 Task: Check the traffic updates for the Bronx River Parkway.
Action: Mouse moved to (190, 149)
Screenshot: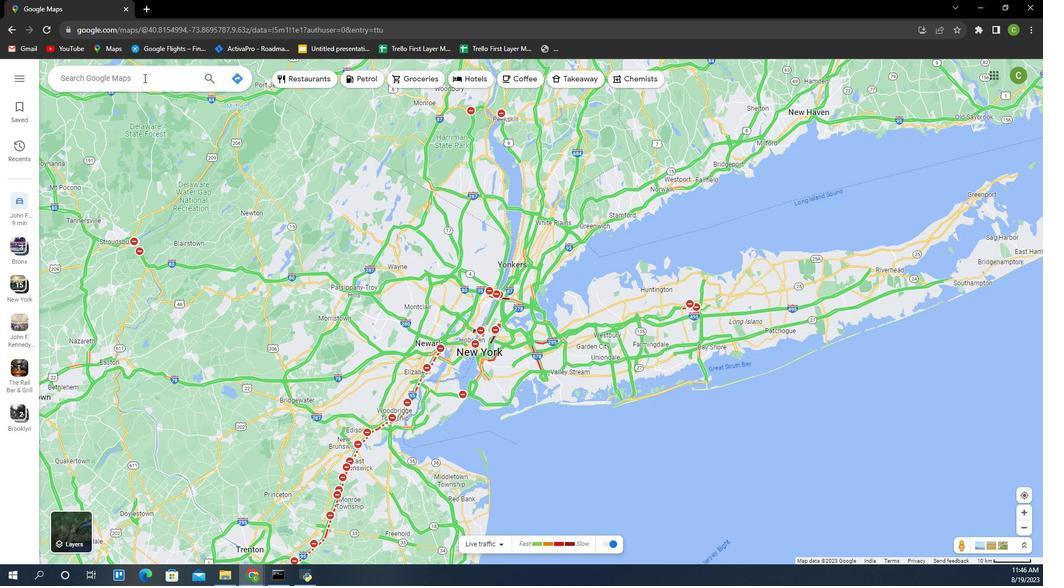 
Action: Mouse pressed left at (190, 149)
Screenshot: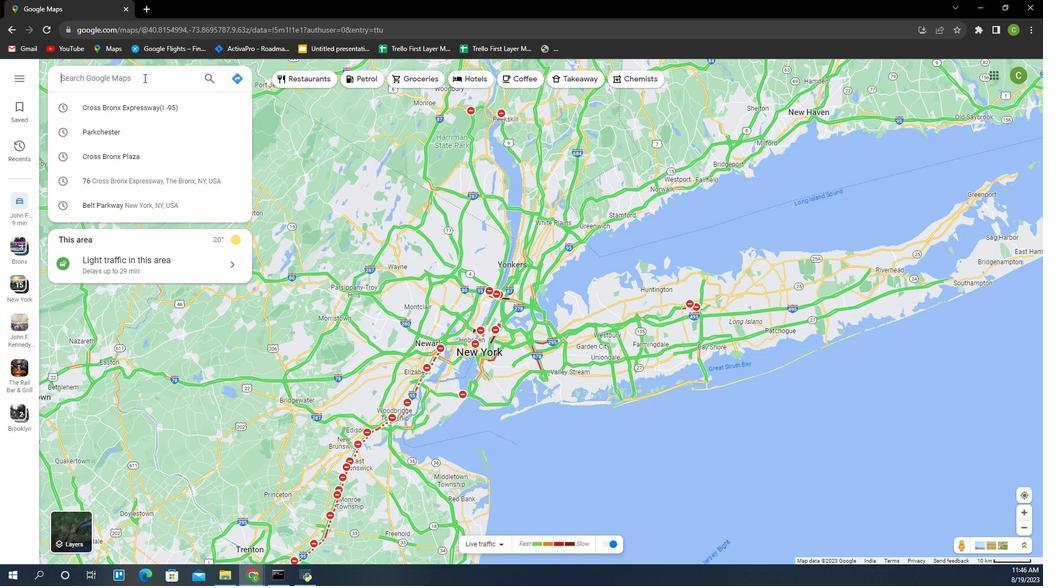 
Action: Key pressed <Key.caps_lock>B<Key.caps_lock>ronx<Key.space><Key.caps_lock>R<Key.caps_lock>iver<Key.space><Key.caps_lock>P<Key.caps_lock>arkway<Key.enter>
Screenshot: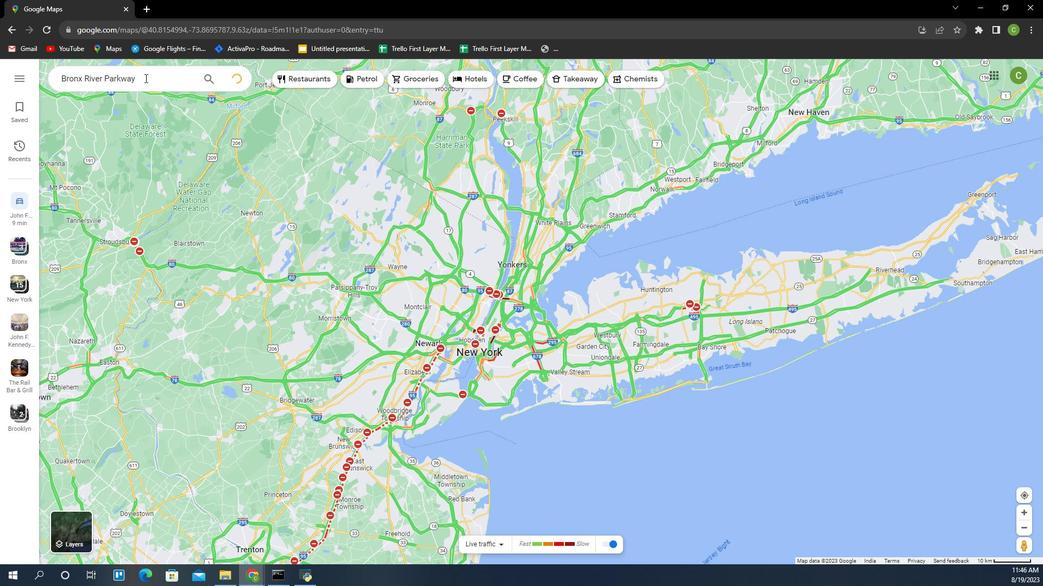 
Action: Mouse moved to (649, 286)
Screenshot: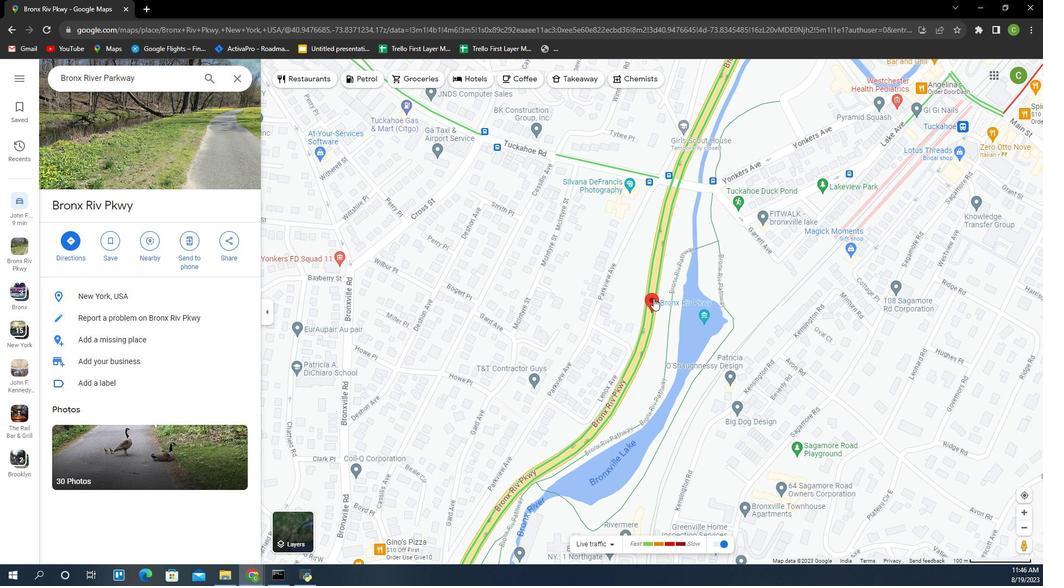 
Action: Mouse pressed left at (649, 286)
Screenshot: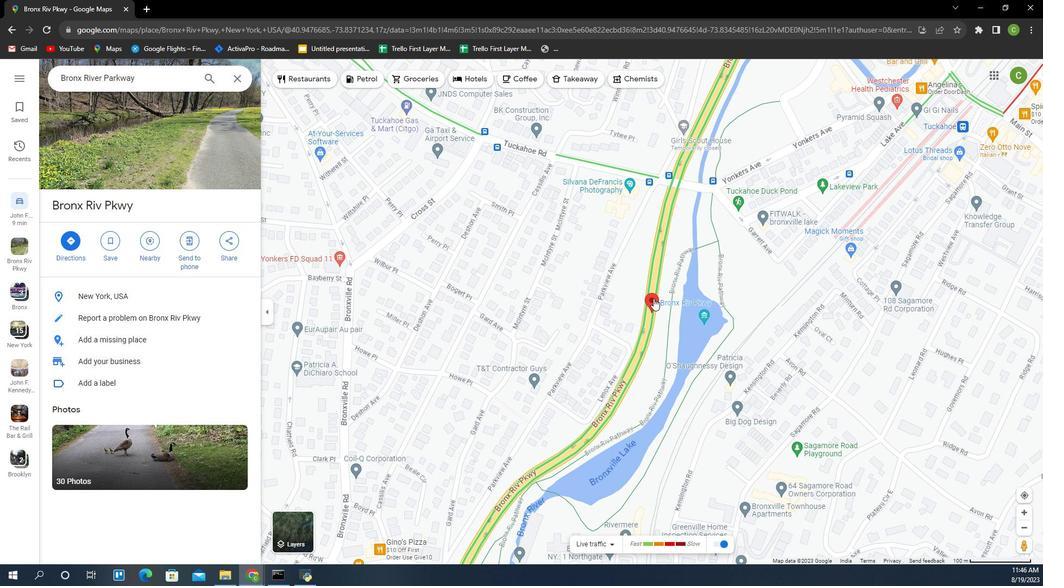 
Action: Mouse moved to (323, 429)
Screenshot: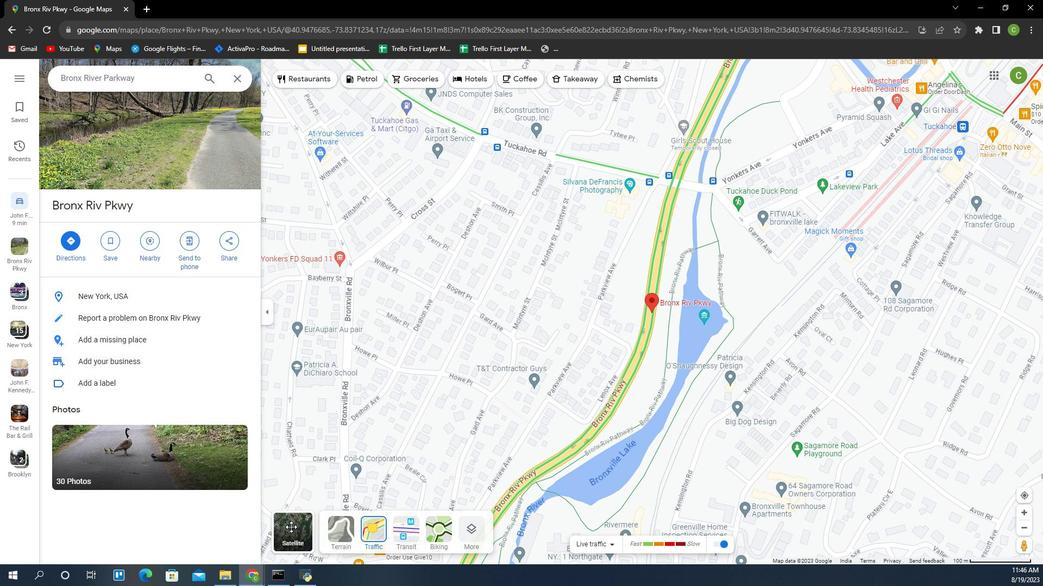 
Action: Mouse pressed left at (323, 429)
Screenshot: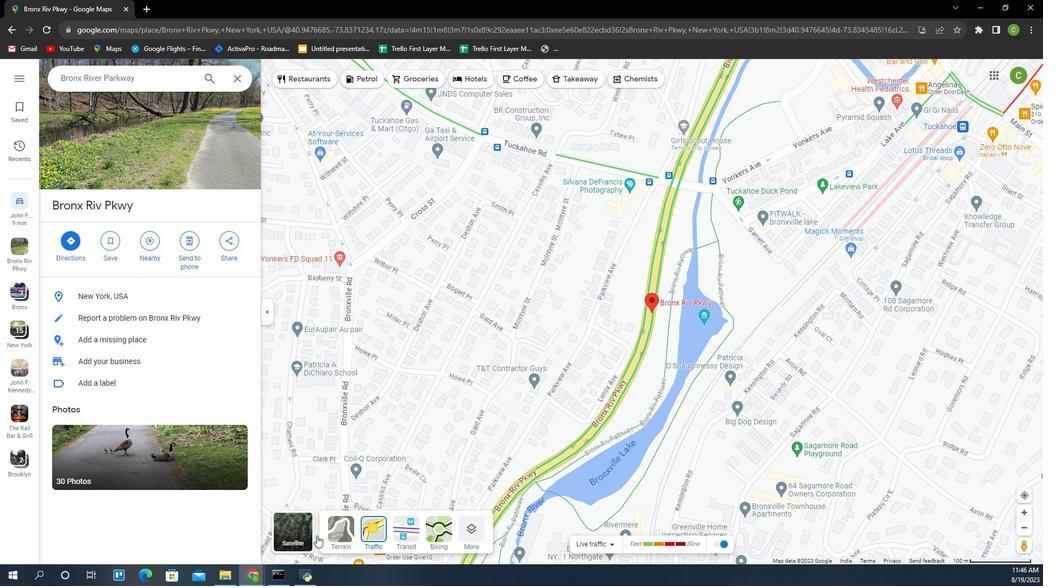 
Action: Mouse moved to (402, 427)
Screenshot: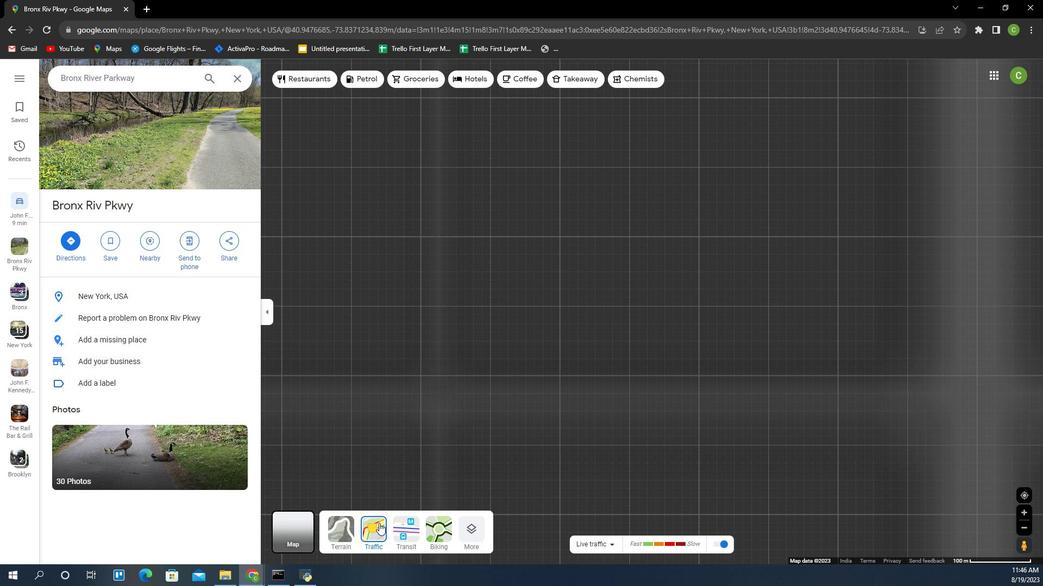 
Action: Mouse pressed left at (402, 427)
Screenshot: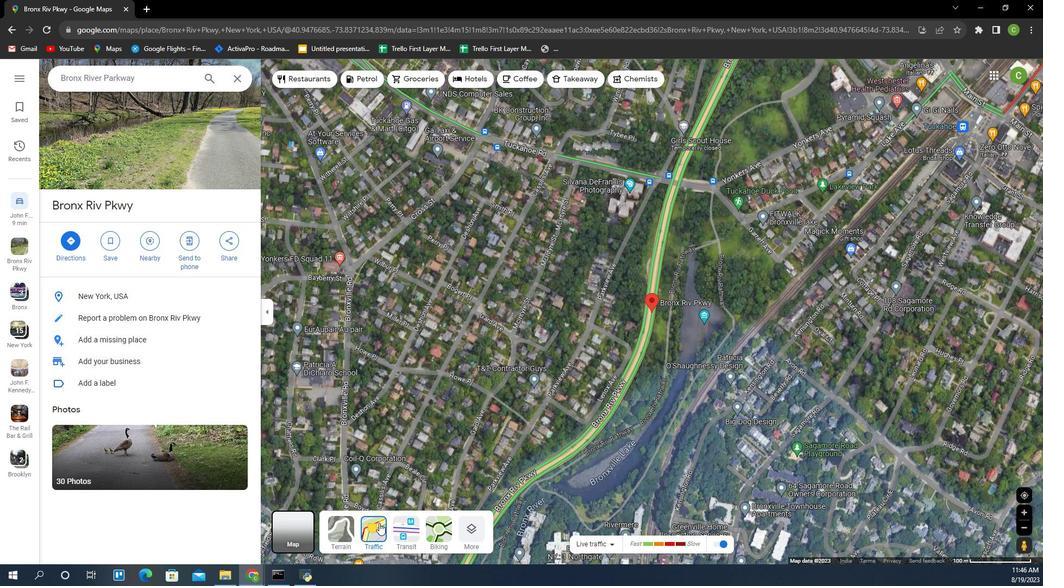 
Action: Mouse moved to (402, 435)
Screenshot: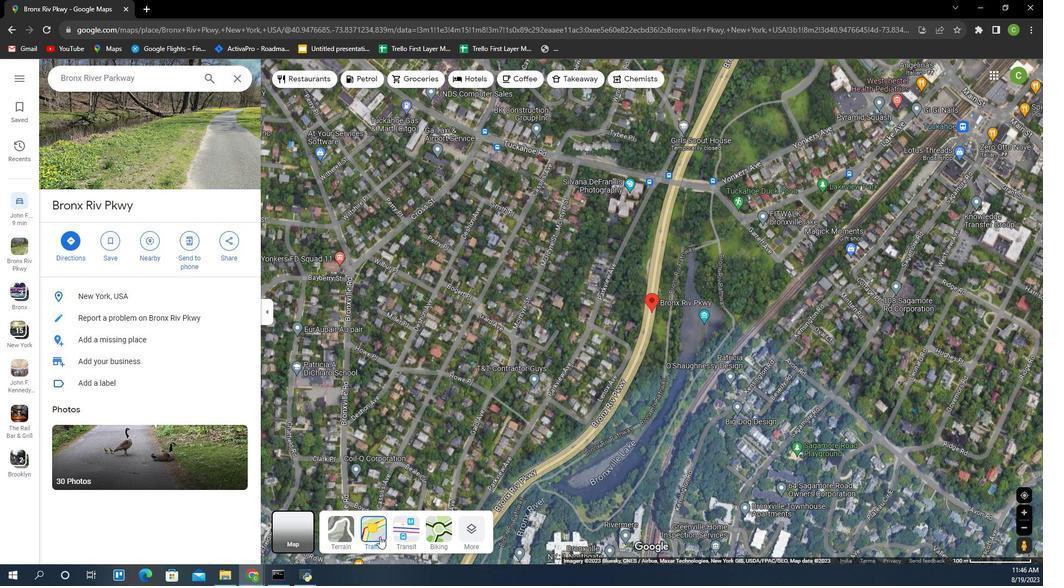 
Action: Mouse pressed left at (402, 435)
Screenshot: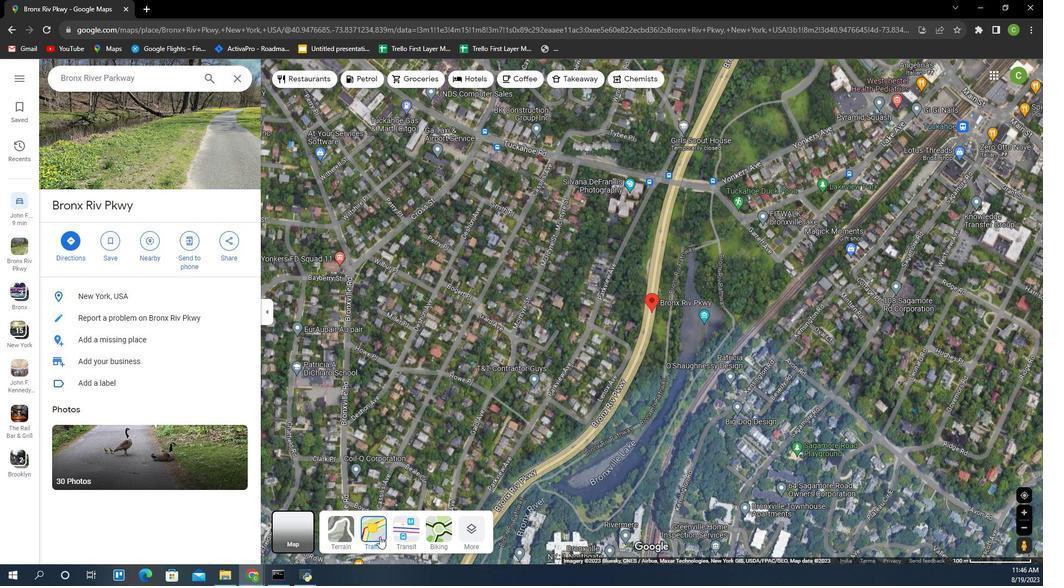 
Action: Mouse moved to (536, 324)
Screenshot: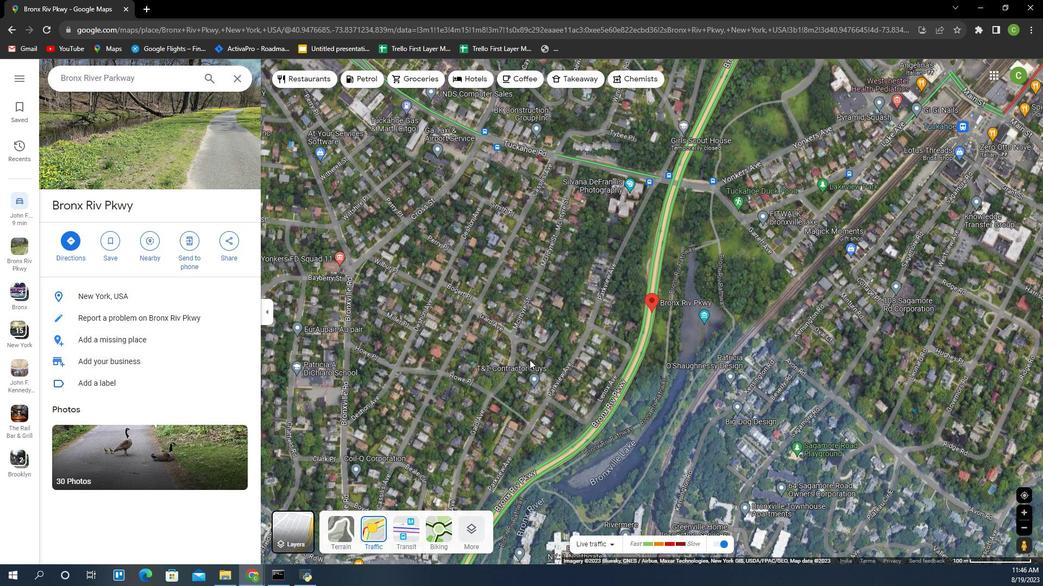 
Action: Mouse pressed left at (536, 324)
Screenshot: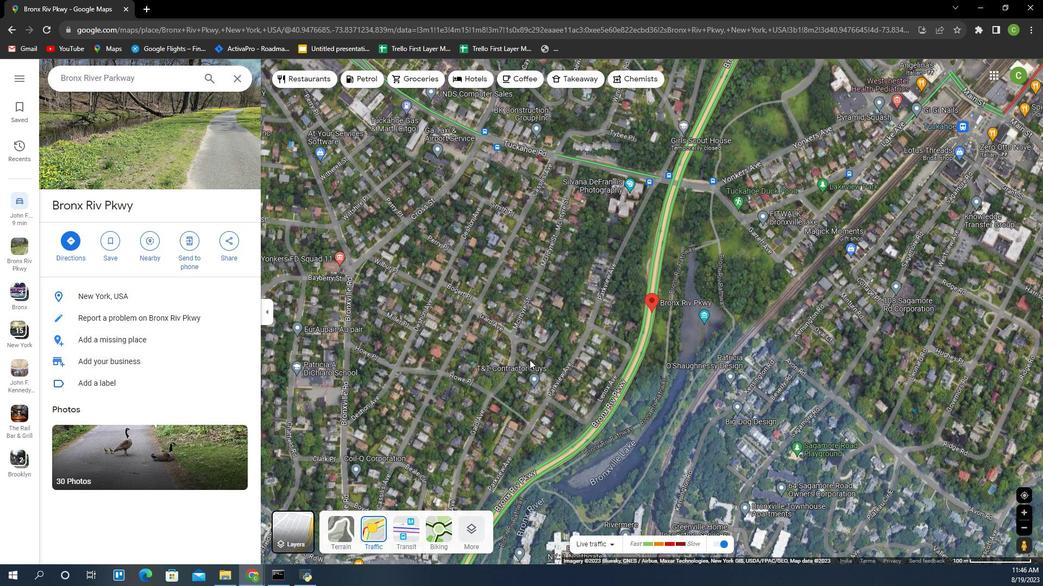 
Action: Mouse moved to (659, 292)
Screenshot: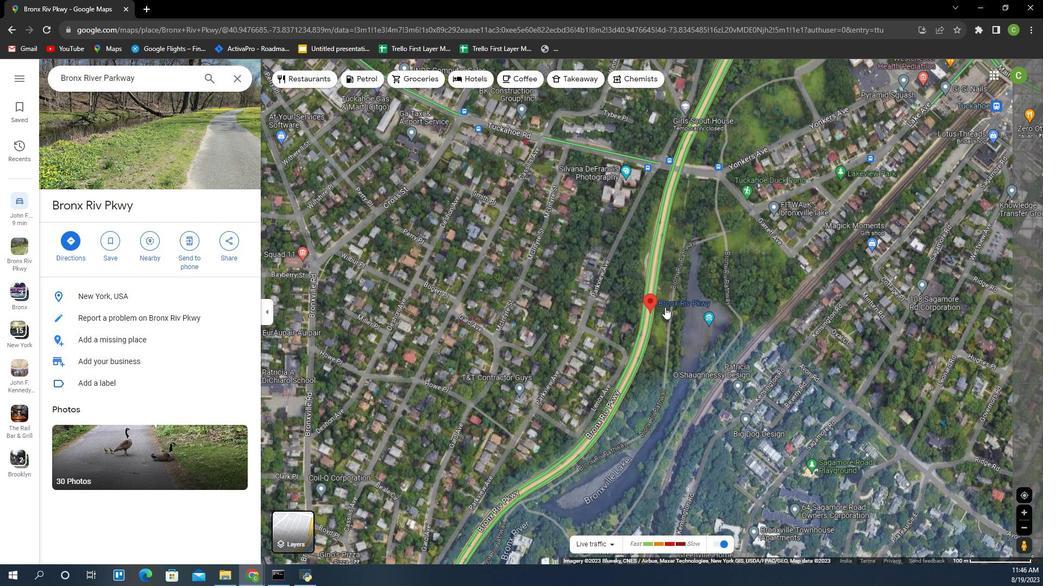 
Action: Mouse scrolled (659, 292) with delta (0, 0)
Screenshot: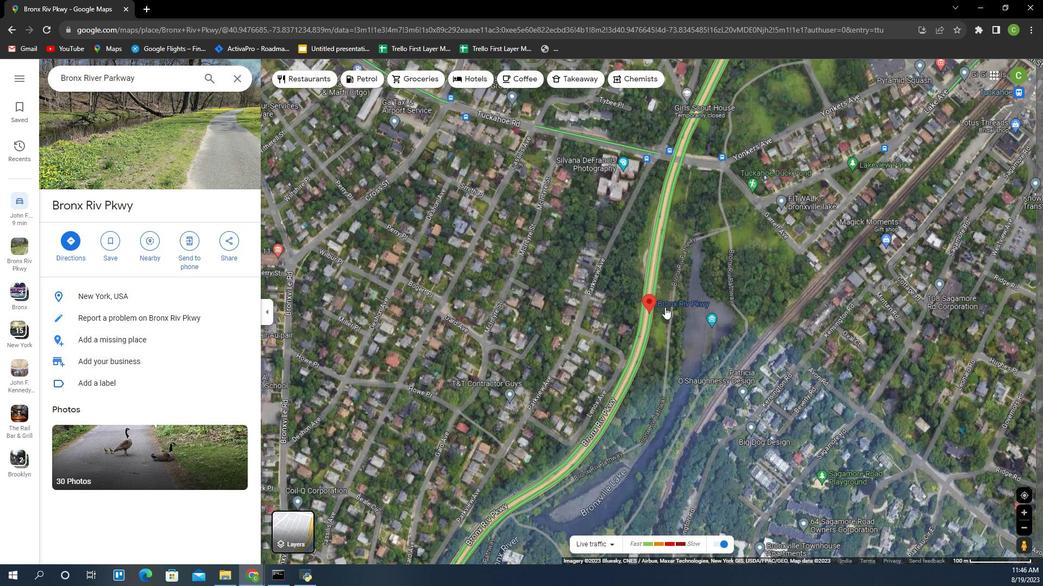 
Action: Mouse scrolled (659, 292) with delta (0, 0)
Screenshot: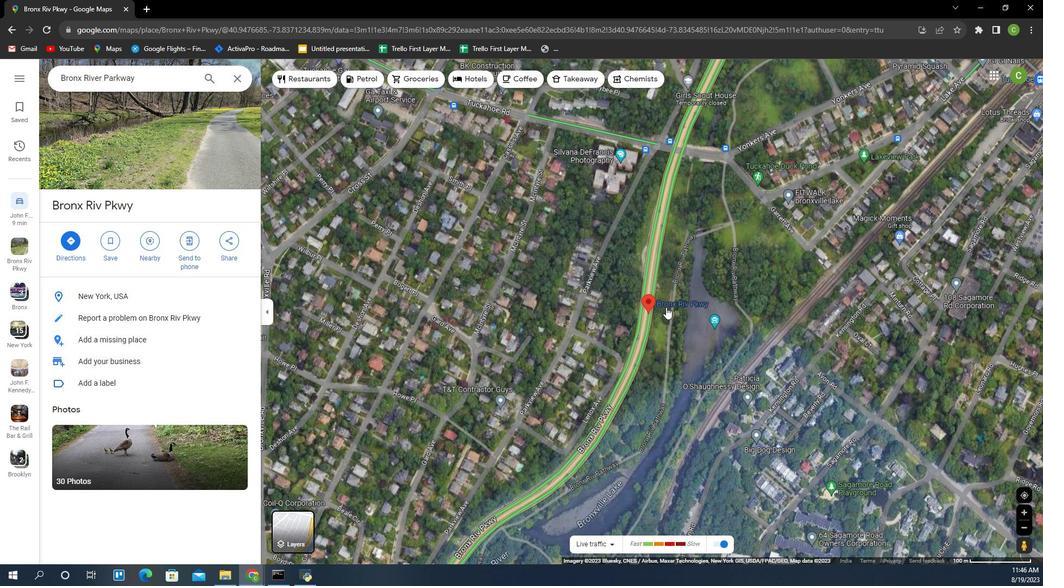 
Action: Mouse moved to (642, 294)
Screenshot: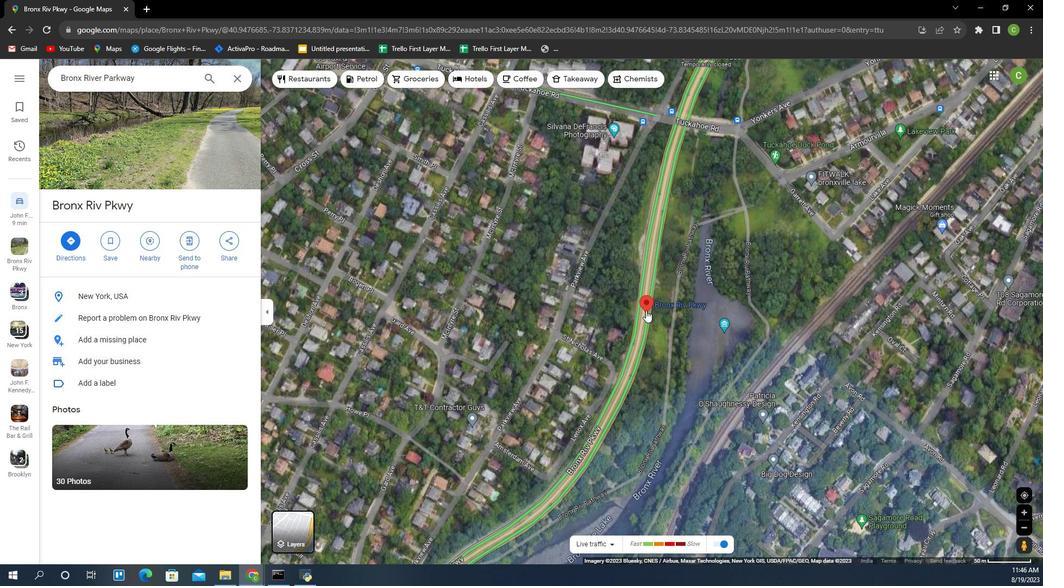 
Action: Mouse scrolled (642, 294) with delta (0, 0)
Screenshot: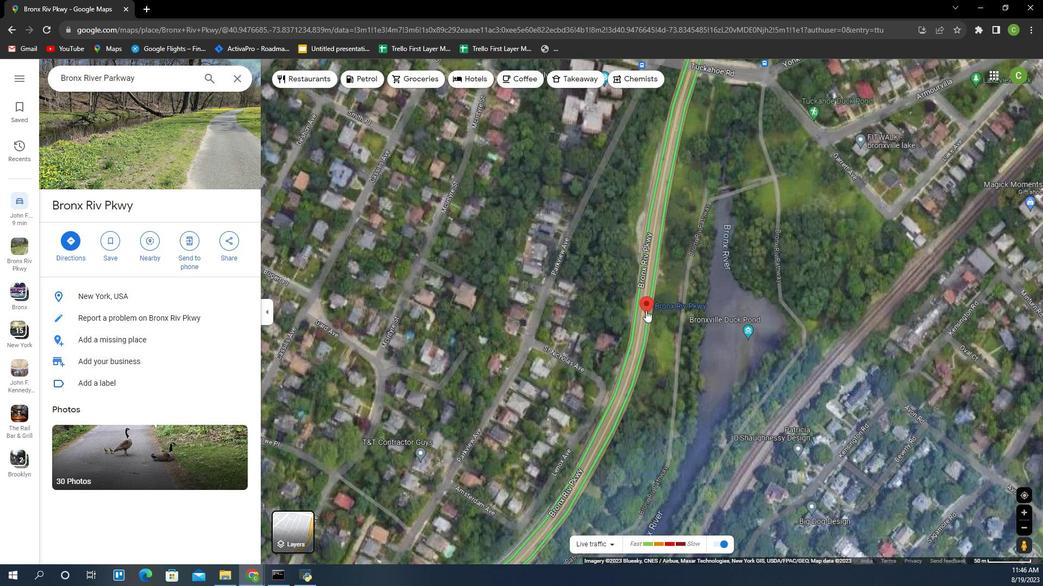 
Action: Mouse scrolled (642, 294) with delta (0, 0)
Screenshot: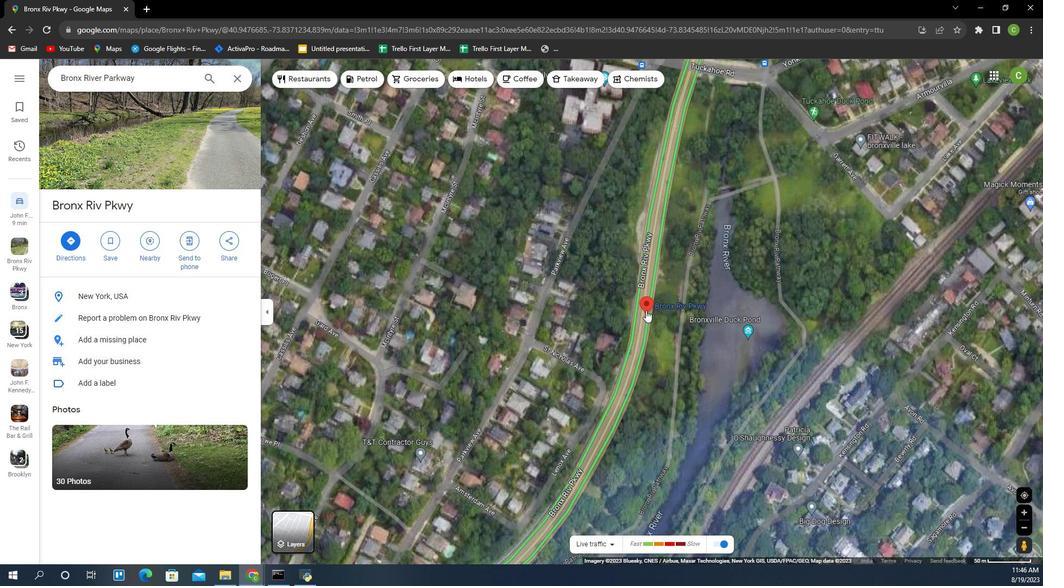 
Action: Mouse pressed left at (642, 294)
Screenshot: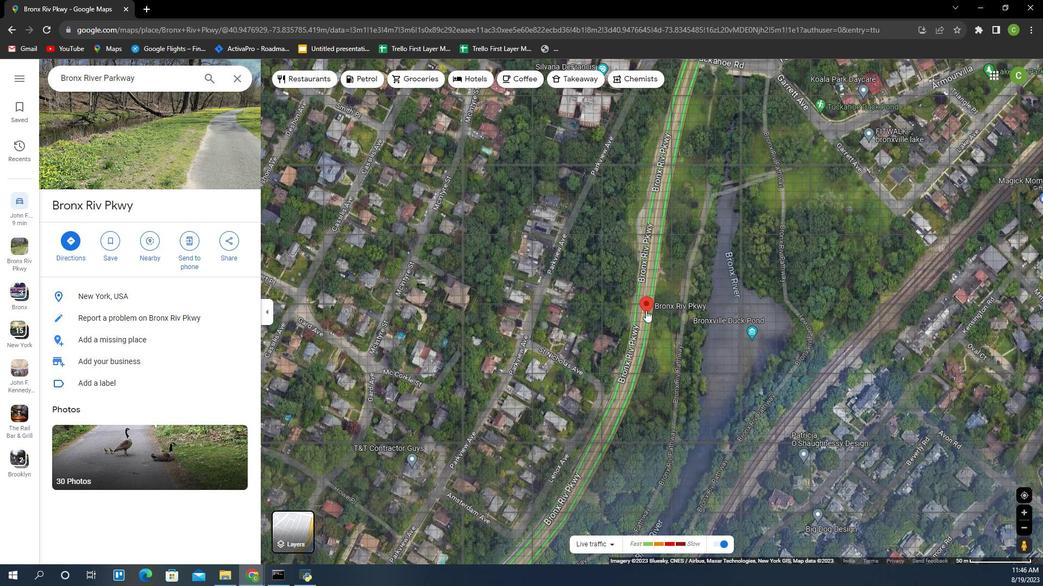 
Action: Mouse scrolled (642, 294) with delta (0, 0)
Screenshot: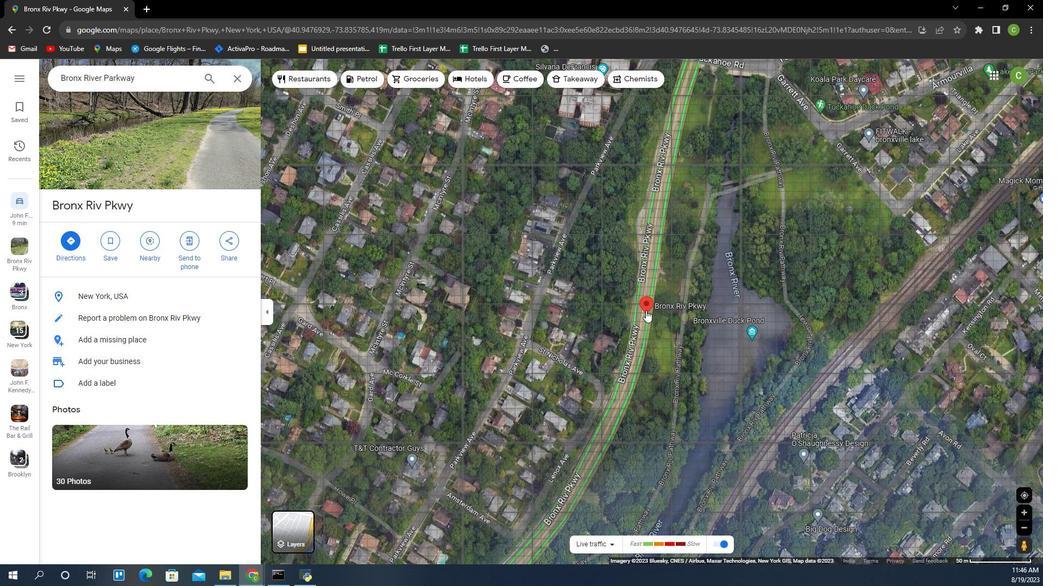 
Action: Mouse scrolled (642, 294) with delta (0, 0)
Screenshot: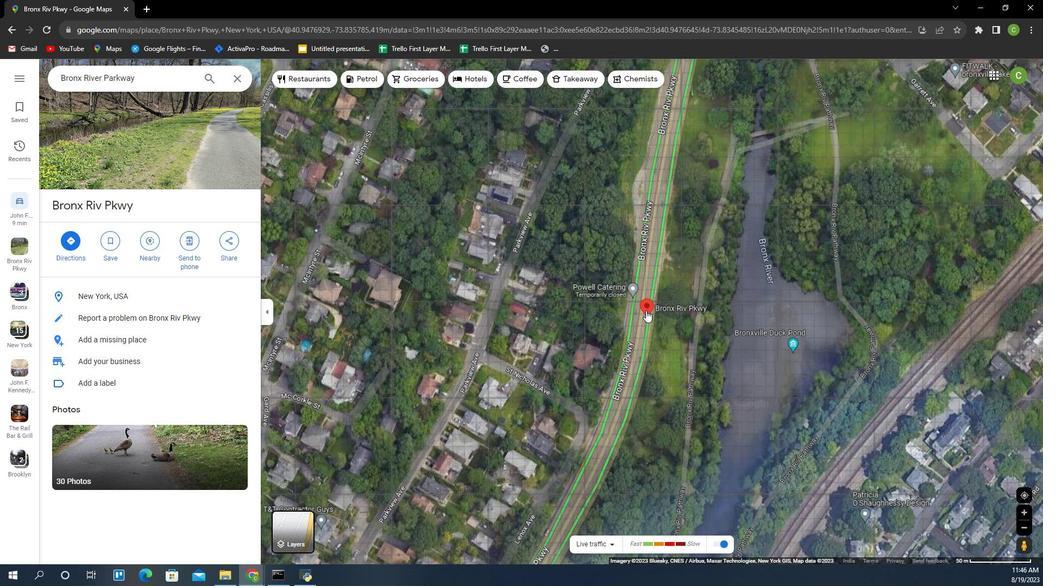 
Action: Mouse scrolled (642, 294) with delta (0, 0)
Screenshot: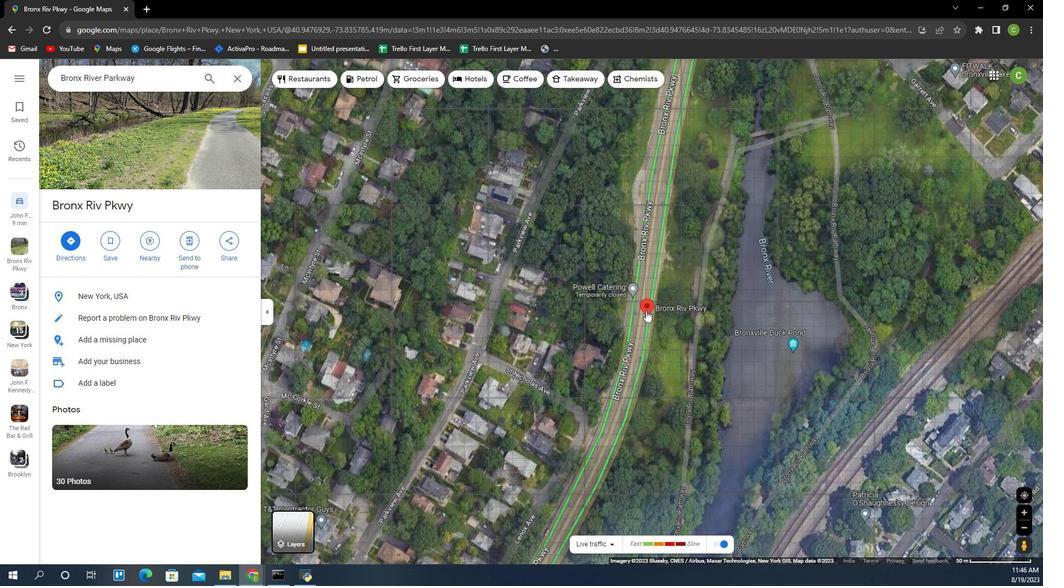 
Action: Mouse scrolled (642, 294) with delta (0, 0)
Screenshot: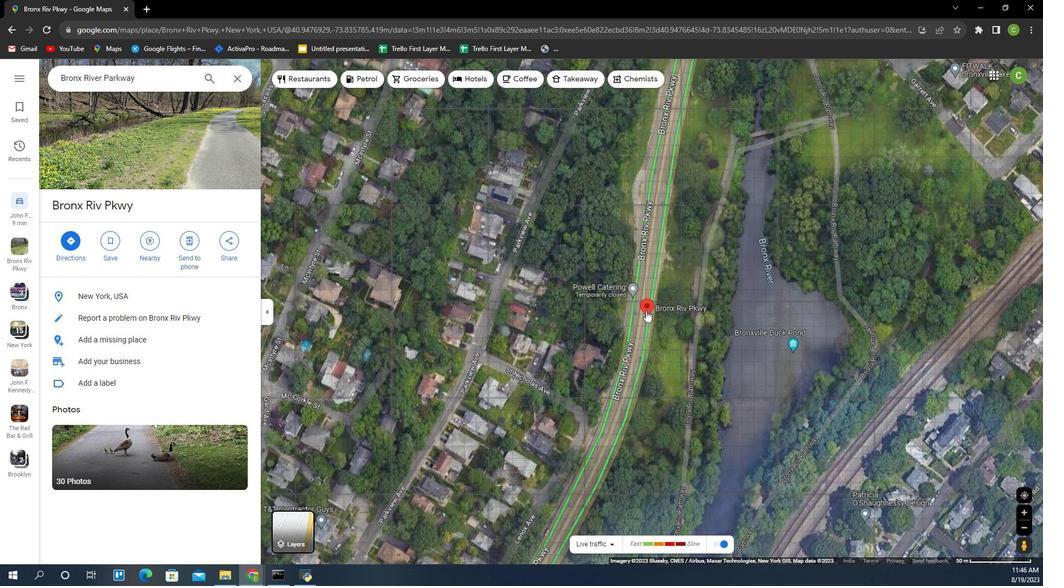 
Action: Mouse scrolled (642, 294) with delta (0, 0)
Screenshot: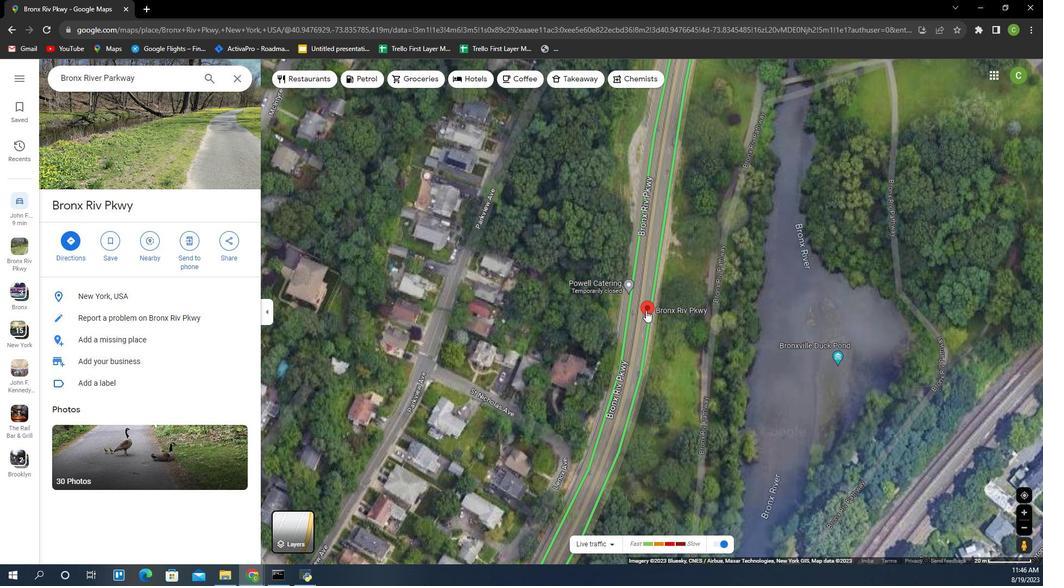 
Action: Mouse scrolled (642, 294) with delta (0, 0)
Screenshot: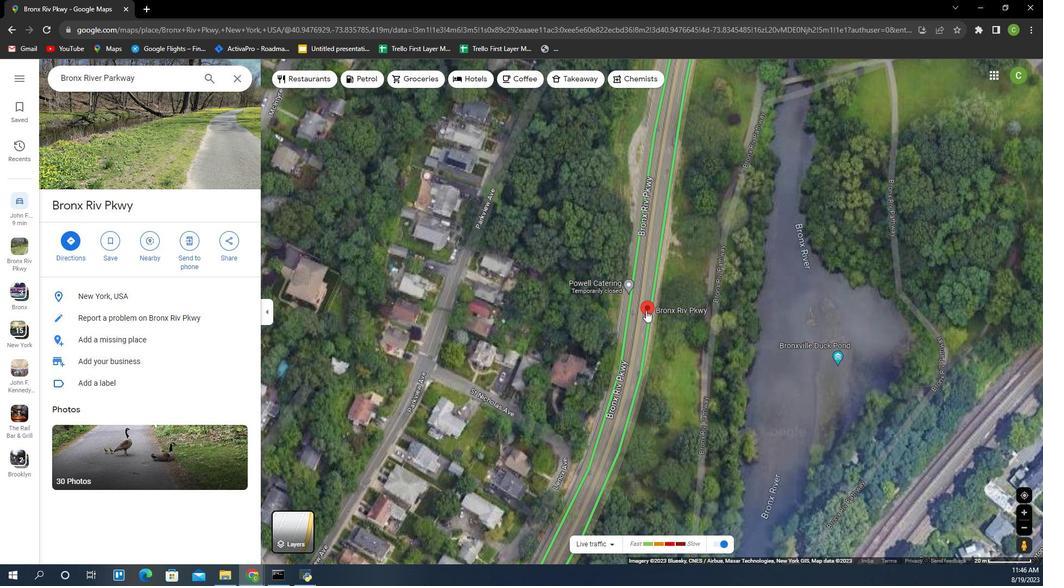 
Action: Mouse scrolled (642, 294) with delta (0, 0)
Screenshot: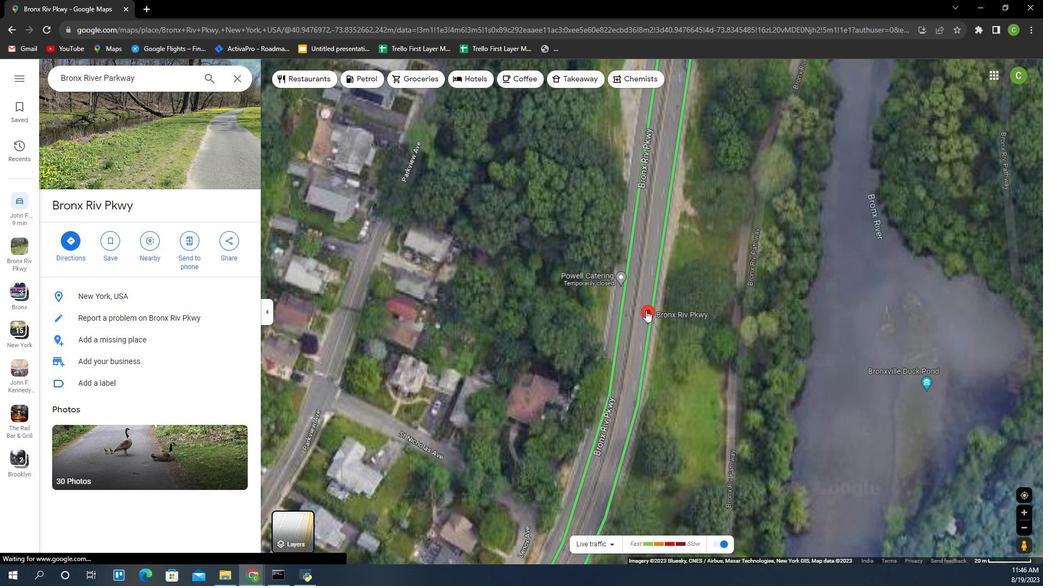 
Action: Mouse moved to (655, 256)
Screenshot: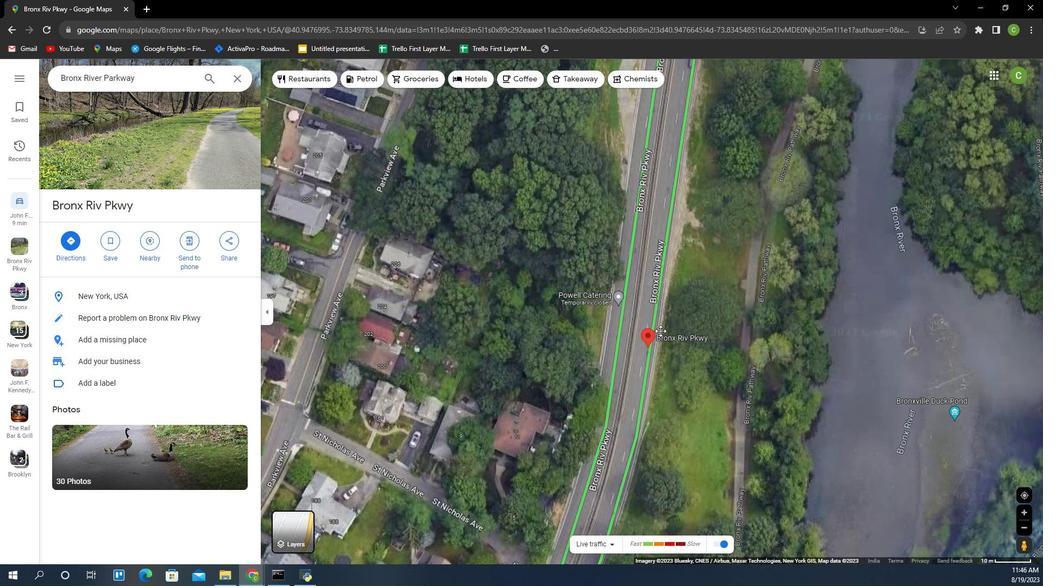 
Action: Mouse pressed left at (655, 256)
Screenshot: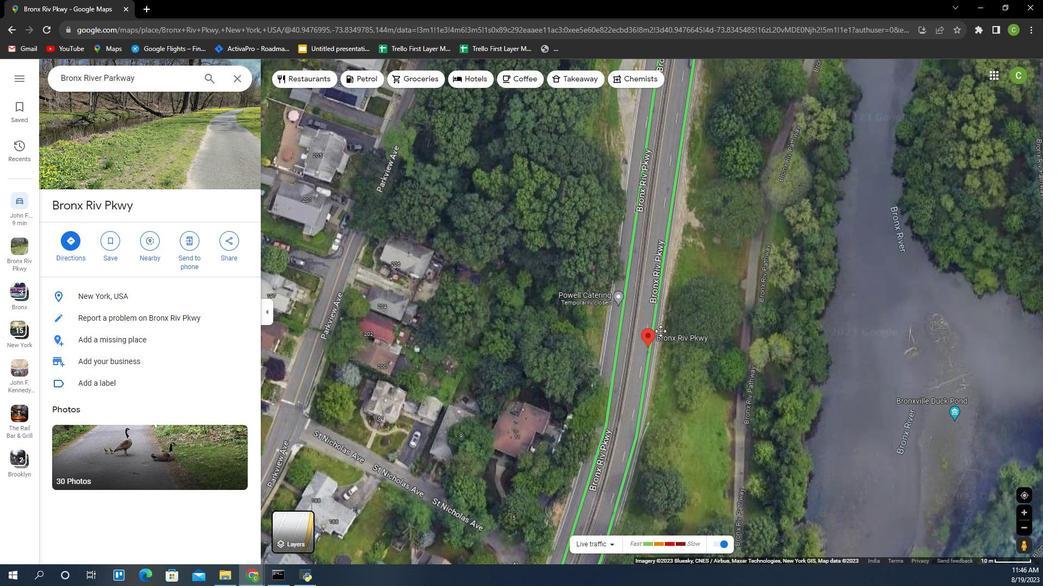 
Action: Mouse moved to (651, 345)
Screenshot: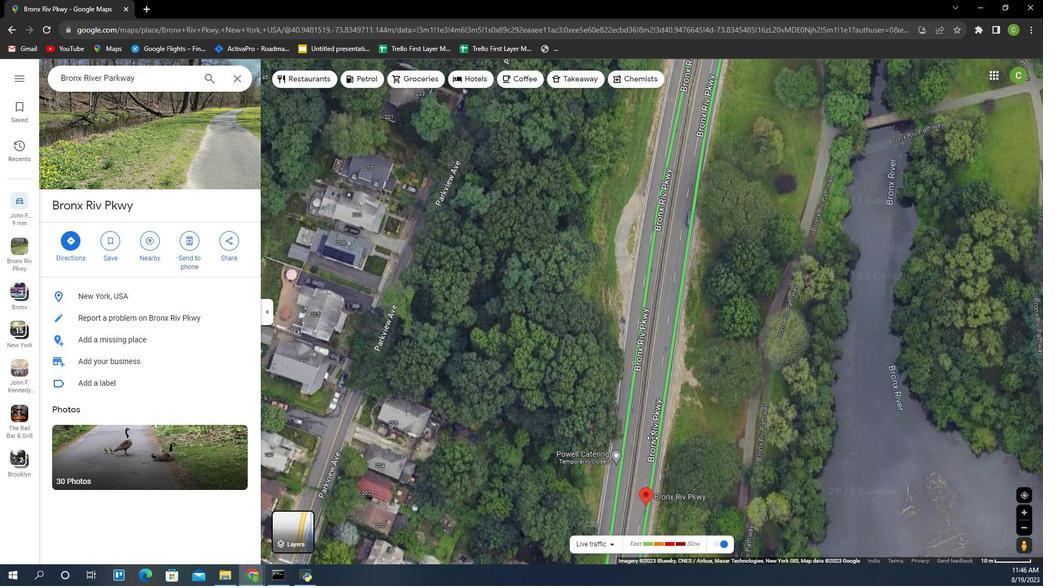 
Action: Mouse pressed left at (655, 305)
Screenshot: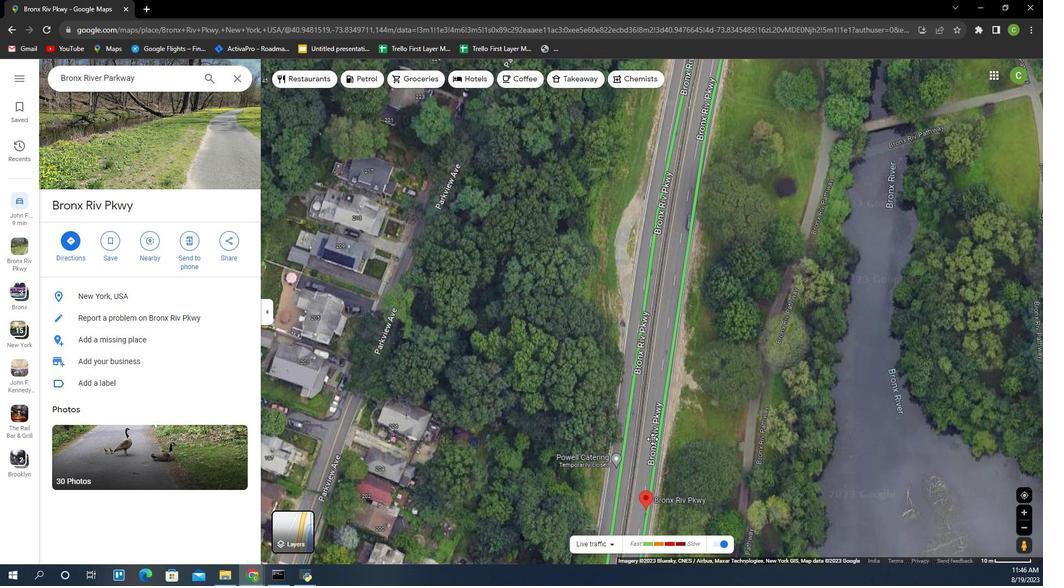 
Action: Mouse moved to (654, 342)
Screenshot: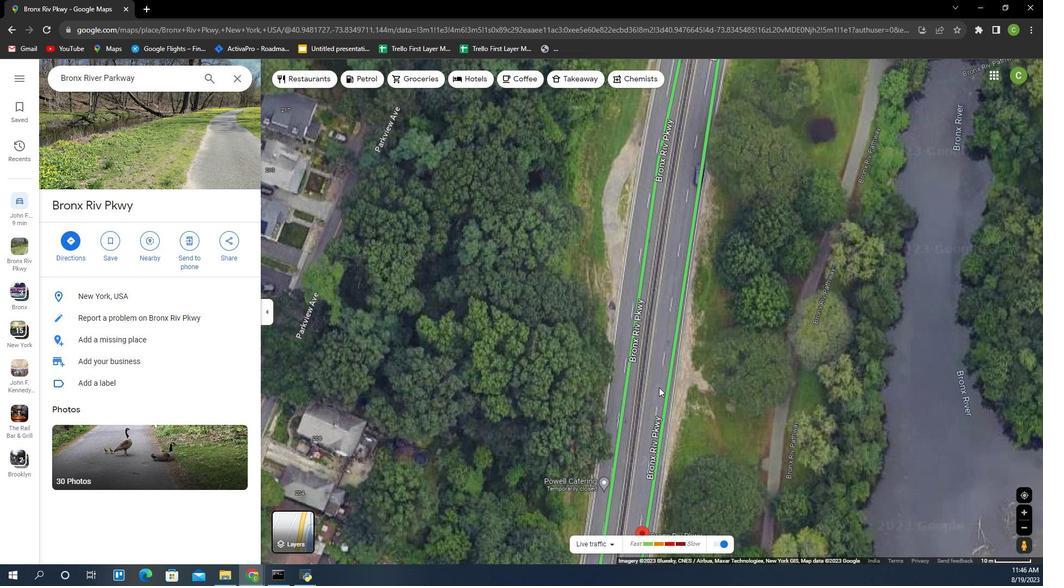 
Action: Mouse scrolled (654, 342) with delta (0, 0)
Screenshot: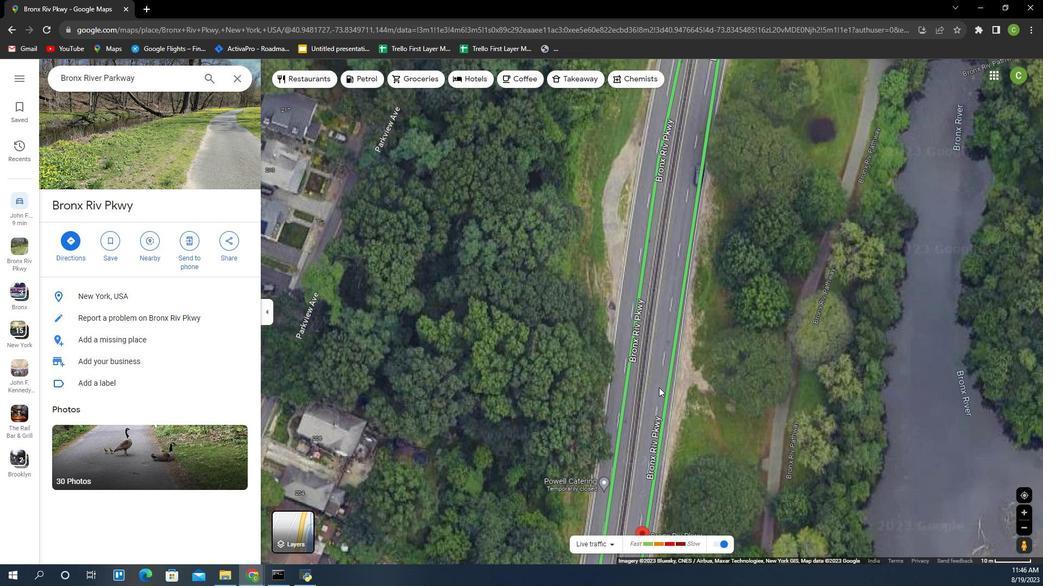 
Action: Mouse scrolled (654, 342) with delta (0, 0)
Screenshot: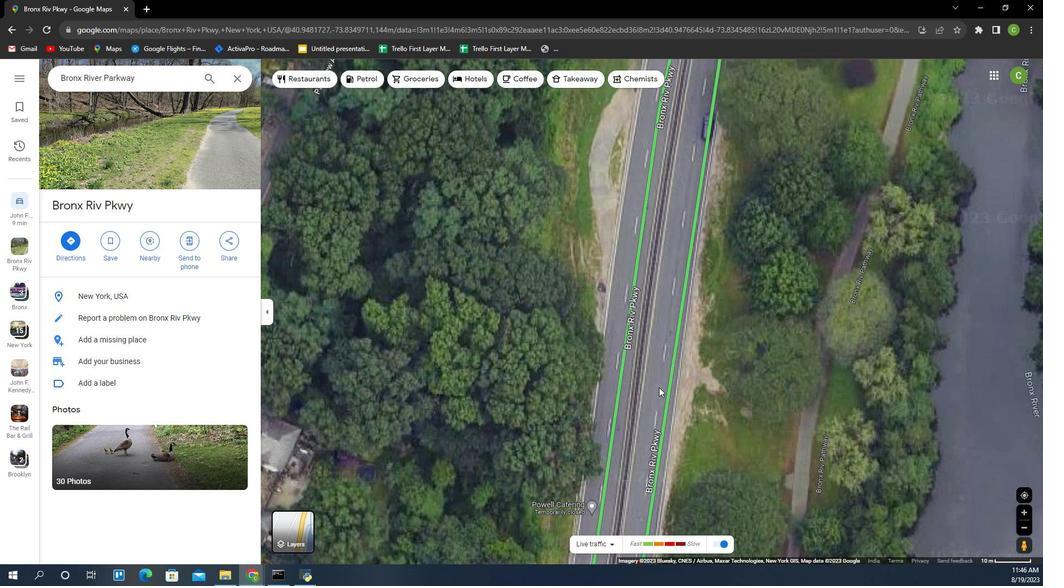 
Action: Mouse scrolled (654, 342) with delta (0, 0)
Screenshot: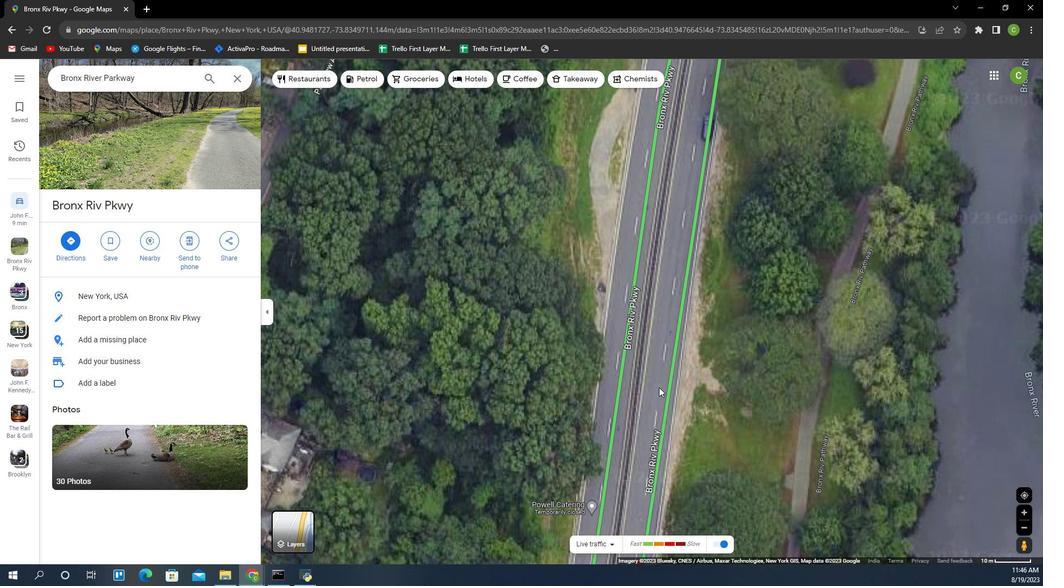 
Action: Mouse moved to (657, 332)
Screenshot: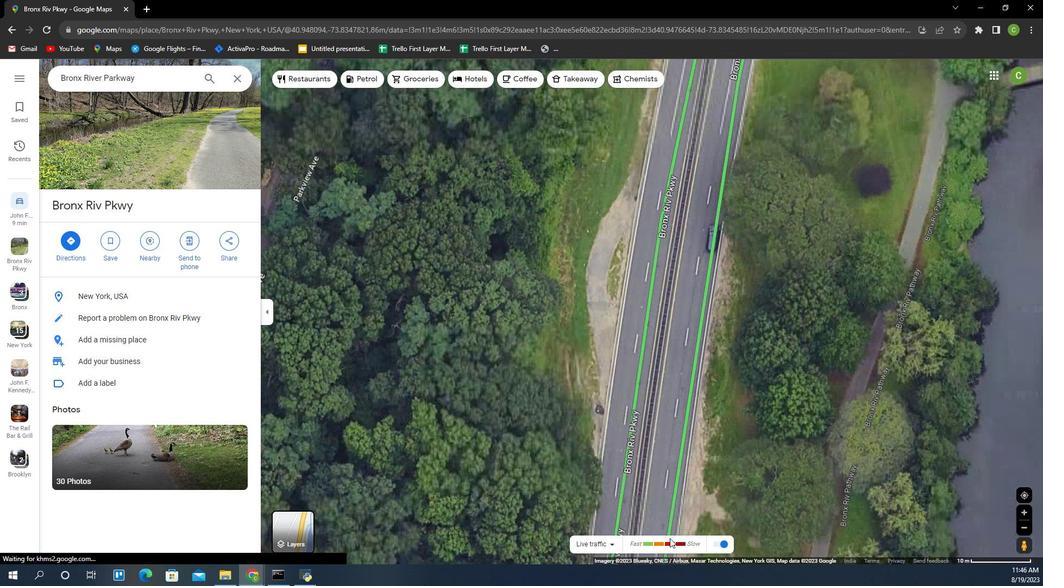
Action: Mouse pressed left at (654, 273)
Screenshot: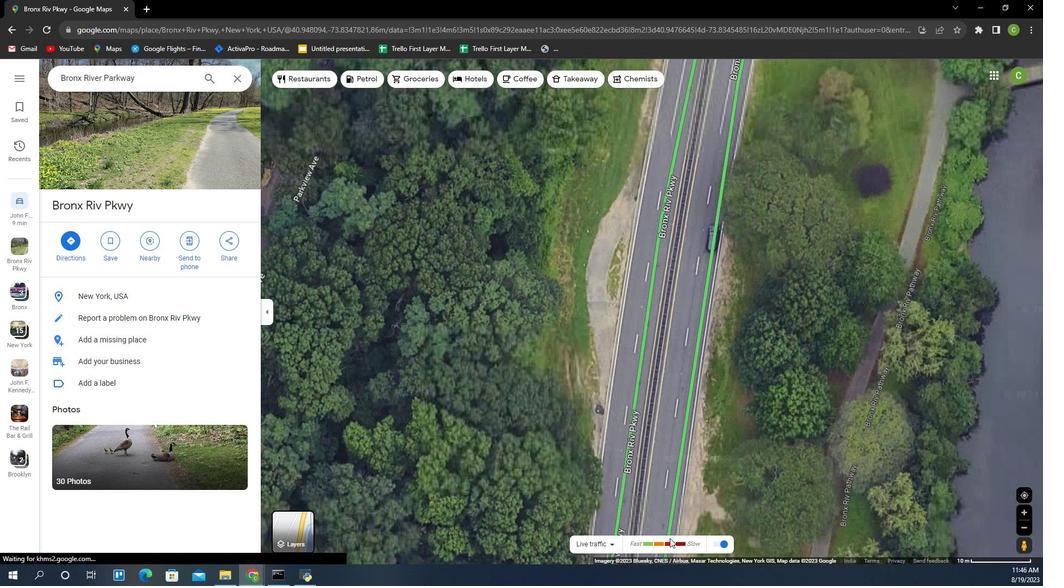 
Action: Mouse moved to (696, 260)
Screenshot: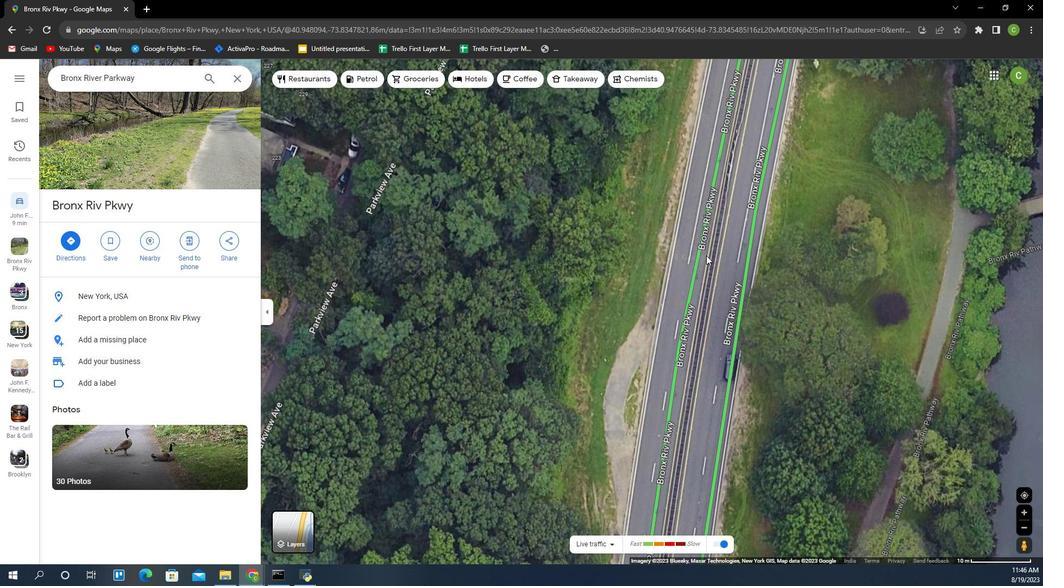 
Action: Mouse pressed left at (696, 260)
Screenshot: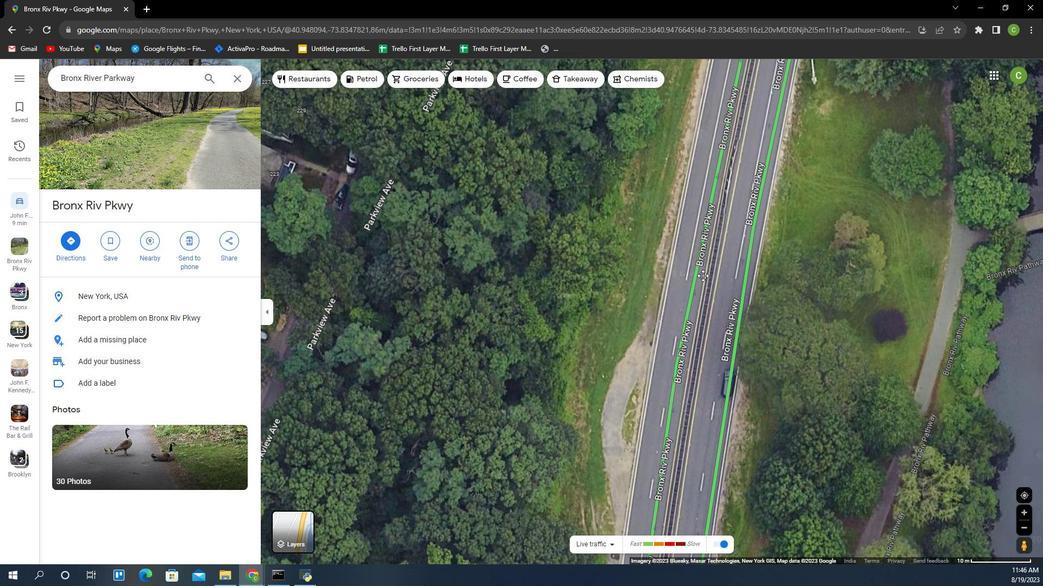 
Action: Mouse moved to (705, 247)
Screenshot: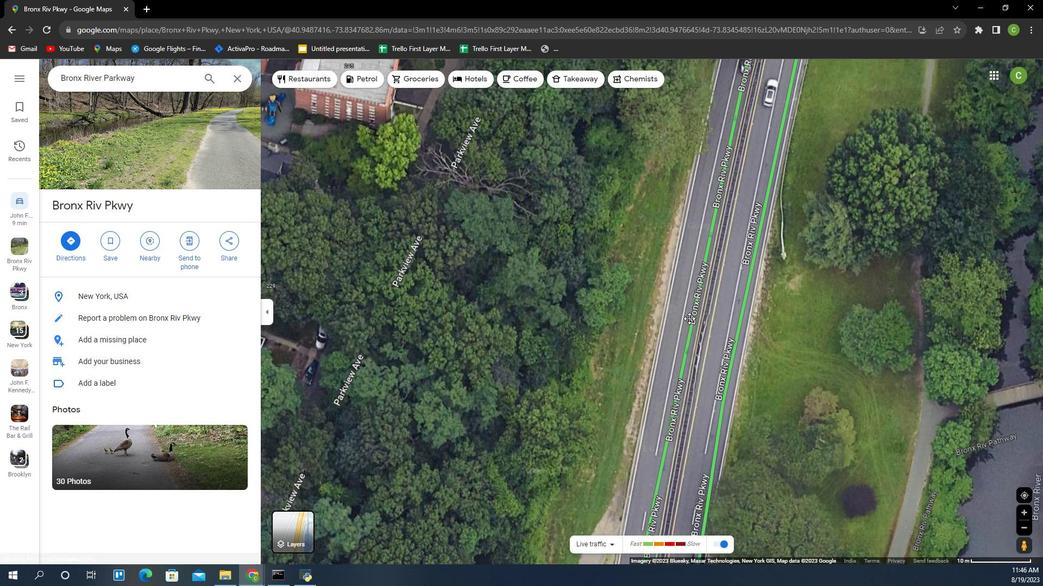 
Action: Mouse pressed left at (705, 247)
Screenshot: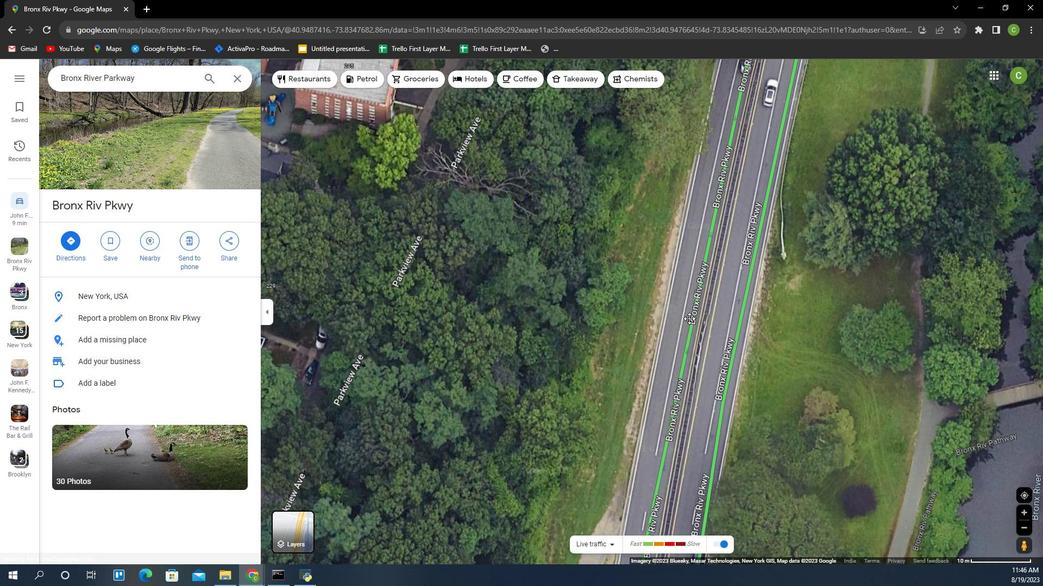 
Action: Mouse moved to (725, 249)
Screenshot: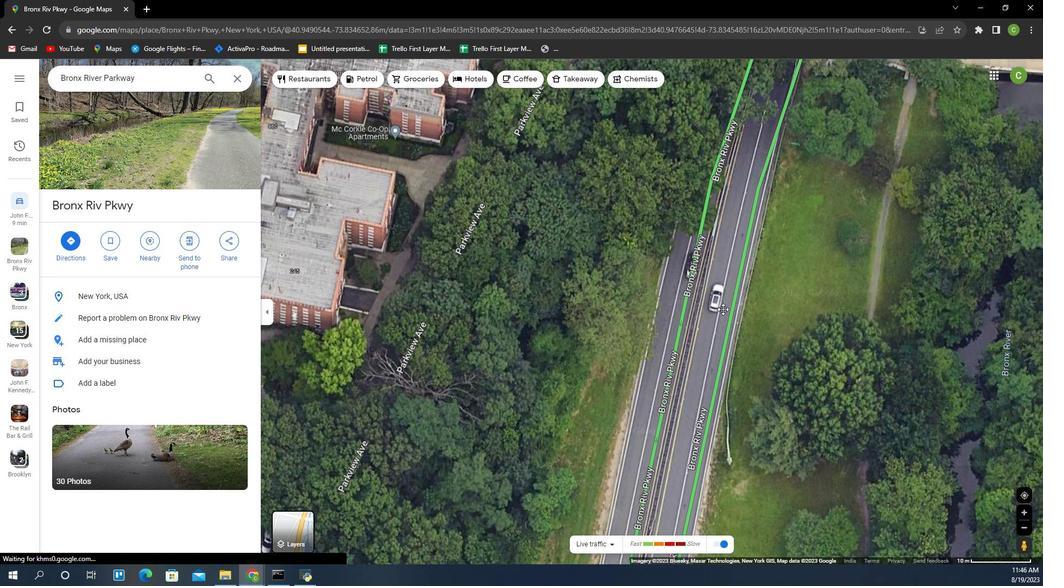 
Action: Mouse pressed left at (725, 249)
Screenshot: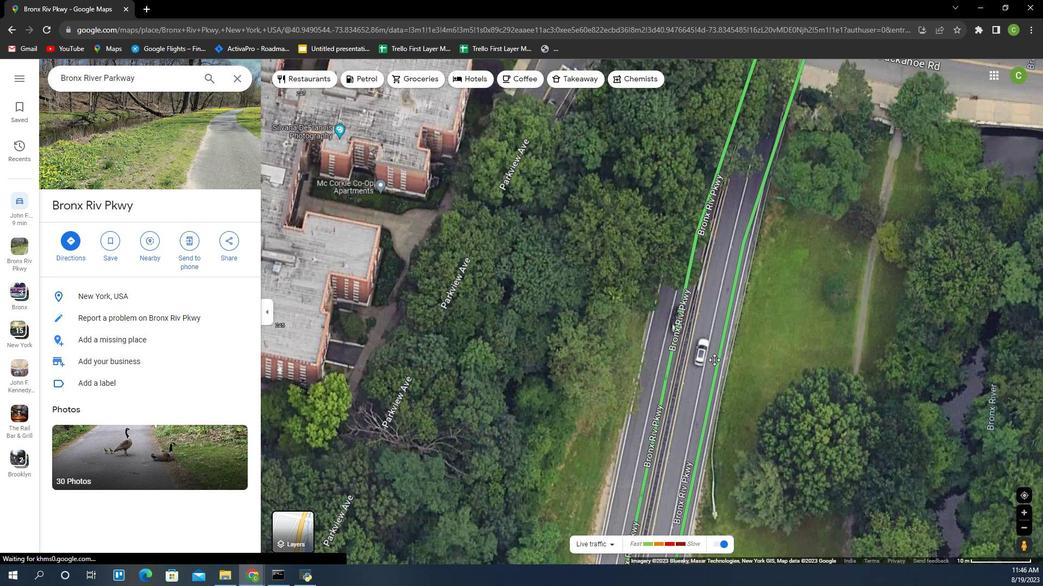 
Action: Mouse moved to (727, 237)
Screenshot: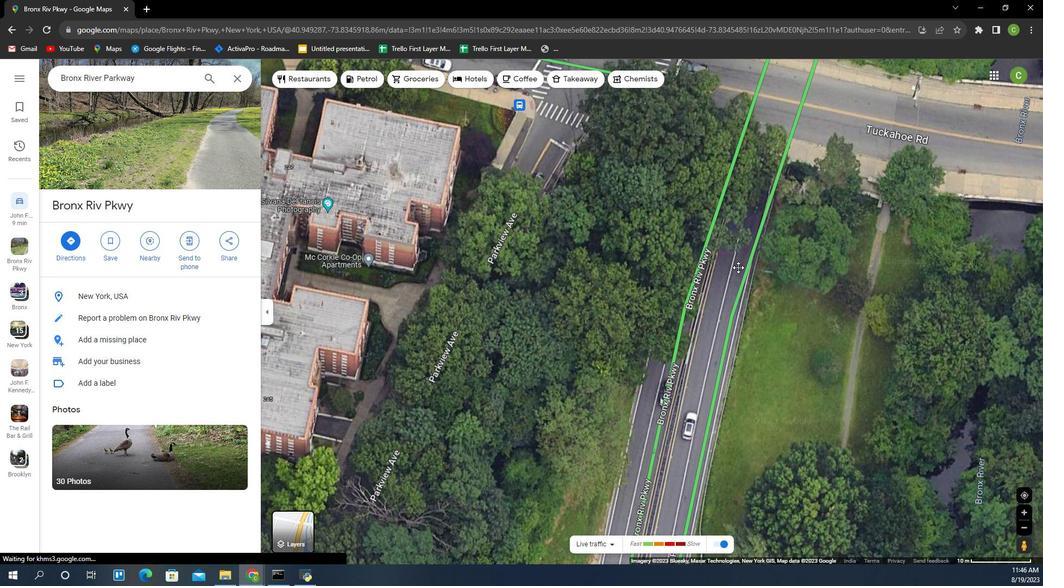 
Action: Mouse pressed left at (727, 237)
Screenshot: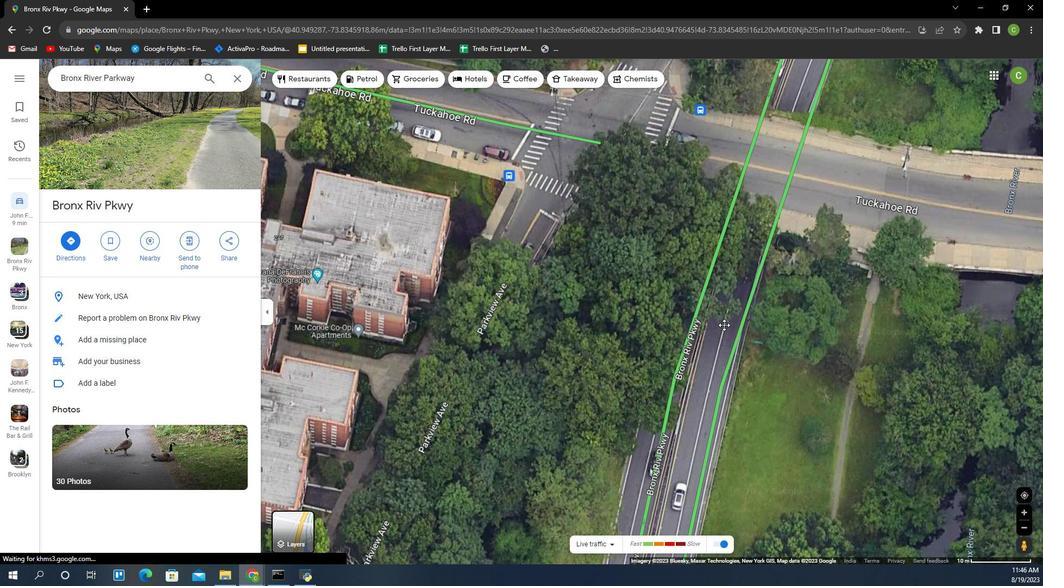 
Action: Mouse moved to (774, 240)
Screenshot: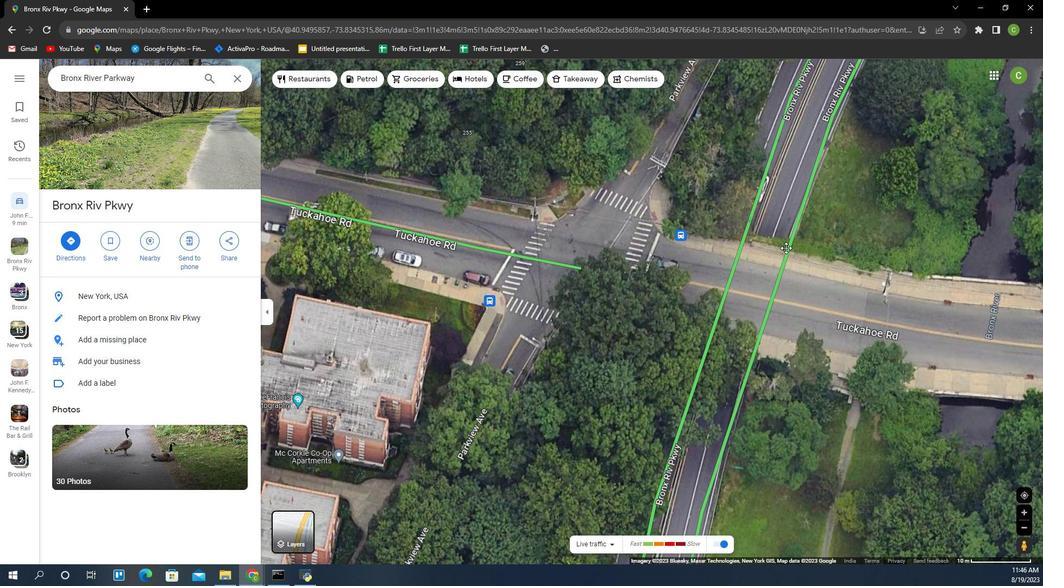 
Action: Mouse pressed left at (774, 240)
Screenshot: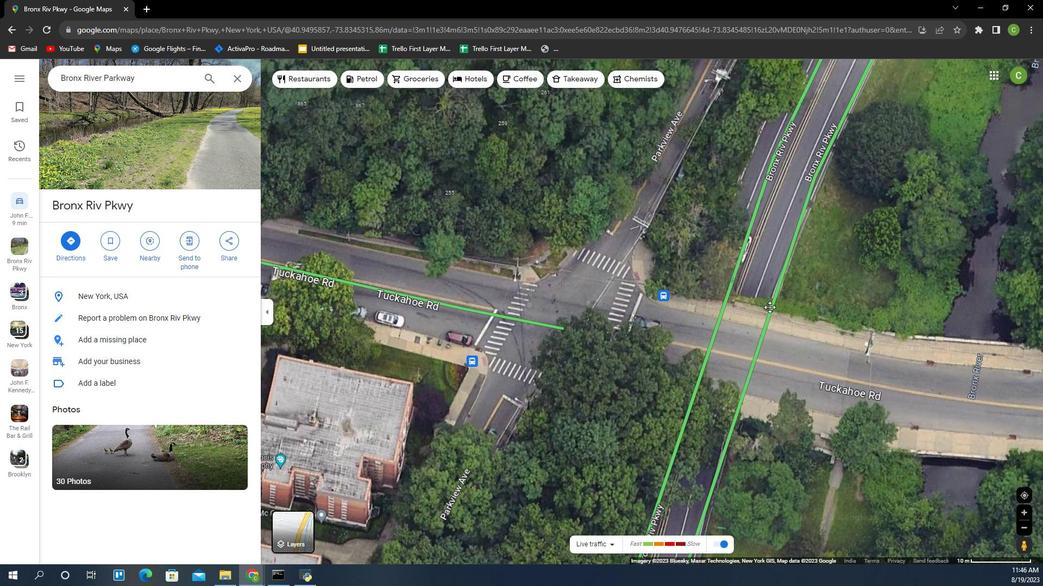 
Action: Mouse moved to (768, 242)
Screenshot: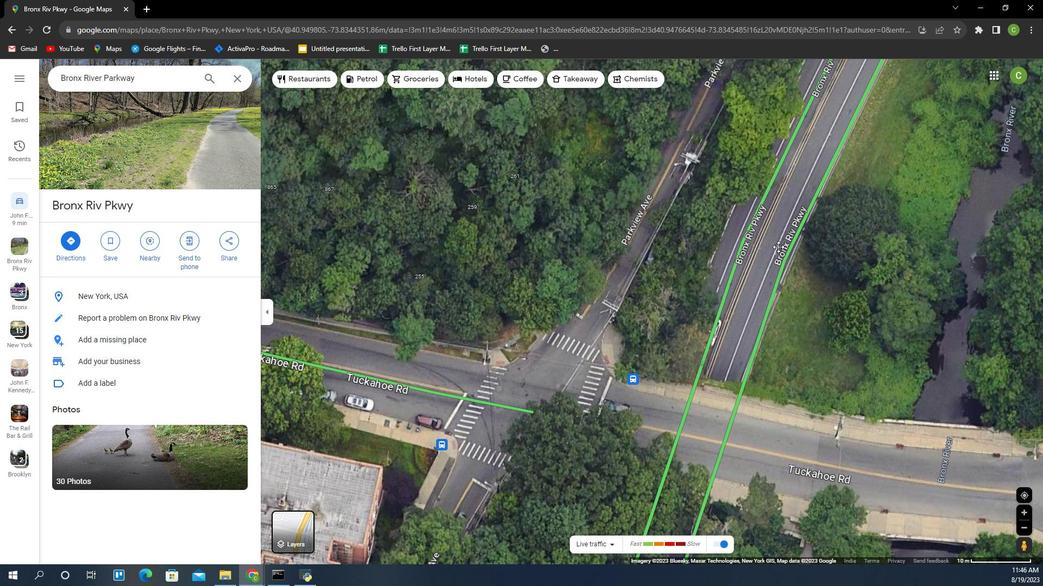 
Action: Mouse pressed left at (768, 242)
Screenshot: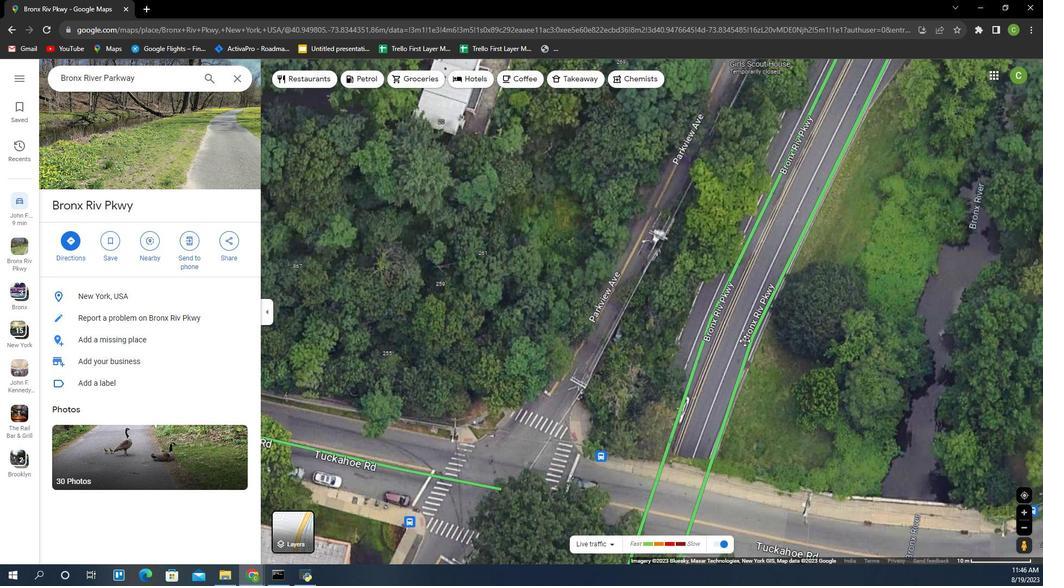 
Action: Mouse moved to (812, 207)
Screenshot: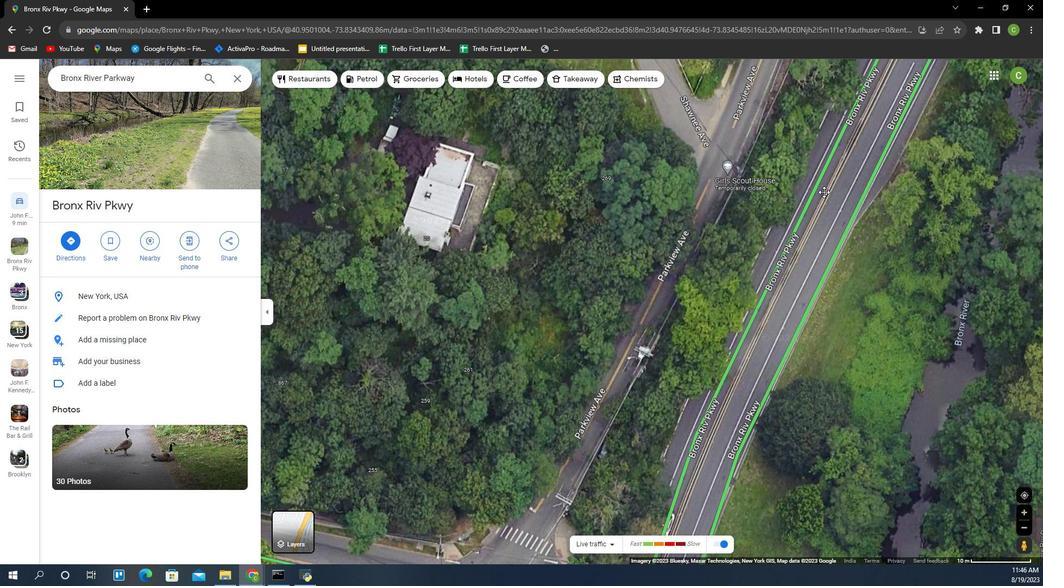 
Action: Mouse pressed left at (812, 207)
Screenshot: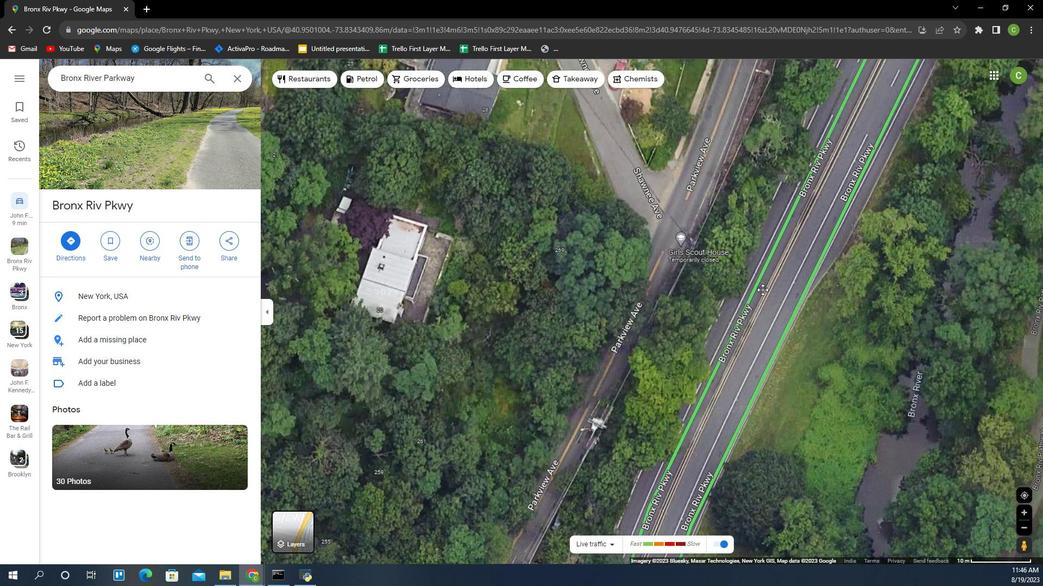 
Action: Mouse moved to (829, 227)
Screenshot: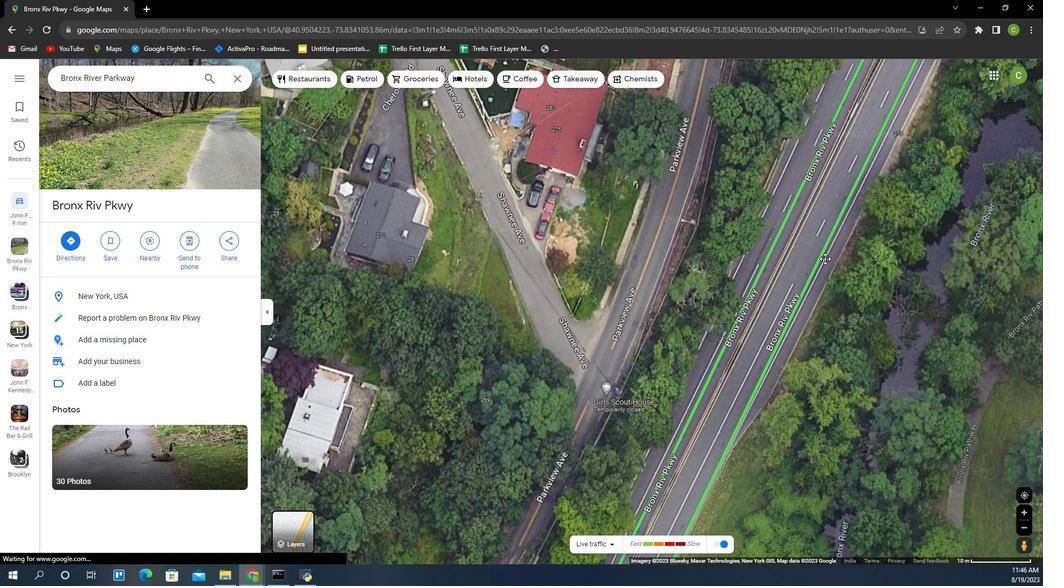 
Action: Mouse pressed left at (829, 227)
Screenshot: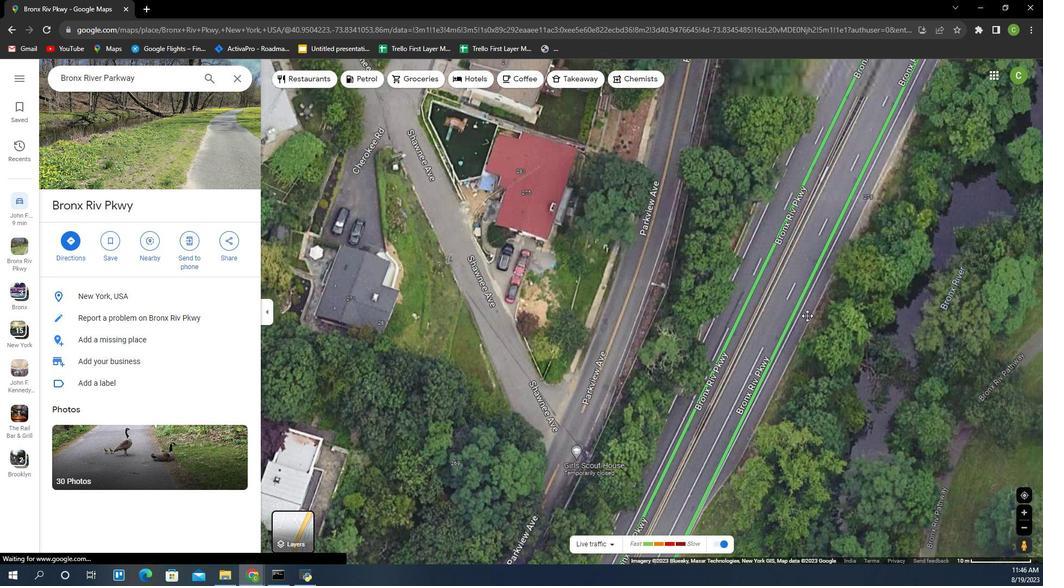 
Action: Mouse moved to (799, 285)
Screenshot: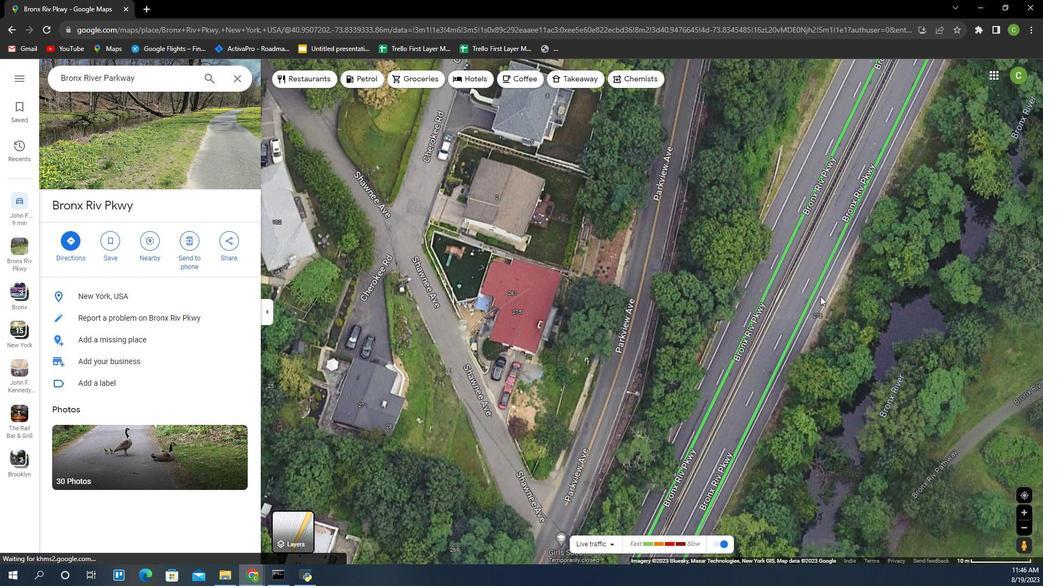 
Action: Mouse scrolled (799, 285) with delta (0, 0)
Screenshot: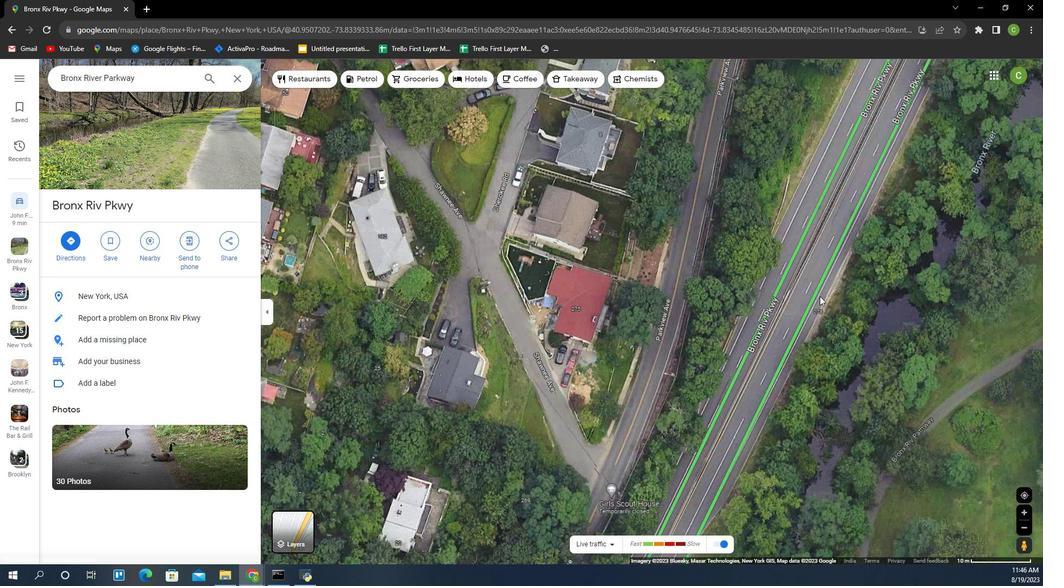 
Action: Mouse scrolled (799, 285) with delta (0, 0)
Screenshot: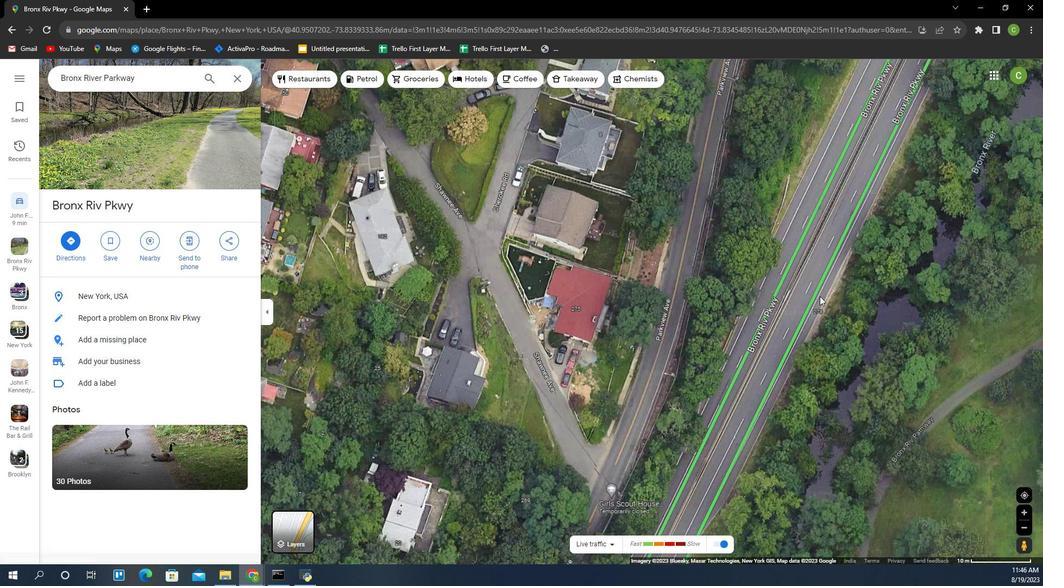 
Action: Mouse moved to (983, 441)
Screenshot: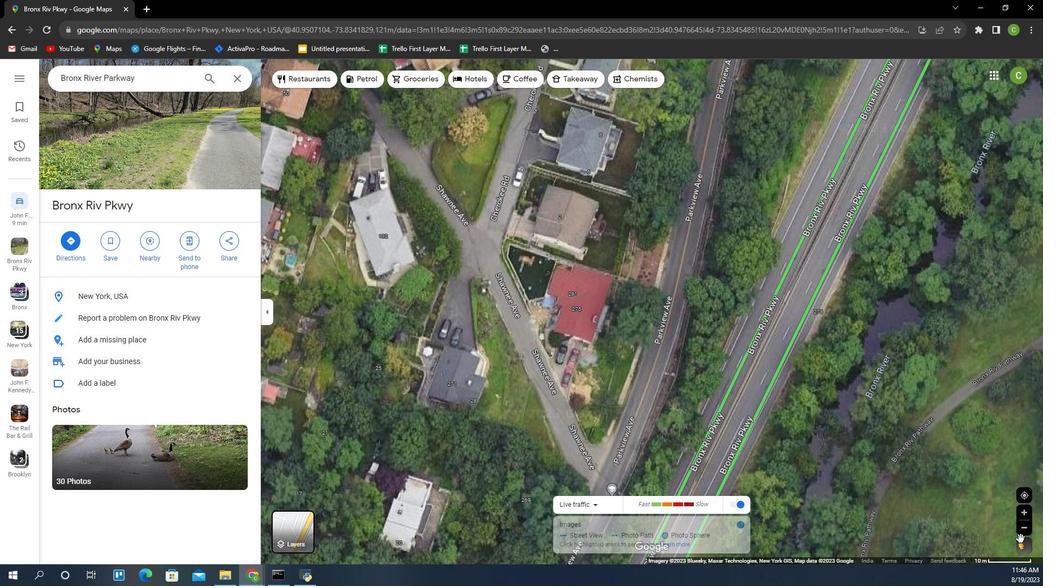
Action: Mouse pressed left at (983, 441)
Screenshot: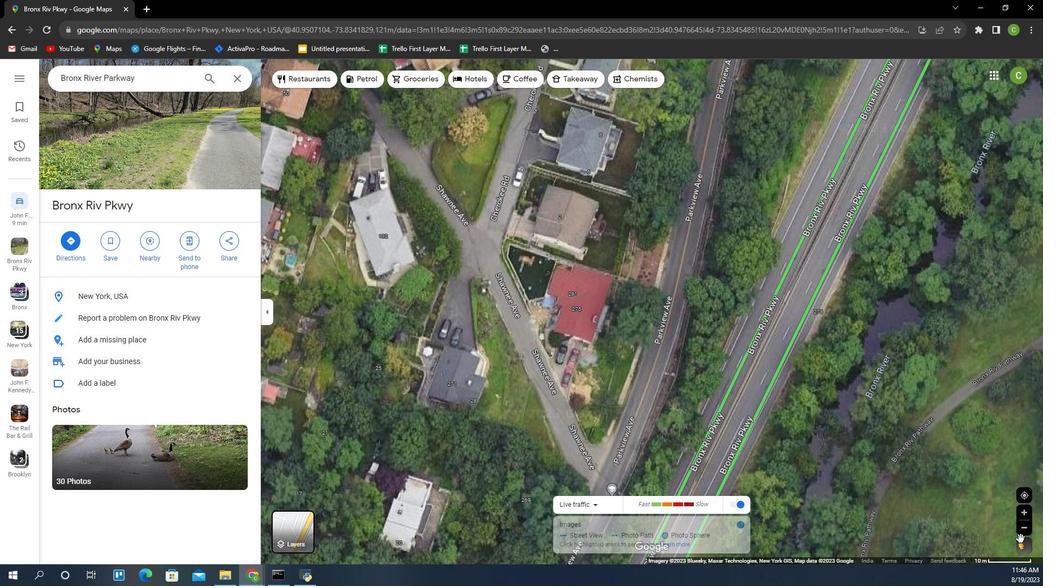 
Action: Mouse moved to (753, 329)
Screenshot: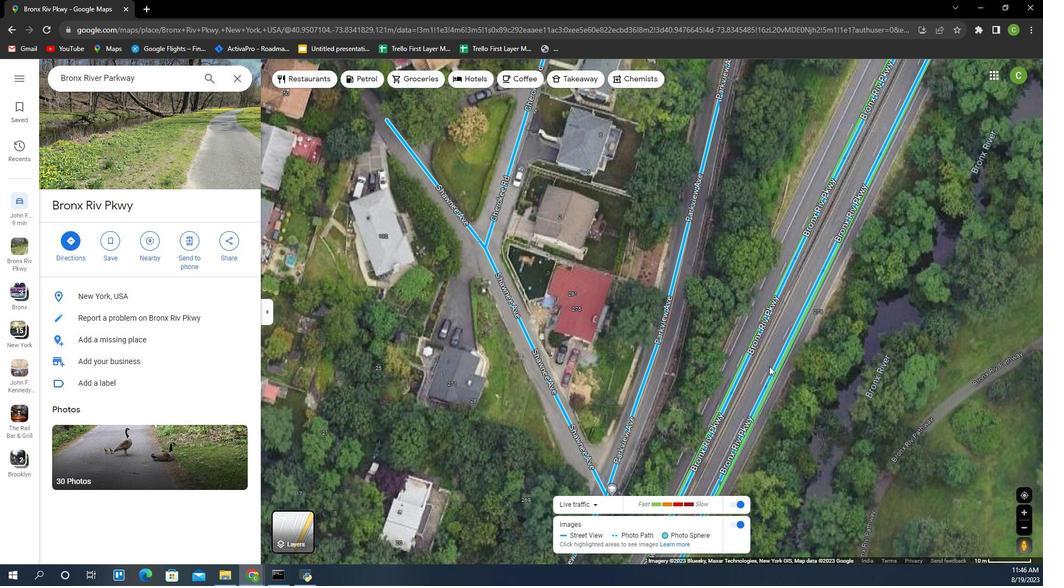 
Action: Mouse pressed left at (753, 329)
Screenshot: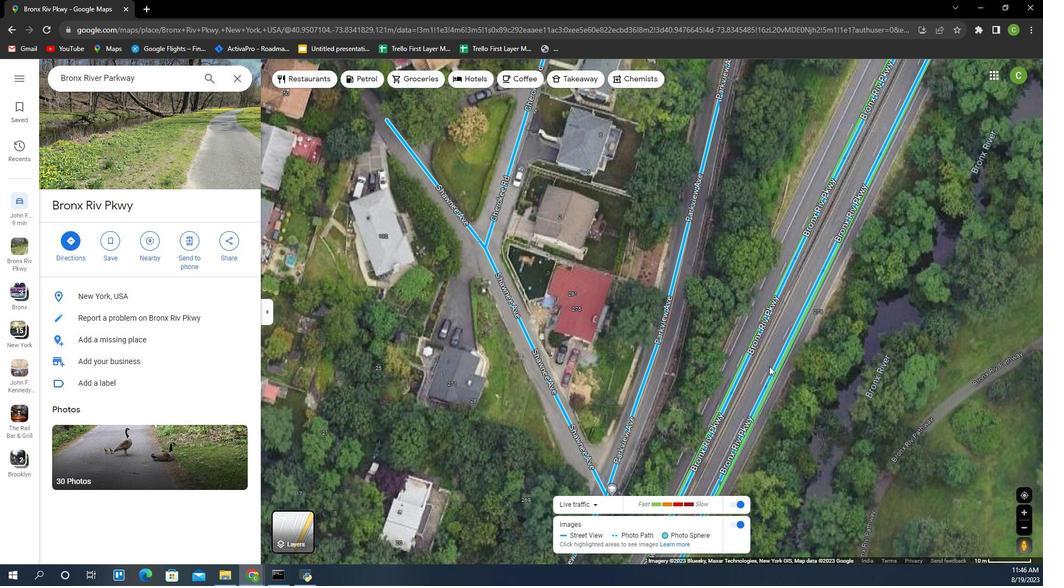 
Action: Mouse moved to (453, 293)
Screenshot: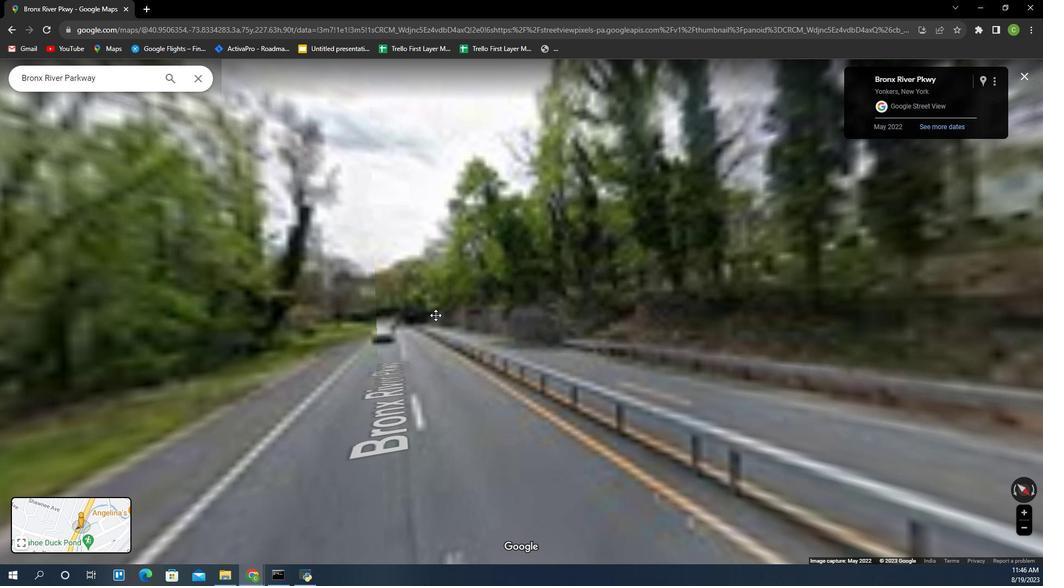 
Action: Mouse pressed left at (453, 293)
Screenshot: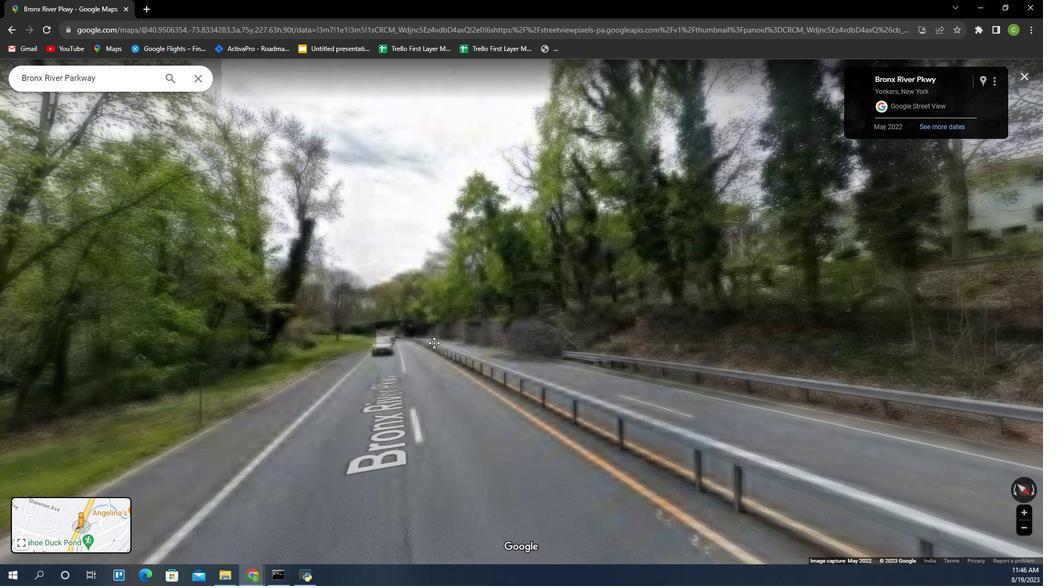 
Action: Mouse moved to (432, 284)
Screenshot: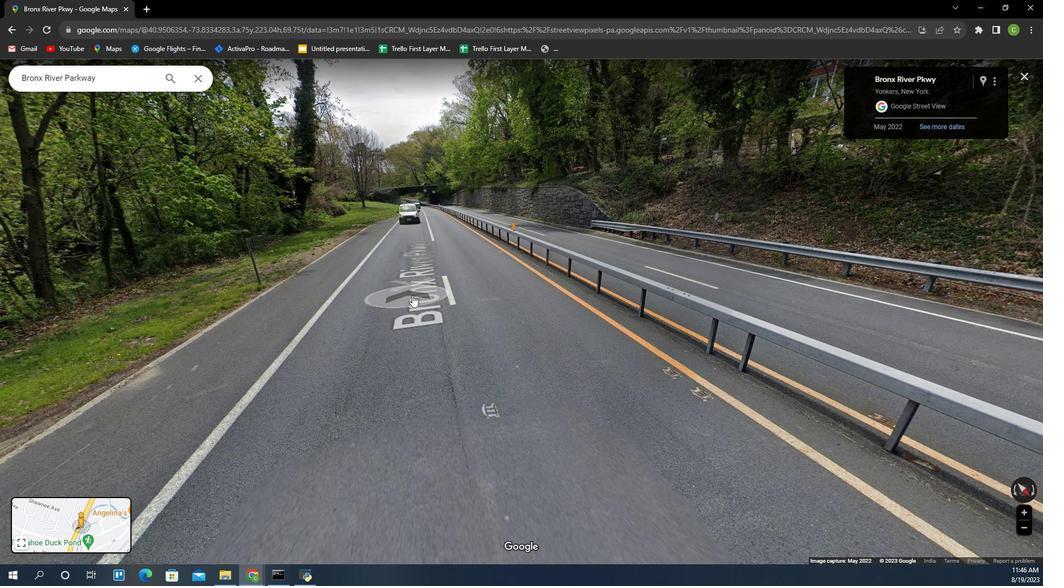 
Action: Mouse pressed left at (432, 284)
Screenshot: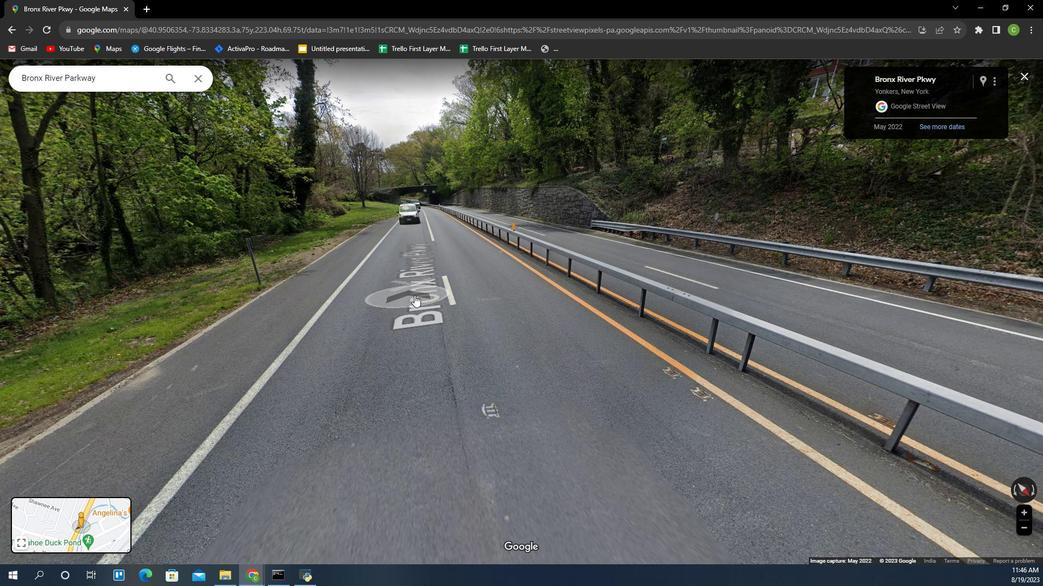 
Action: Mouse moved to (447, 243)
Screenshot: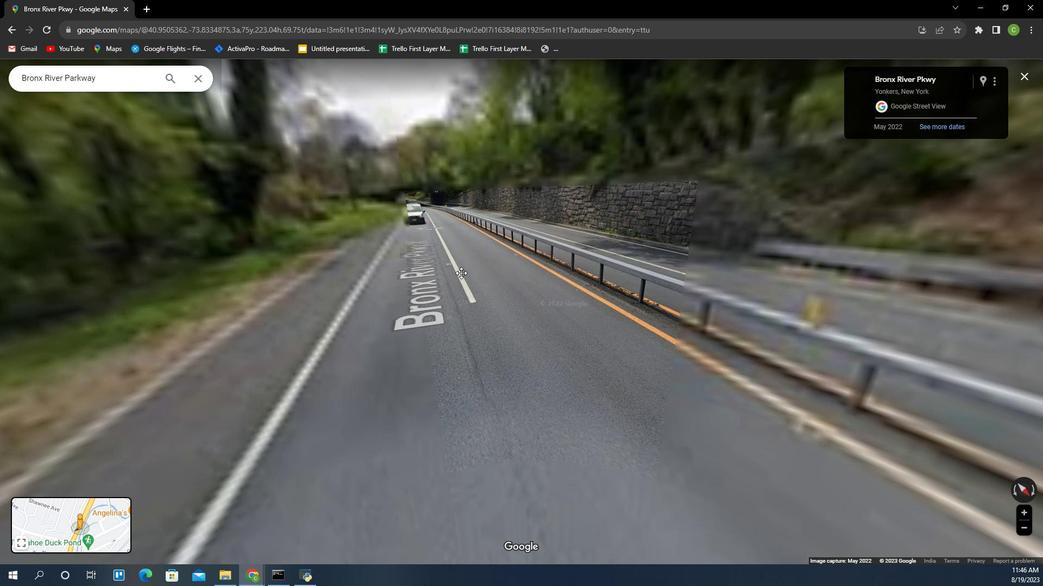 
Action: Mouse pressed left at (447, 243)
Screenshot: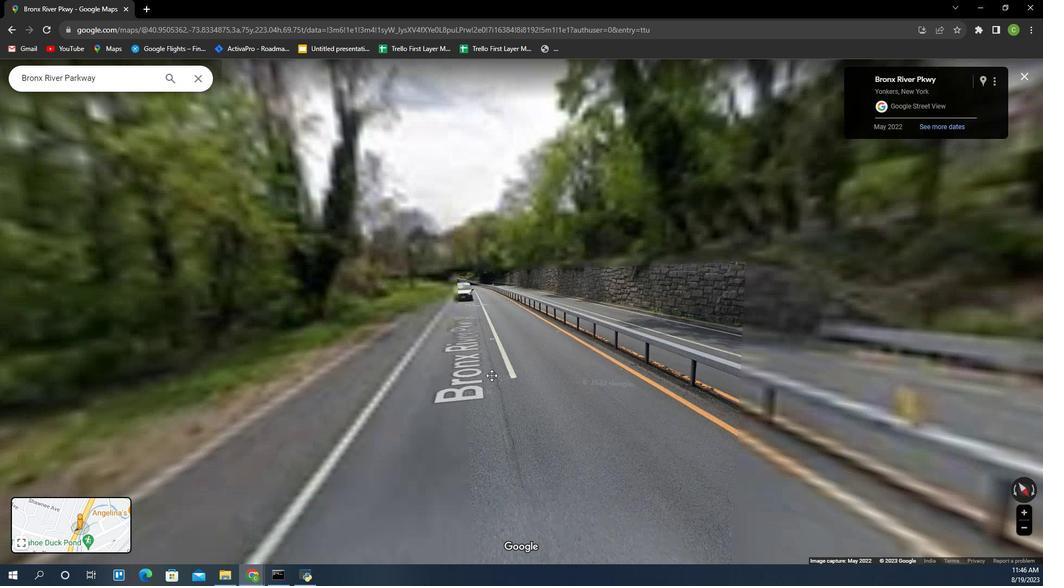 
Action: Mouse moved to (496, 333)
Screenshot: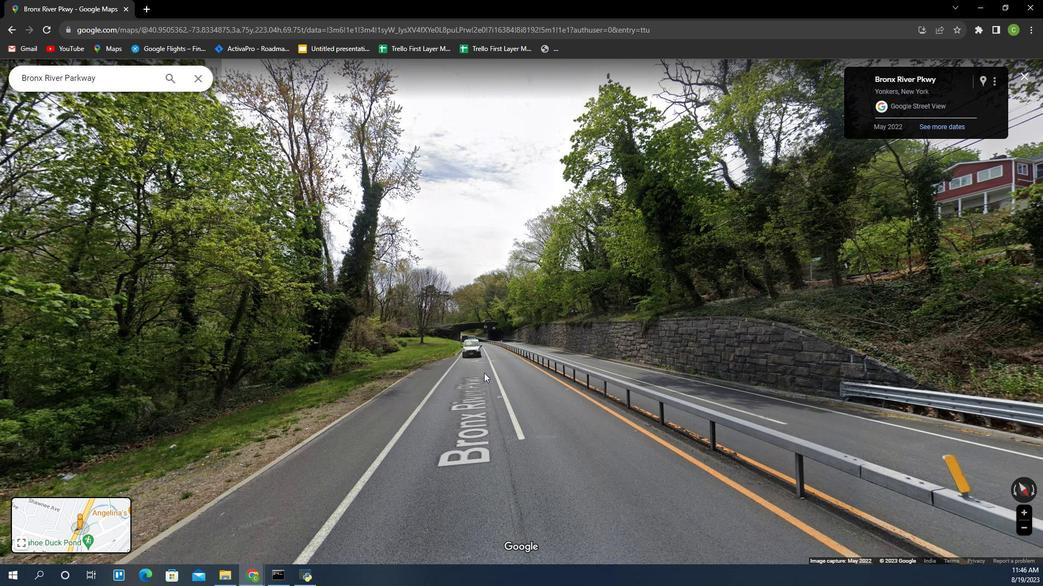 
Action: Mouse scrolled (496, 334) with delta (0, 0)
Screenshot: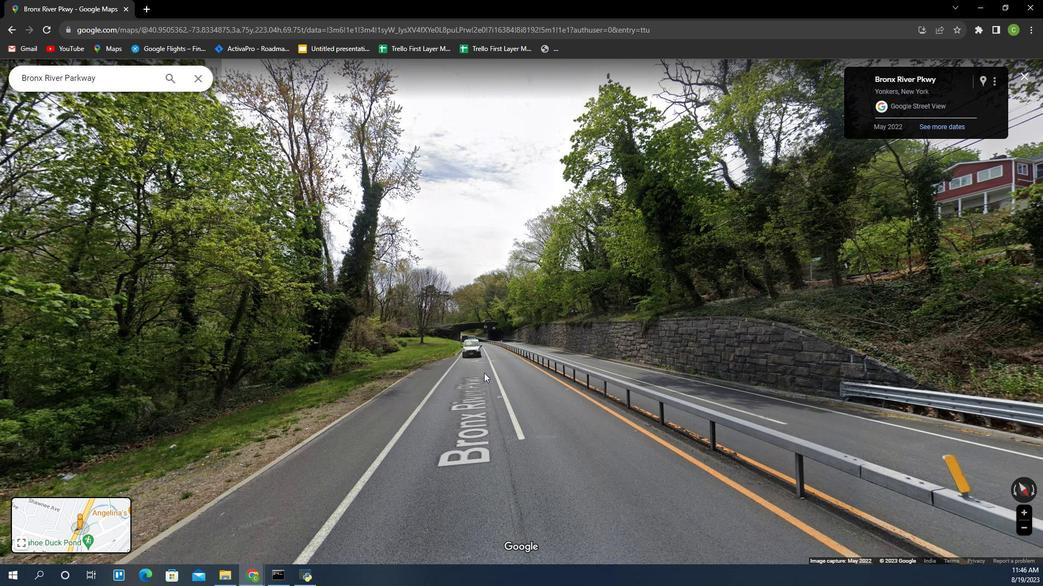 
Action: Mouse moved to (496, 333)
Screenshot: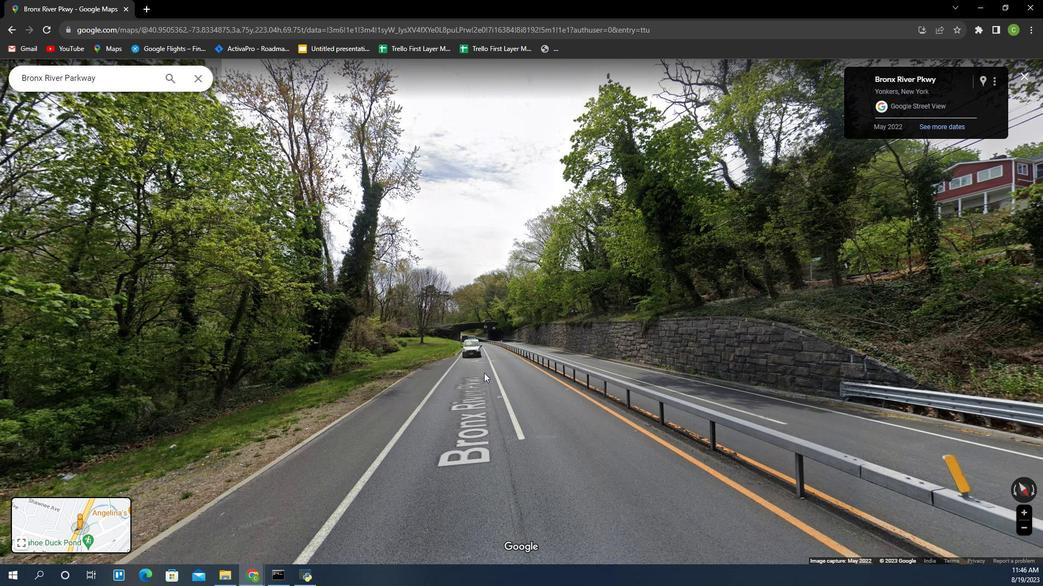 
Action: Mouse scrolled (496, 333) with delta (0, 0)
Screenshot: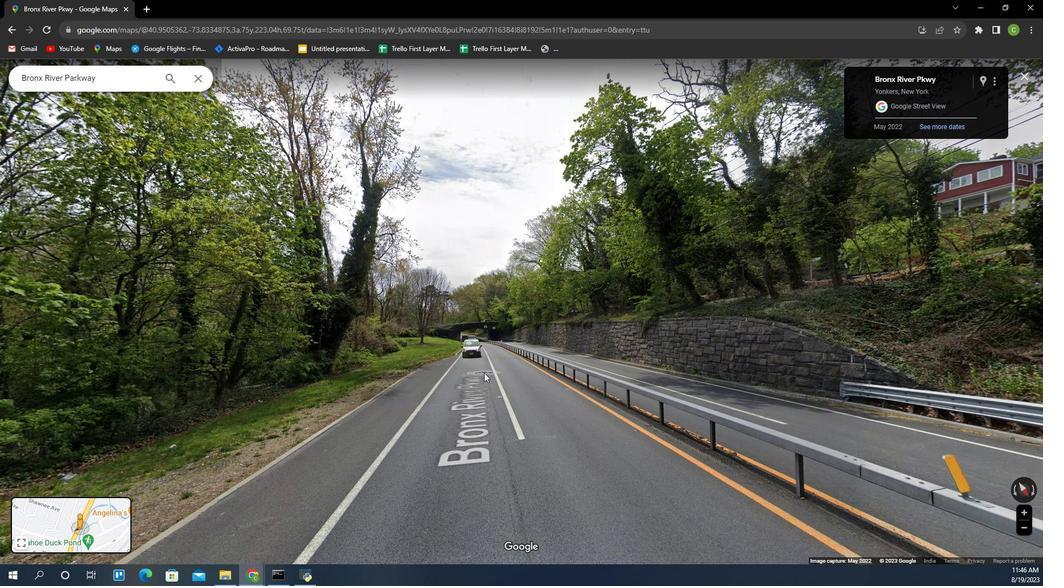 
Action: Mouse scrolled (496, 333) with delta (0, 0)
Screenshot: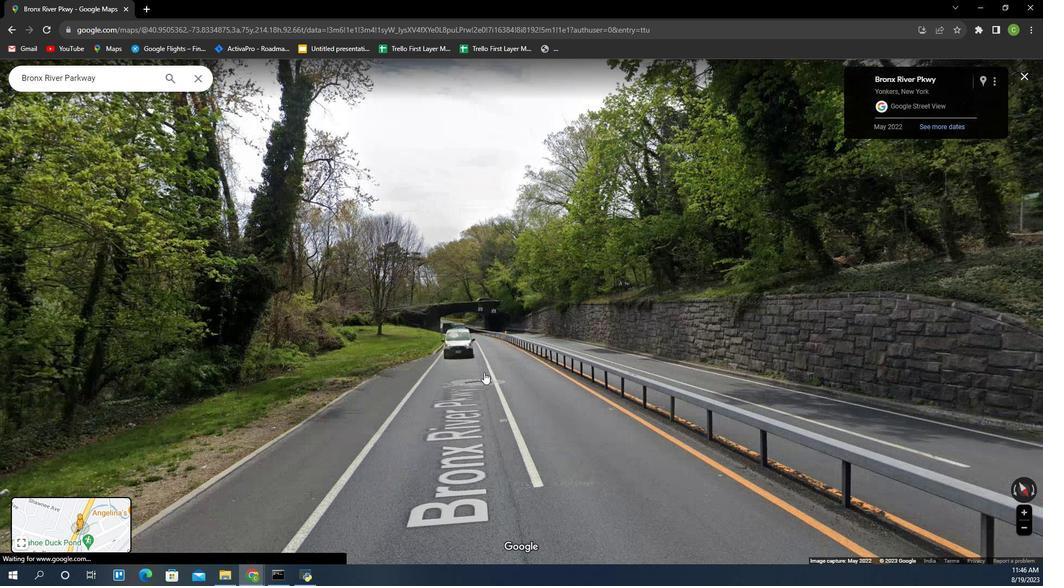 
Action: Mouse moved to (480, 294)
Screenshot: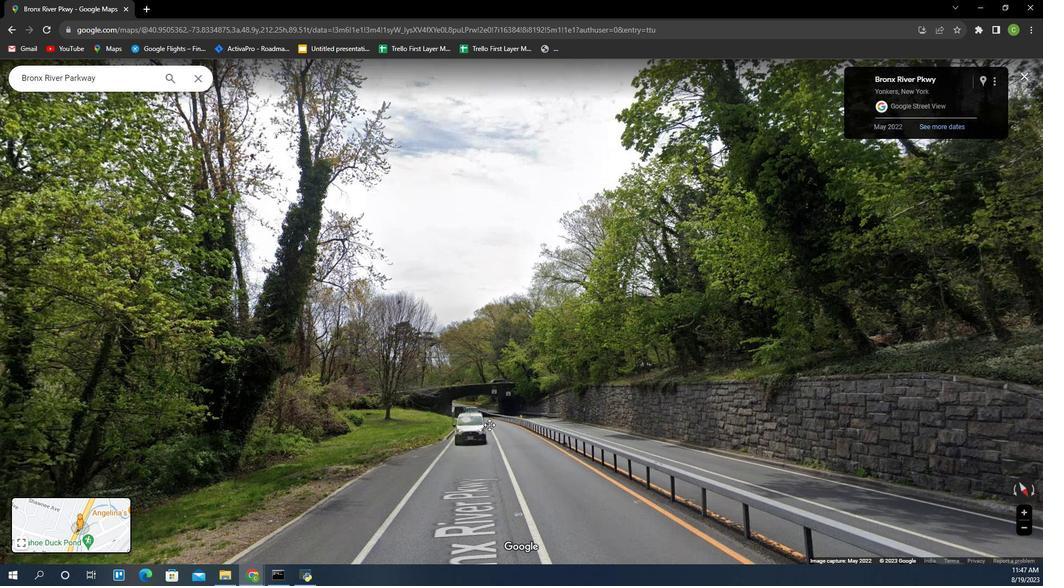 
Action: Mouse pressed left at (480, 294)
Screenshot: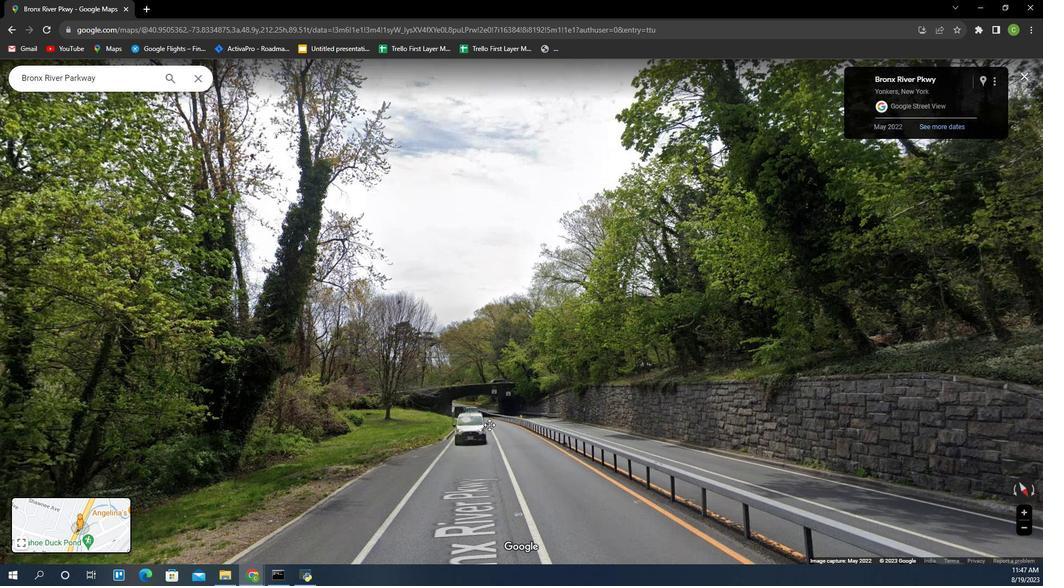 
Action: Mouse moved to (508, 392)
Screenshot: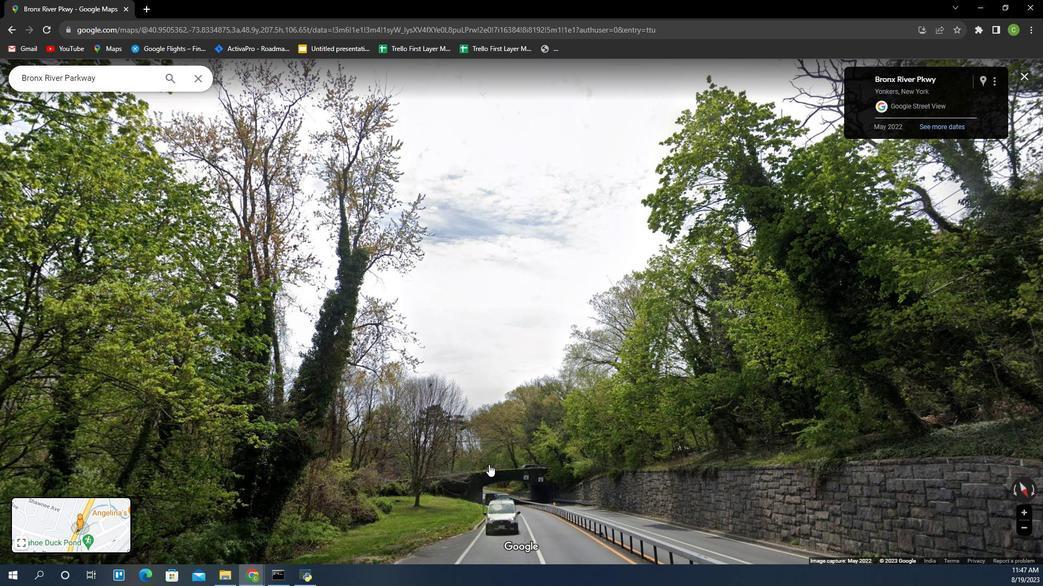 
Action: Mouse pressed left at (508, 392)
Screenshot: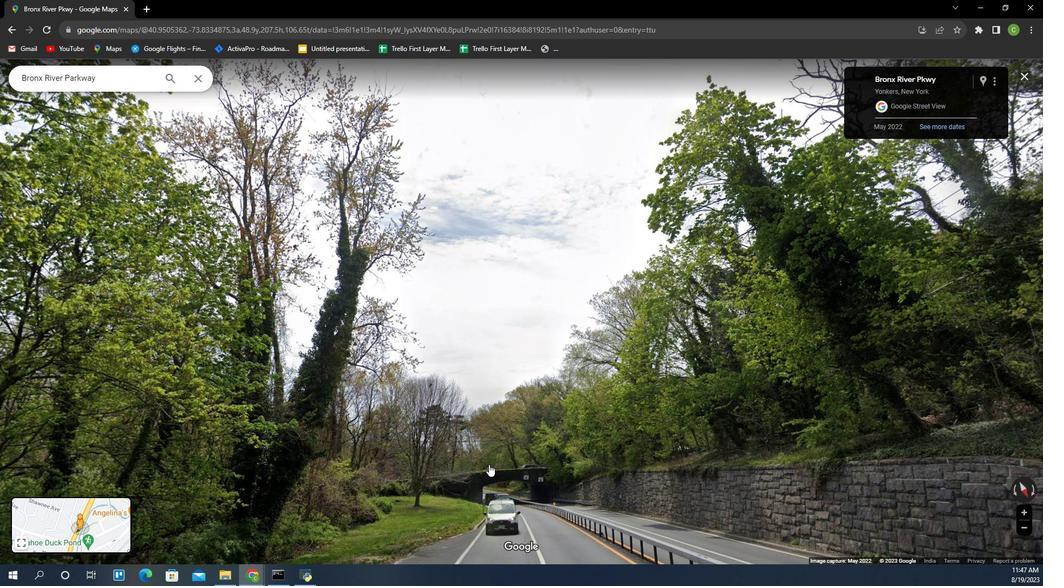 
Action: Mouse moved to (501, 390)
Screenshot: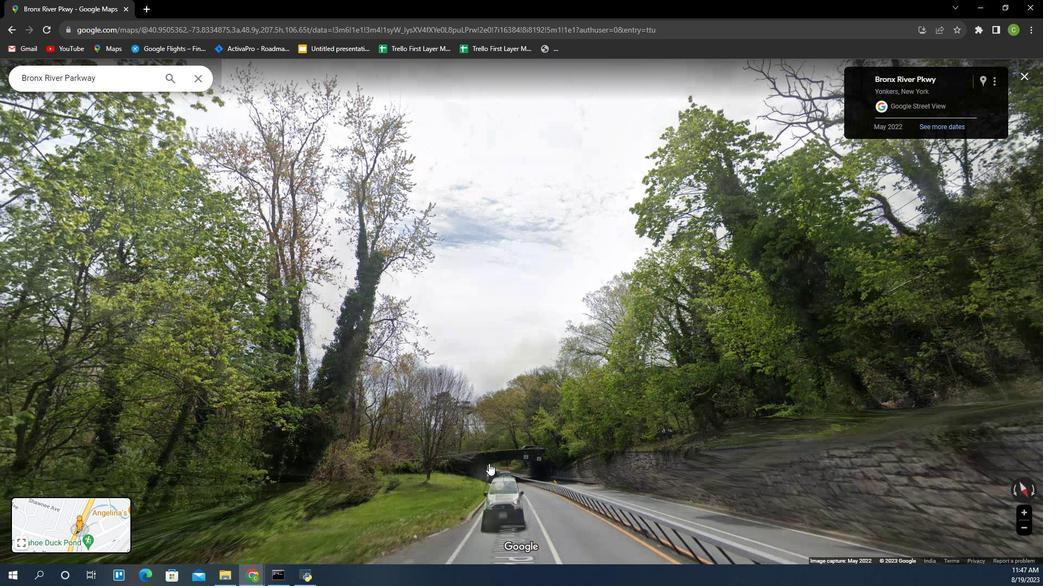 
Action: Mouse pressed left at (501, 390)
Screenshot: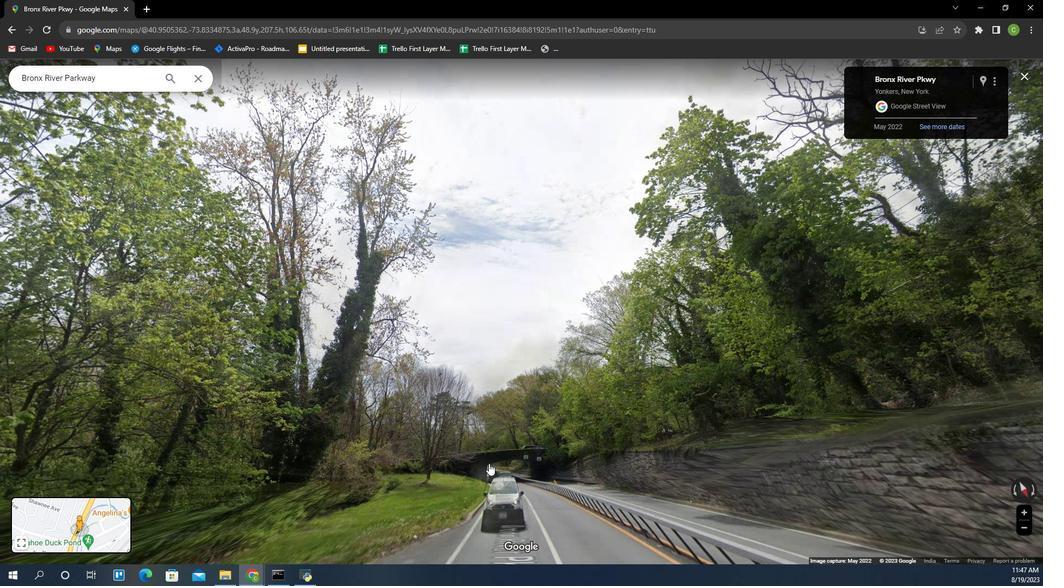 
Action: Mouse moved to (553, 380)
Screenshot: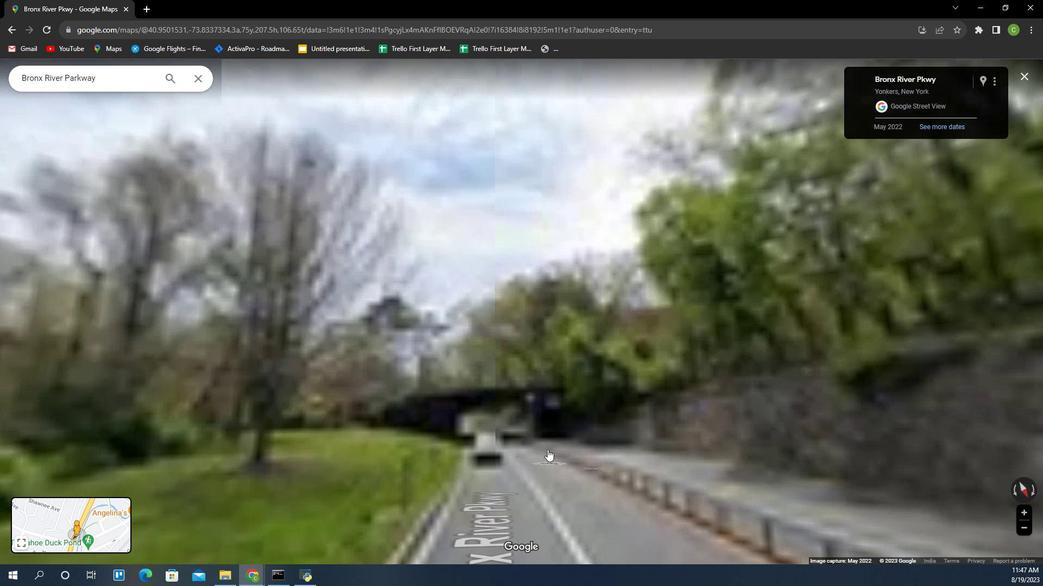 
Action: Mouse scrolled (553, 381) with delta (0, 0)
Screenshot: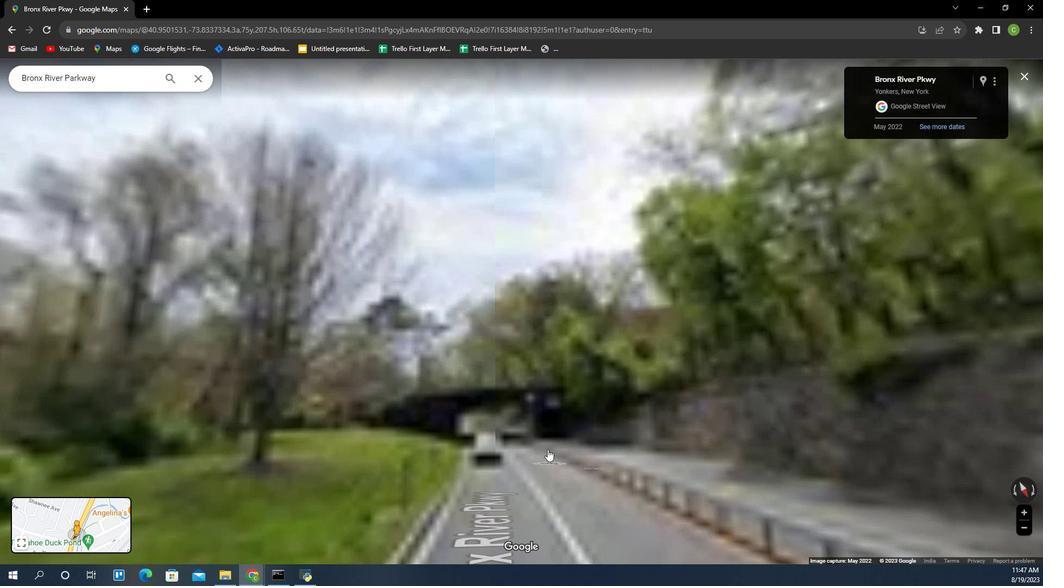 
Action: Mouse moved to (546, 396)
Screenshot: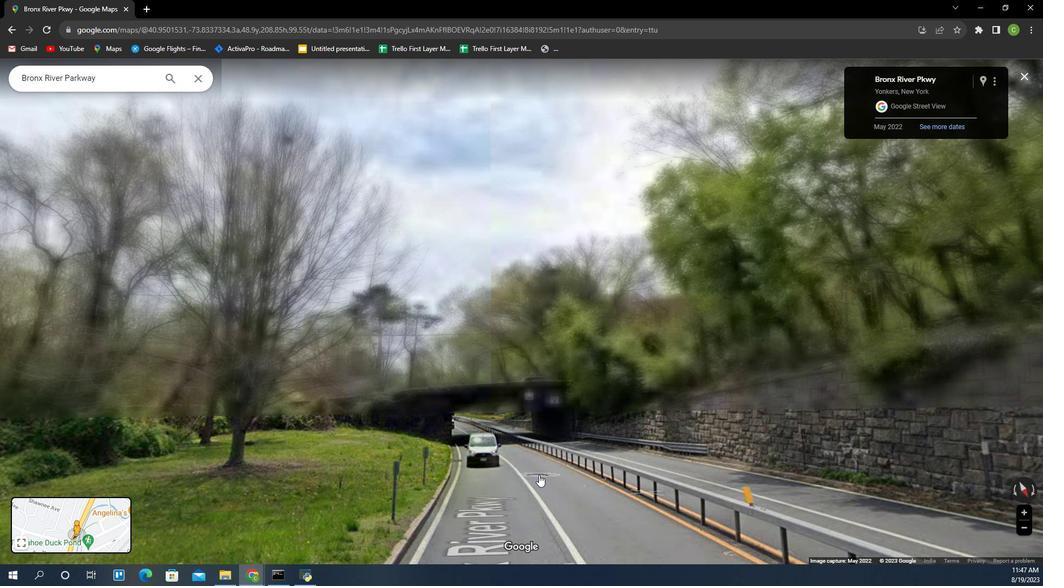 
Action: Mouse pressed left at (546, 396)
Screenshot: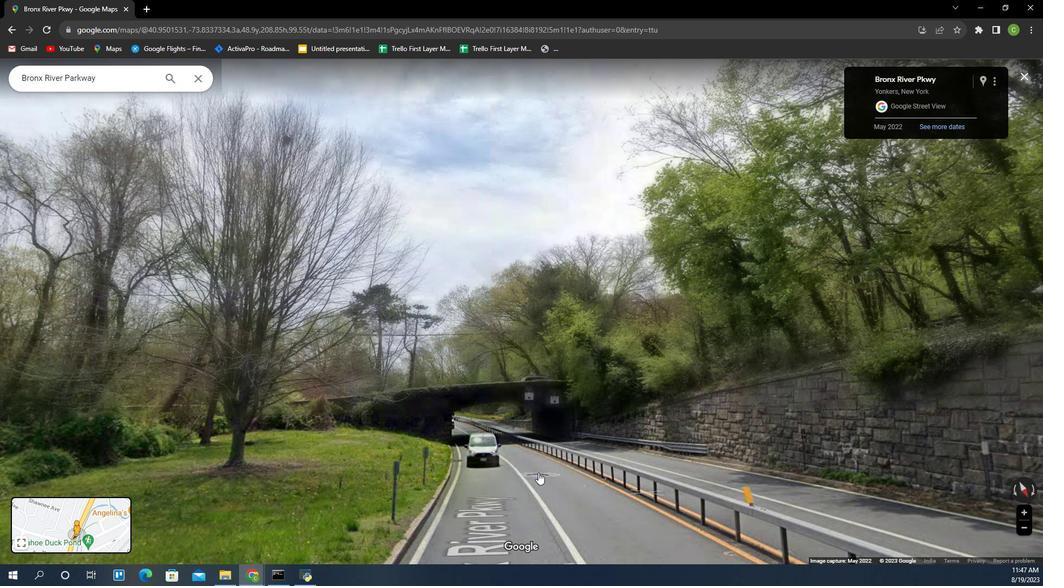 
Action: Mouse moved to (545, 395)
Screenshot: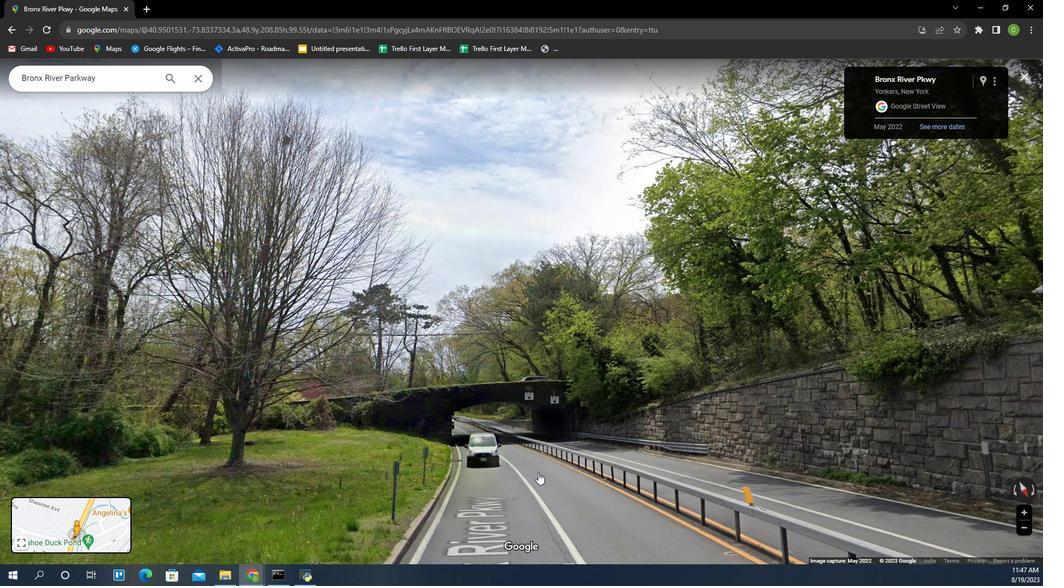 
Action: Mouse pressed left at (545, 395)
Screenshot: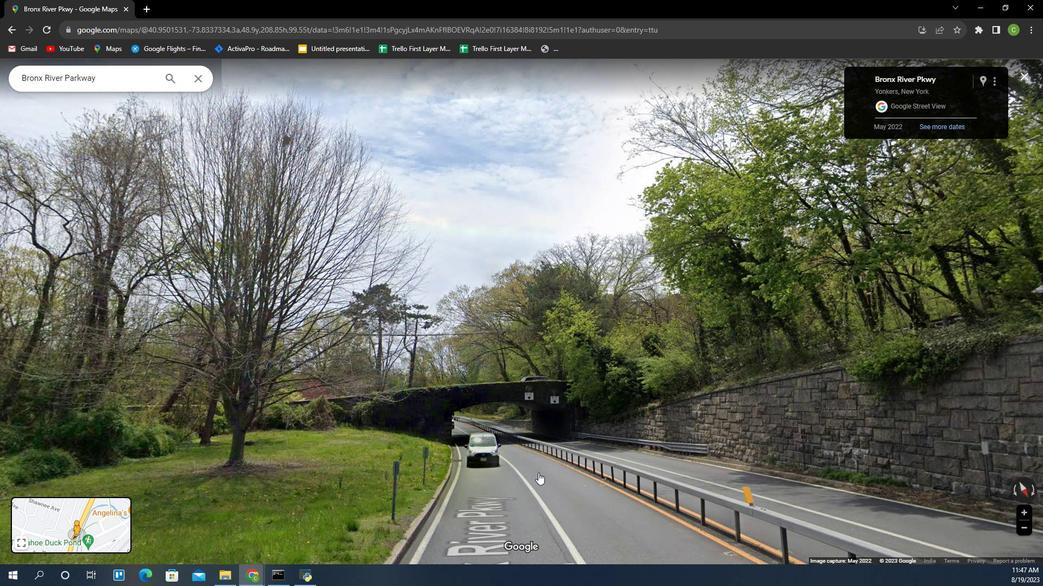 
Action: Mouse moved to (459, 368)
Screenshot: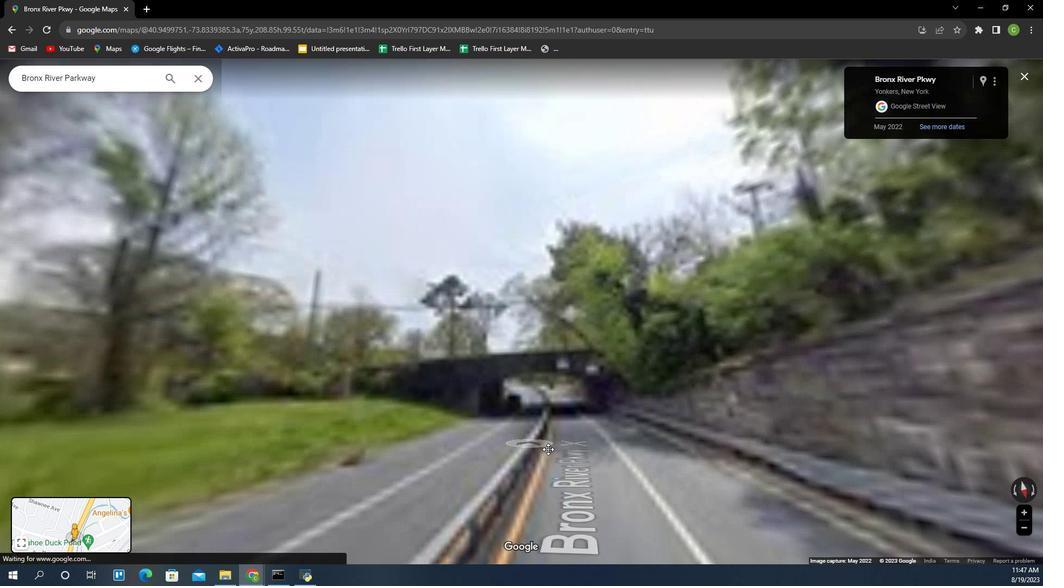 
Action: Mouse pressed left at (459, 368)
Screenshot: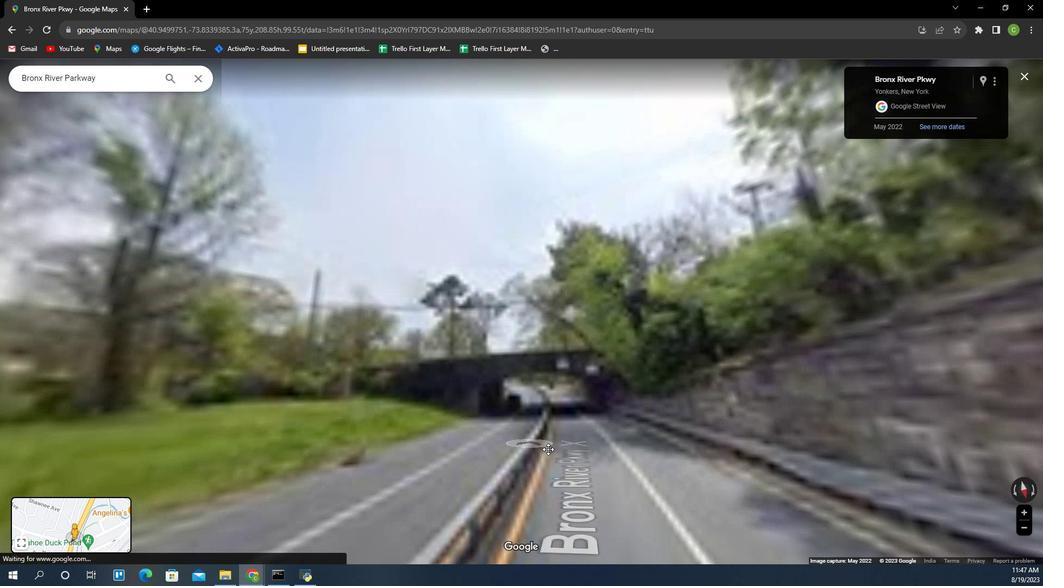 
Action: Mouse moved to (552, 349)
Screenshot: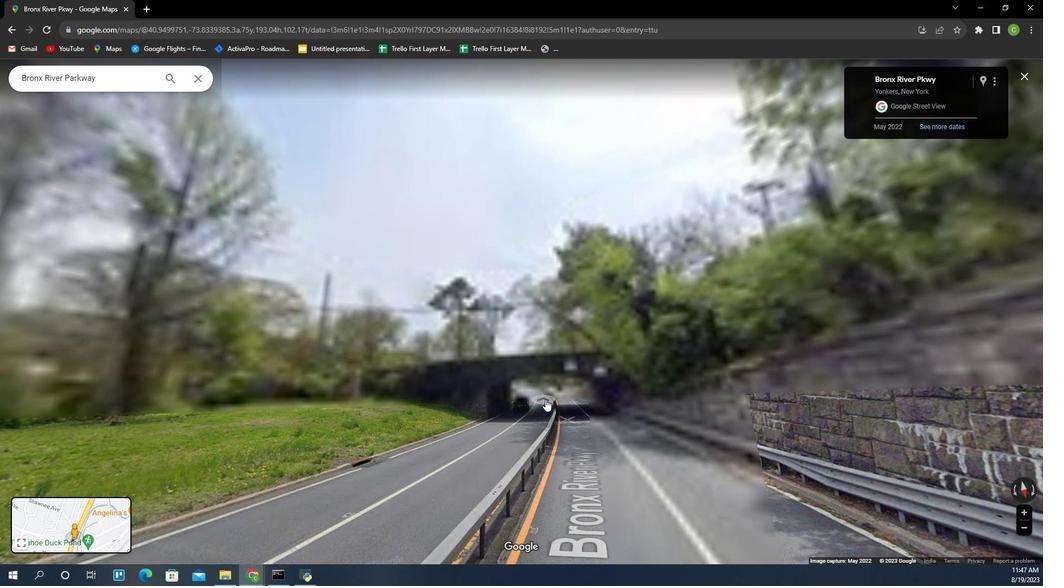 
Action: Mouse pressed left at (552, 349)
Screenshot: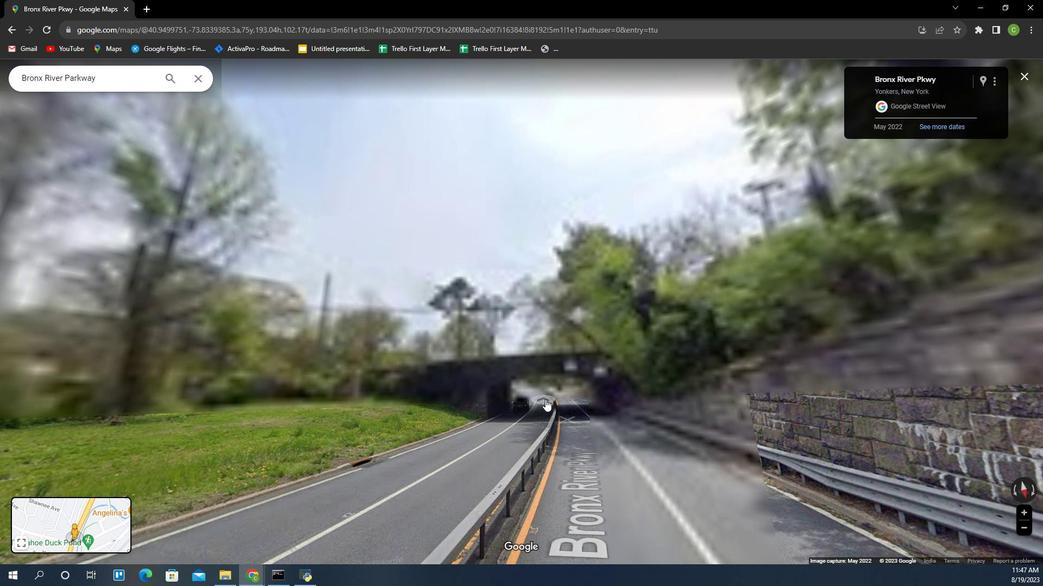
Action: Mouse pressed left at (552, 349)
Screenshot: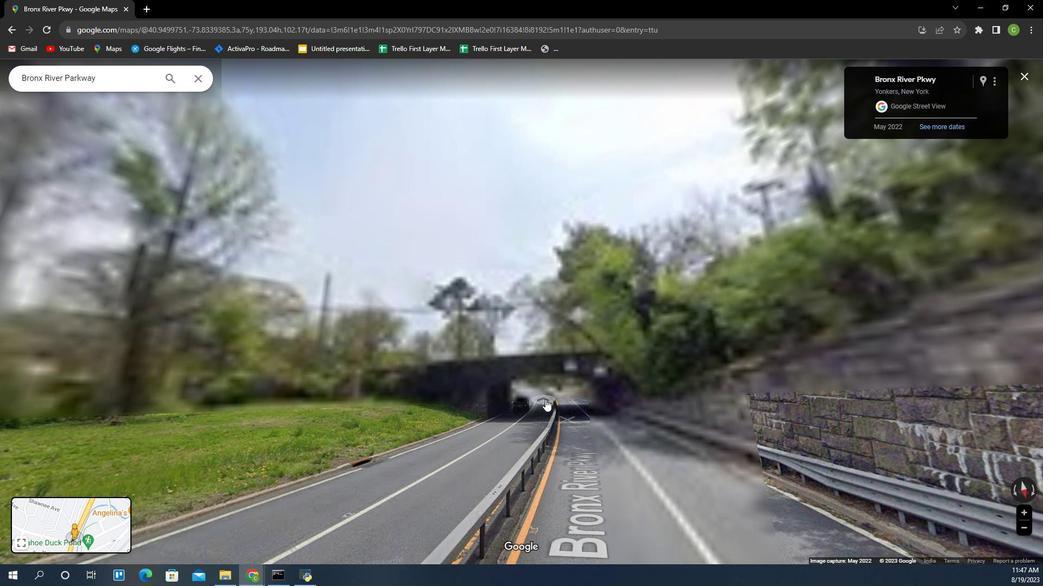 
Action: Mouse moved to (572, 336)
Screenshot: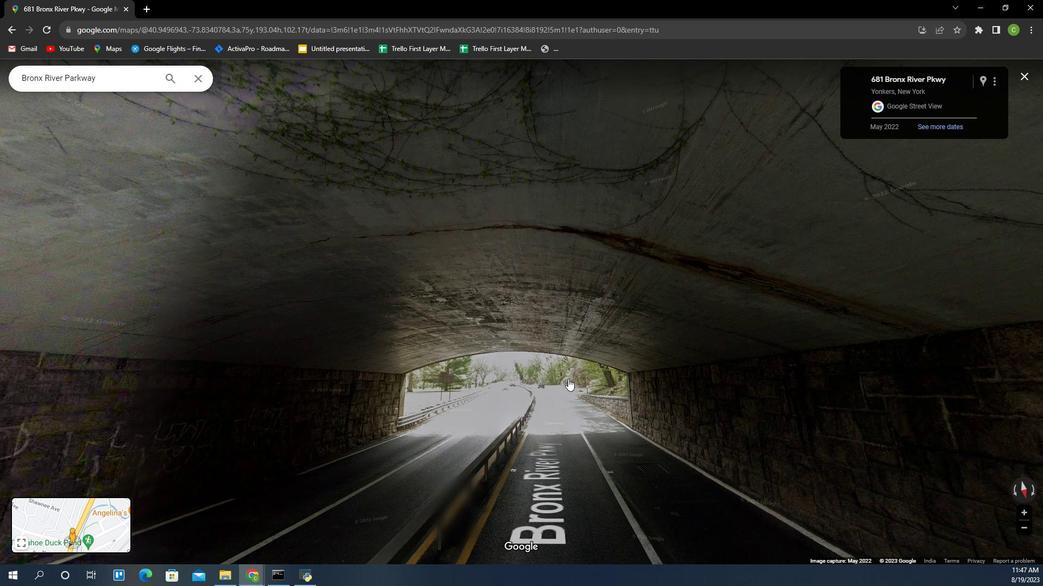 
Action: Mouse pressed left at (572, 336)
Screenshot: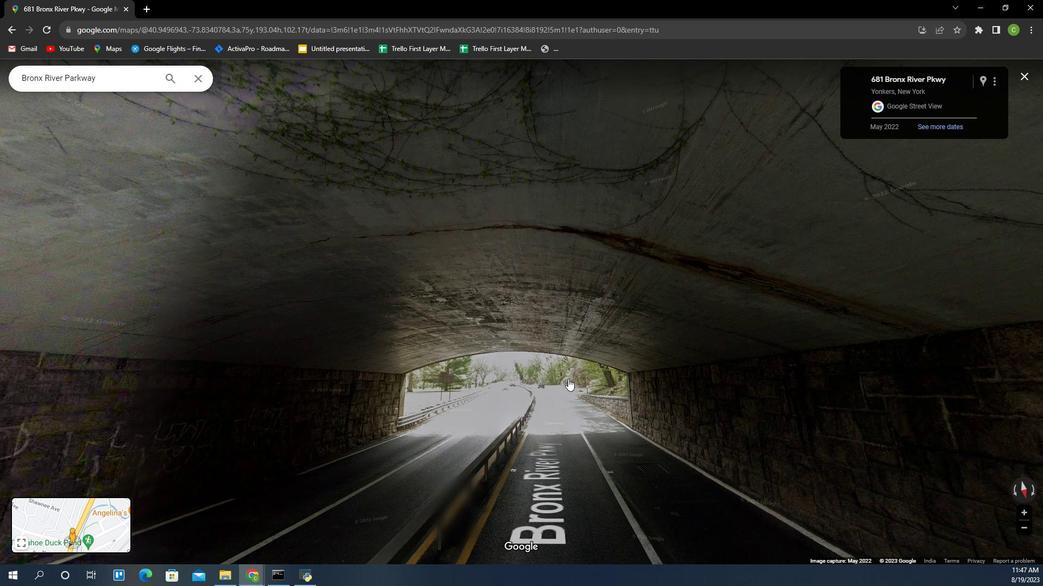 
Action: Mouse moved to (572, 336)
Screenshot: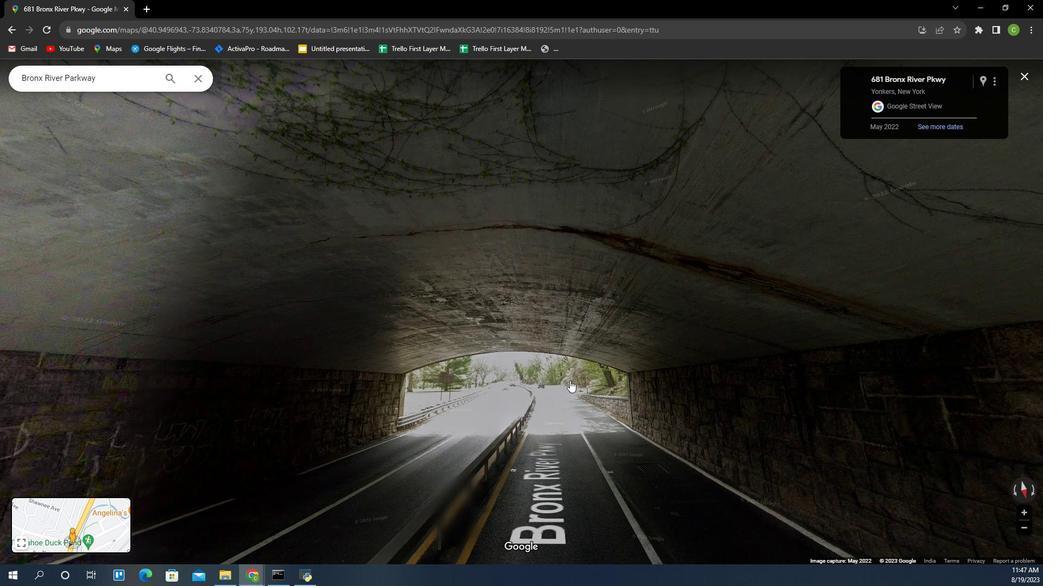 
Action: Mouse pressed left at (572, 336)
Screenshot: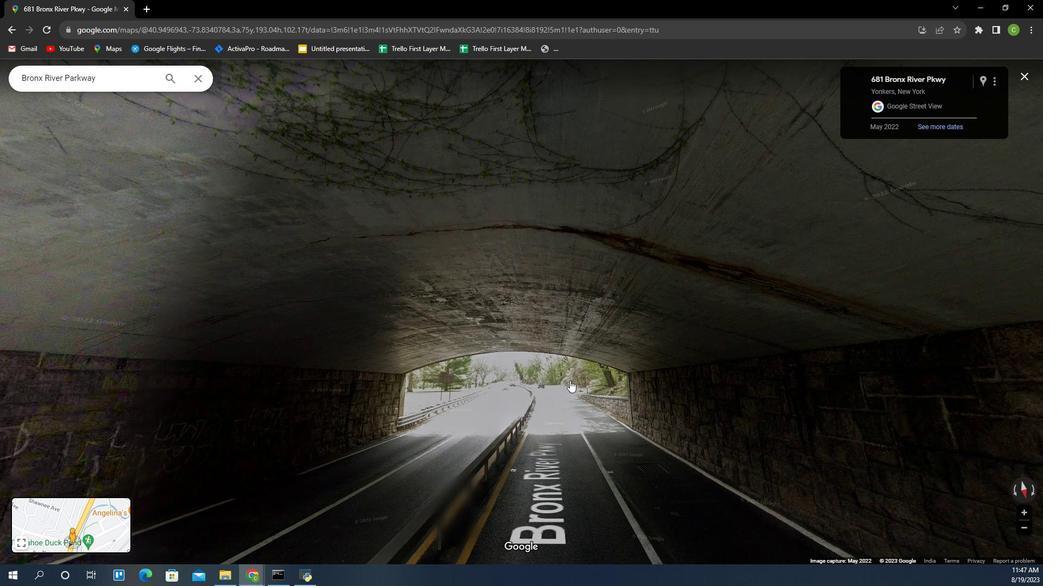 
Action: Mouse moved to (542, 330)
Screenshot: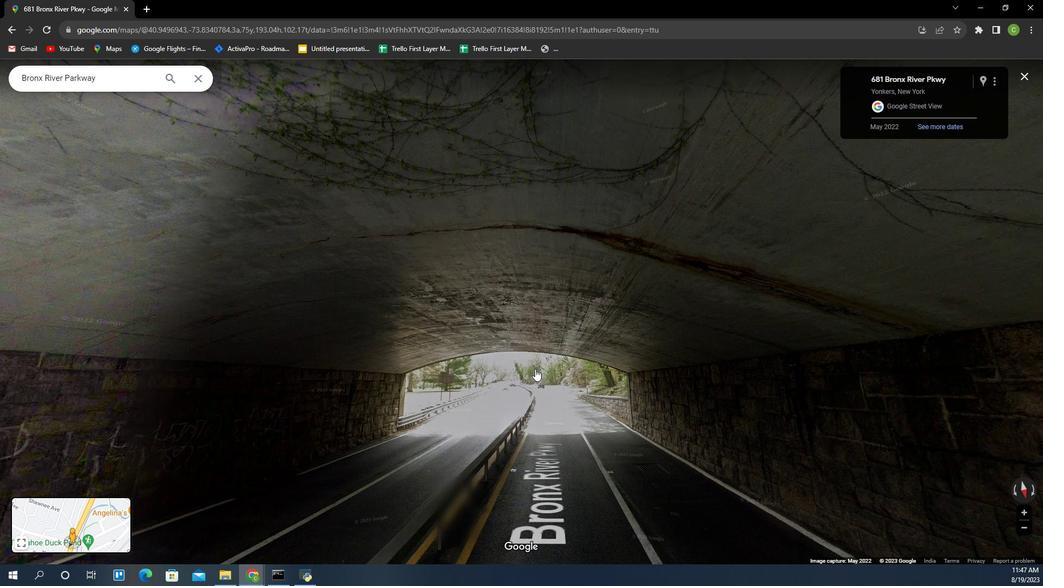
Action: Mouse pressed left at (542, 330)
Screenshot: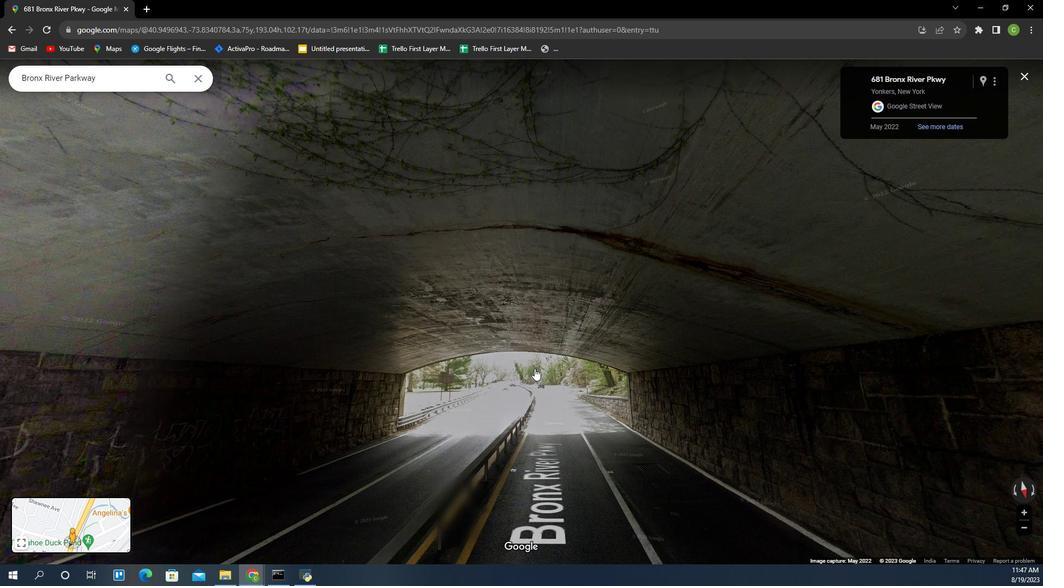 
Action: Mouse moved to (542, 330)
Screenshot: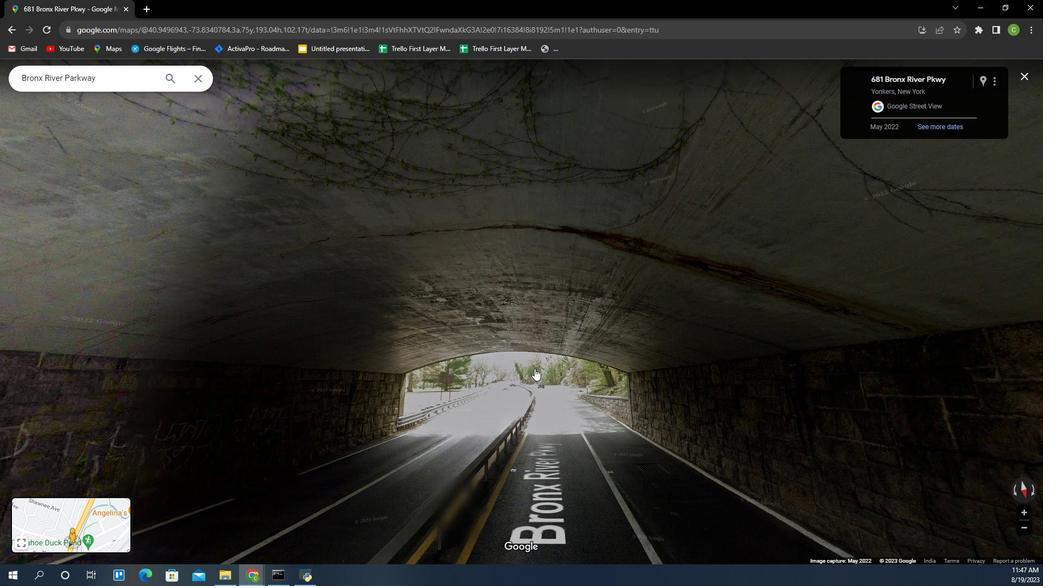
Action: Mouse pressed left at (542, 330)
Screenshot: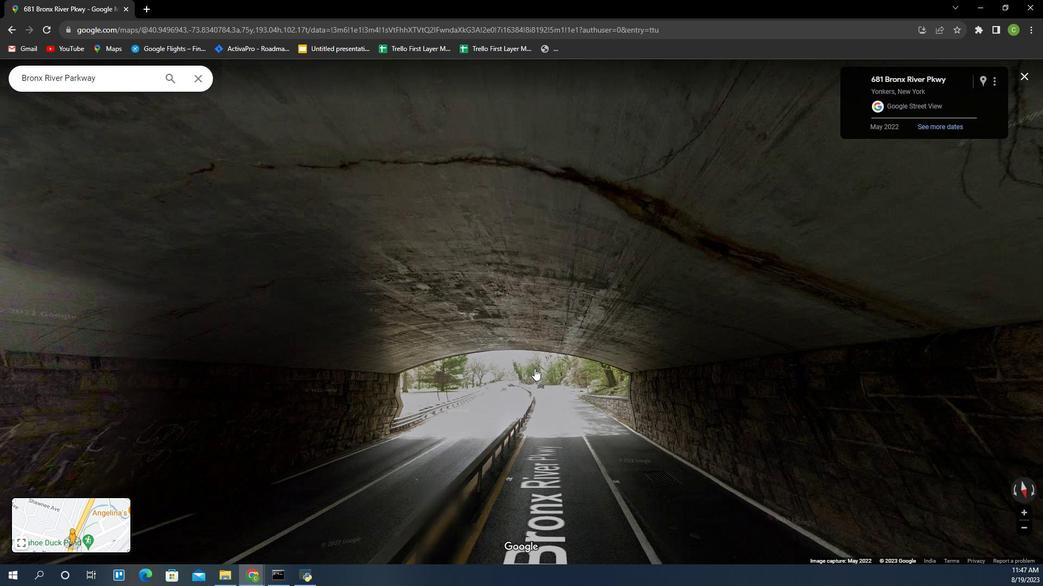 
Action: Mouse moved to (530, 328)
Screenshot: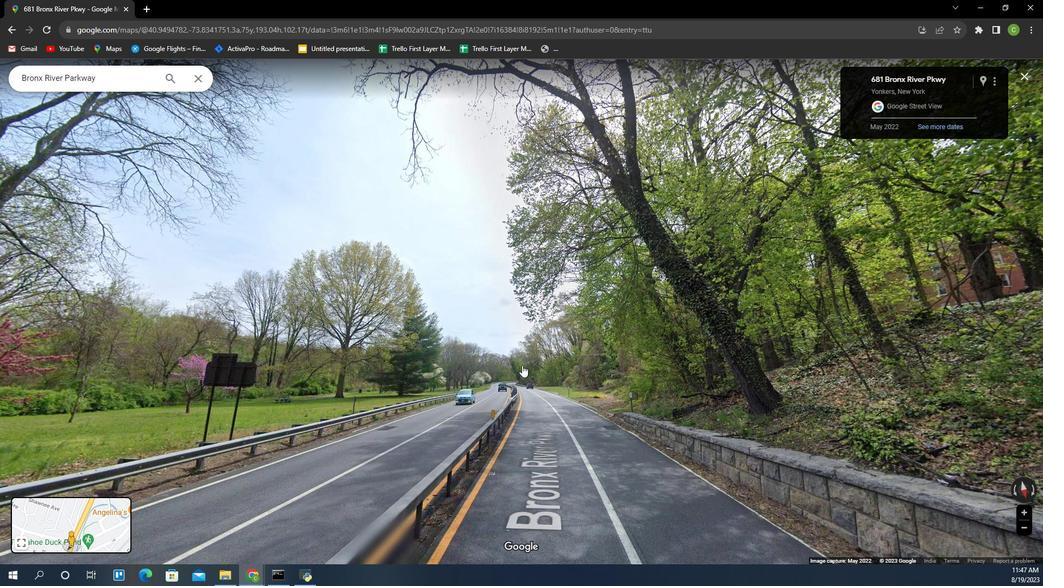
Action: Mouse pressed left at (530, 328)
Screenshot: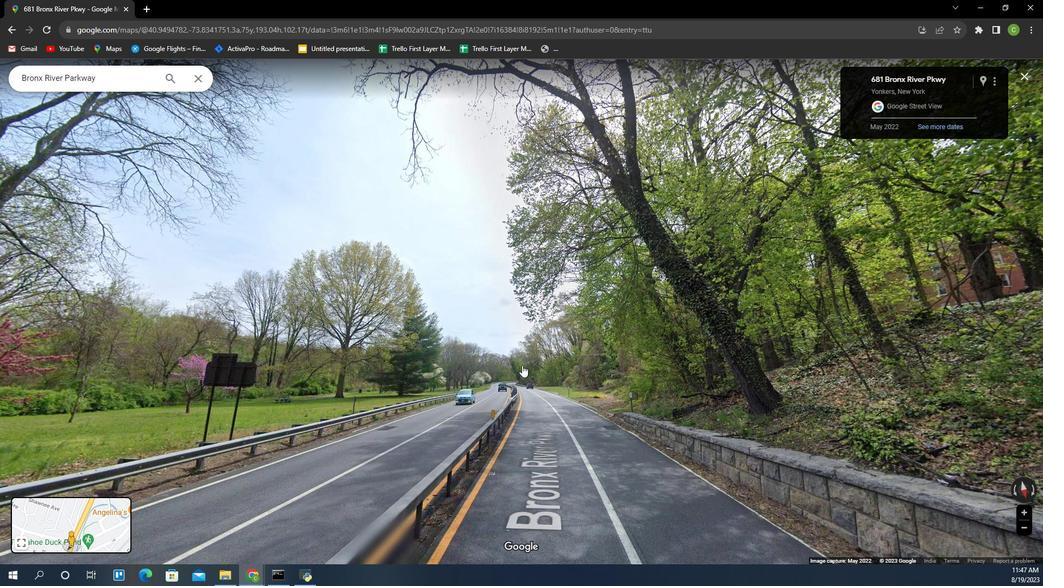 
Action: Mouse pressed left at (530, 328)
Screenshot: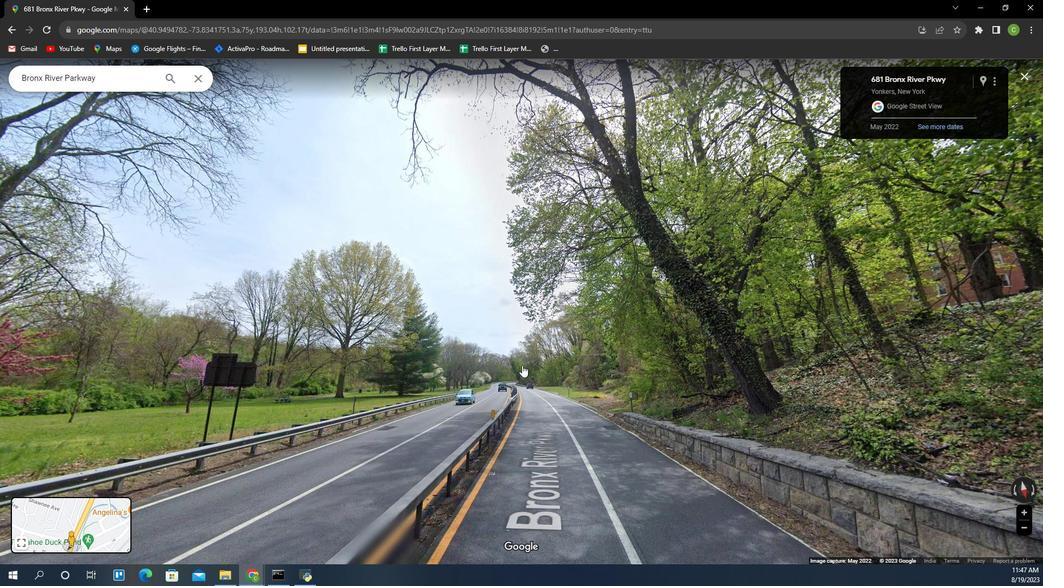 
Action: Mouse scrolled (530, 328) with delta (0, 0)
Screenshot: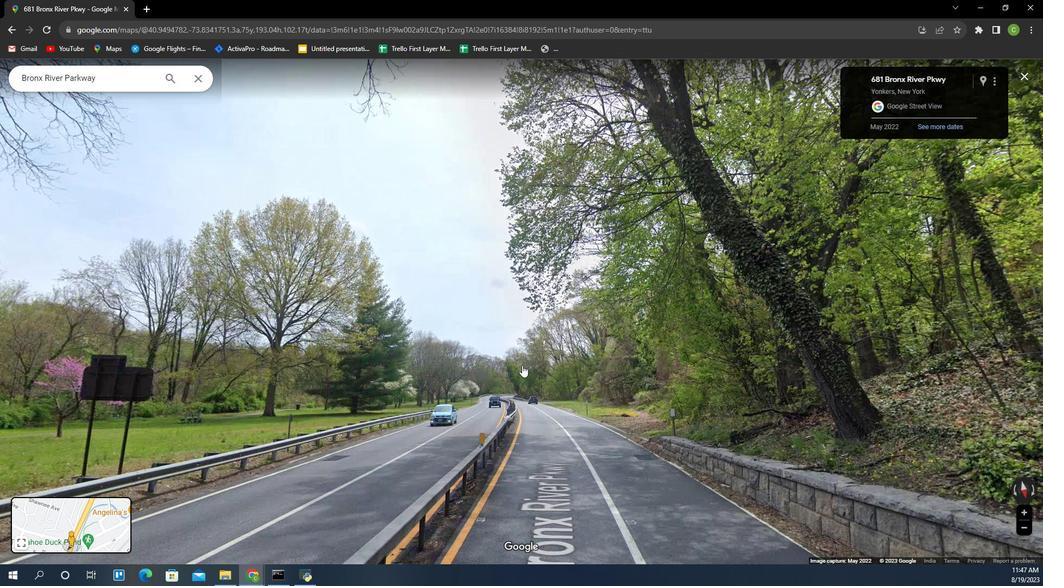 
Action: Mouse scrolled (530, 328) with delta (0, 0)
Screenshot: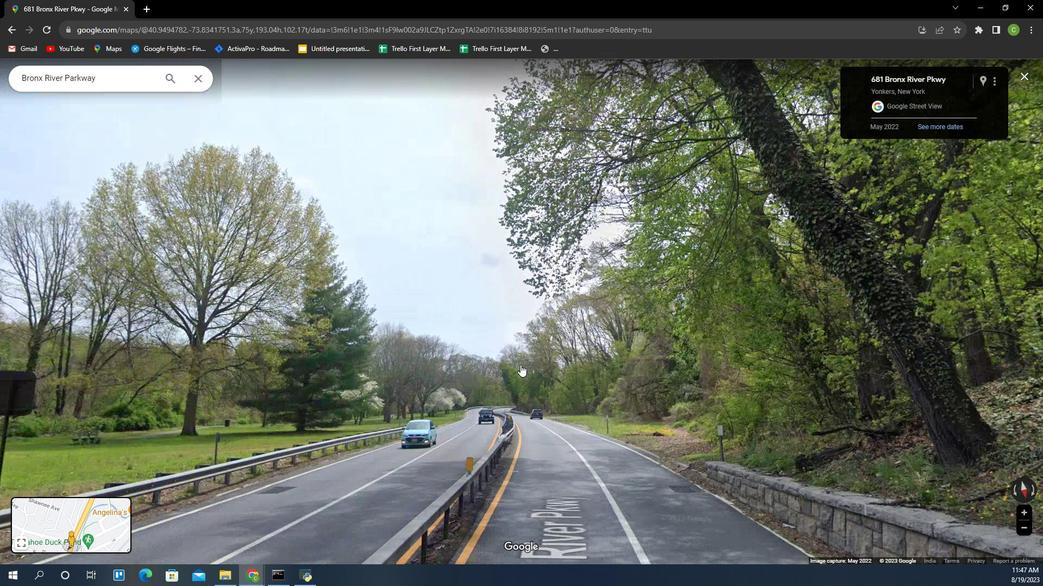 
Action: Mouse scrolled (530, 328) with delta (0, 0)
Screenshot: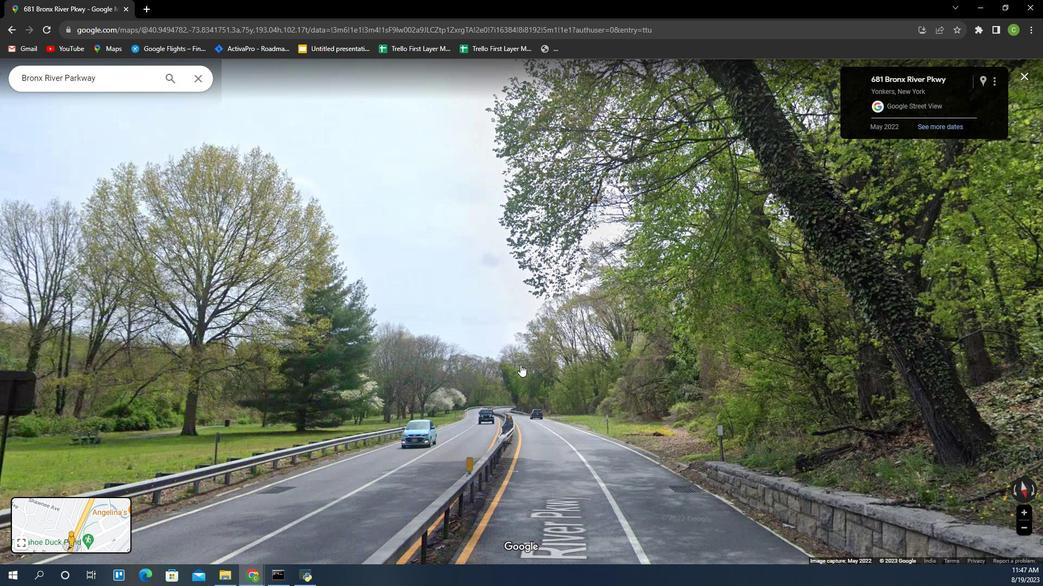 
Action: Mouse moved to (480, 332)
Screenshot: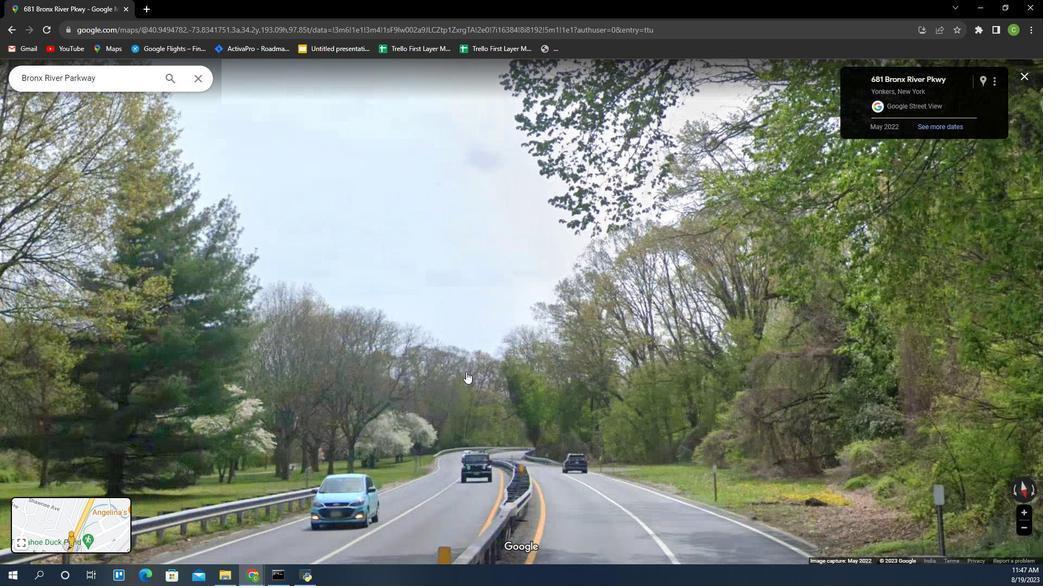
Action: Mouse scrolled (480, 333) with delta (0, 0)
Screenshot: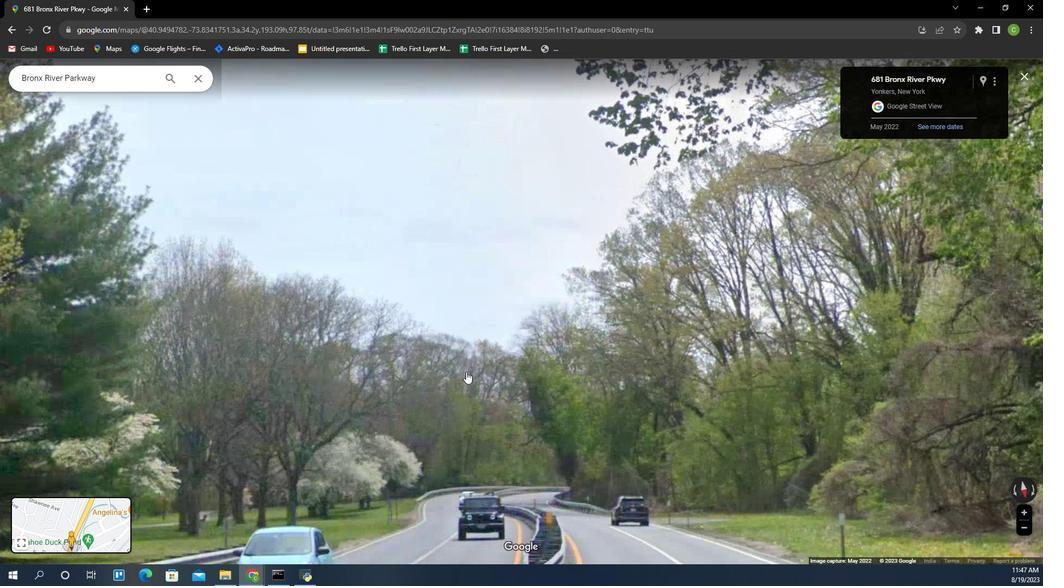 
Action: Mouse moved to (484, 320)
Screenshot: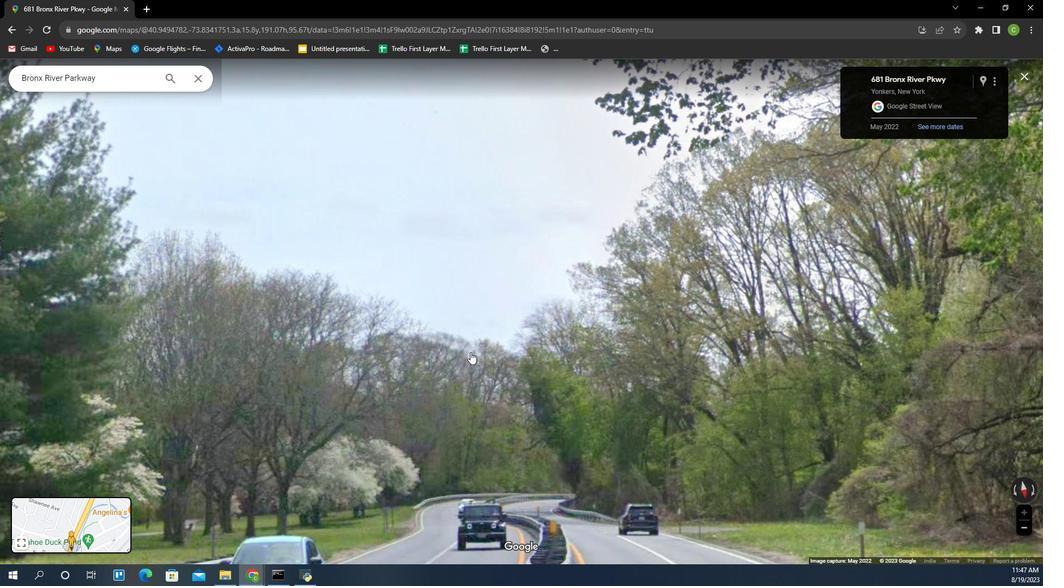 
Action: Mouse scrolled (484, 320) with delta (0, 0)
Screenshot: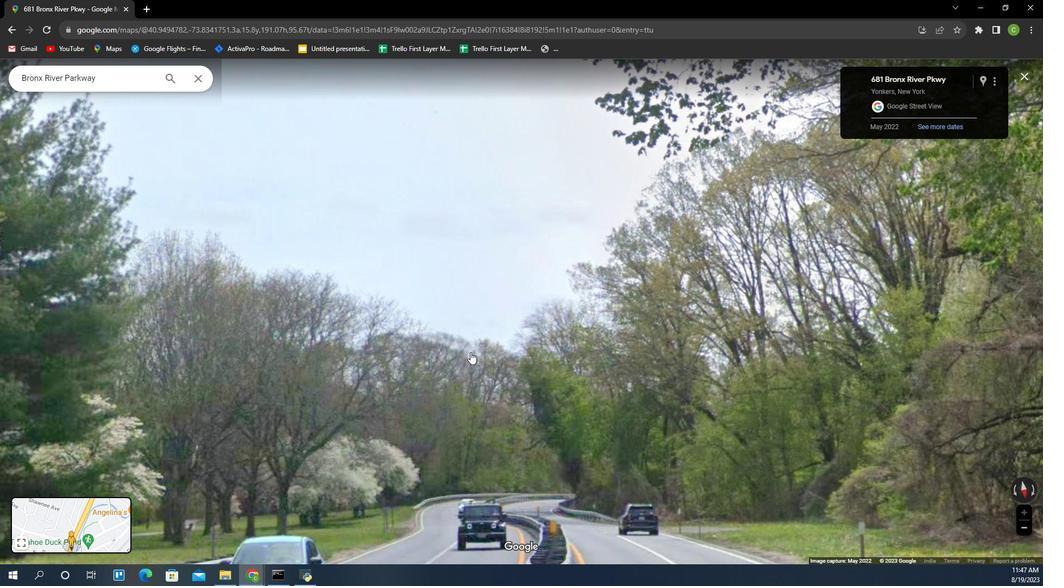 
Action: Mouse scrolled (484, 320) with delta (0, 0)
Screenshot: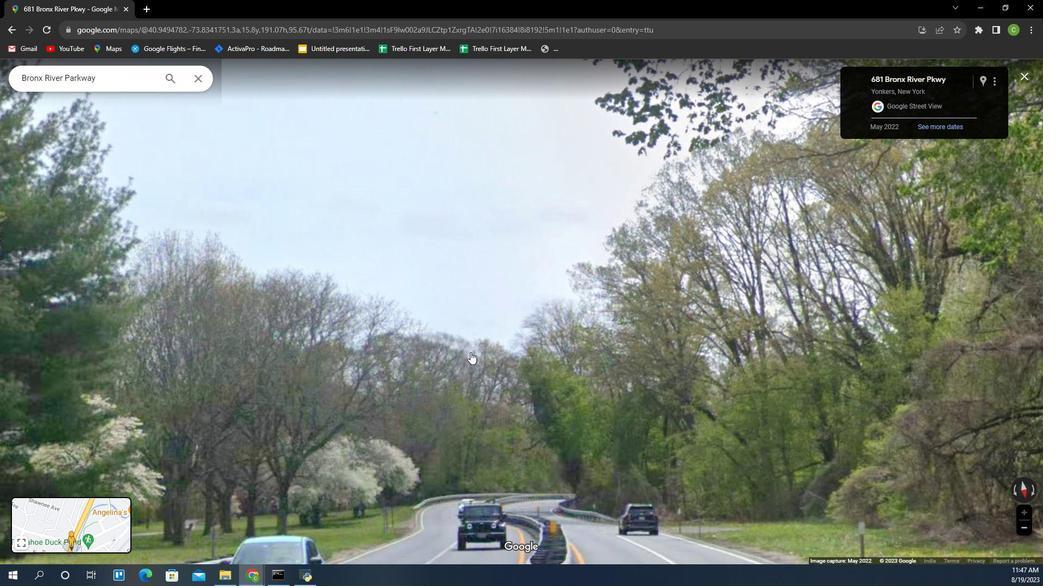 
Action: Mouse moved to (486, 324)
Screenshot: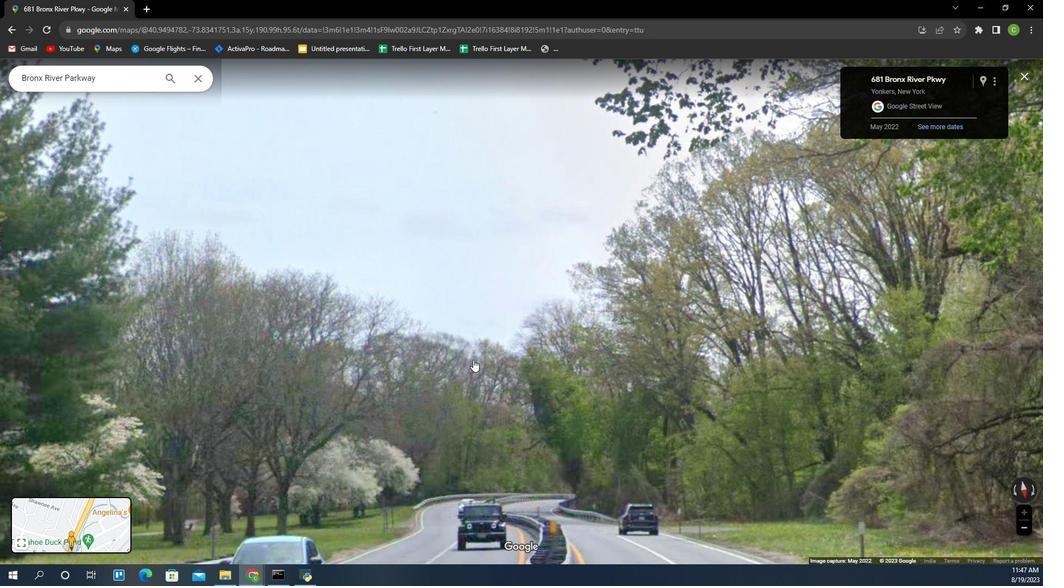 
Action: Mouse scrolled (486, 325) with delta (0, 0)
Screenshot: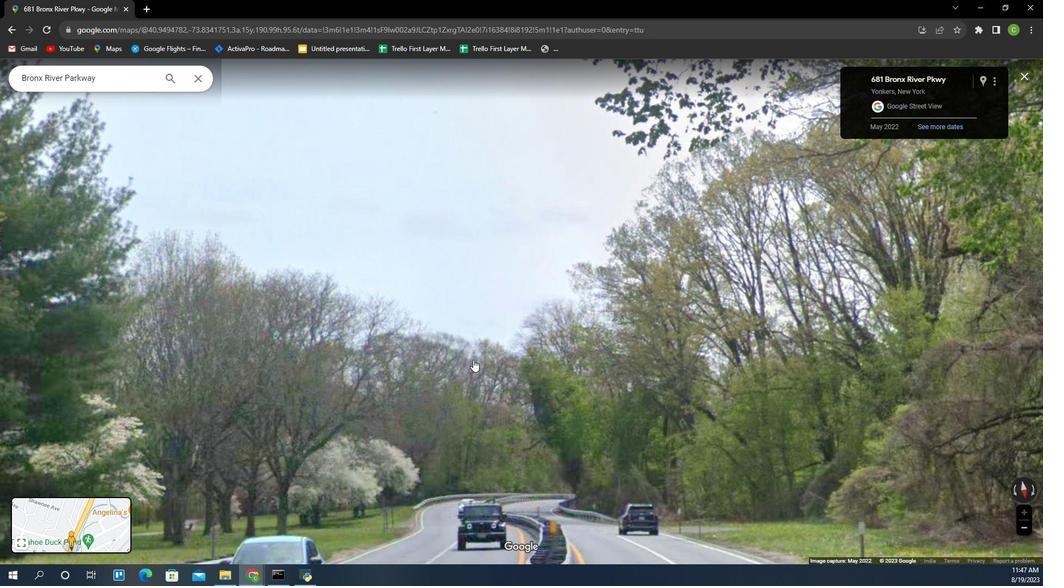 
Action: Mouse scrolled (486, 325) with delta (0, 0)
Screenshot: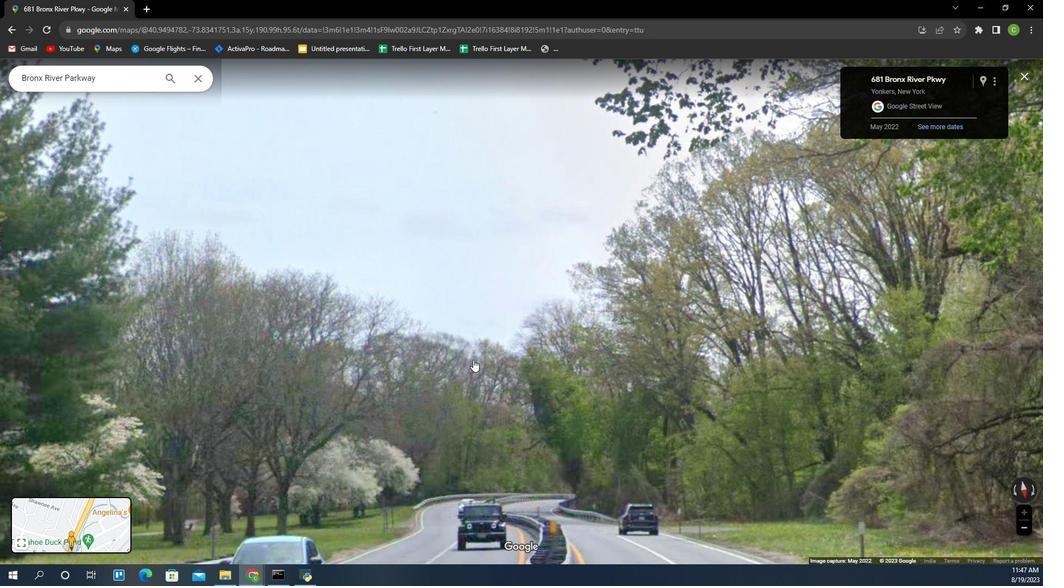
Action: Mouse scrolled (486, 325) with delta (0, 0)
Screenshot: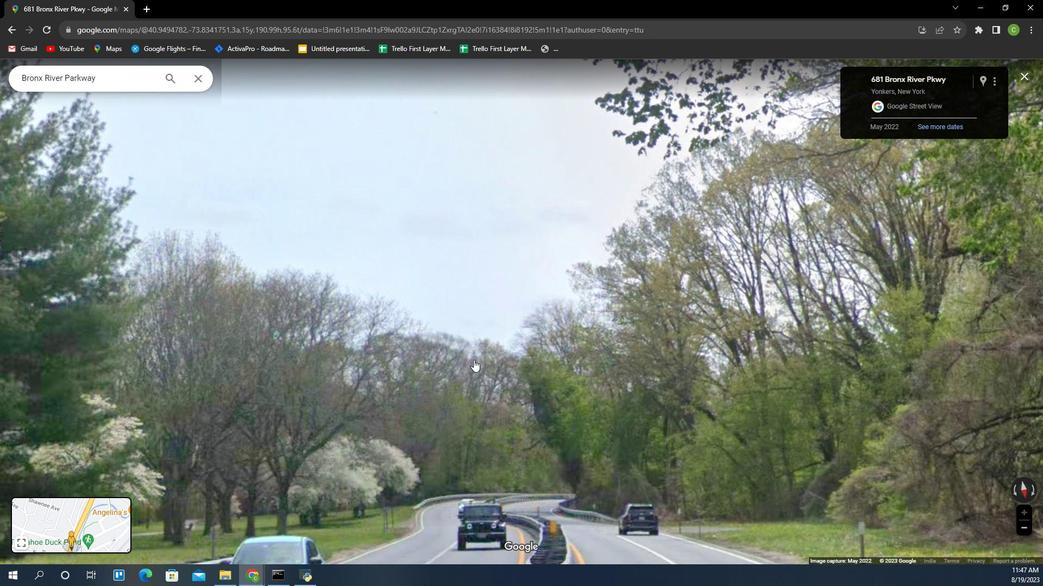 
Action: Mouse moved to (487, 324)
Screenshot: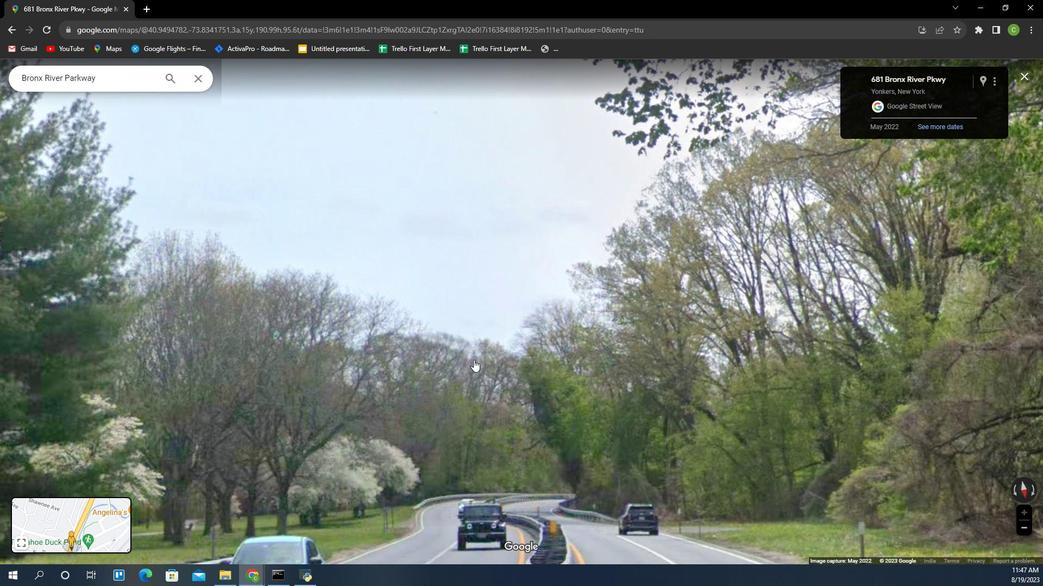 
Action: Mouse scrolled (487, 325) with delta (0, 0)
Screenshot: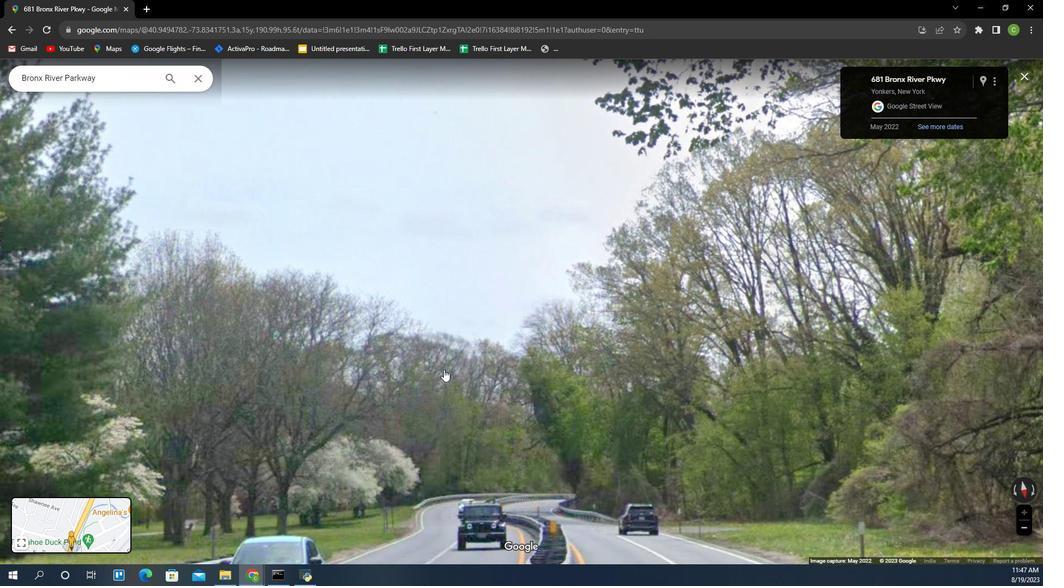 
Action: Mouse moved to (459, 331)
Screenshot: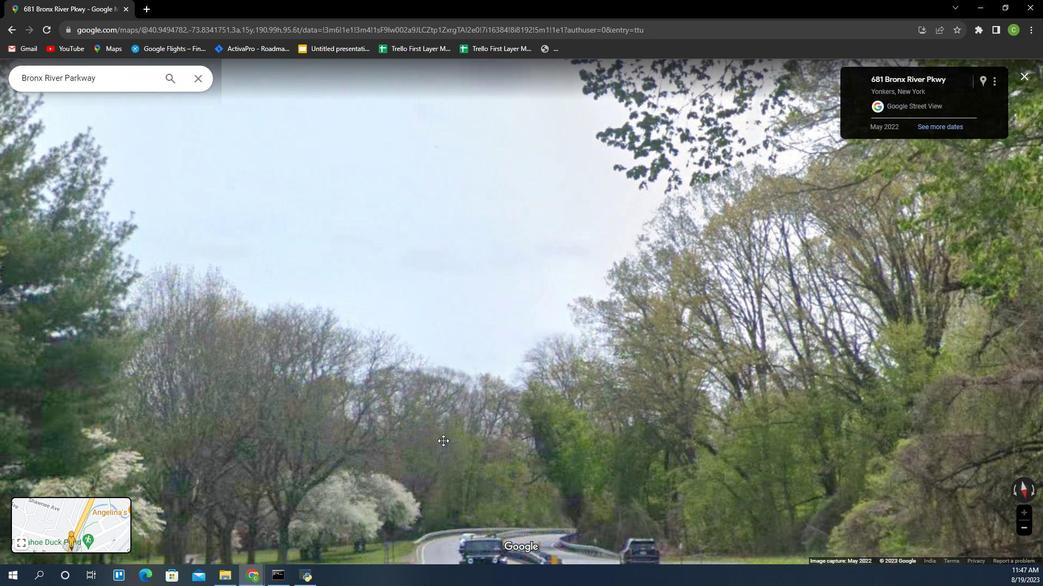 
Action: Mouse pressed left at (459, 331)
Screenshot: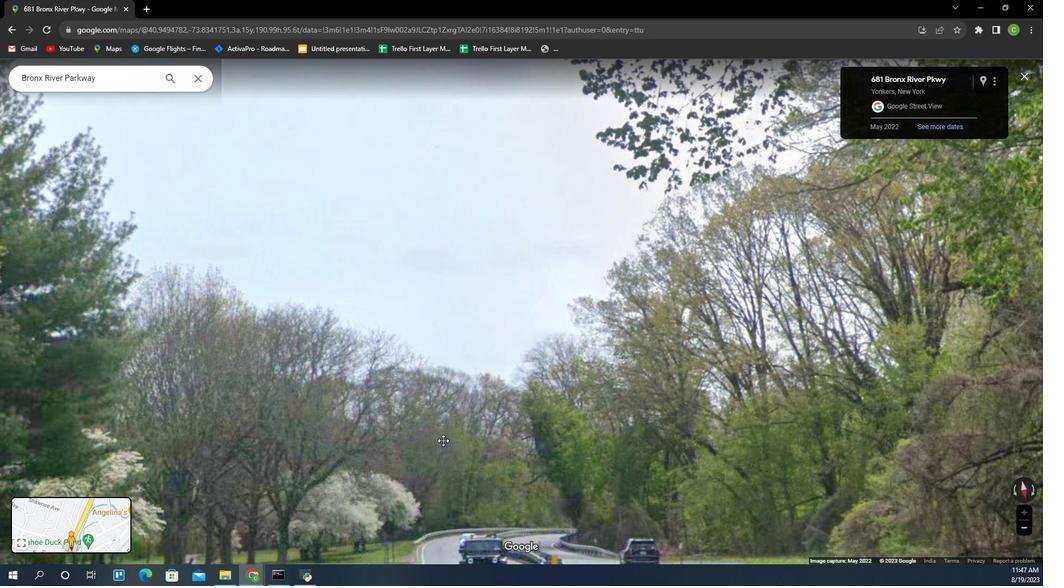
Action: Mouse moved to (562, 250)
Screenshot: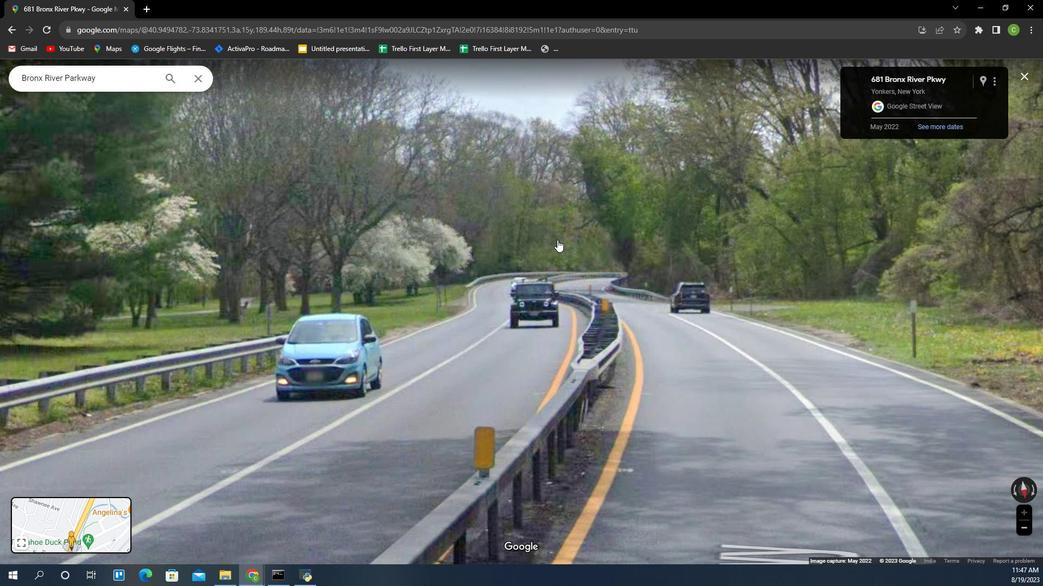 
Action: Mouse pressed left at (562, 250)
Screenshot: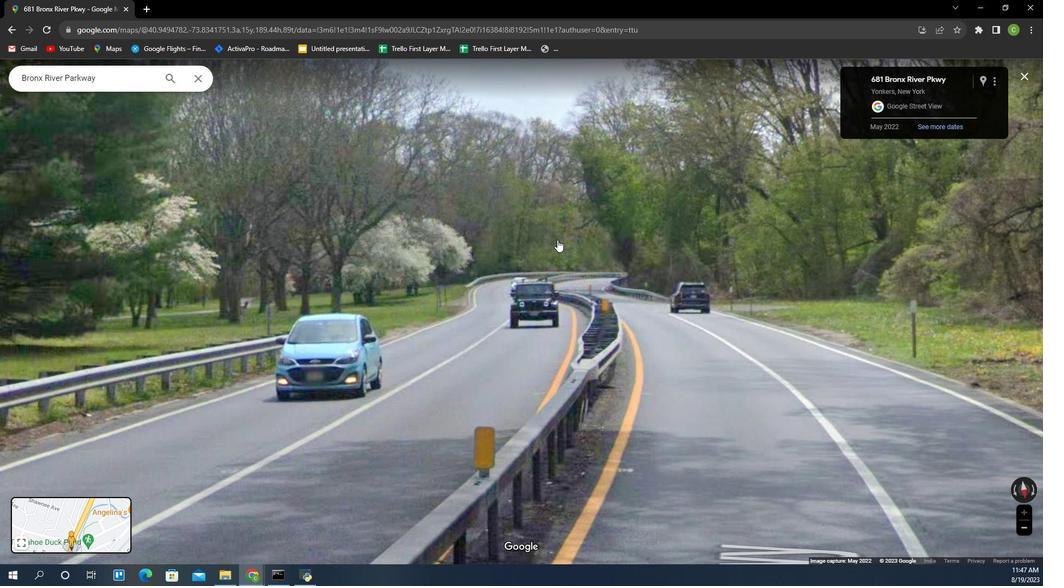 
Action: Mouse pressed left at (562, 250)
Screenshot: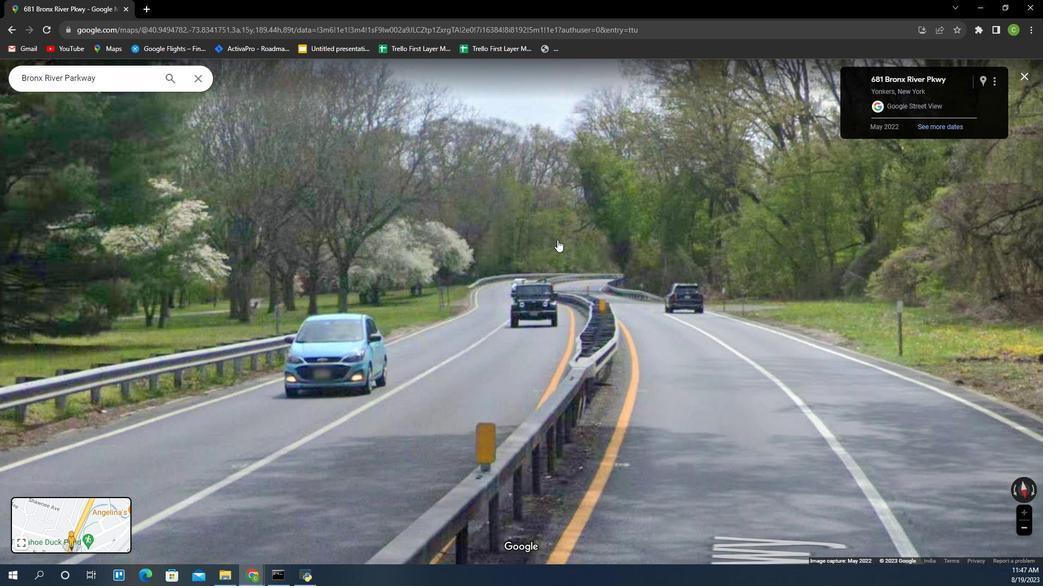 
Action: Mouse moved to (554, 286)
Screenshot: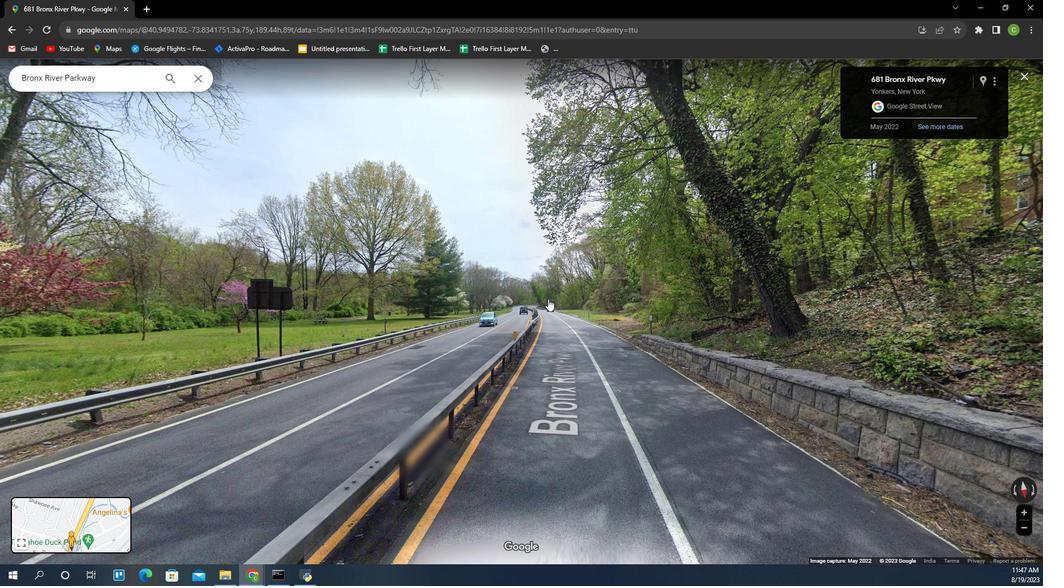 
Action: Mouse pressed left at (554, 286)
Screenshot: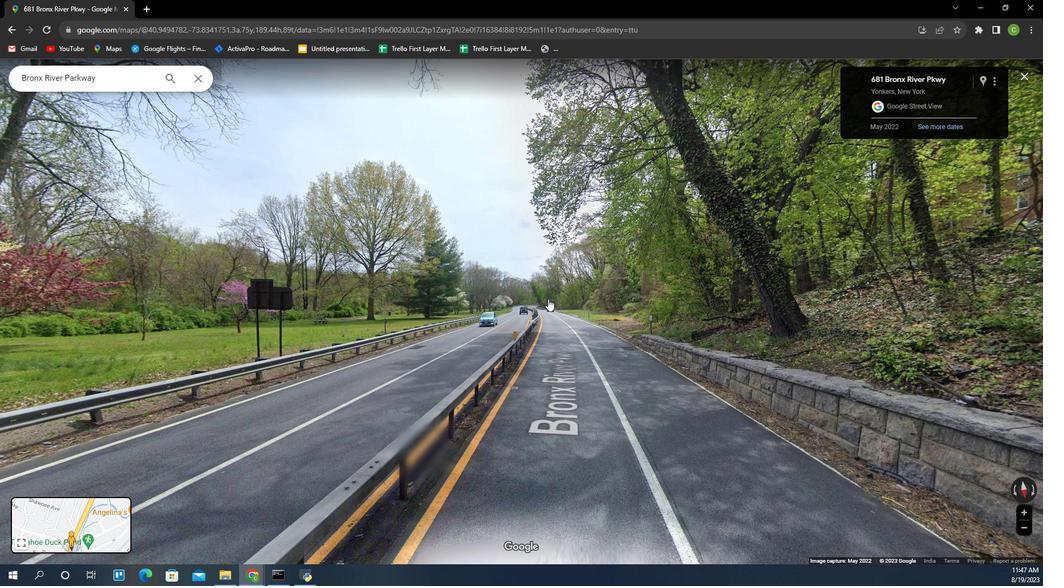 
Action: Mouse pressed left at (554, 286)
Screenshot: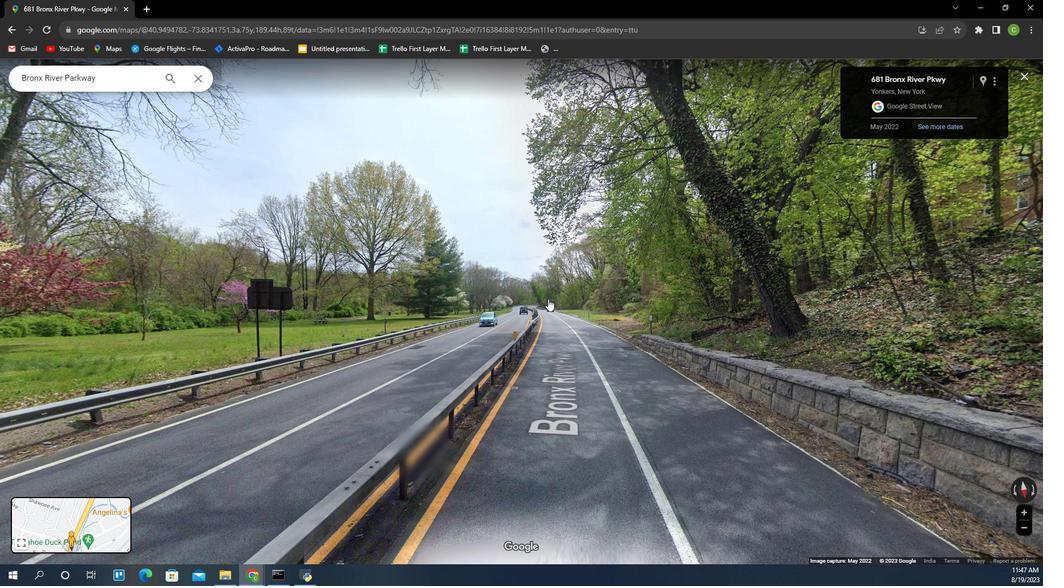 
Action: Mouse moved to (523, 286)
Screenshot: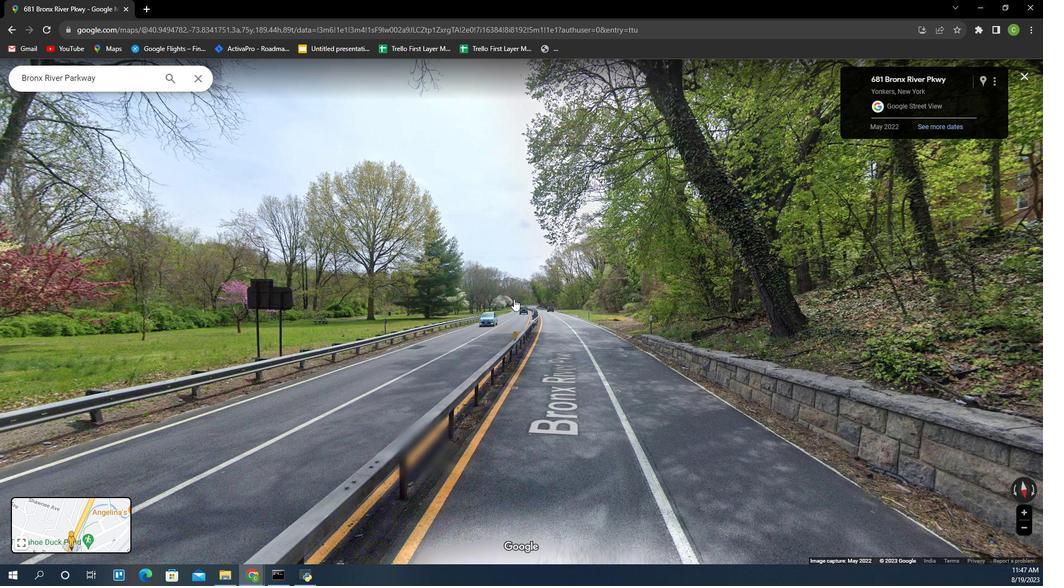
Action: Mouse pressed left at (523, 286)
Screenshot: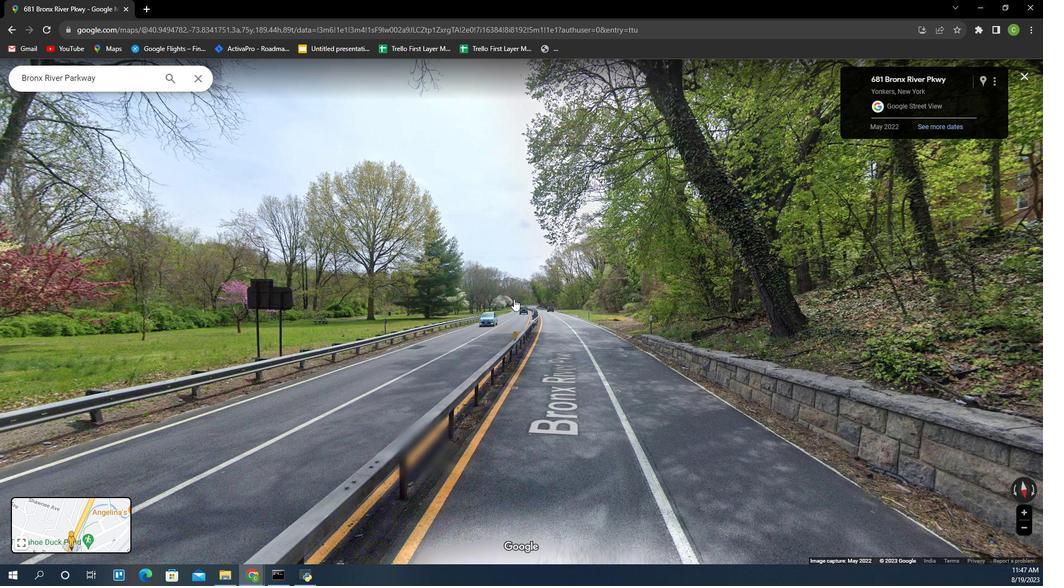 
Action: Mouse pressed left at (523, 286)
Screenshot: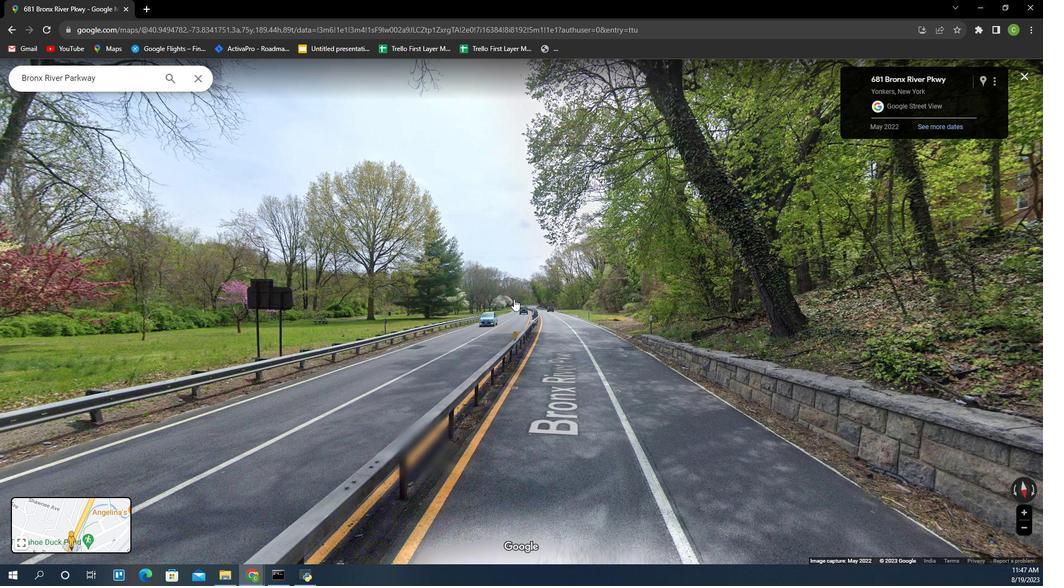 
Action: Mouse moved to (530, 300)
Screenshot: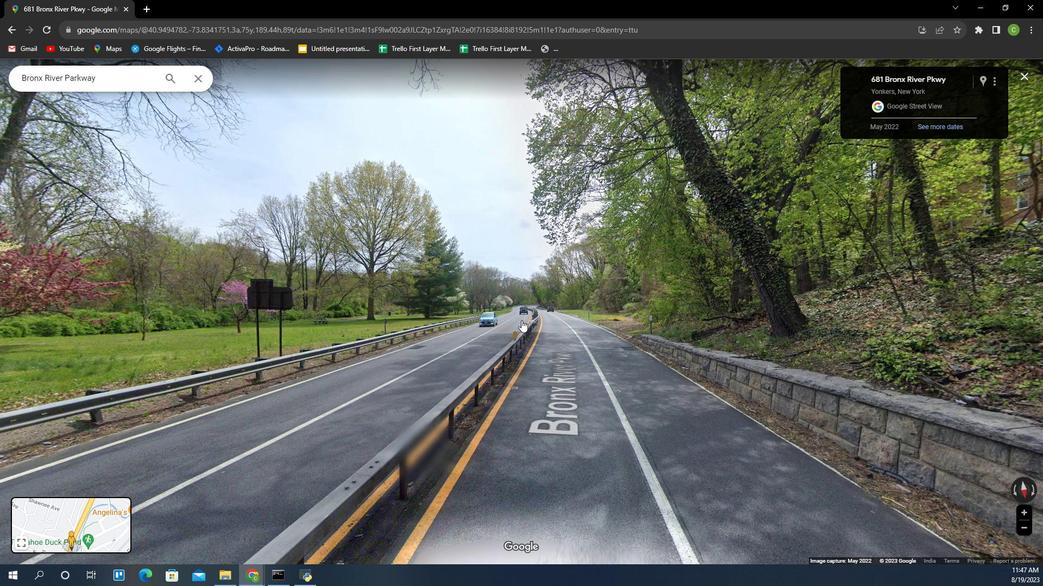 
Action: Mouse pressed left at (530, 300)
Screenshot: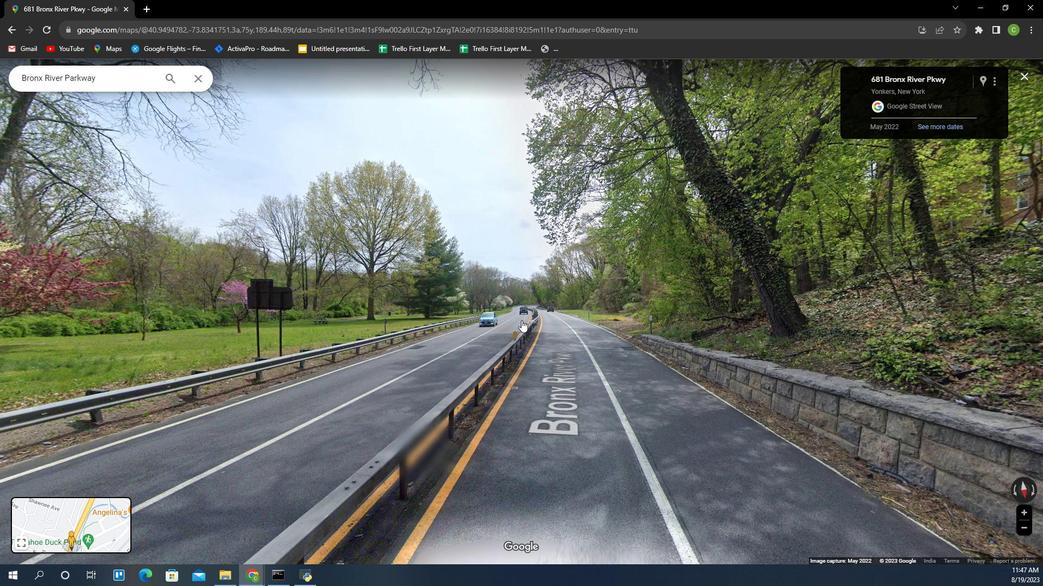 
Action: Mouse moved to (530, 300)
Screenshot: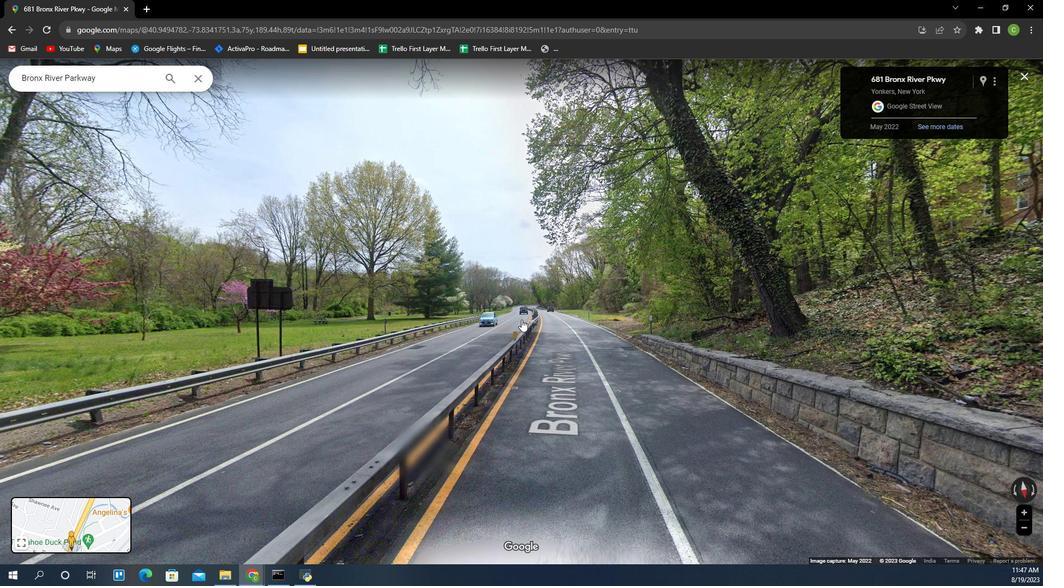 
Action: Mouse pressed left at (530, 300)
Screenshot: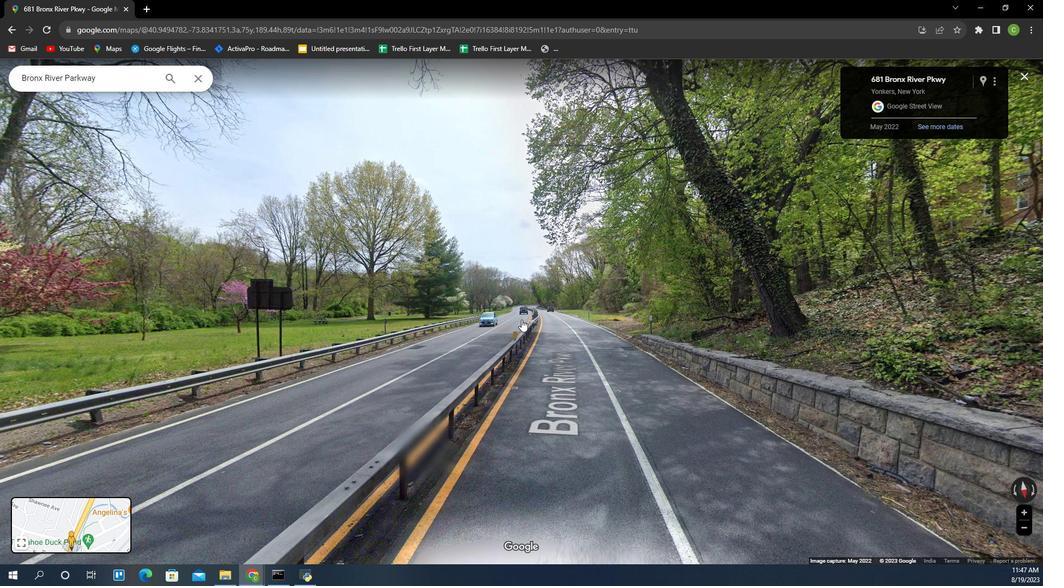 
Action: Mouse moved to (530, 298)
Screenshot: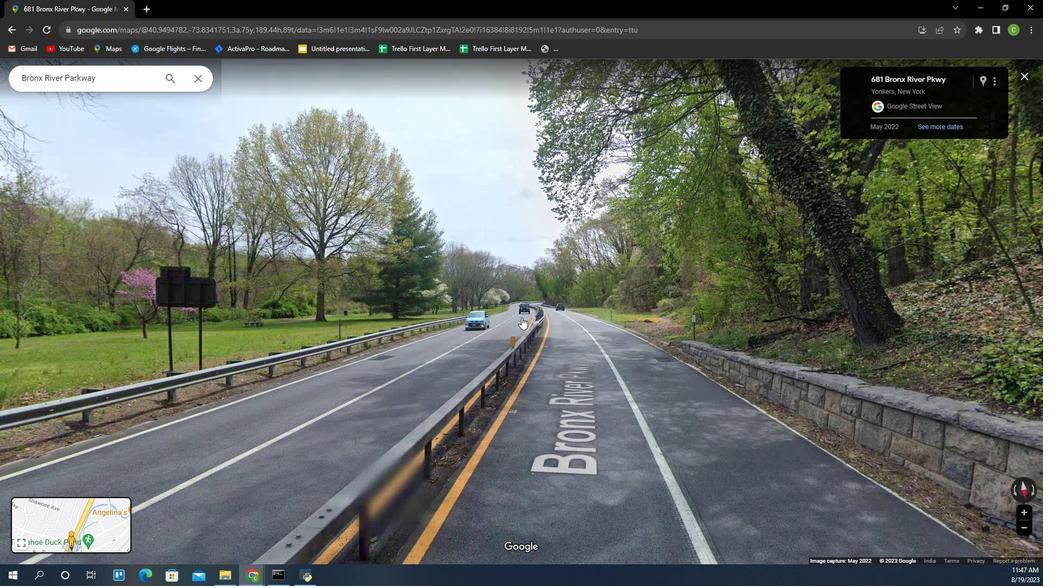 
Action: Mouse scrolled (530, 299) with delta (0, 0)
Screenshot: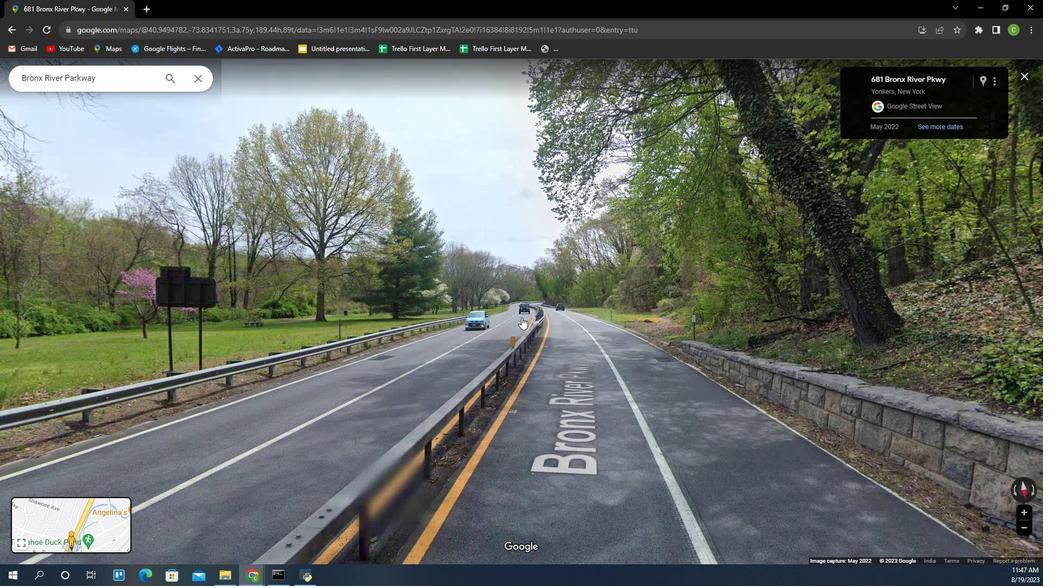
Action: Mouse moved to (530, 298)
Screenshot: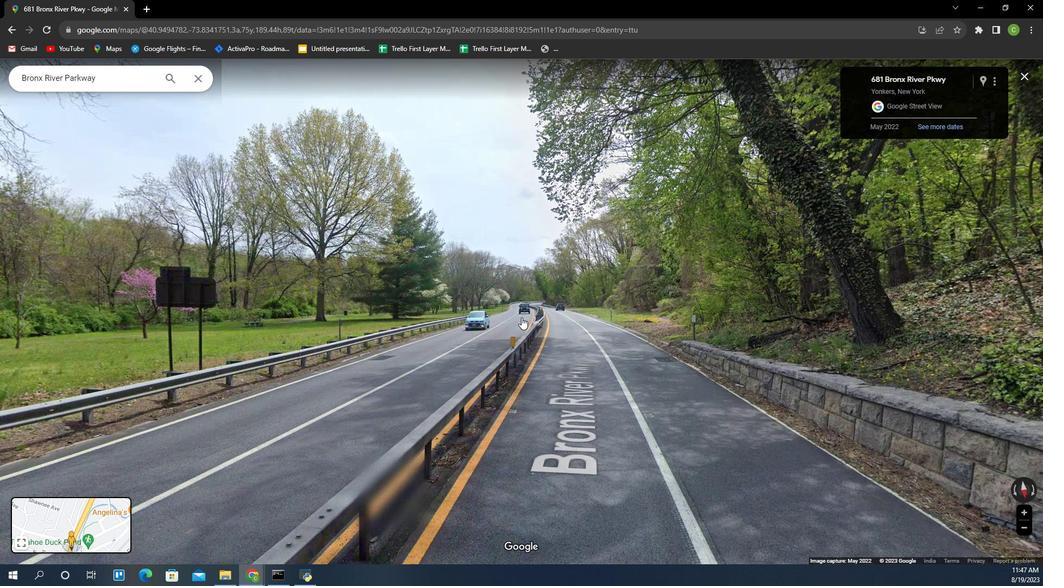 
Action: Mouse scrolled (530, 298) with delta (0, 0)
Screenshot: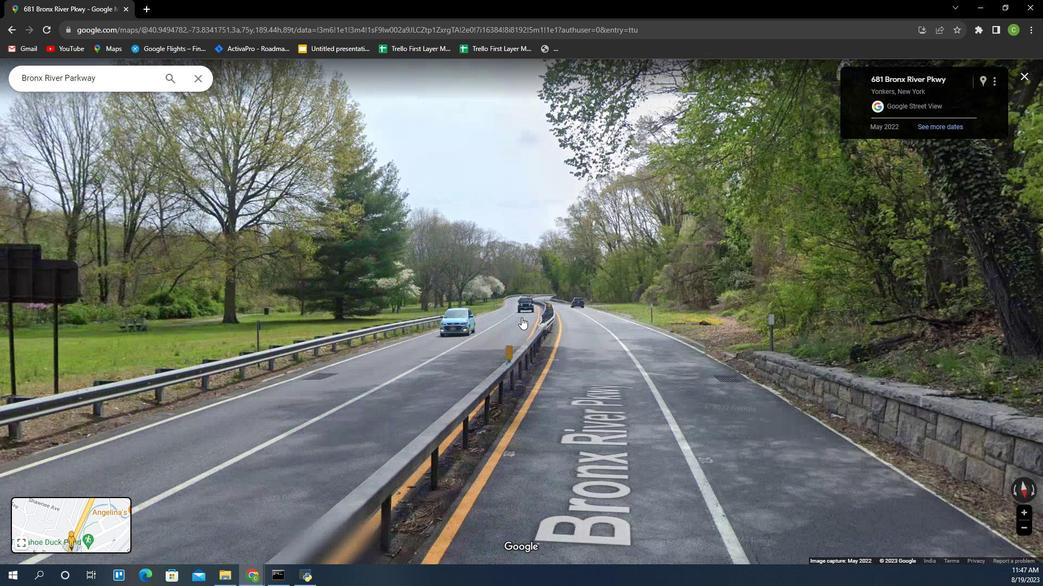 
Action: Mouse scrolled (530, 298) with delta (0, 0)
Screenshot: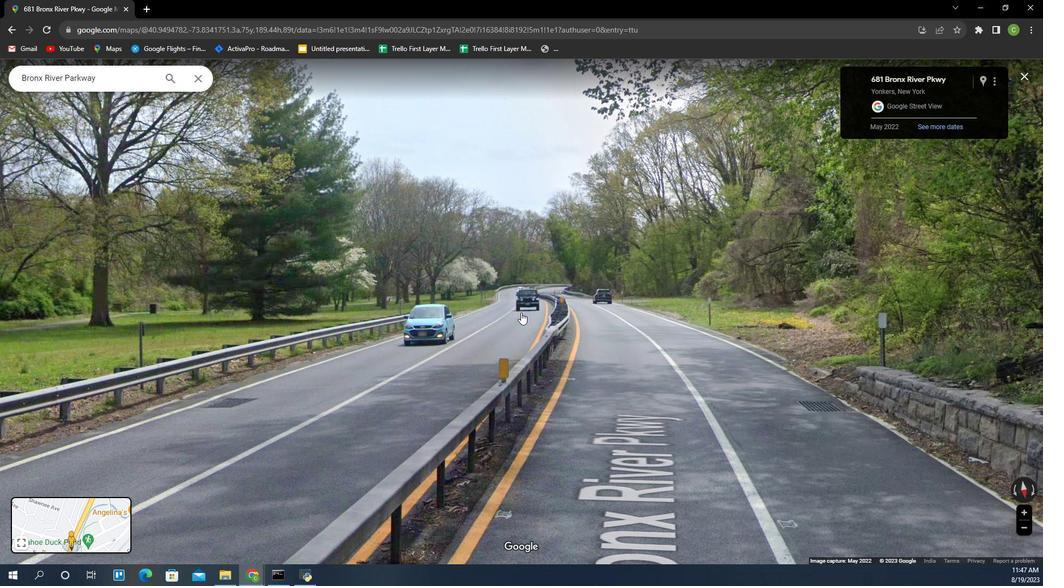 
Action: Mouse moved to (534, 277)
Screenshot: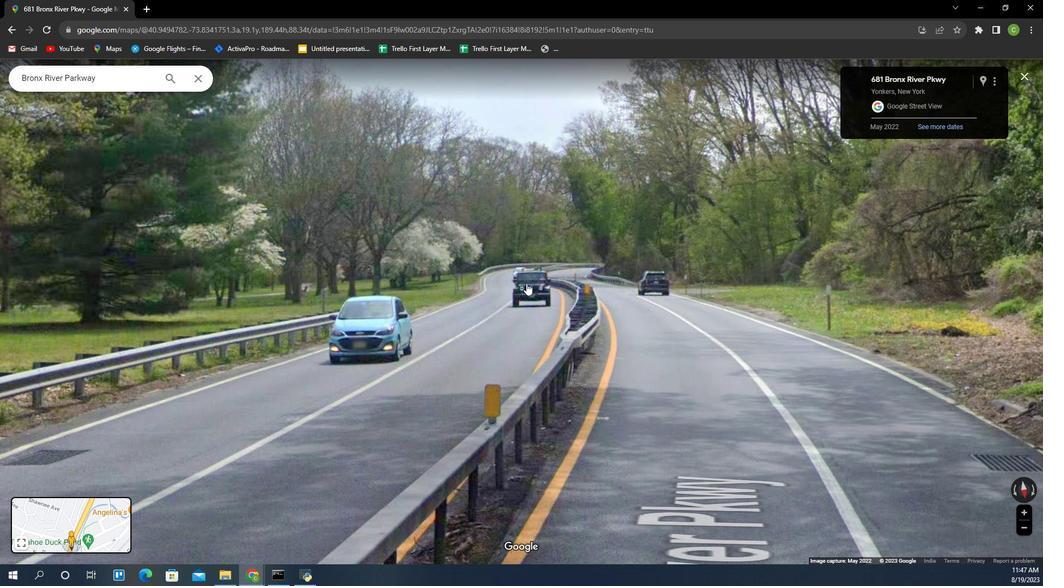 
Action: Mouse pressed left at (534, 277)
Screenshot: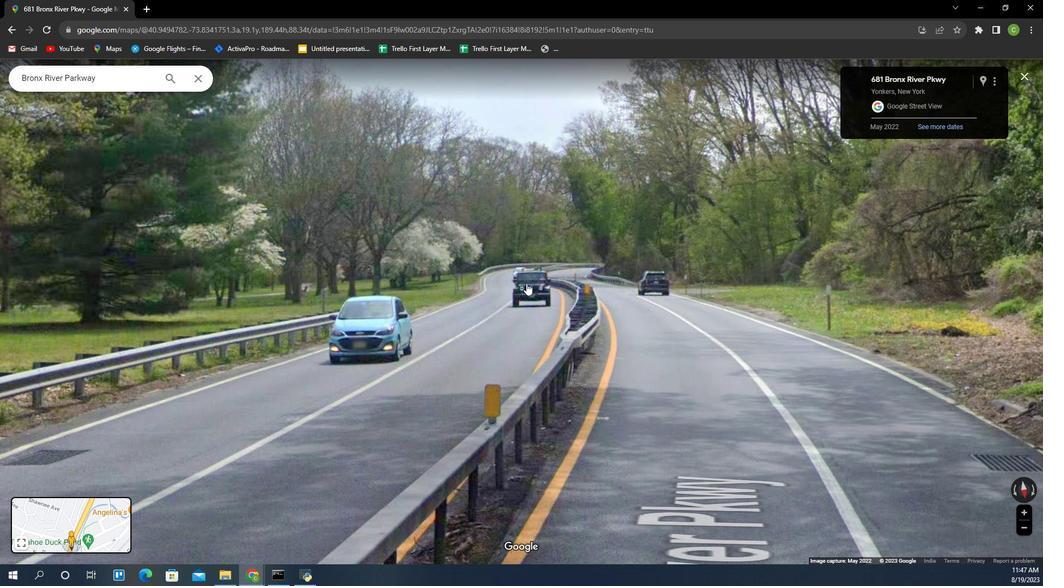 
Action: Mouse pressed left at (534, 277)
Screenshot: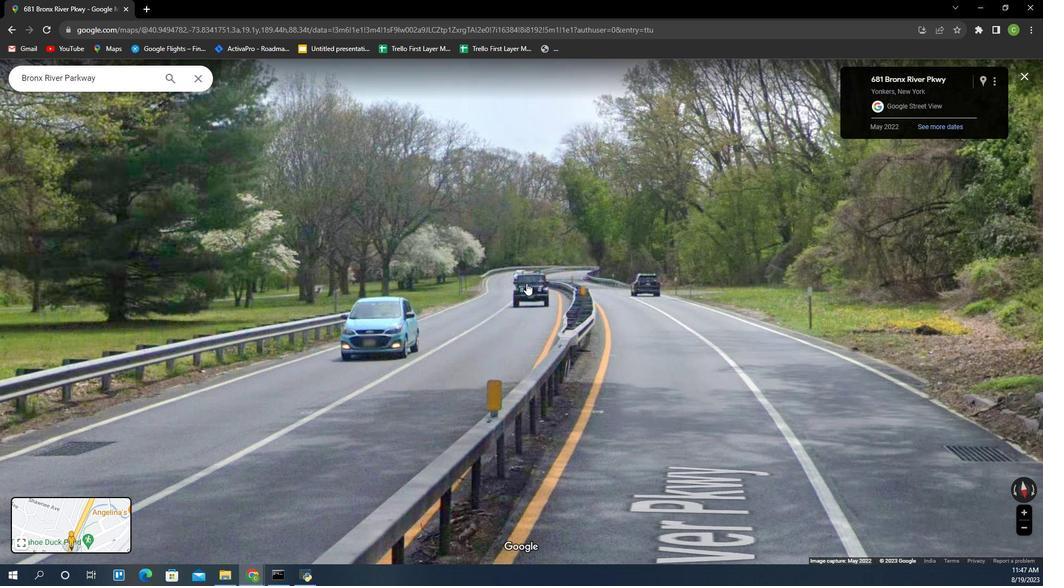 
Action: Mouse moved to (531, 285)
Screenshot: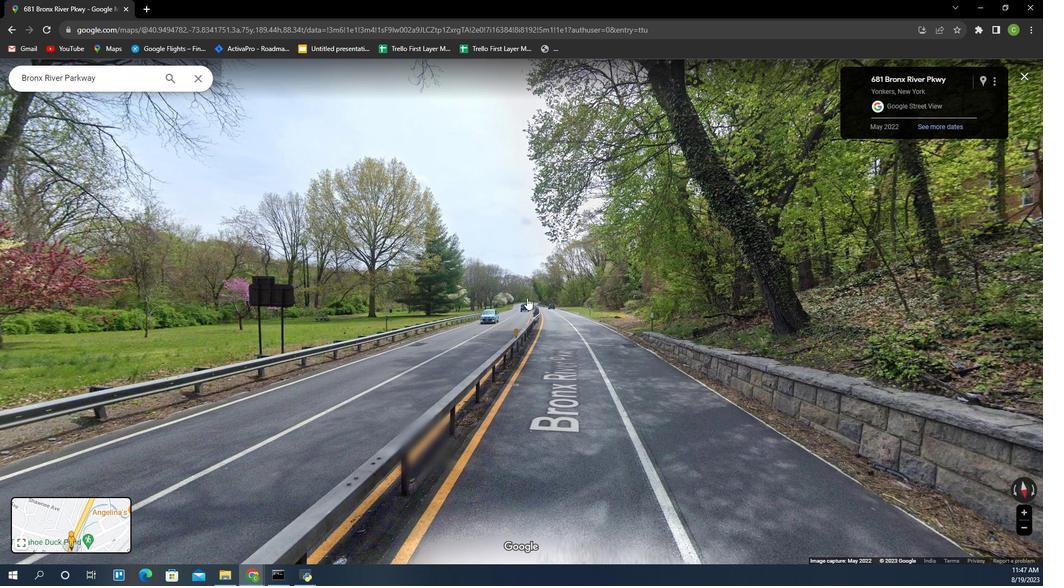
Action: Mouse pressed left at (531, 285)
Screenshot: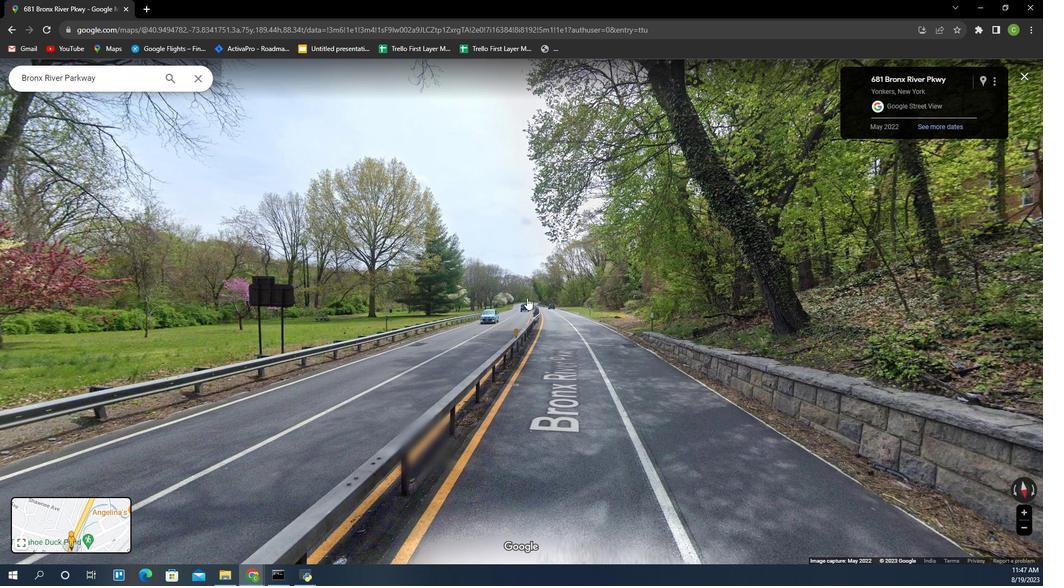 
Action: Mouse moved to (535, 286)
Screenshot: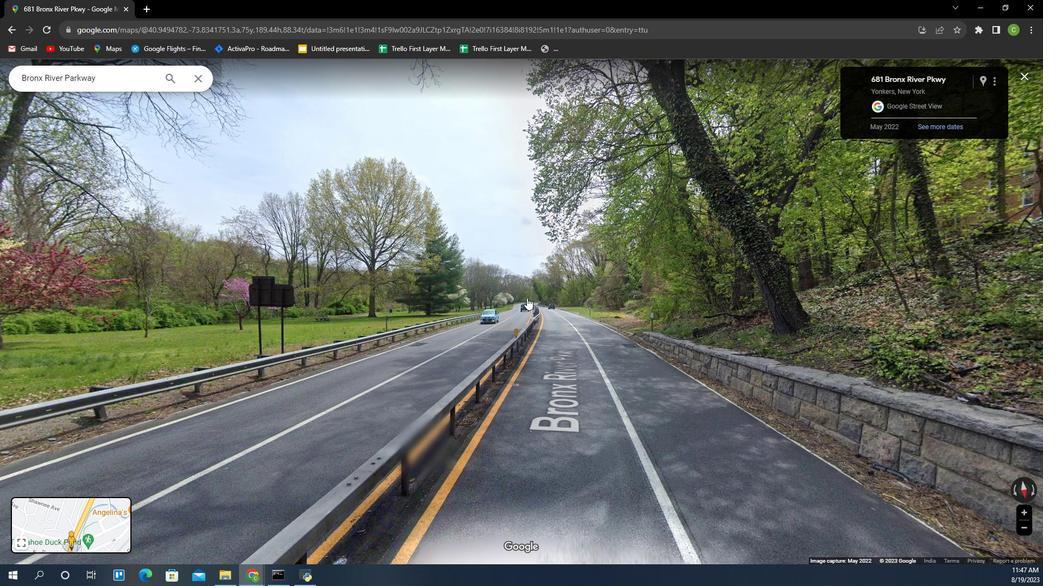 
Action: Mouse pressed left at (535, 286)
Screenshot: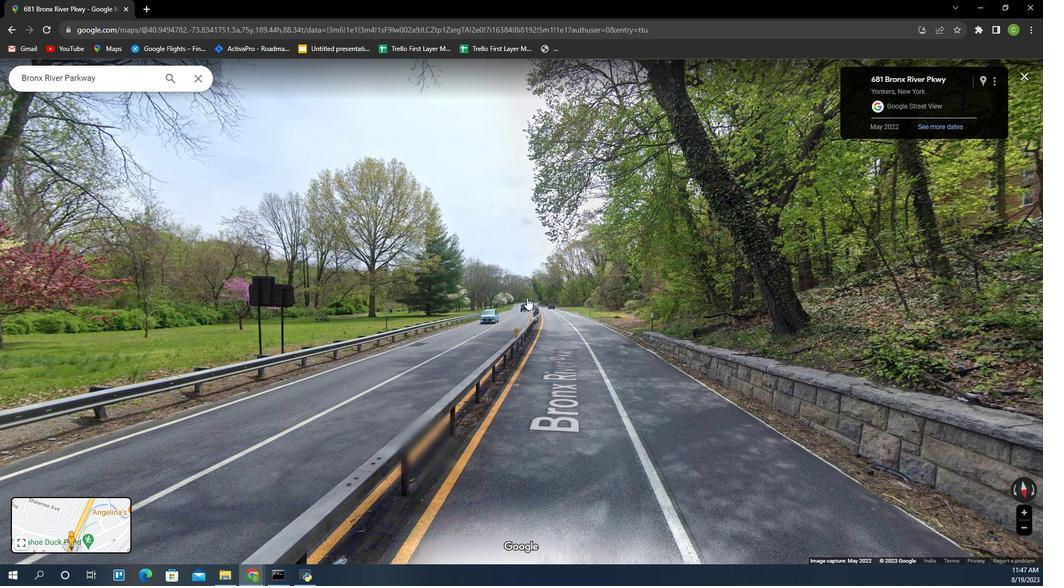 
Action: Mouse moved to (517, 297)
Screenshot: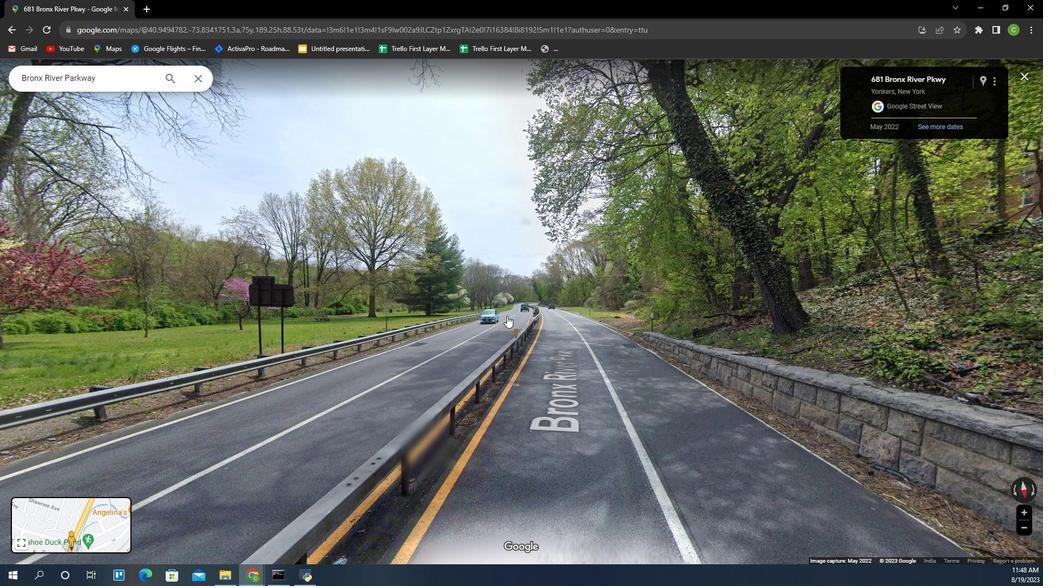 
Action: Mouse scrolled (517, 297) with delta (0, 0)
Screenshot: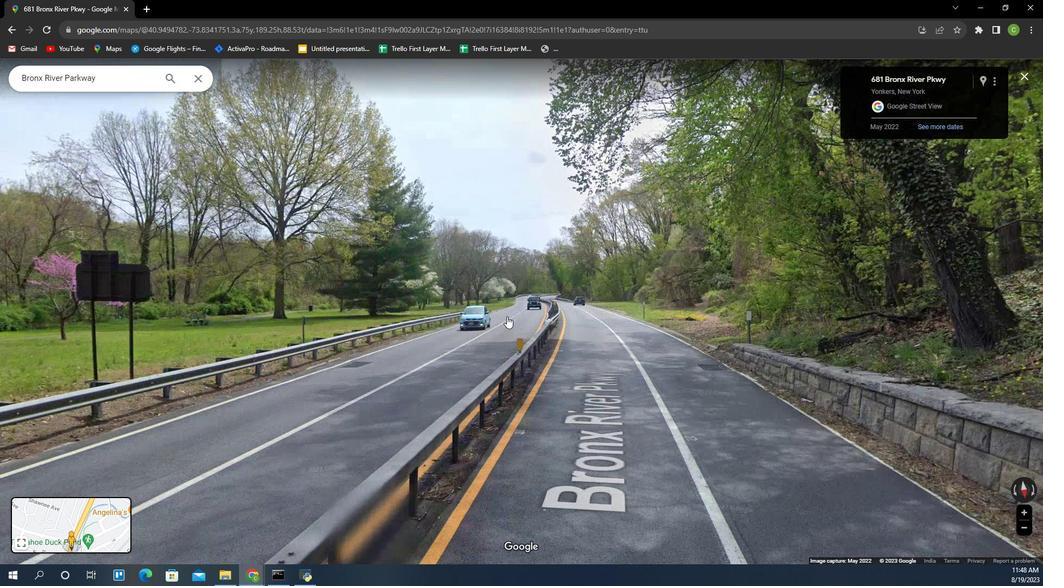
Action: Mouse moved to (517, 297)
Screenshot: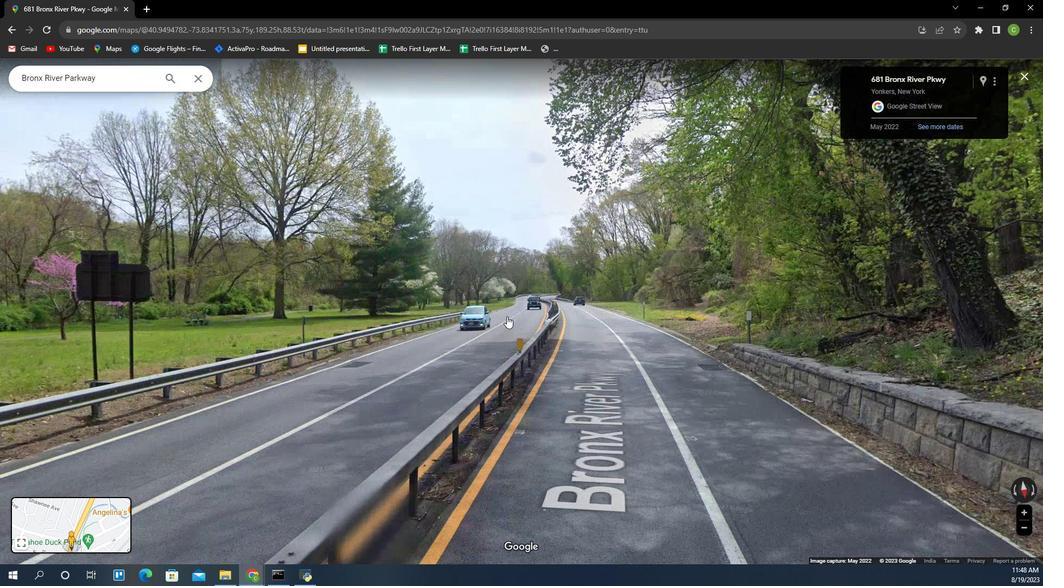 
Action: Mouse scrolled (517, 298) with delta (0, 0)
Screenshot: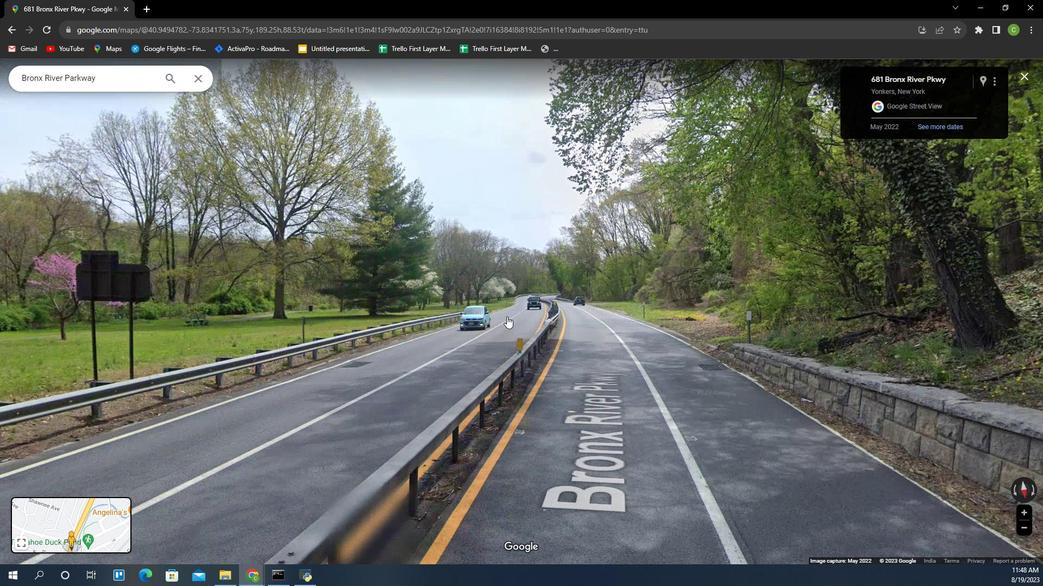 
Action: Mouse moved to (586, 265)
Screenshot: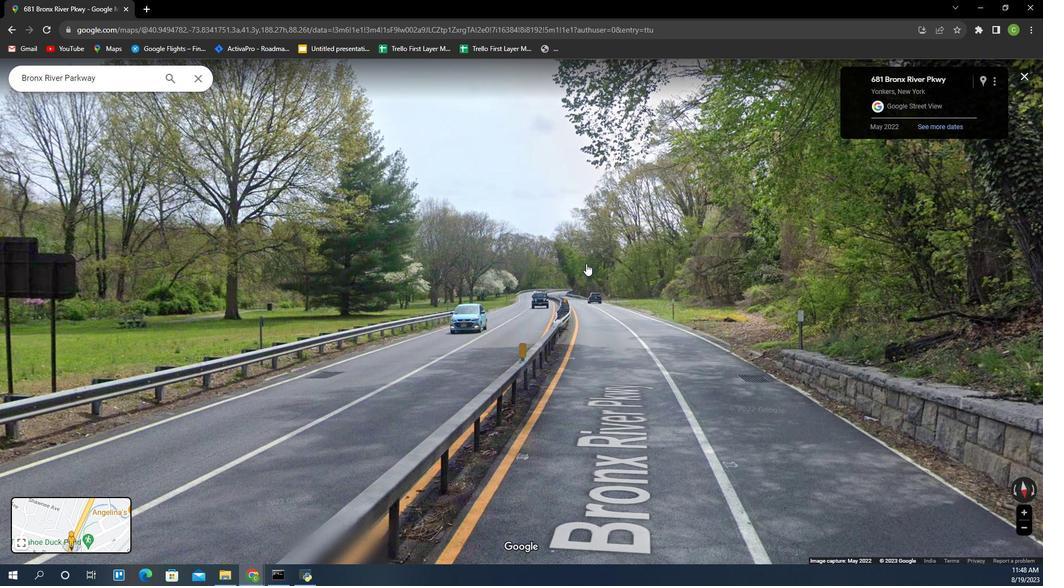 
Action: Mouse pressed left at (586, 266)
Screenshot: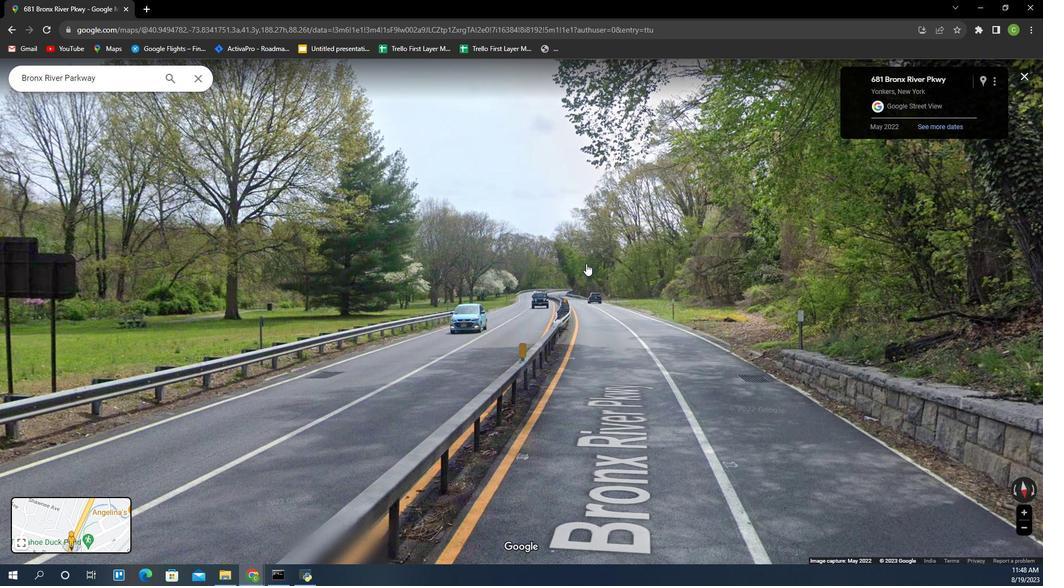 
Action: Mouse moved to (588, 265)
Screenshot: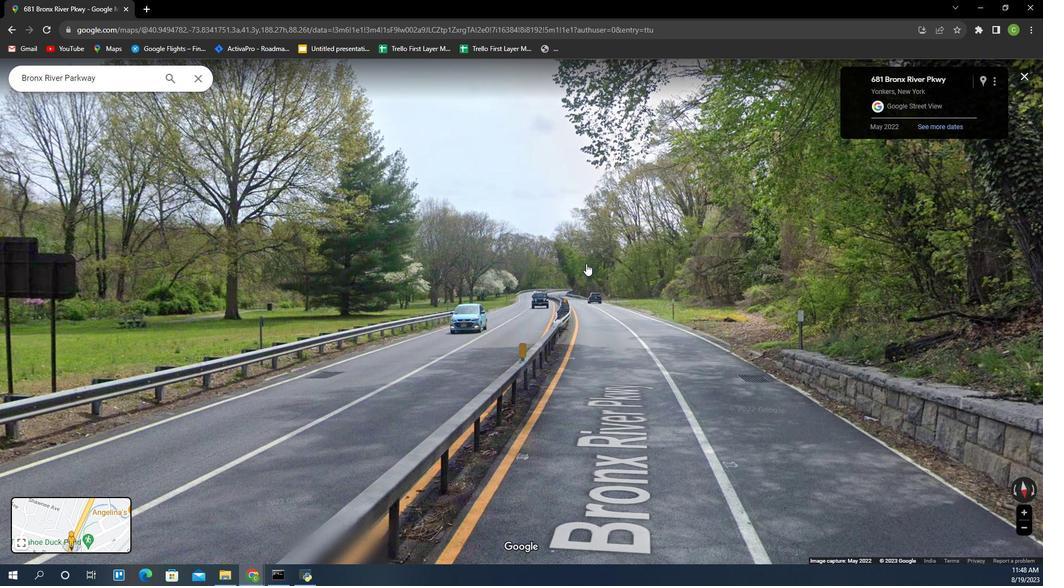 
Action: Mouse pressed left at (588, 265)
Screenshot: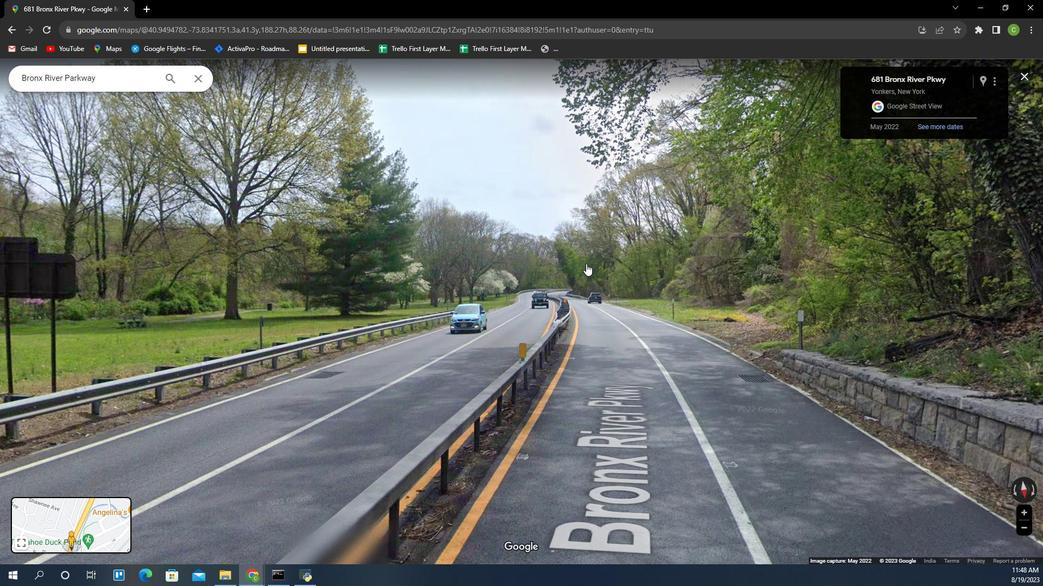 
Action: Mouse moved to (533, 289)
Screenshot: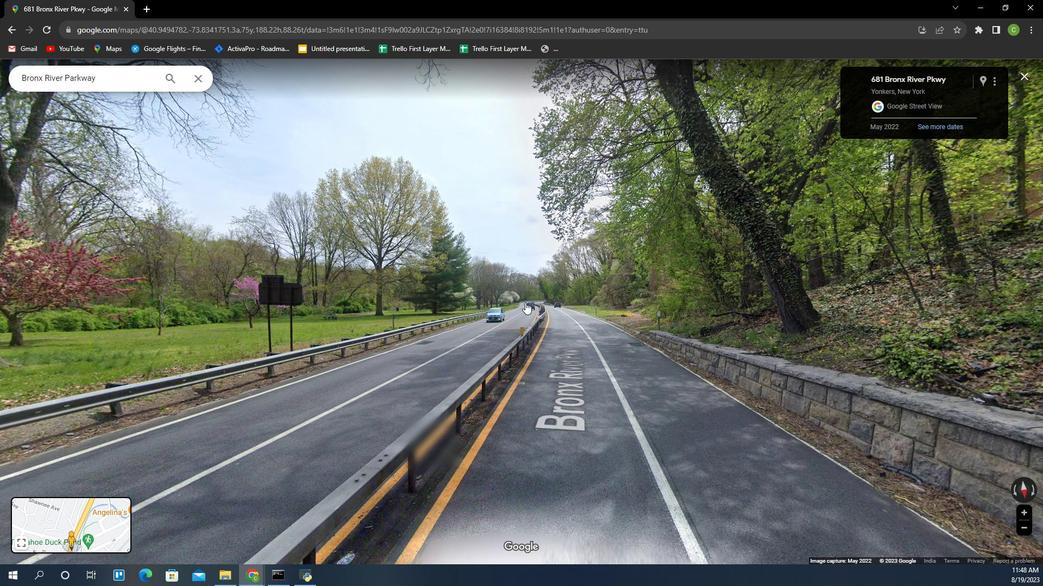 
Action: Mouse pressed left at (533, 289)
Screenshot: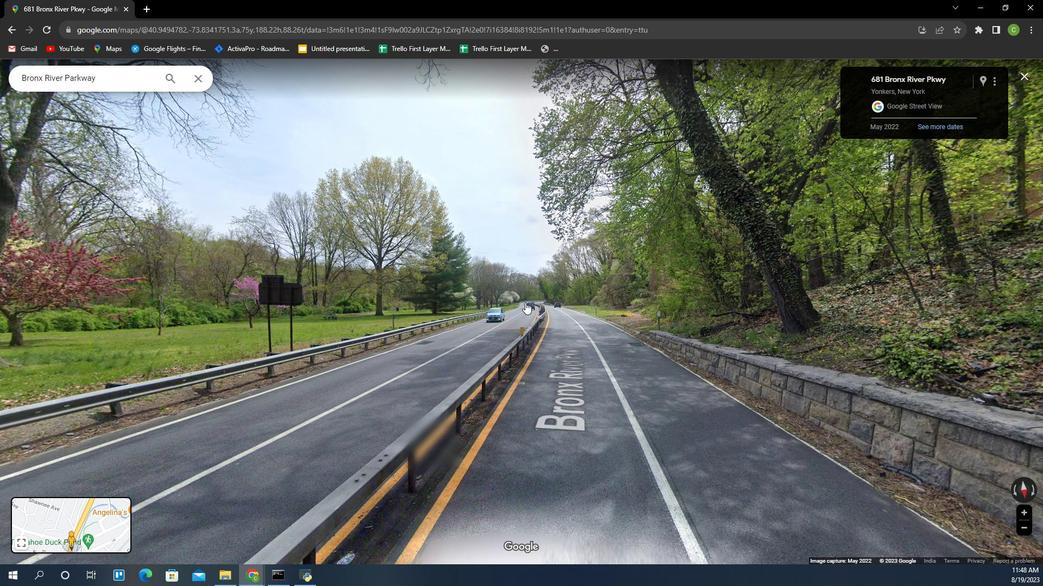 
Action: Mouse moved to (534, 289)
Screenshot: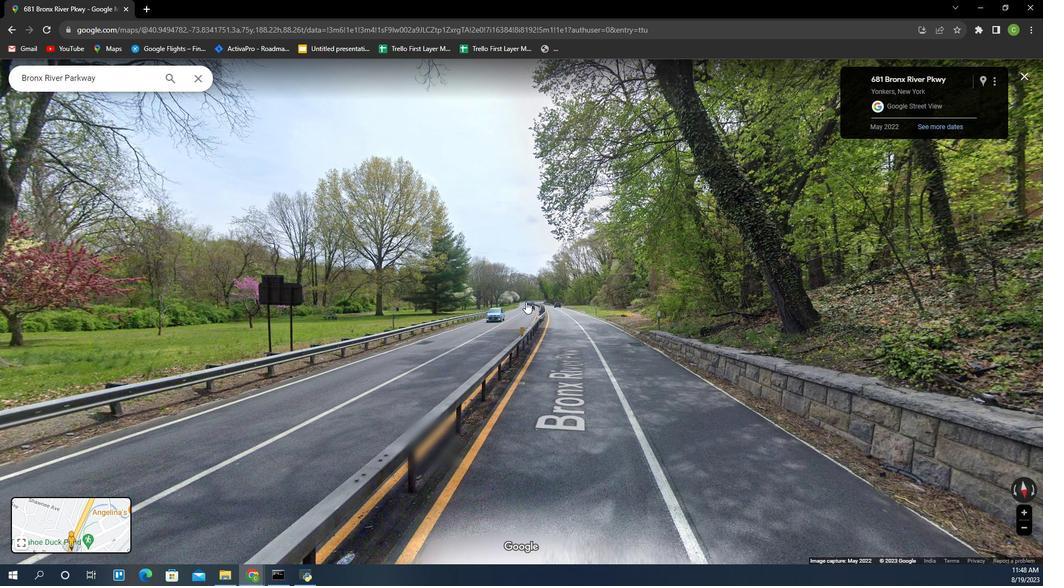 
Action: Mouse pressed left at (534, 289)
Screenshot: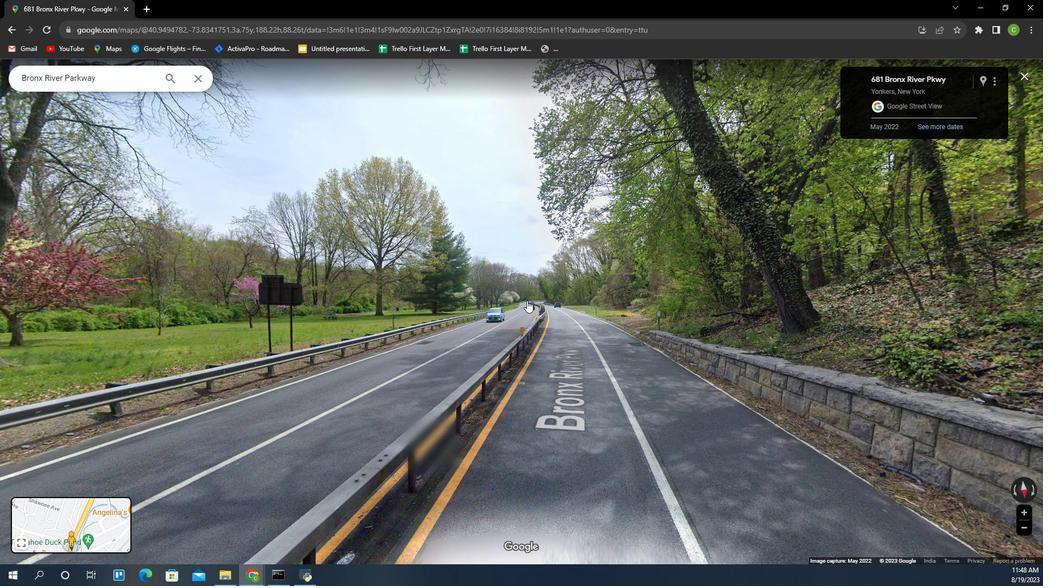 
Action: Mouse moved to (539, 283)
Screenshot: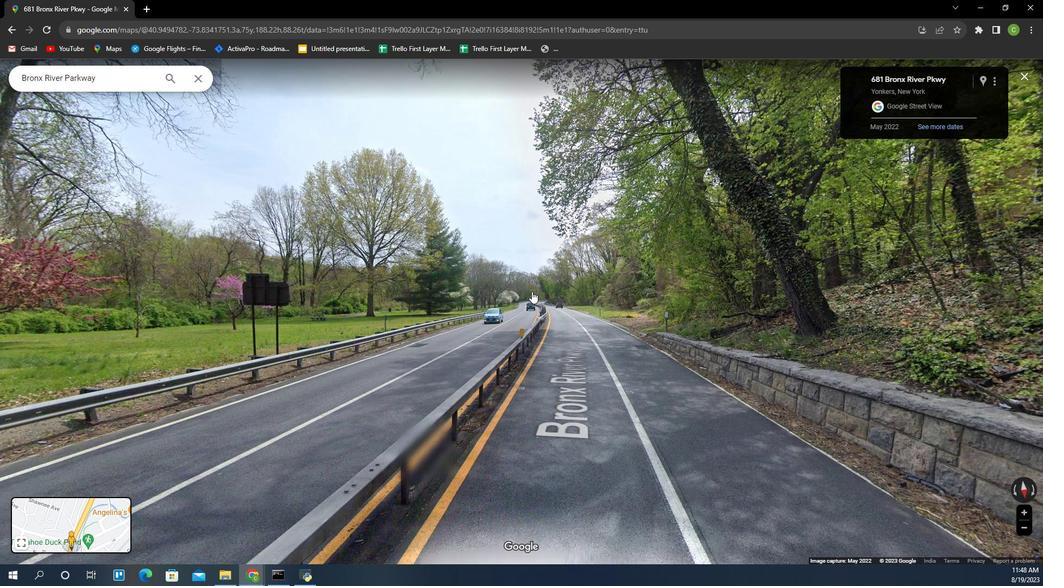 
Action: Mouse scrolled (539, 283) with delta (0, 0)
Screenshot: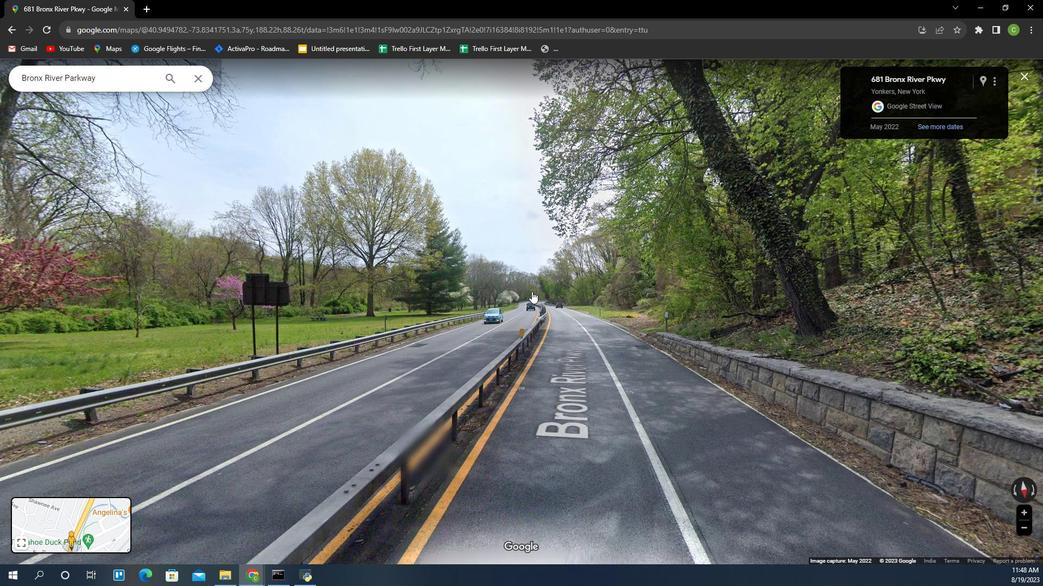
Action: Mouse moved to (539, 282)
Screenshot: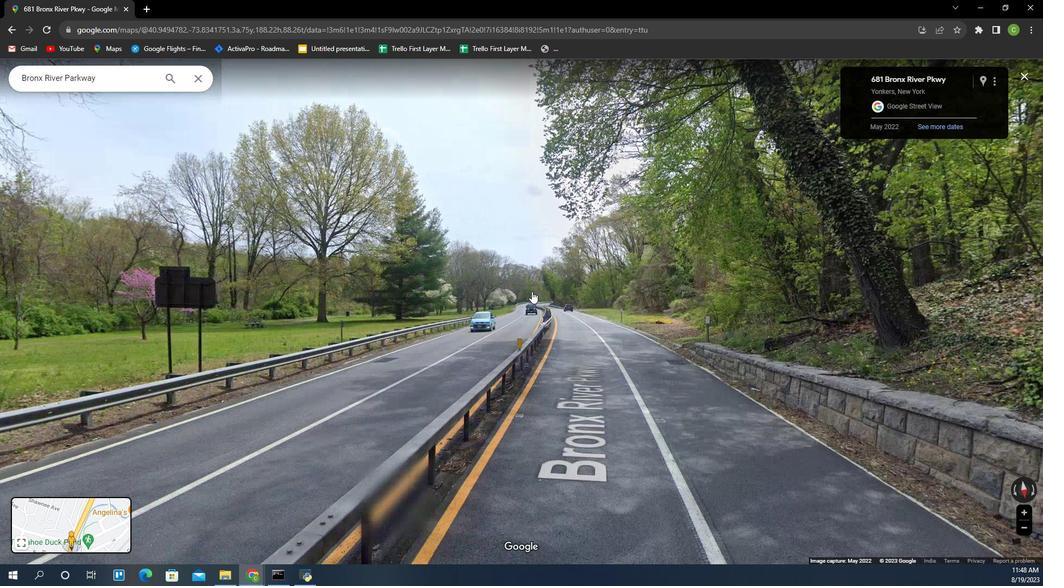 
Action: Mouse scrolled (539, 282) with delta (0, 0)
Screenshot: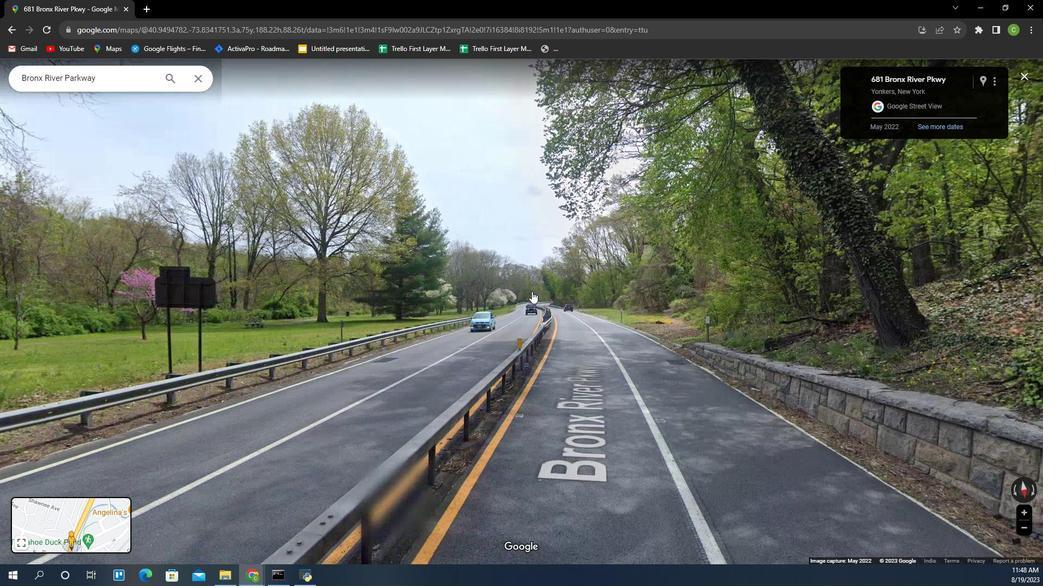 
Action: Mouse scrolled (539, 282) with delta (0, 0)
Screenshot: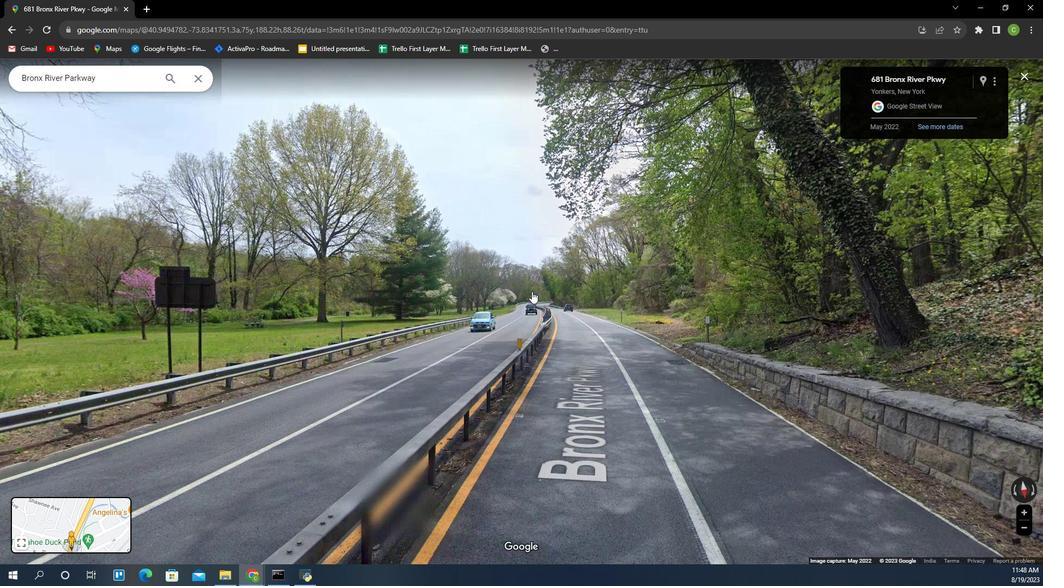 
Action: Mouse scrolled (539, 282) with delta (0, 0)
Screenshot: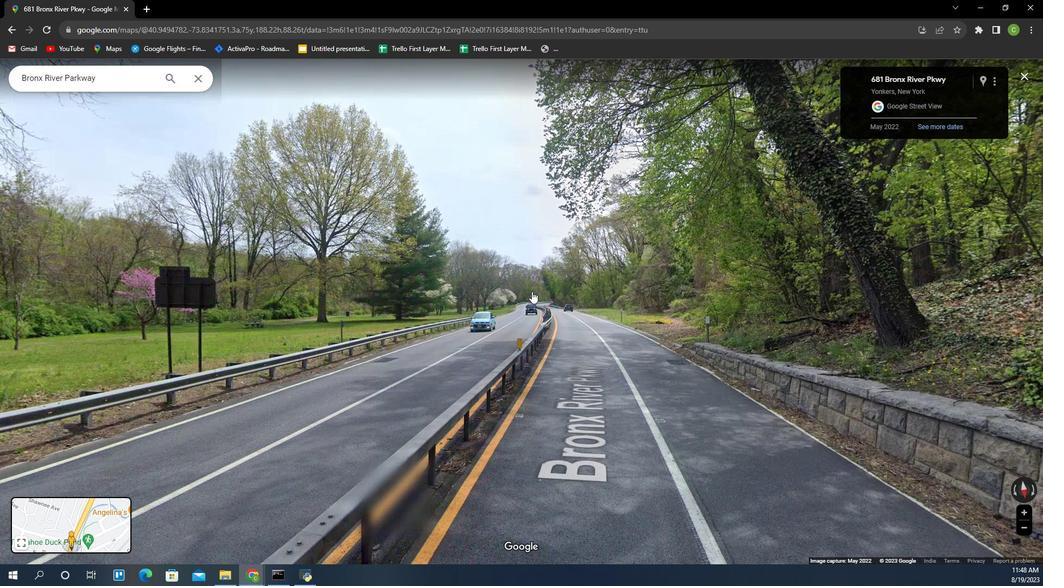 
Action: Mouse moved to (539, 288)
Screenshot: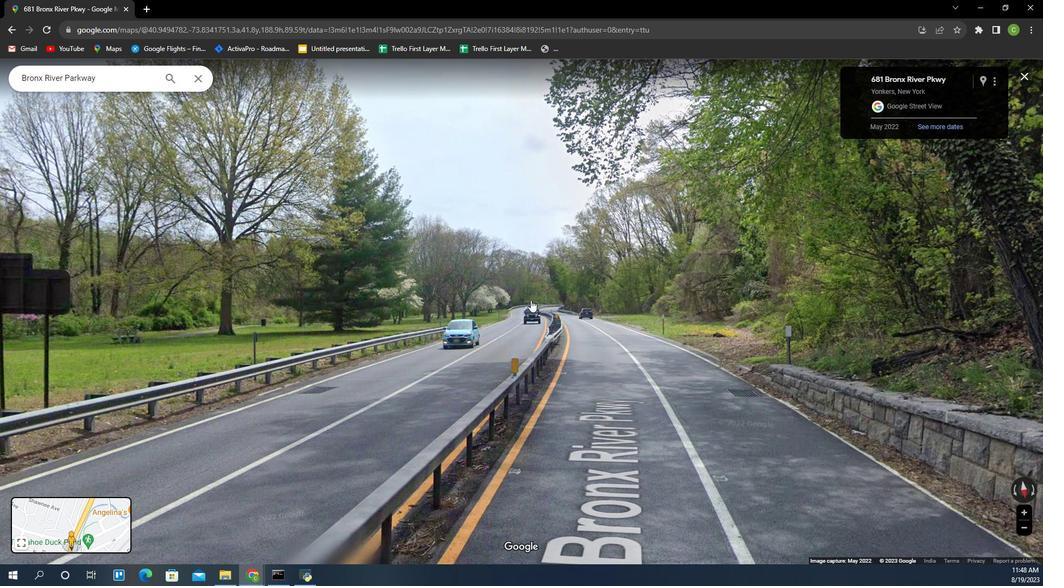 
Action: Mouse pressed left at (539, 288)
Screenshot: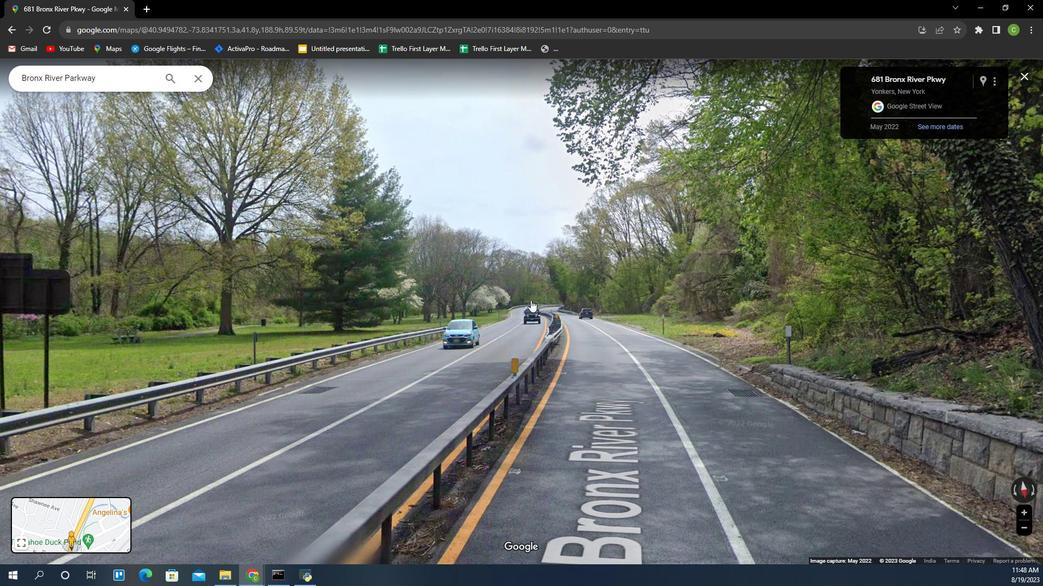 
Action: Mouse pressed left at (539, 288)
Screenshot: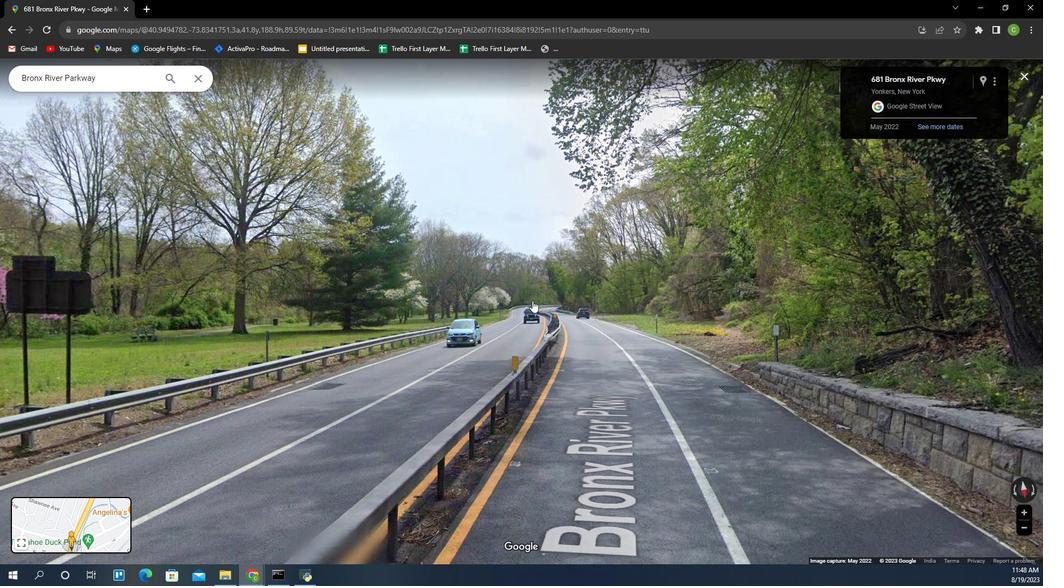 
Action: Mouse moved to (538, 394)
Screenshot: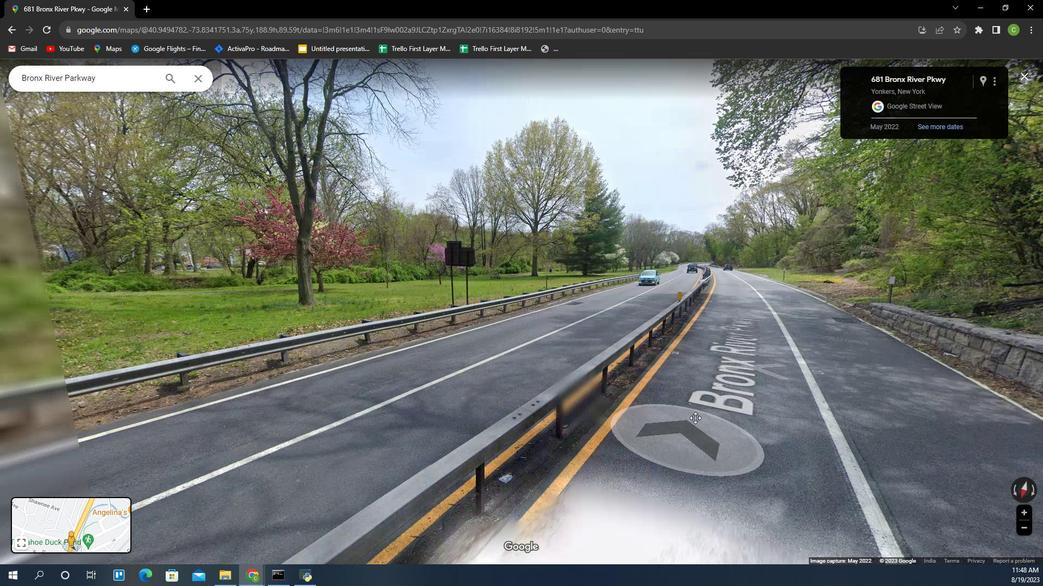 
Action: Mouse pressed left at (537, 393)
Screenshot: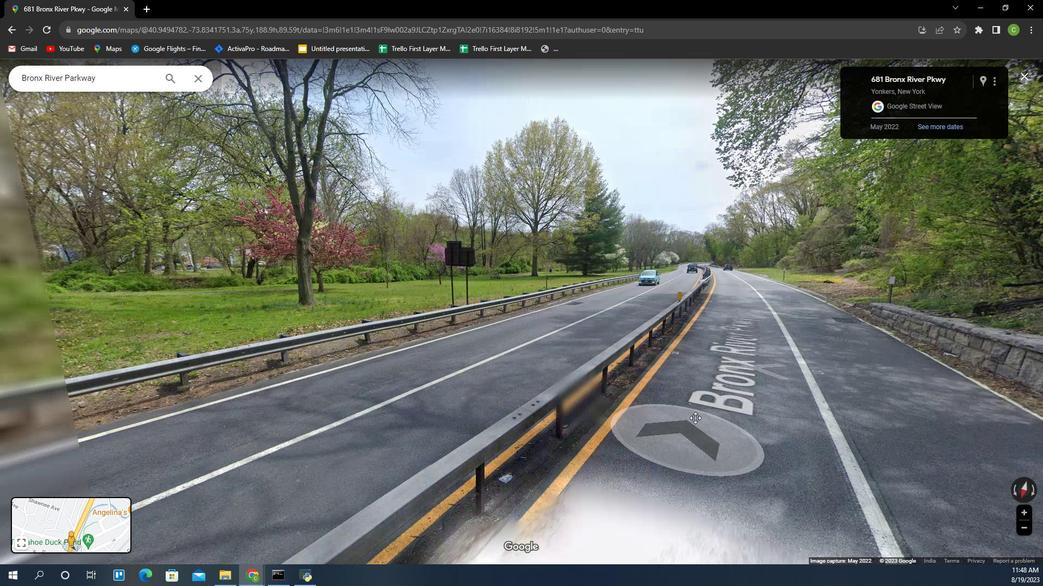 
Action: Mouse moved to (315, 380)
Screenshot: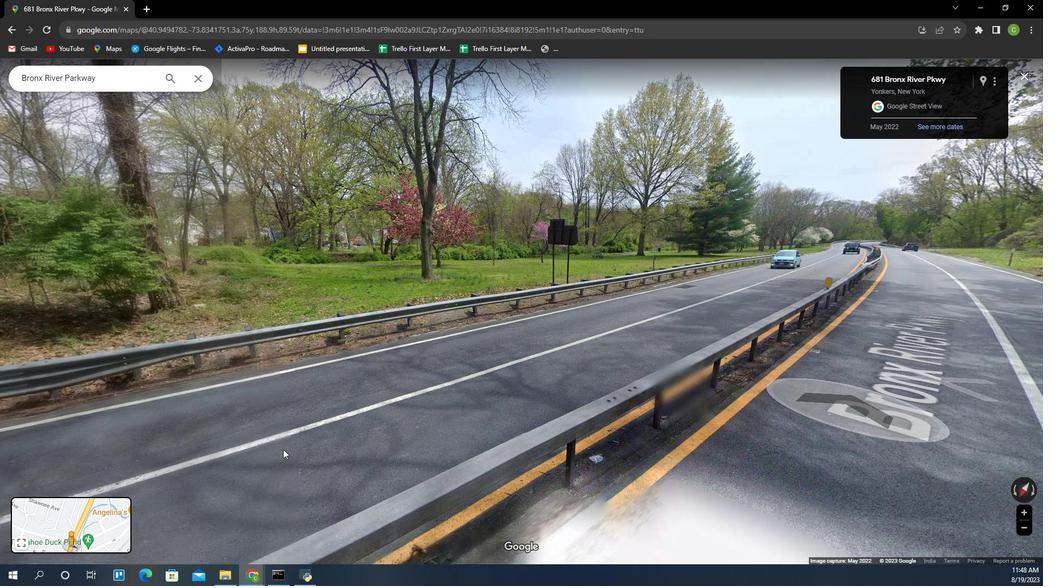 
Action: Mouse pressed left at (315, 380)
Screenshot: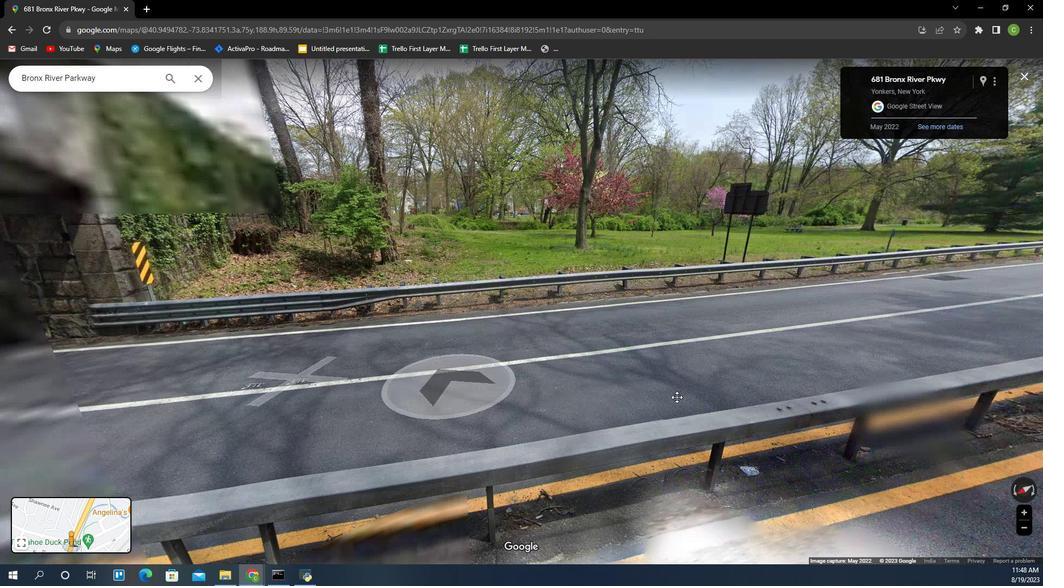 
Action: Mouse moved to (138, 297)
Screenshot: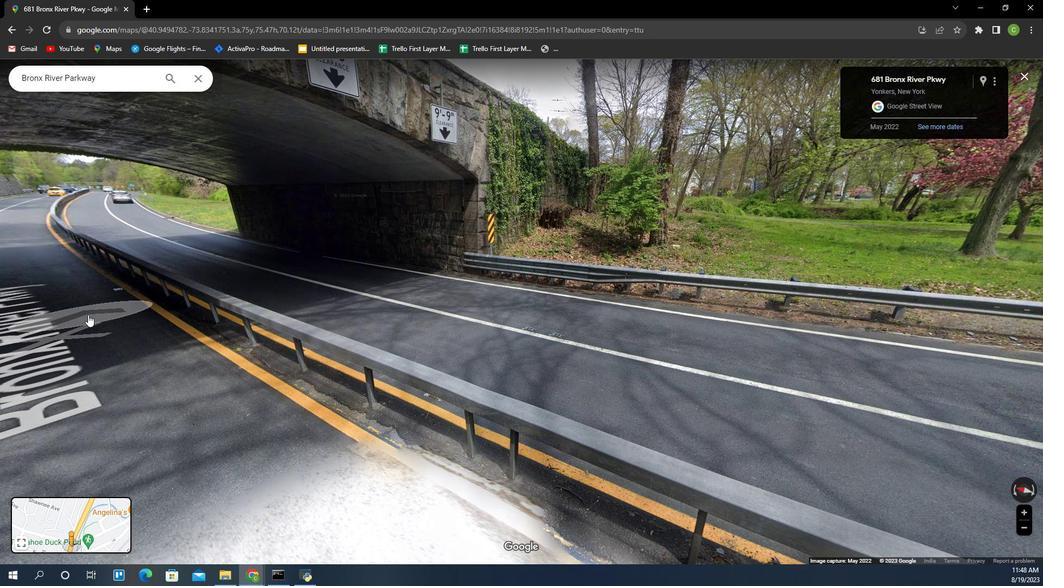 
Action: Mouse pressed left at (138, 297)
Screenshot: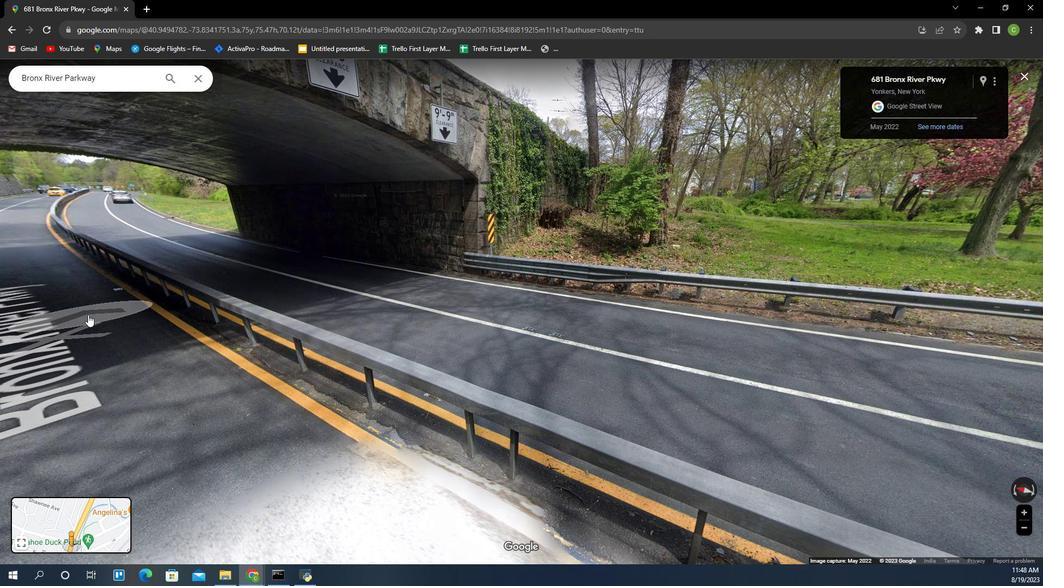 
Action: Mouse moved to (140, 297)
Screenshot: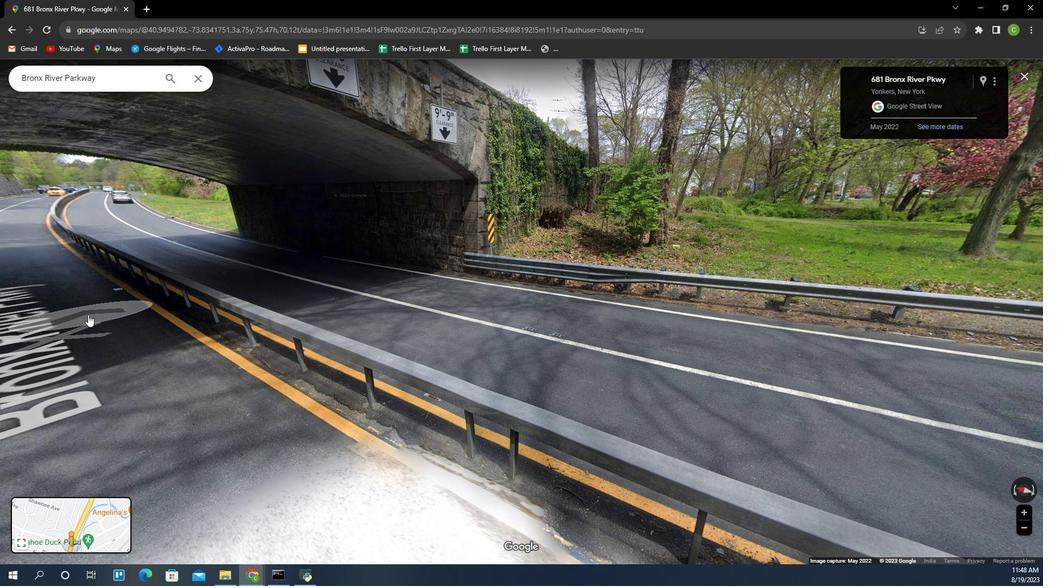 
Action: Mouse pressed left at (140, 297)
Screenshot: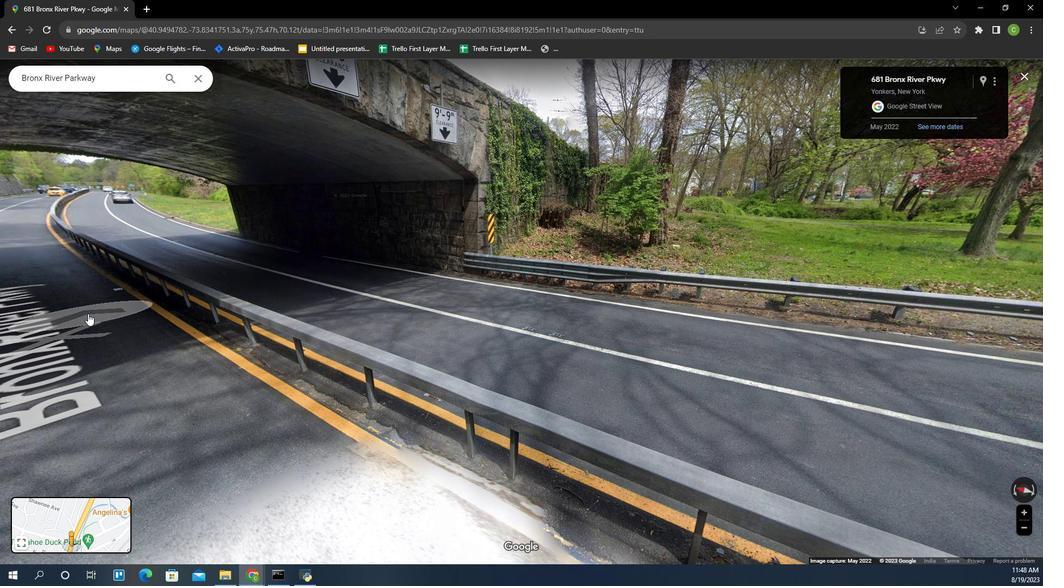 
Action: Mouse moved to (136, 267)
Screenshot: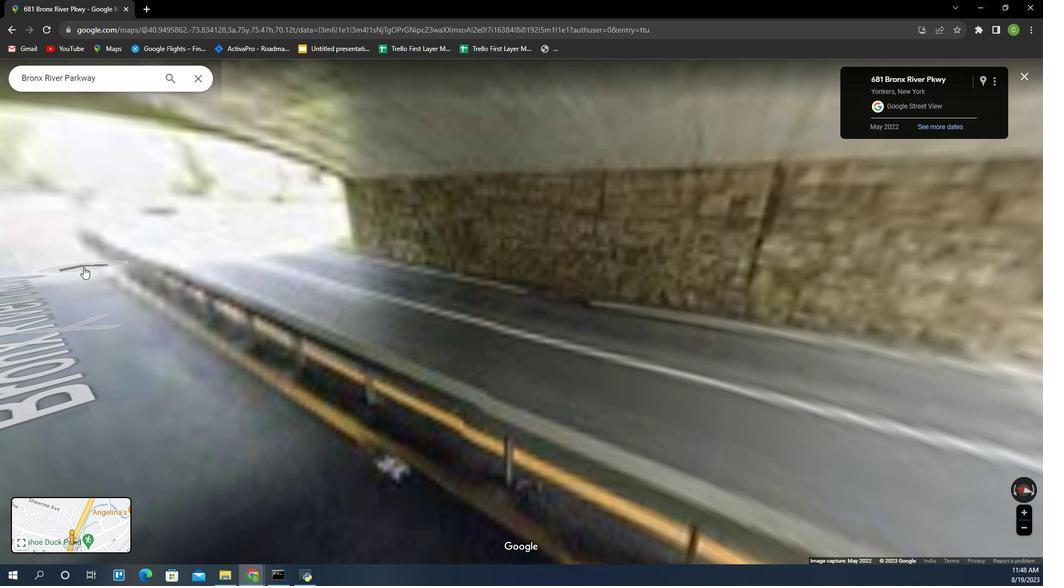 
Action: Mouse pressed left at (136, 267)
Screenshot: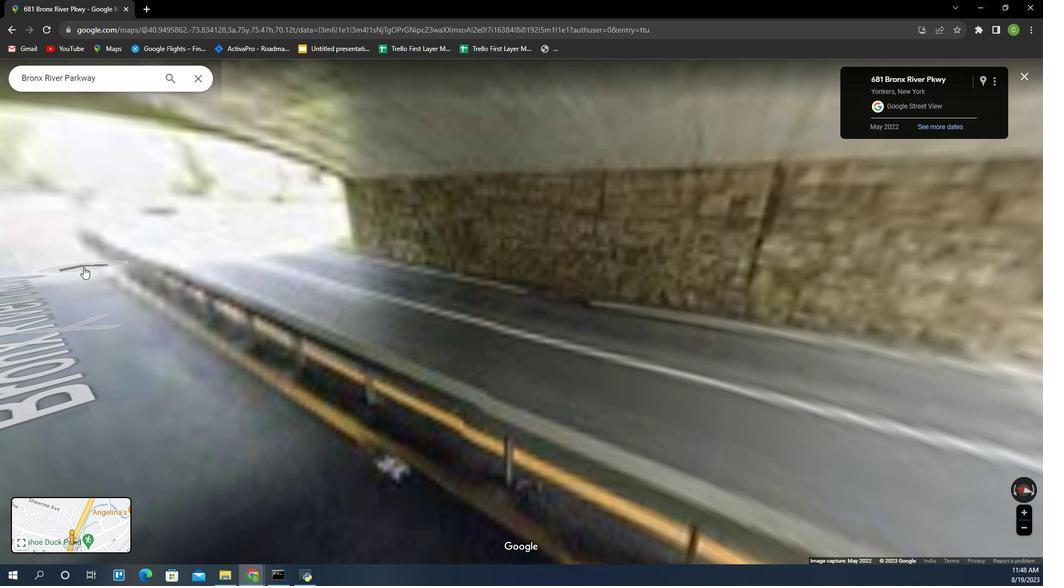 
Action: Mouse pressed left at (136, 267)
Screenshot: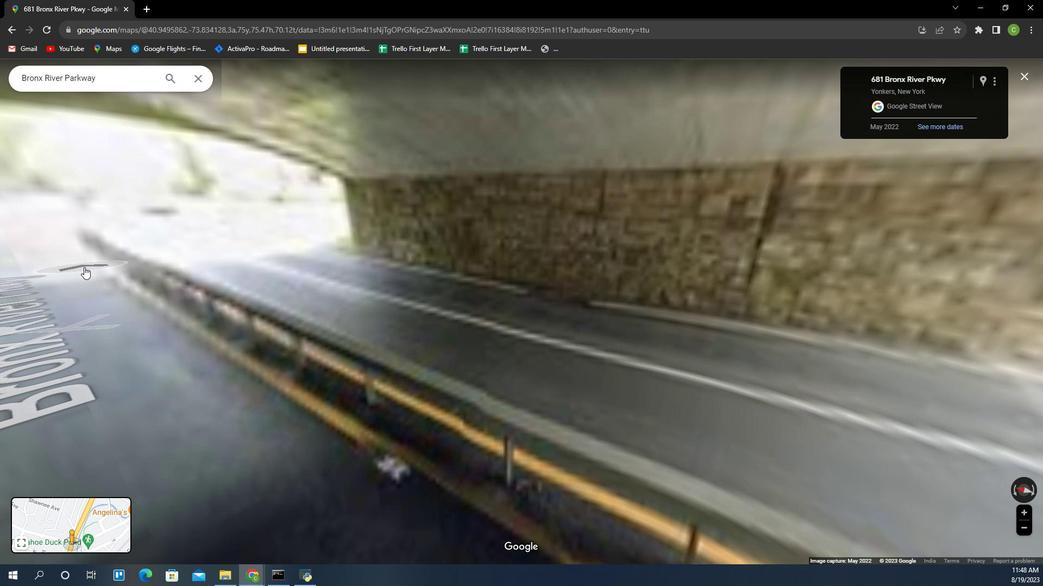 
Action: Mouse moved to (148, 228)
Screenshot: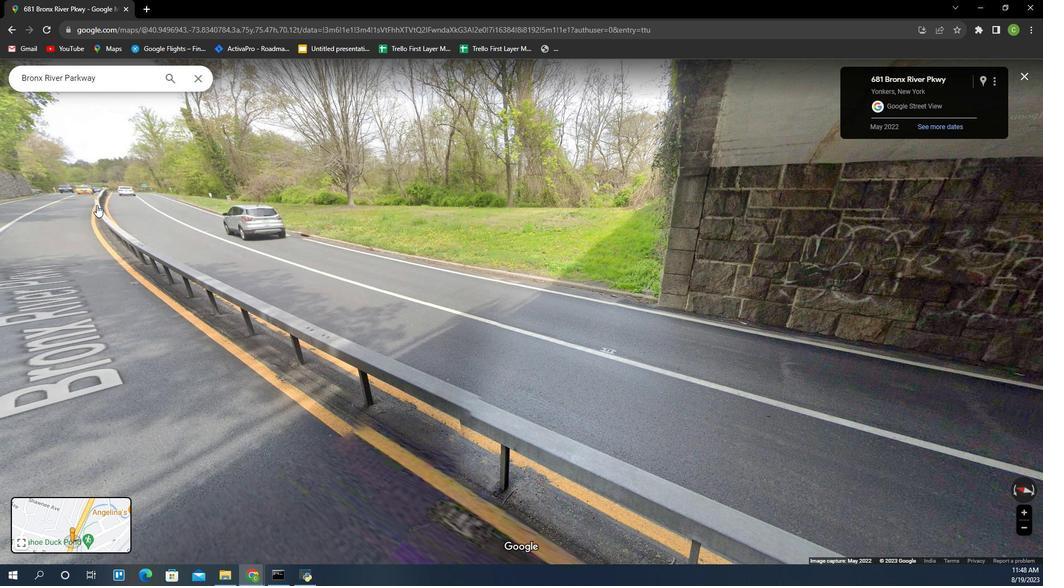 
Action: Mouse scrolled (148, 228) with delta (0, 0)
Screenshot: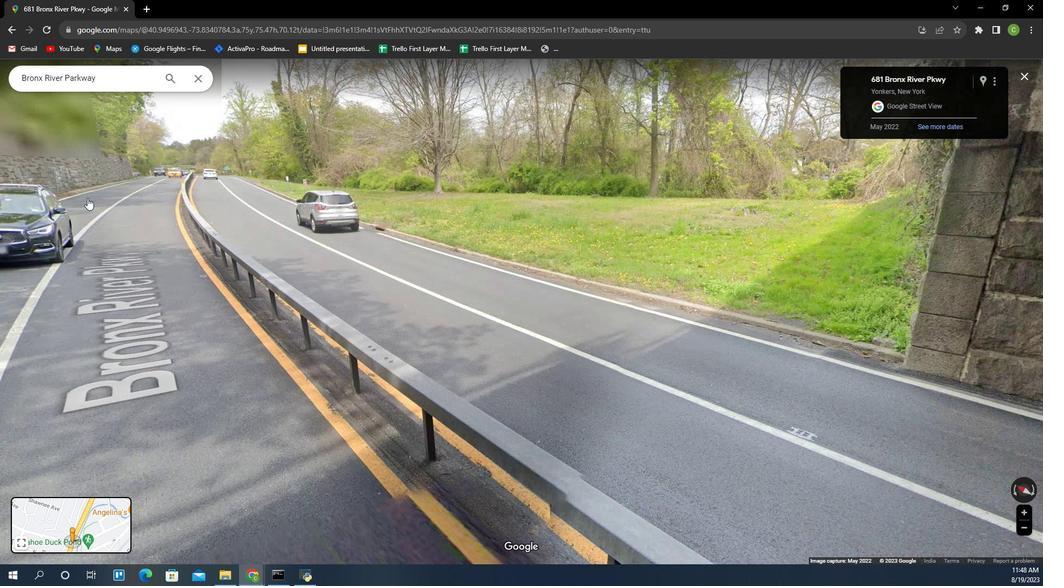 
Action: Mouse moved to (138, 224)
Screenshot: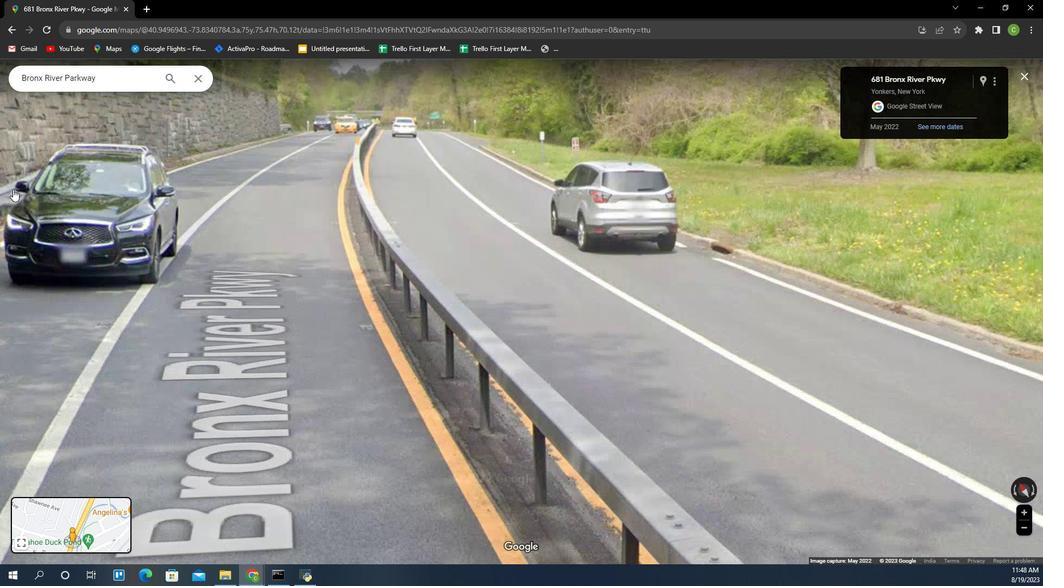 
Action: Mouse scrolled (139, 224) with delta (0, 0)
Screenshot: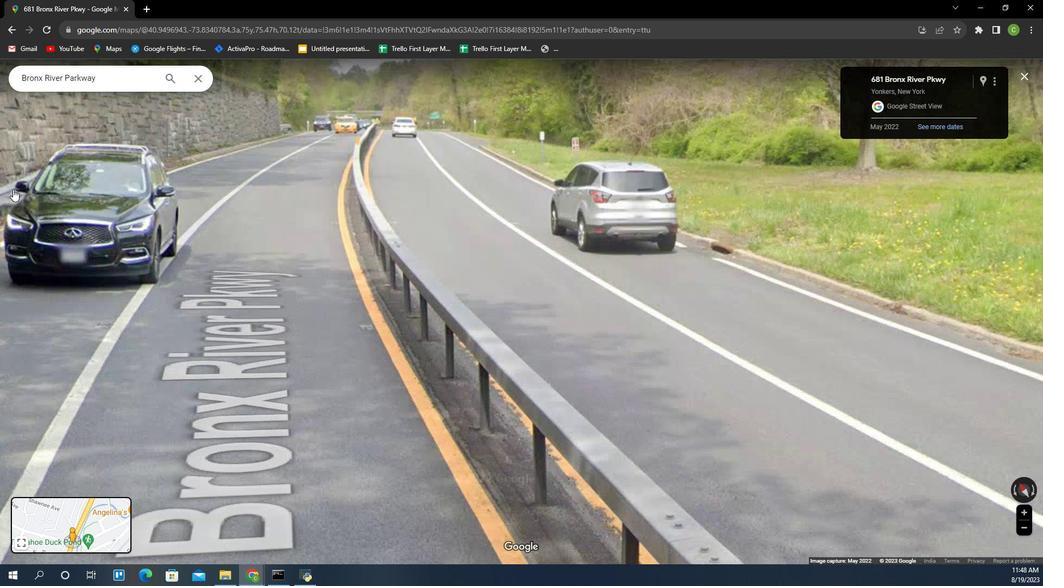 
Action: Mouse moved to (238, 260)
Screenshot: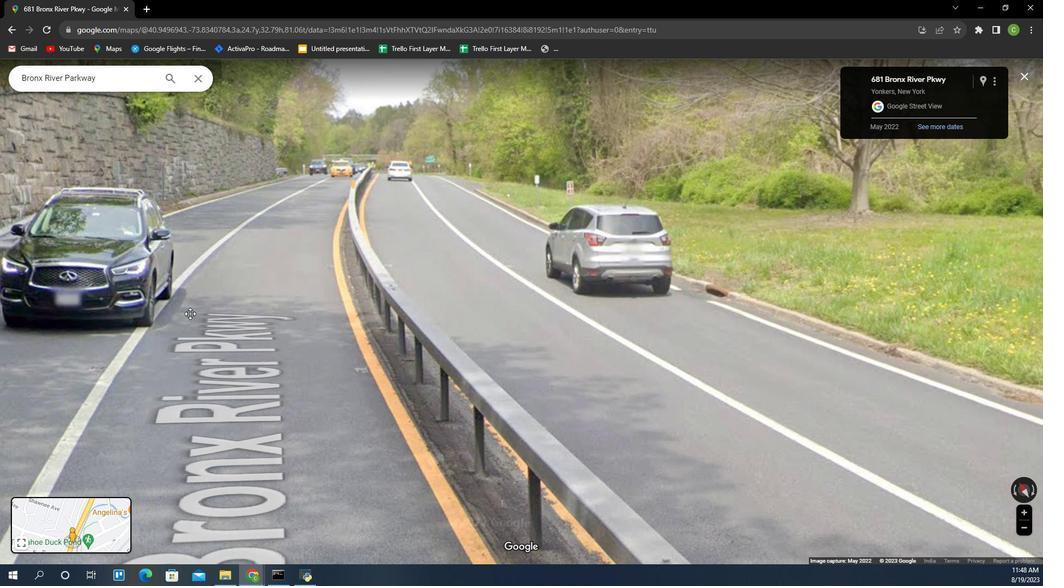 
Action: Mouse pressed left at (243, 228)
Screenshot: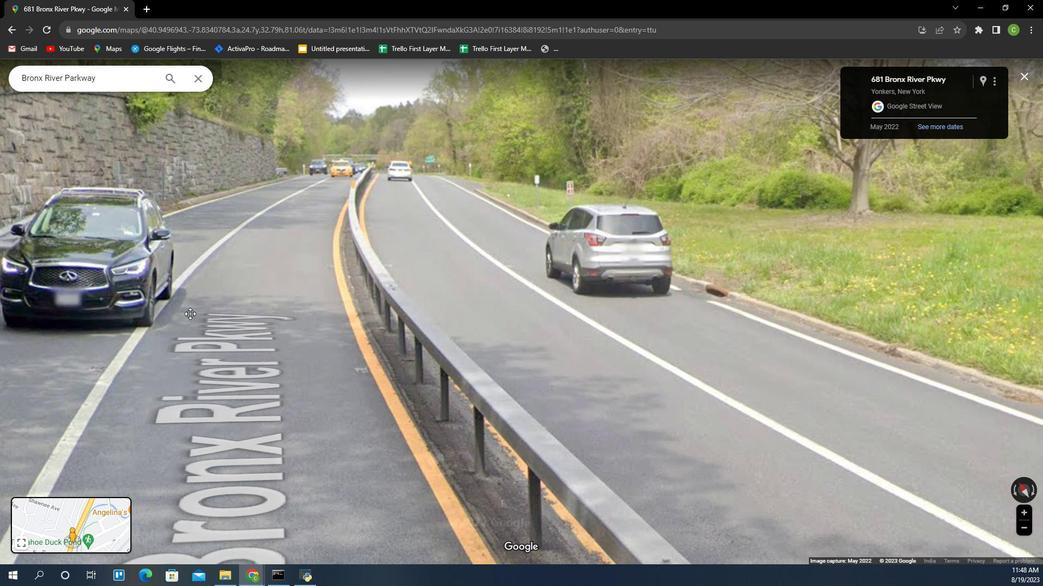 
Action: Mouse moved to (283, 234)
Screenshot: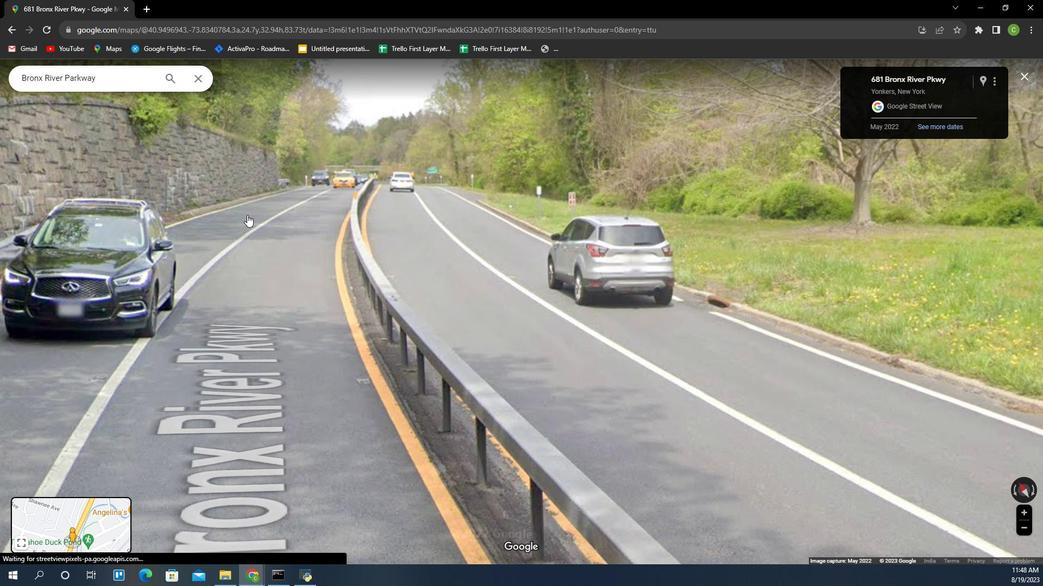
Action: Mouse pressed left at (283, 234)
Screenshot: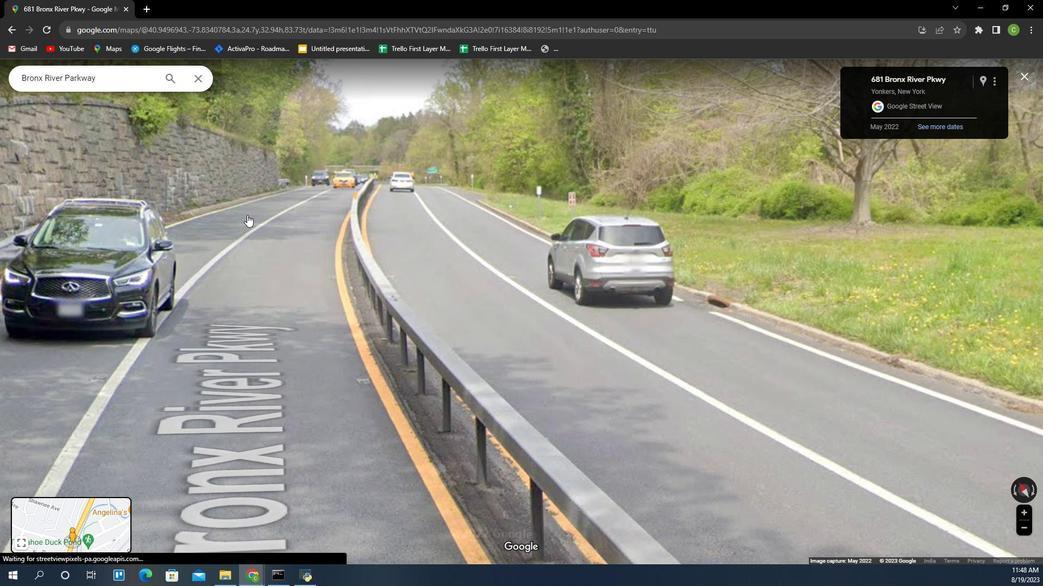 
Action: Mouse moved to (283, 234)
Screenshot: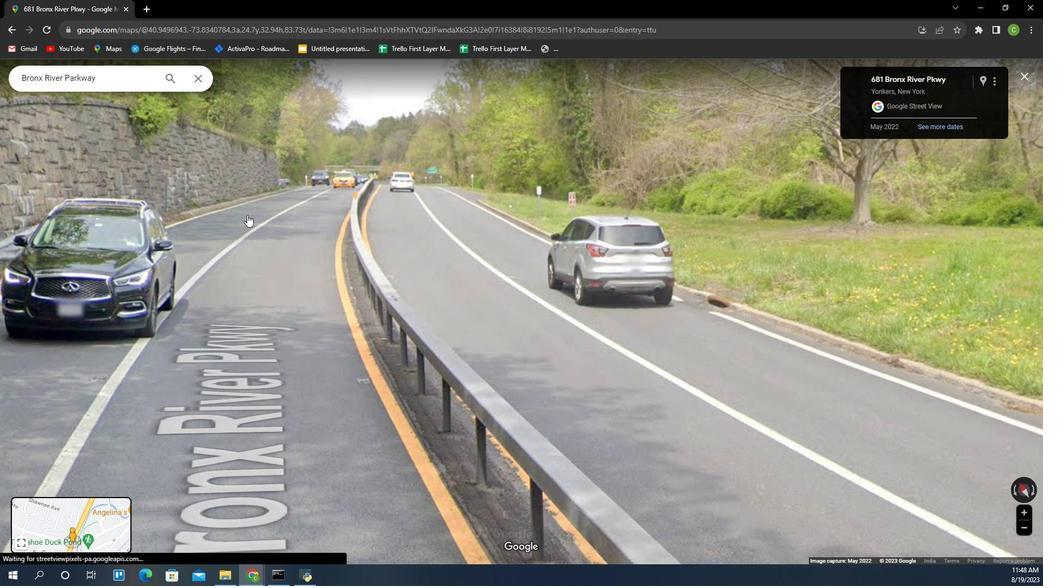 
Action: Mouse pressed left at (283, 234)
Screenshot: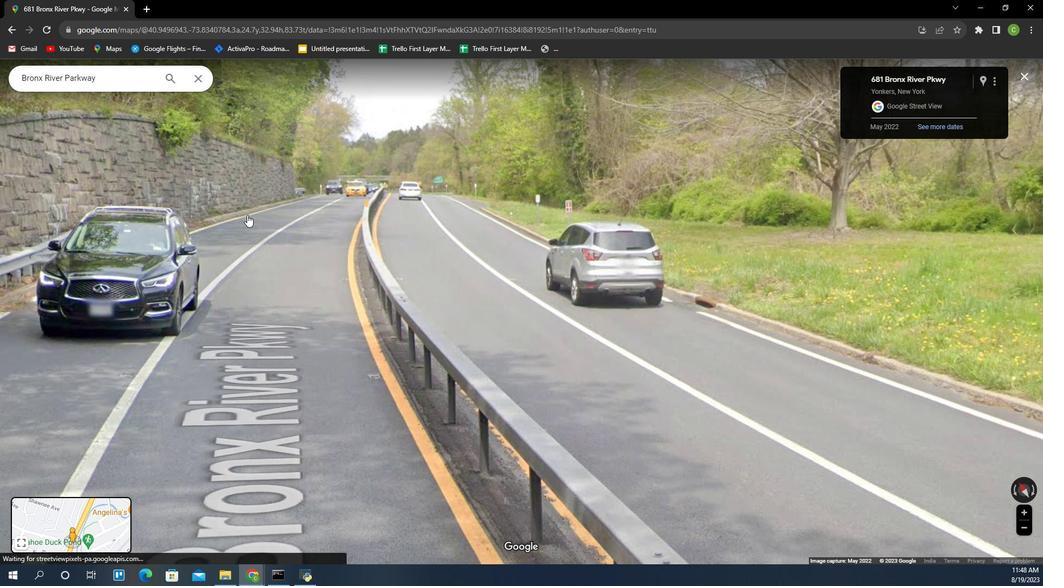 
Action: Mouse moved to (410, 166)
Screenshot: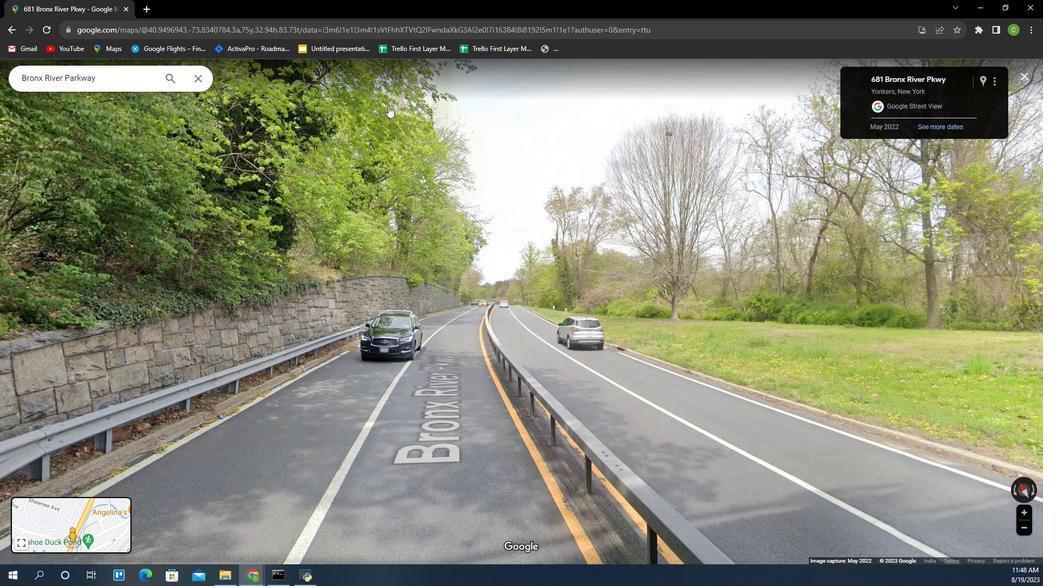 
Action: Mouse scrolled (410, 166) with delta (0, 0)
Screenshot: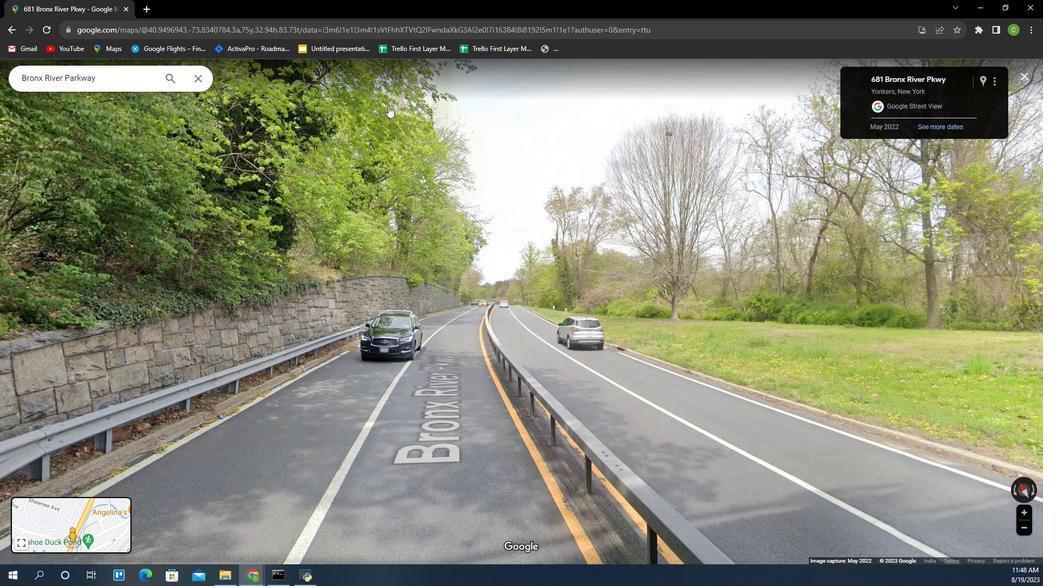 
Action: Mouse moved to (549, 328)
Screenshot: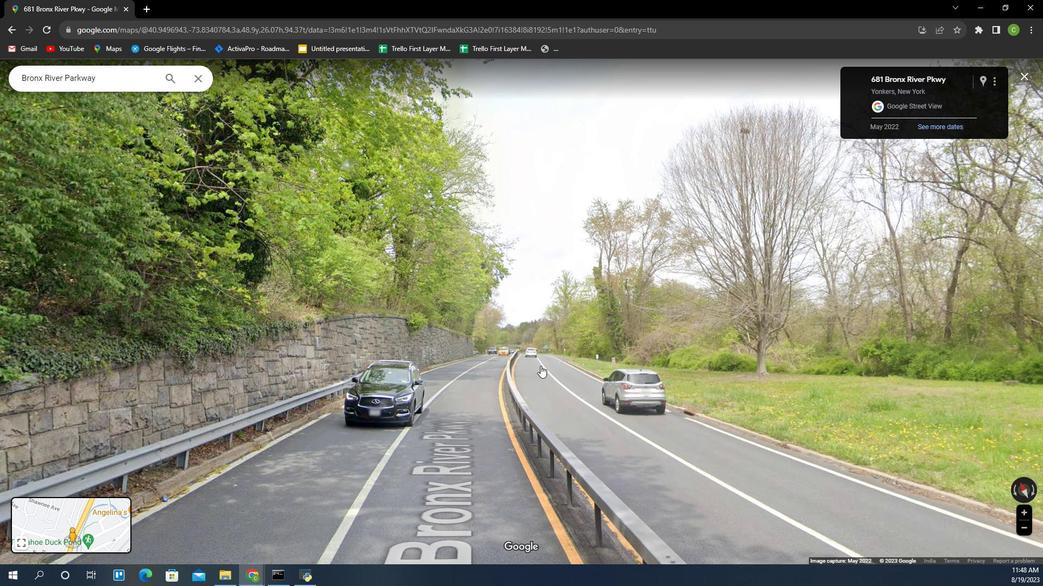 
Action: Mouse pressed left at (549, 328)
Screenshot: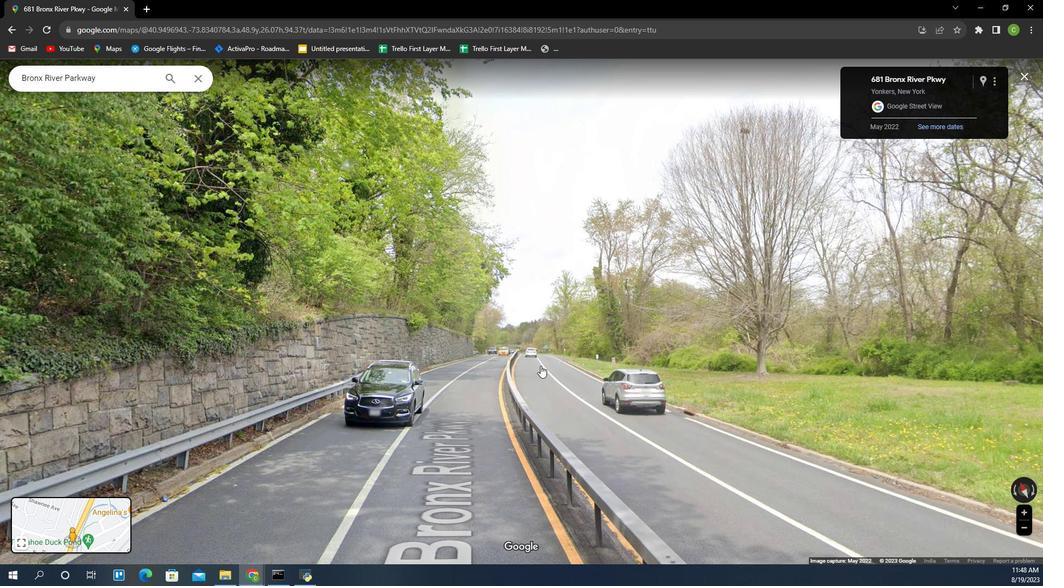 
Action: Mouse moved to (547, 328)
Screenshot: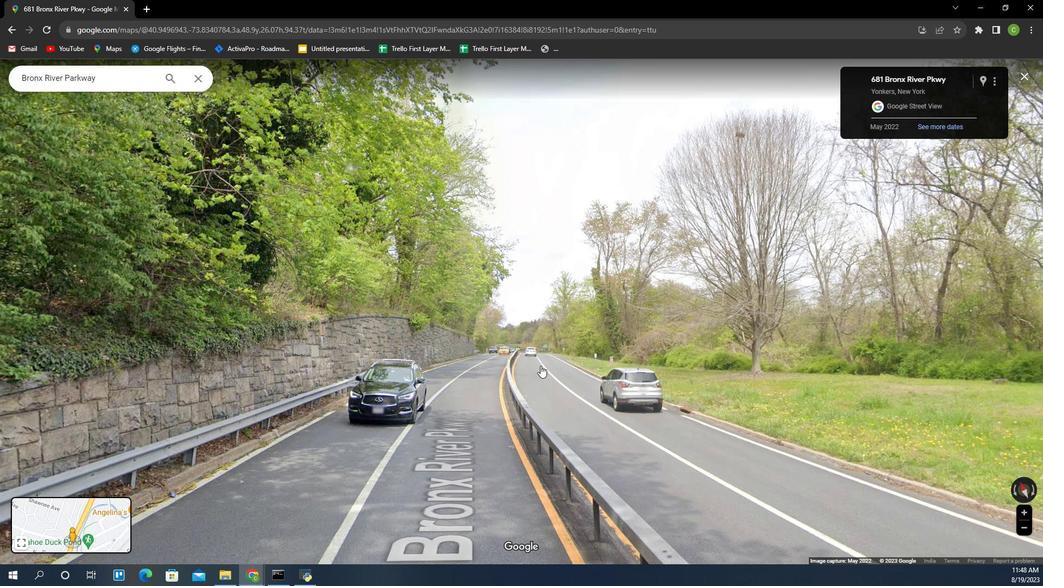 
Action: Mouse pressed left at (547, 328)
Screenshot: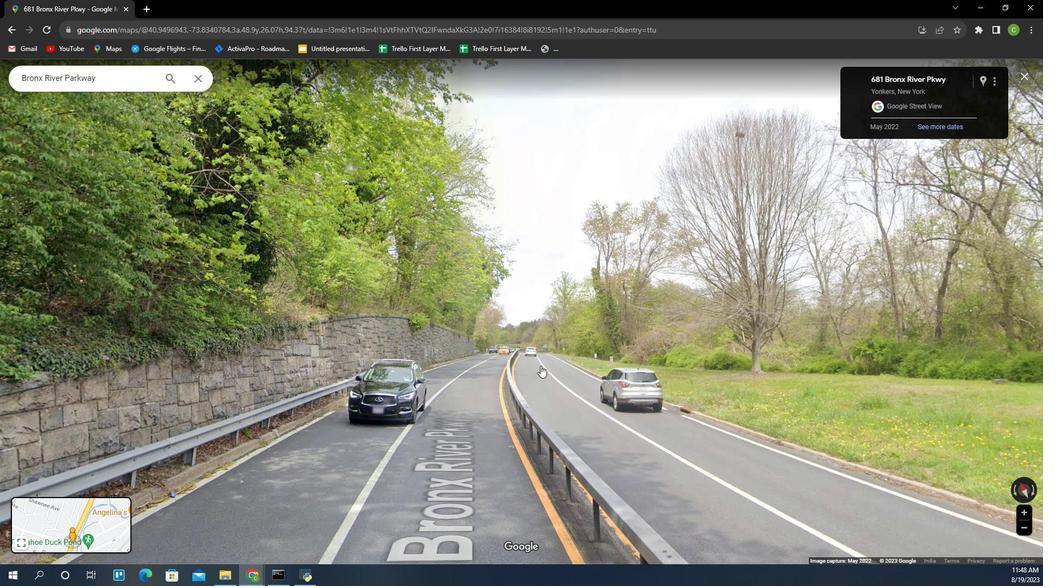 
Action: Mouse moved to (572, 308)
Screenshot: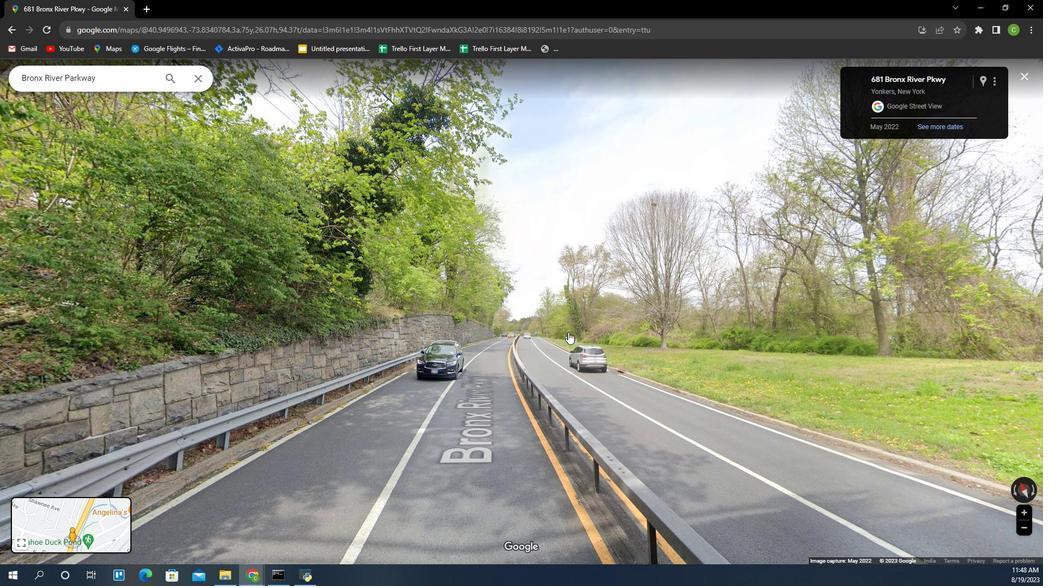 
Action: Mouse scrolled (572, 308) with delta (0, 0)
Screenshot: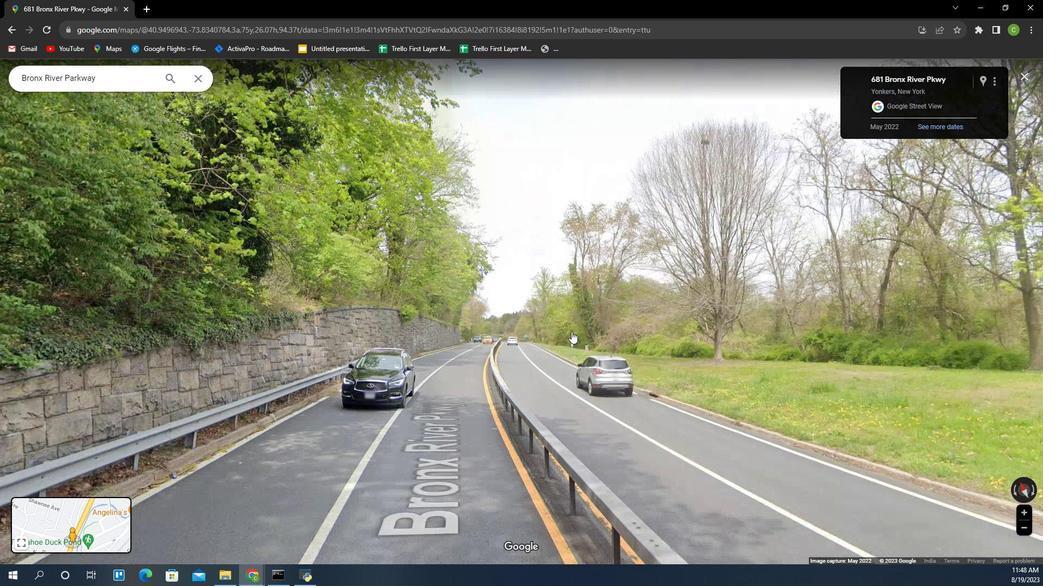 
Action: Mouse moved to (580, 304)
Screenshot: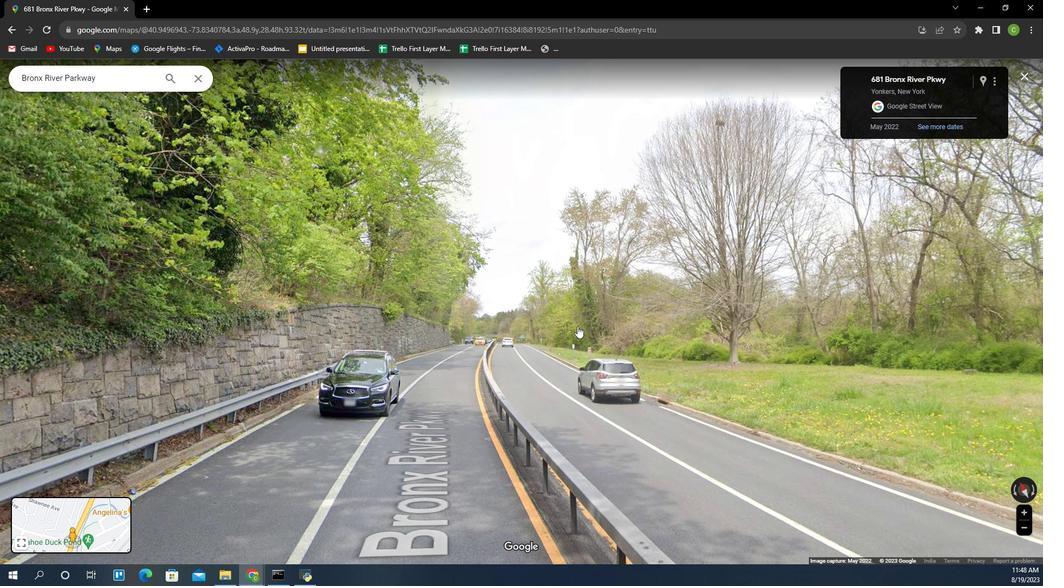 
Action: Mouse pressed left at (580, 304)
Screenshot: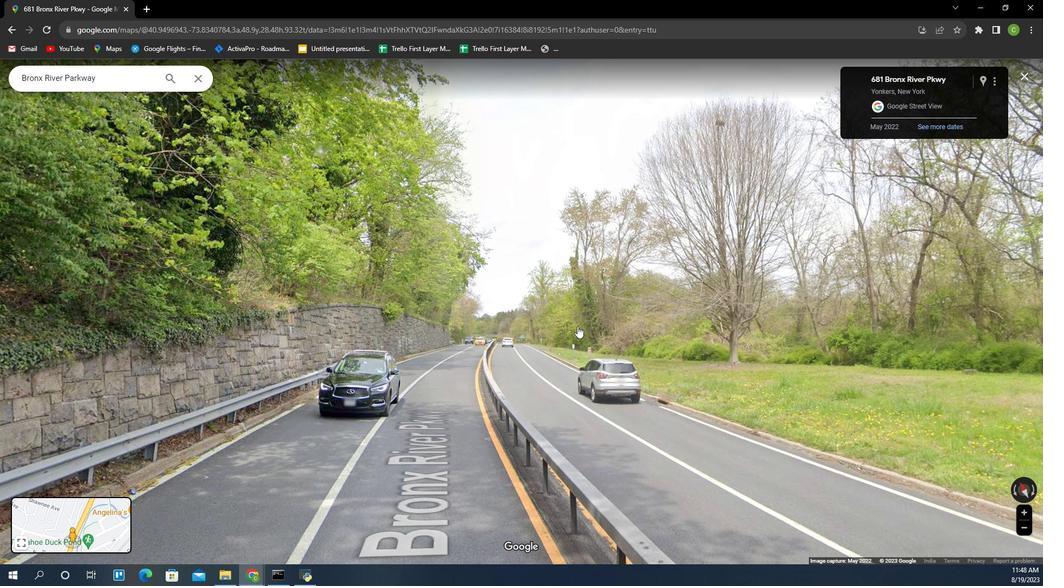 
Action: Mouse pressed left at (580, 304)
Screenshot: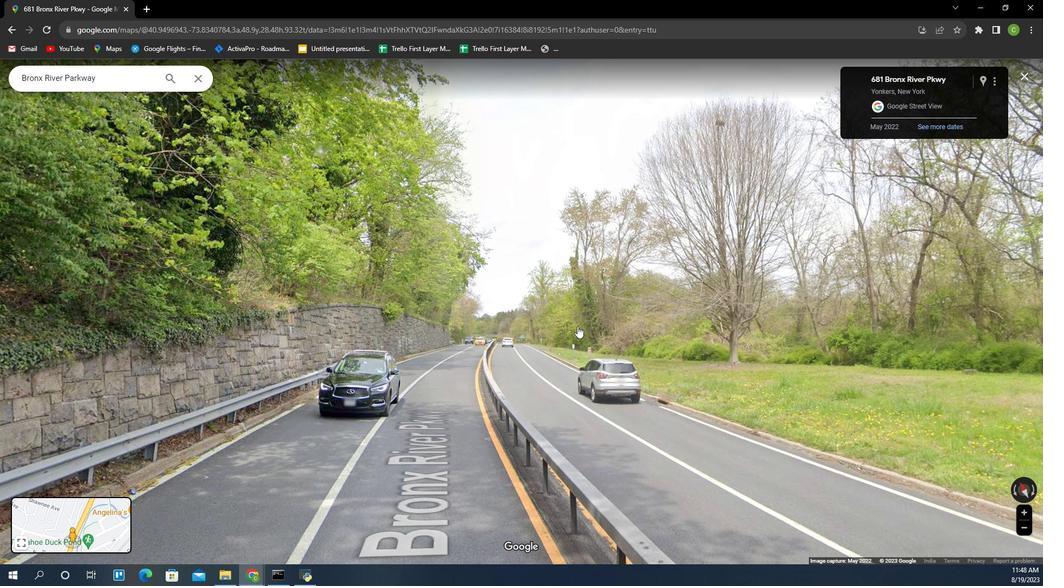 
Action: Mouse moved to (542, 310)
Screenshot: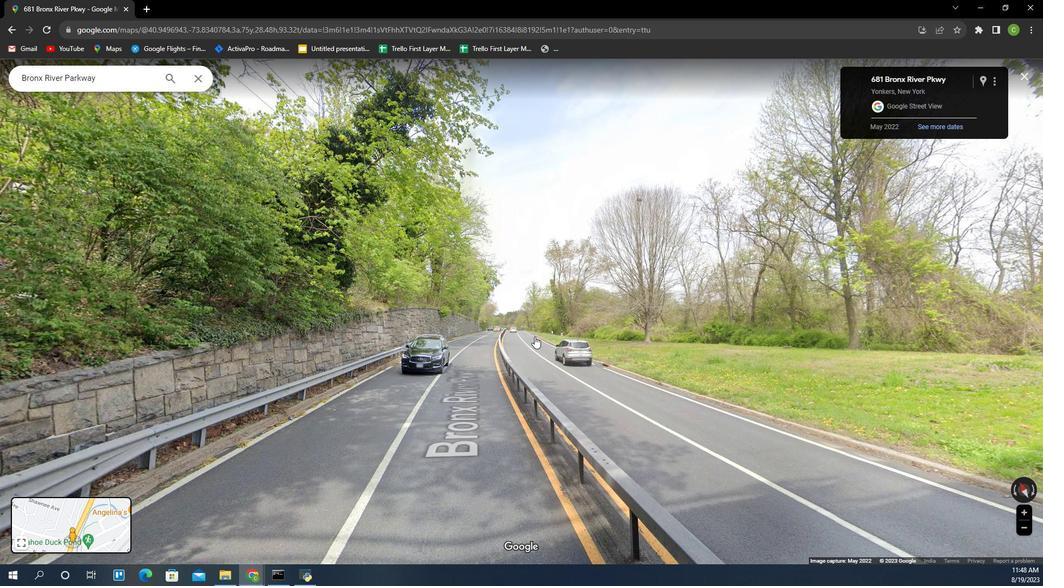 
Action: Mouse pressed left at (542, 310)
Screenshot: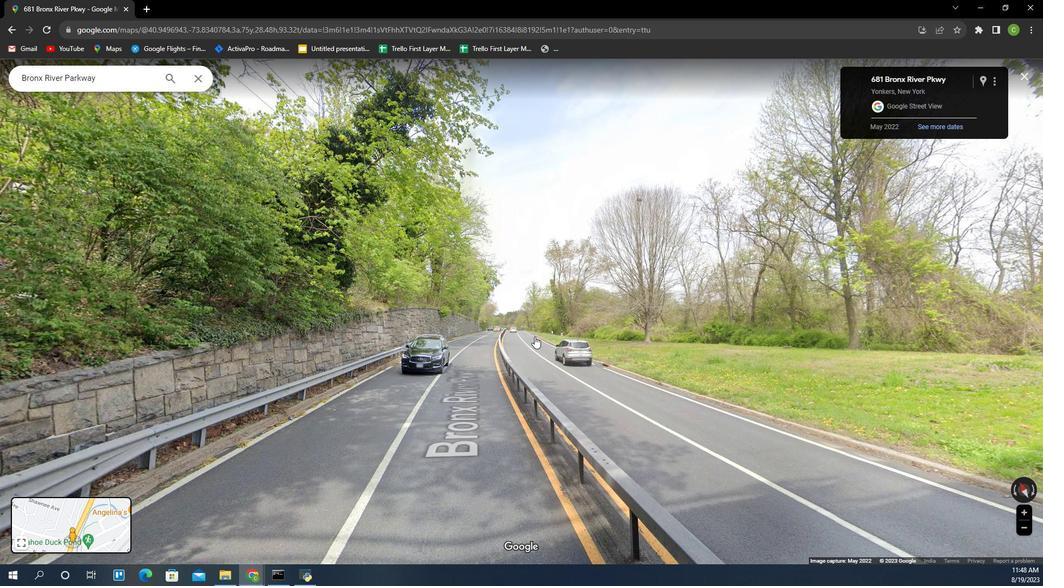 
Action: Mouse pressed left at (542, 310)
Screenshot: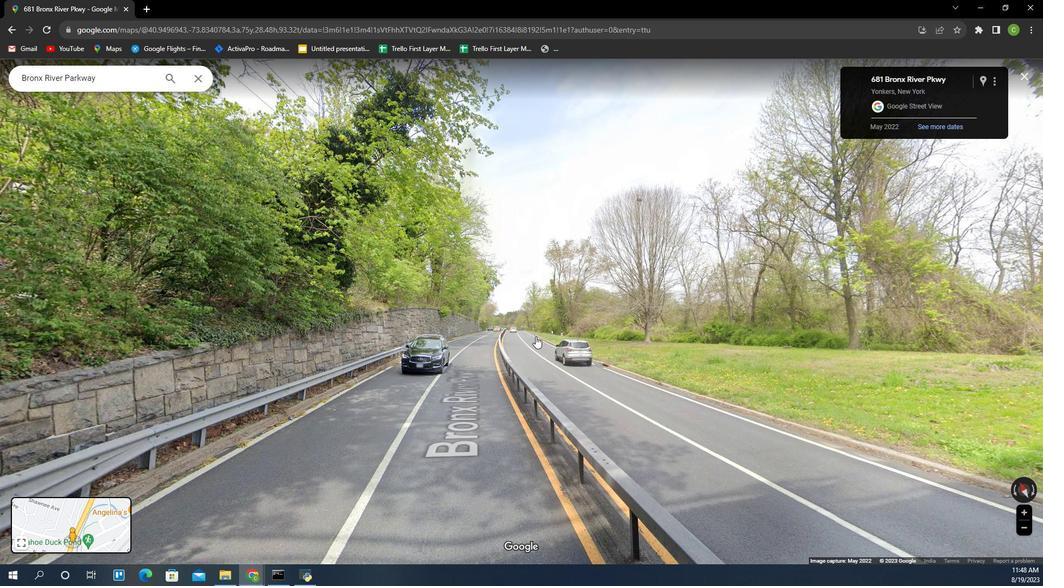 
Action: Mouse moved to (483, 296)
Screenshot: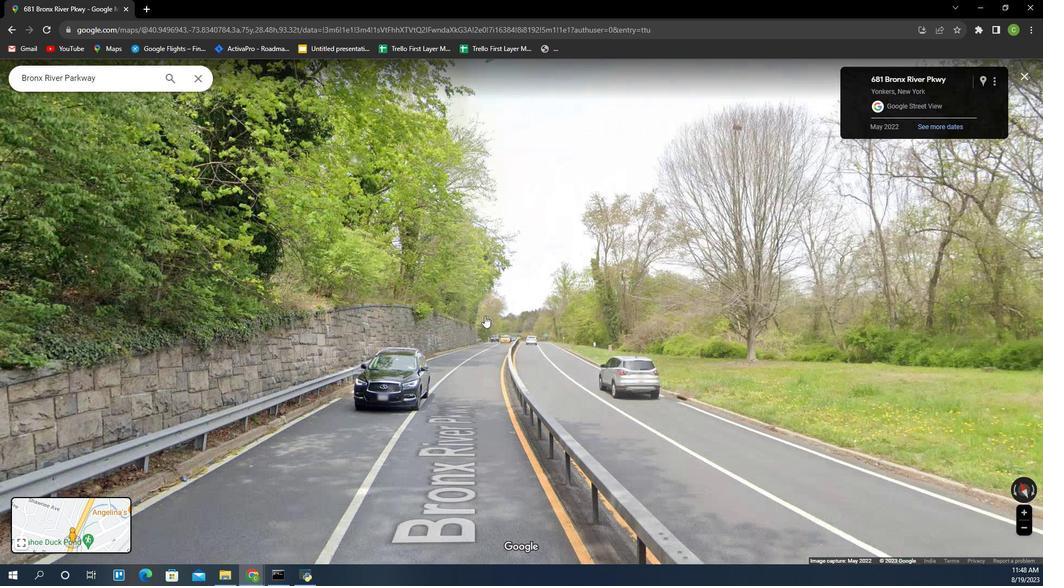 
Action: Mouse scrolled (483, 296) with delta (0, 0)
Screenshot: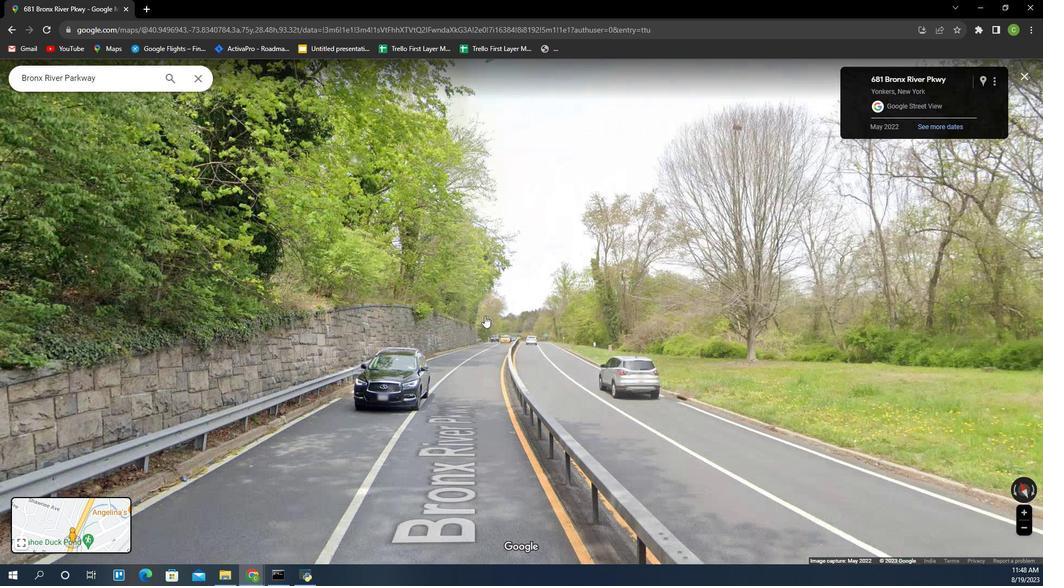 
Action: Mouse moved to (528, 302)
Screenshot: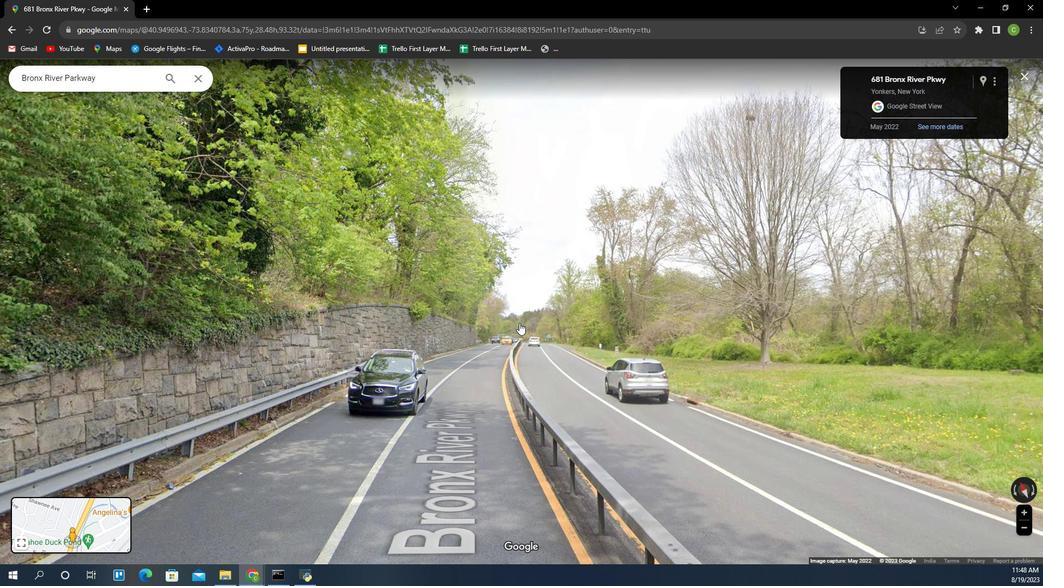 
Action: Mouse pressed left at (528, 302)
Screenshot: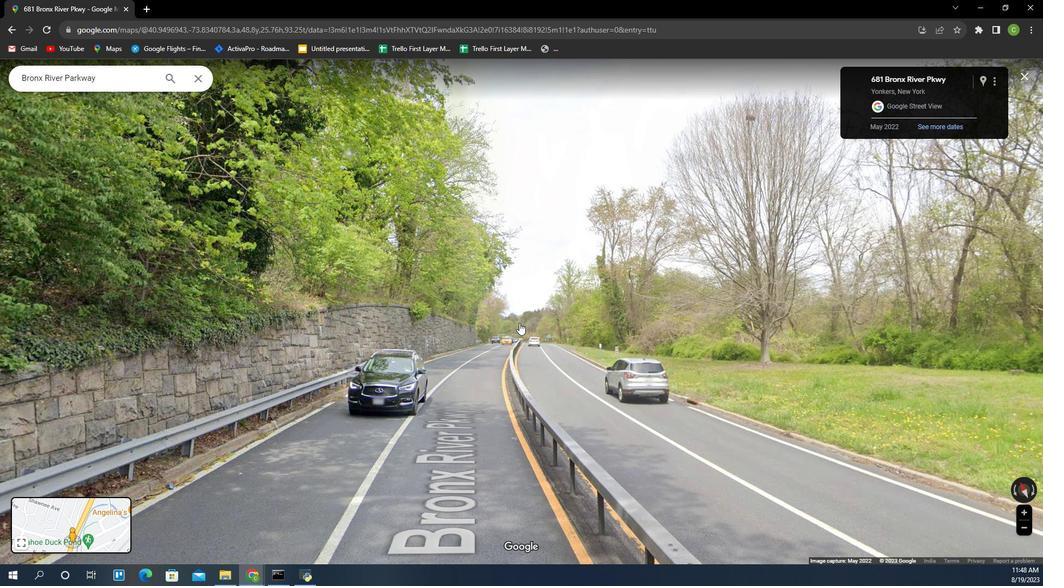 
Action: Mouse pressed left at (528, 302)
Screenshot: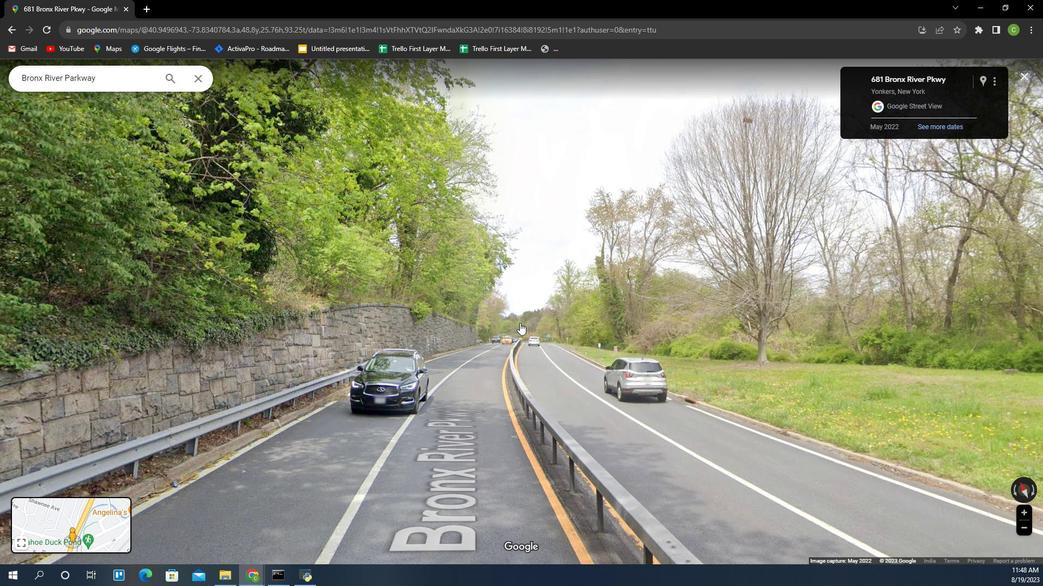 
Action: Mouse moved to (529, 301)
Screenshot: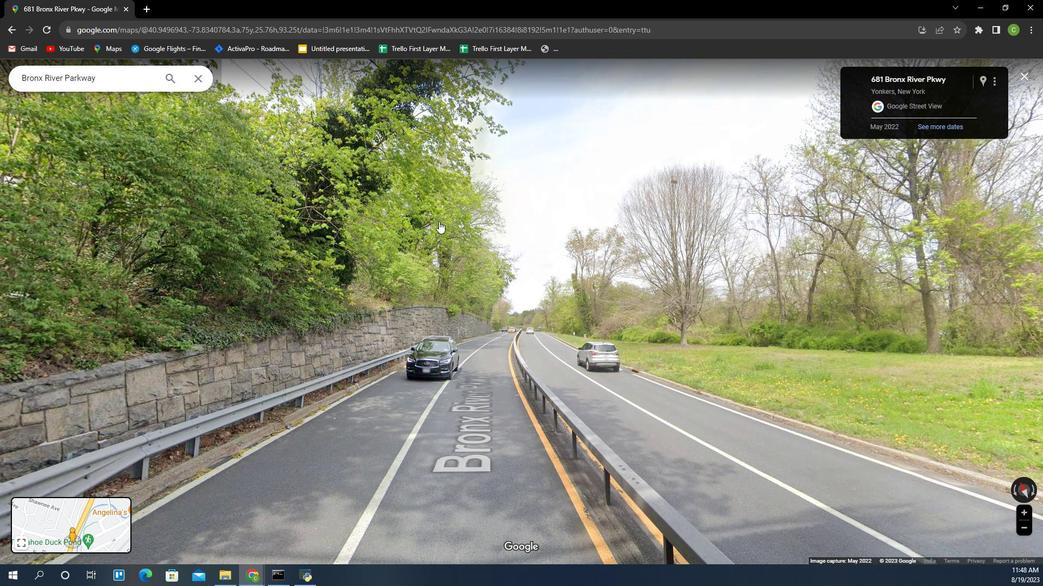 
Action: Mouse scrolled (529, 302) with delta (0, 0)
Screenshot: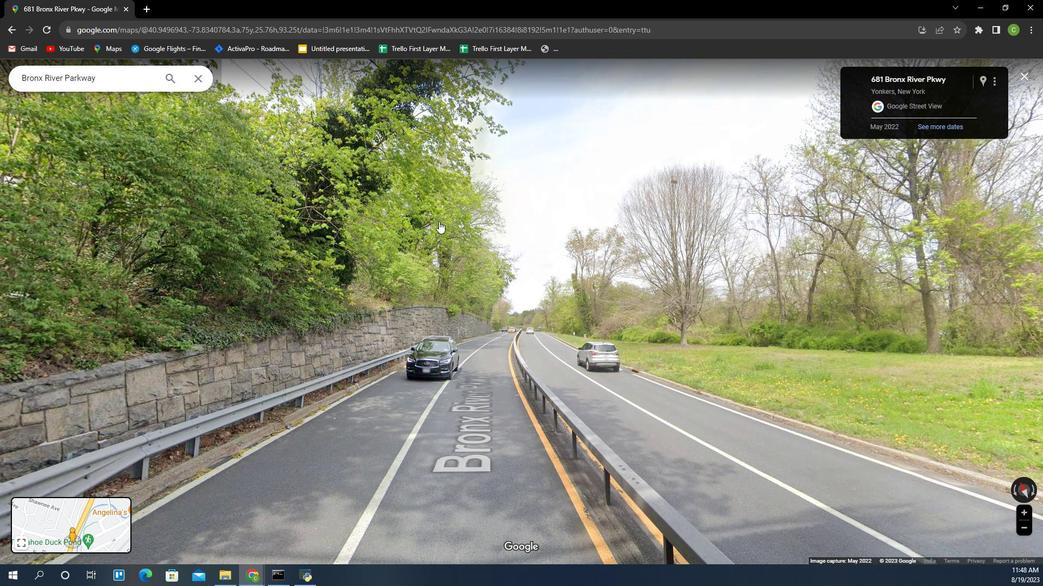 
Action: Mouse moved to (442, 241)
Screenshot: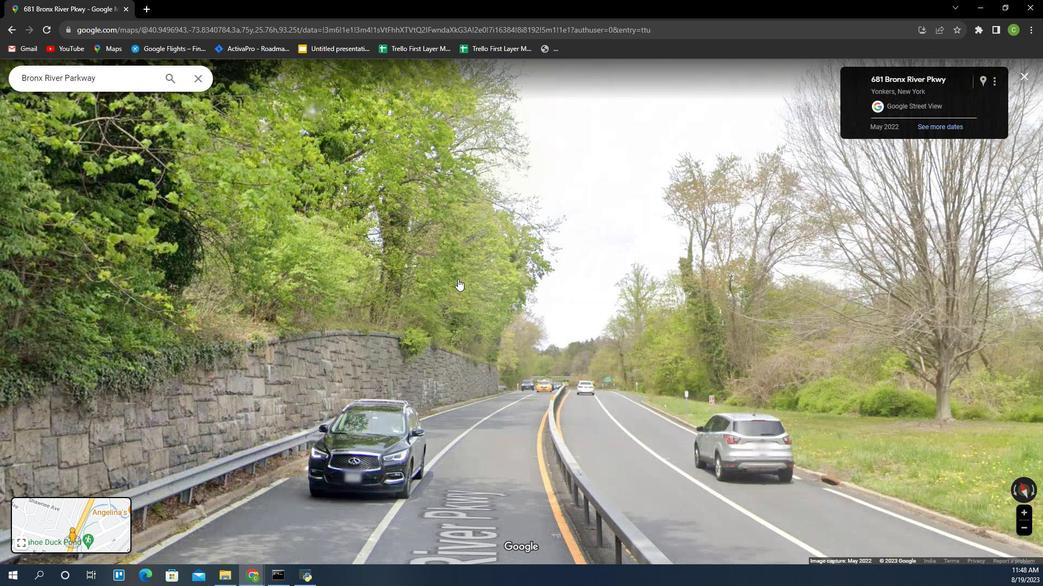 
Action: Mouse scrolled (442, 241) with delta (0, 0)
Screenshot: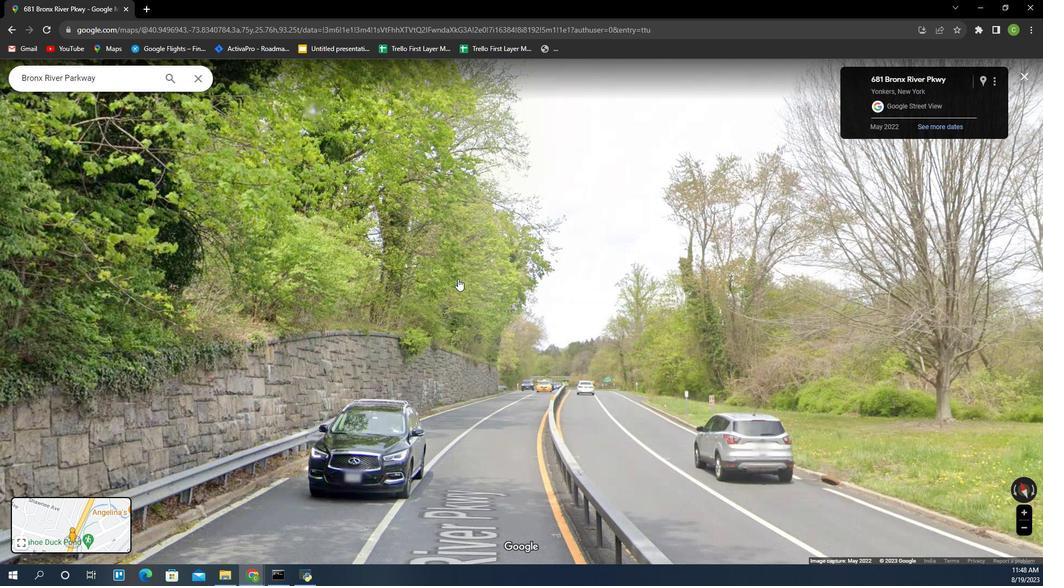 
Action: Mouse moved to (583, 335)
Screenshot: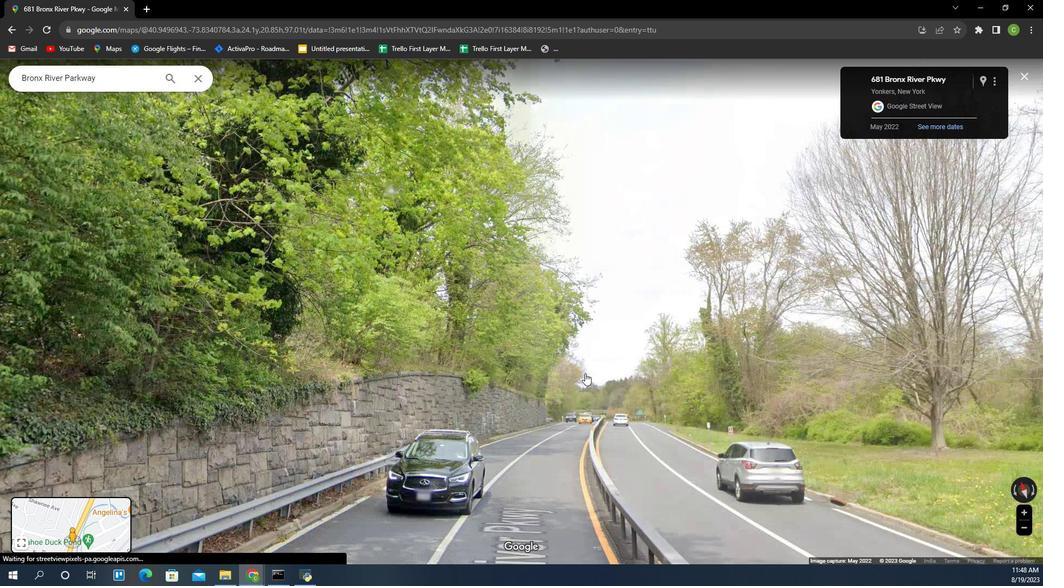 
Action: Mouse scrolled (581, 333) with delta (0, 0)
Screenshot: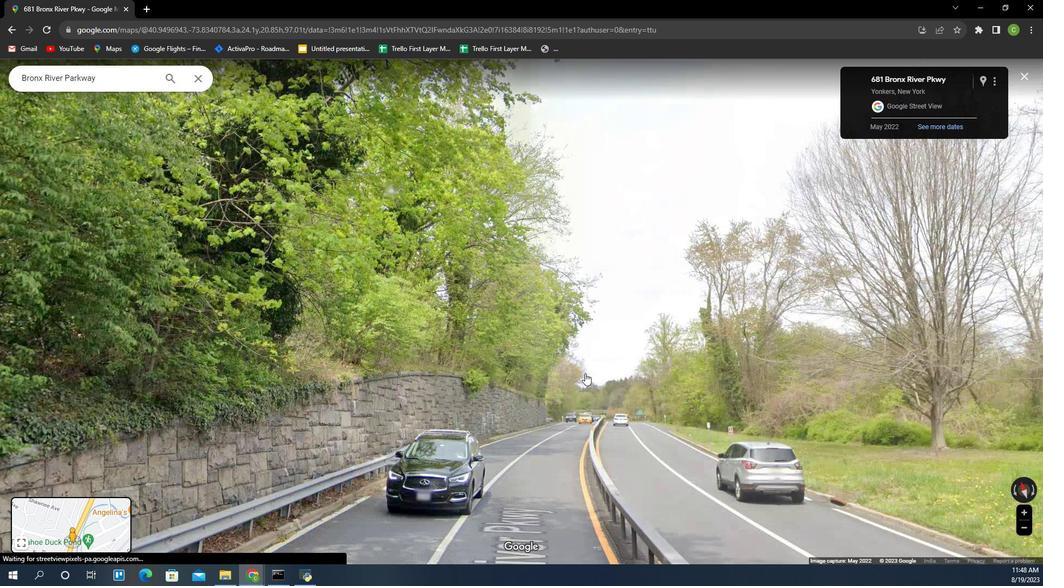 
Action: Mouse moved to (583, 335)
Screenshot: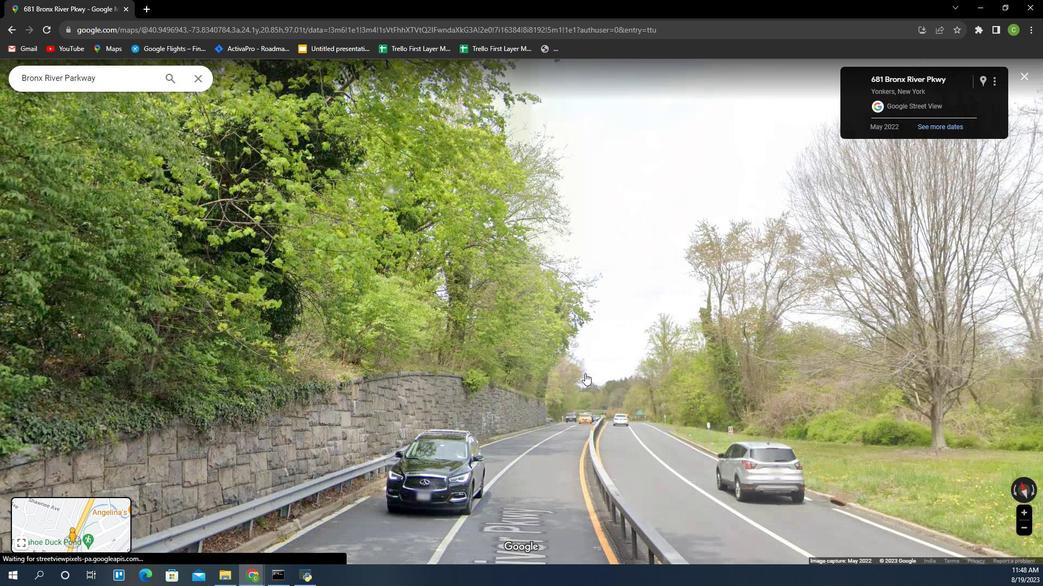 
Action: Mouse scrolled (583, 334) with delta (0, 0)
Screenshot: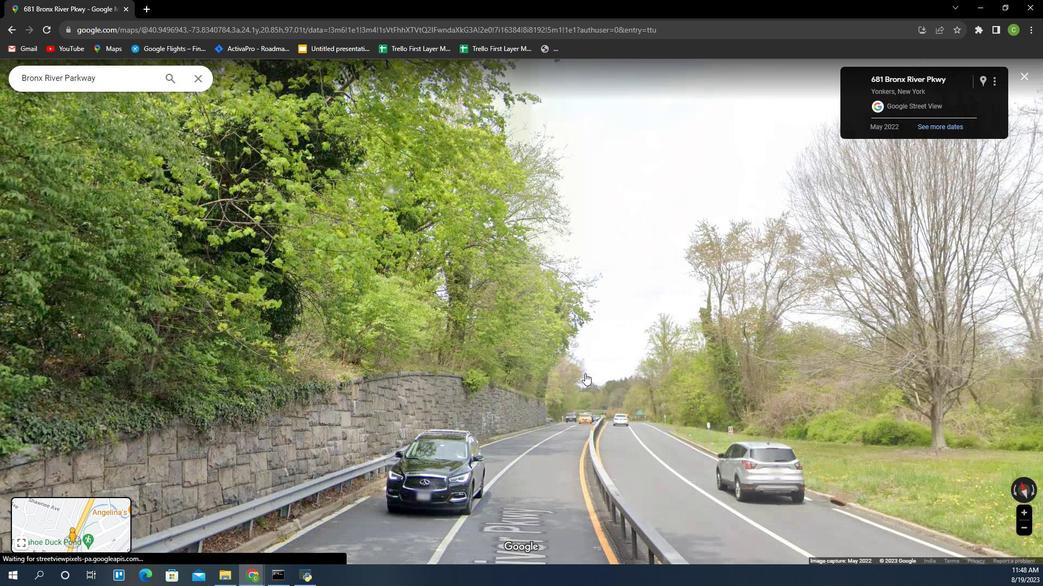 
Action: Mouse moved to (584, 336)
Screenshot: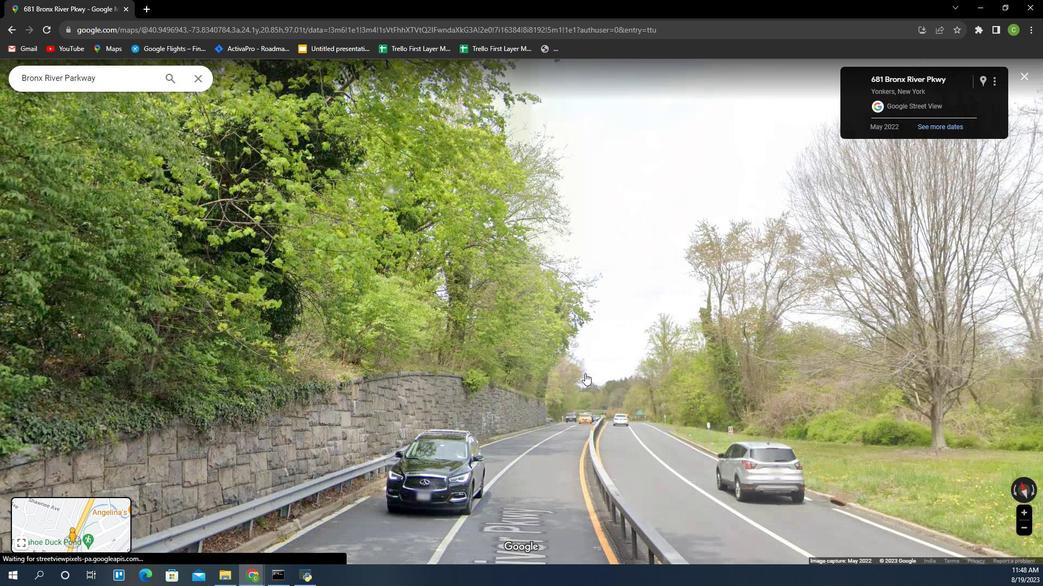 
Action: Mouse scrolled (584, 336) with delta (0, 0)
Screenshot: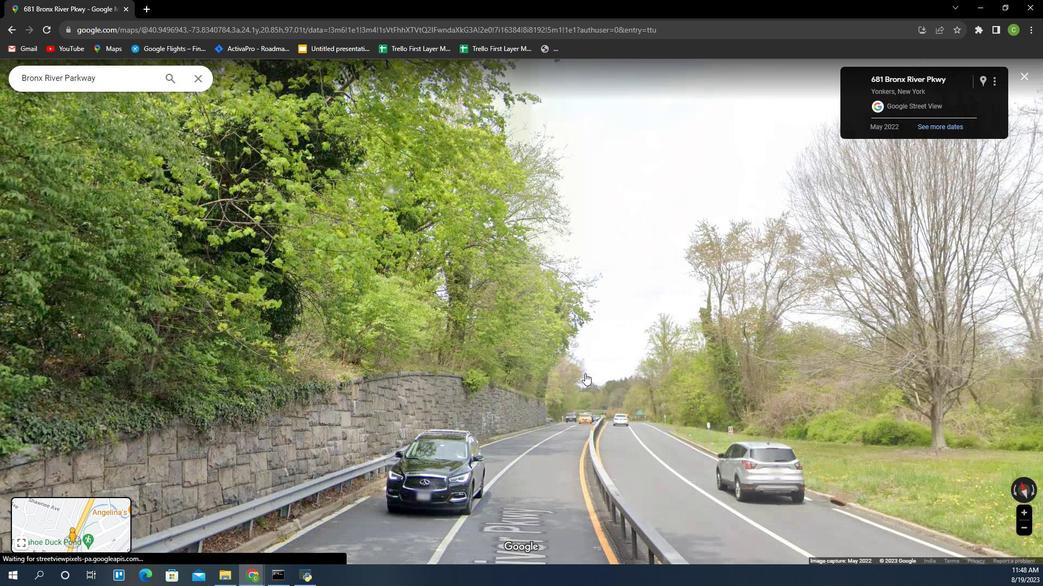 
Action: Mouse scrolled (584, 336) with delta (0, 0)
Screenshot: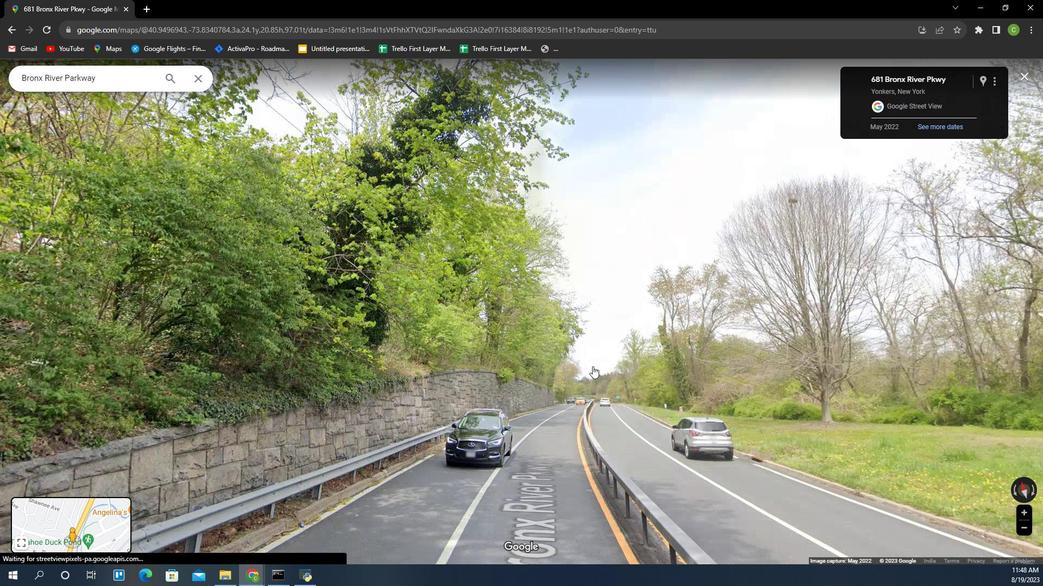 
Action: Mouse moved to (593, 346)
Screenshot: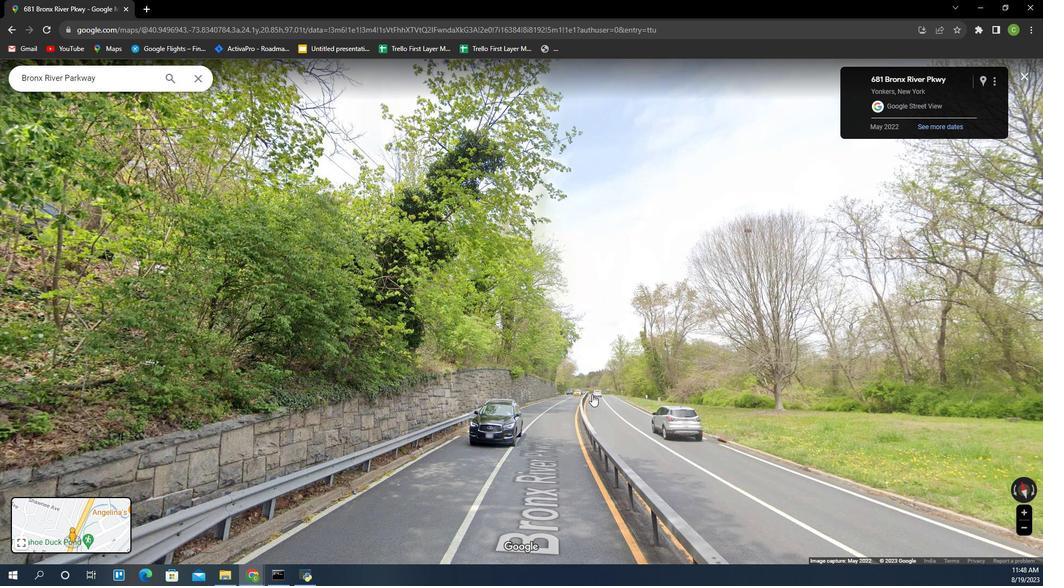 
Action: Mouse pressed left at (593, 346)
Screenshot: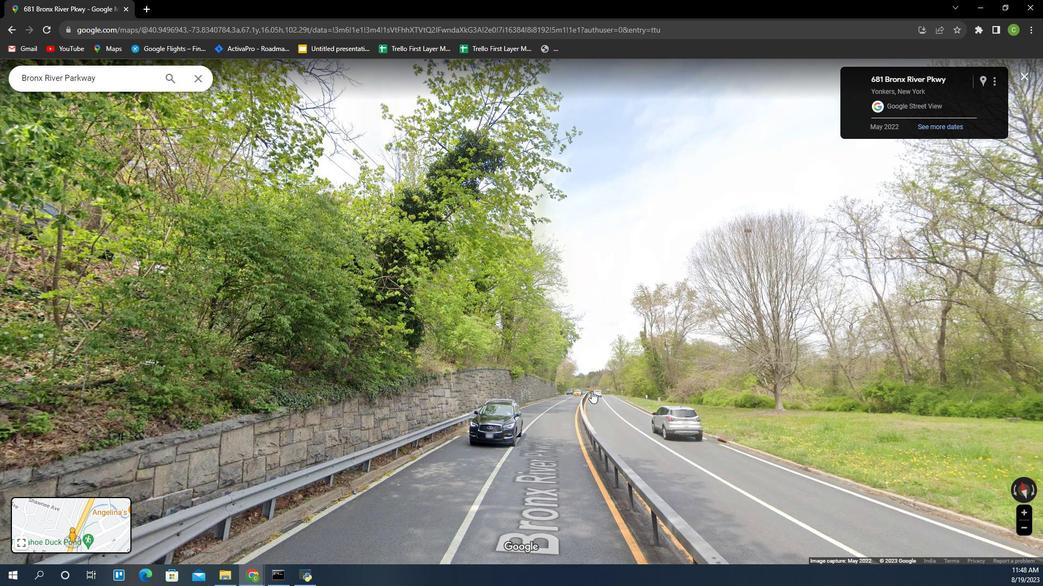 
Action: Mouse moved to (593, 344)
Screenshot: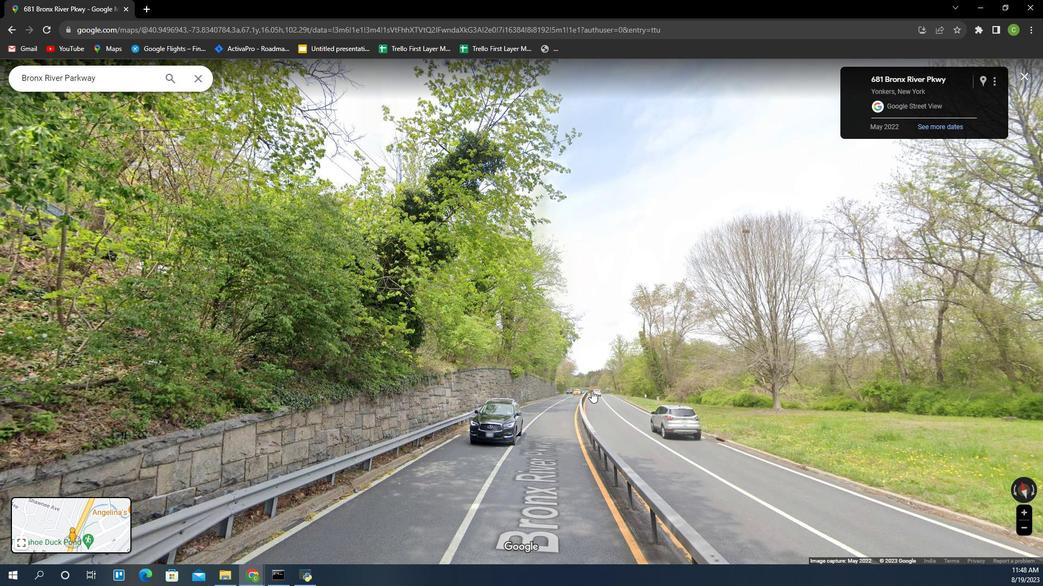 
Action: Mouse pressed left at (593, 344)
Screenshot: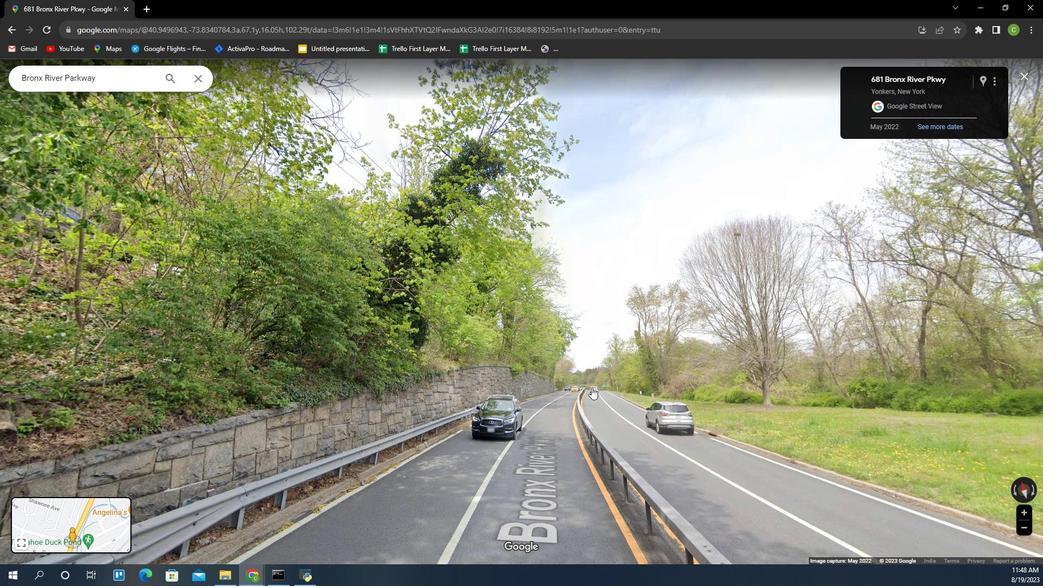 
Action: Mouse moved to (593, 341)
Screenshot: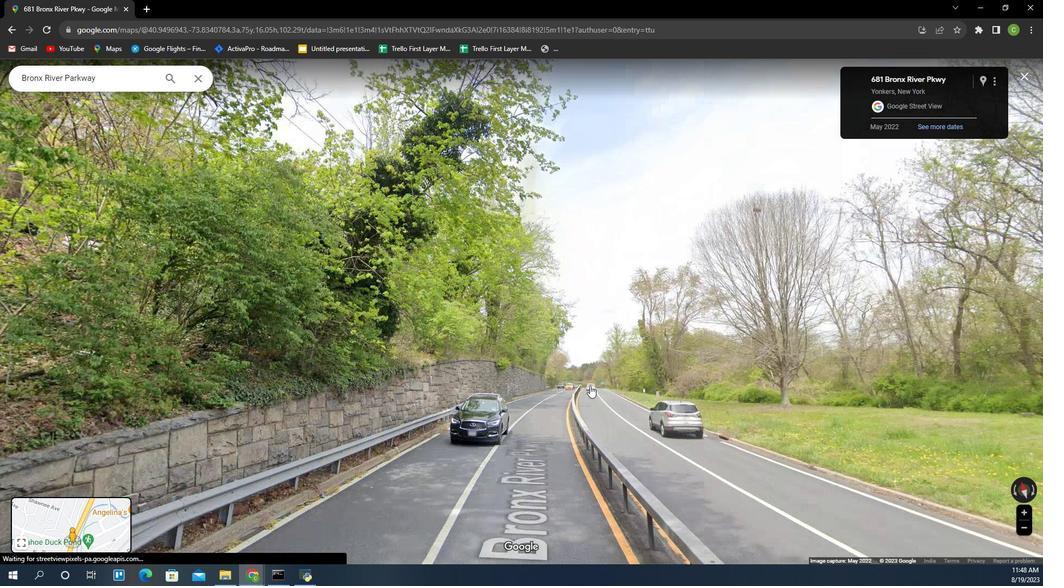 
Action: Mouse scrolled (593, 342) with delta (0, 0)
Screenshot: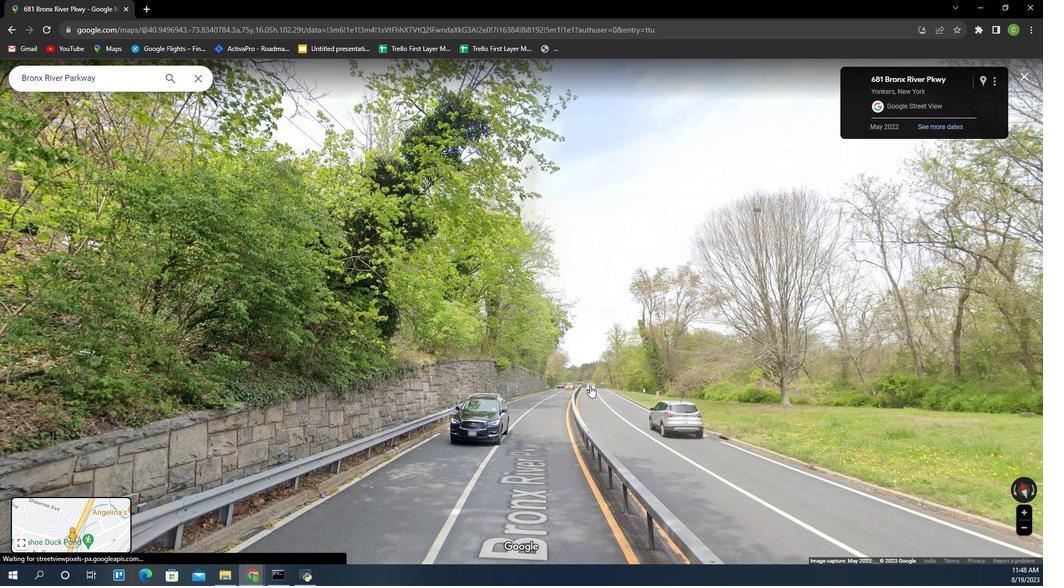 
Action: Mouse scrolled (593, 342) with delta (0, 0)
Screenshot: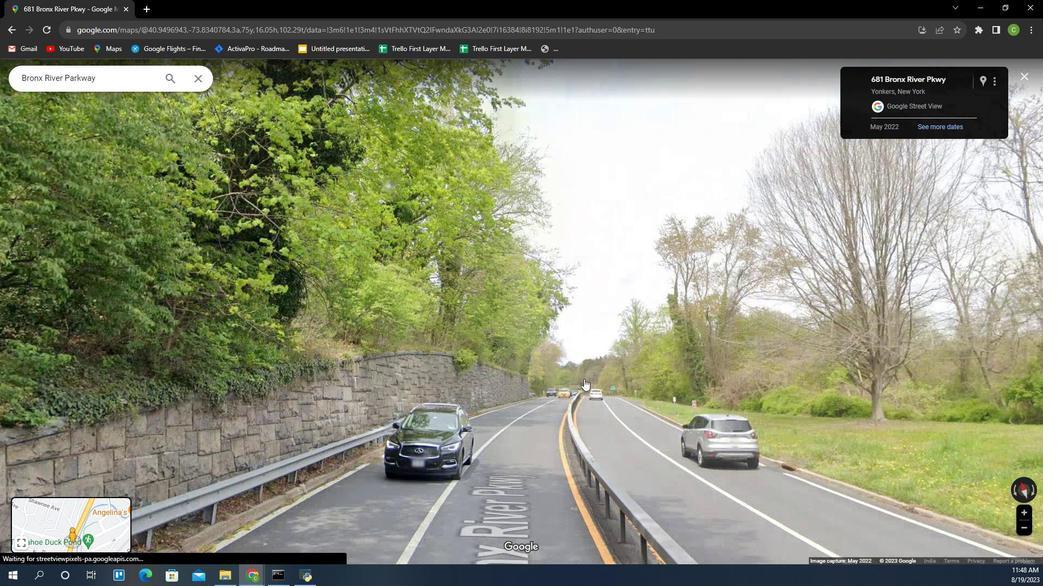 
Action: Mouse moved to (557, 343)
Screenshot: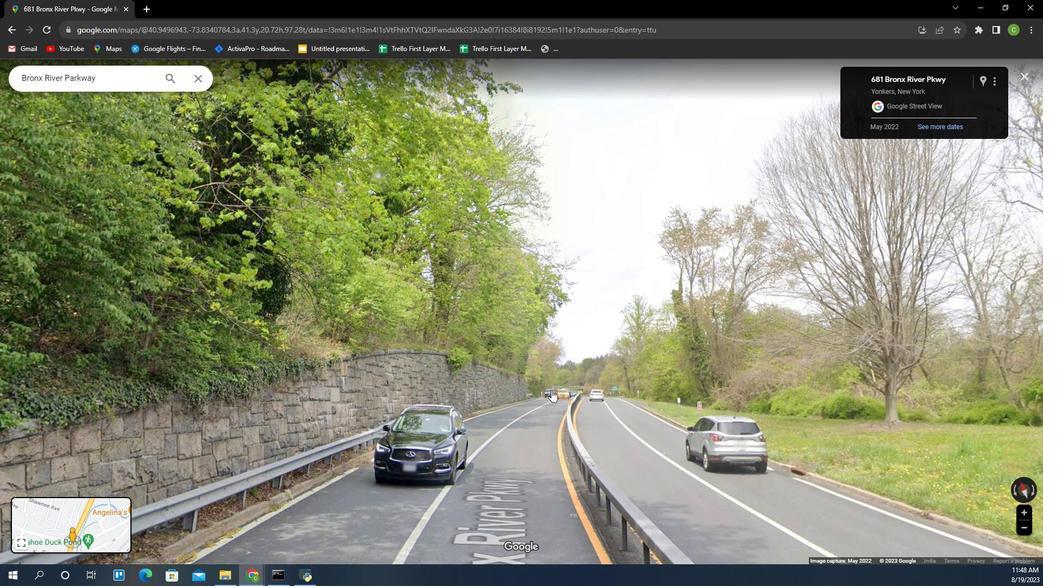 
Action: Mouse scrolled (557, 344) with delta (0, 0)
Screenshot: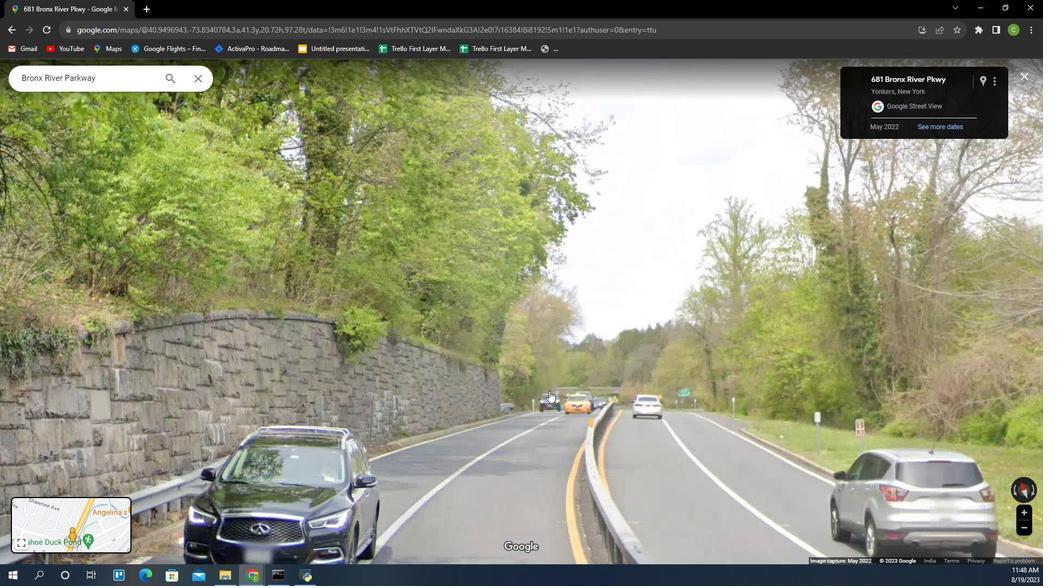 
Action: Mouse moved to (557, 344)
Screenshot: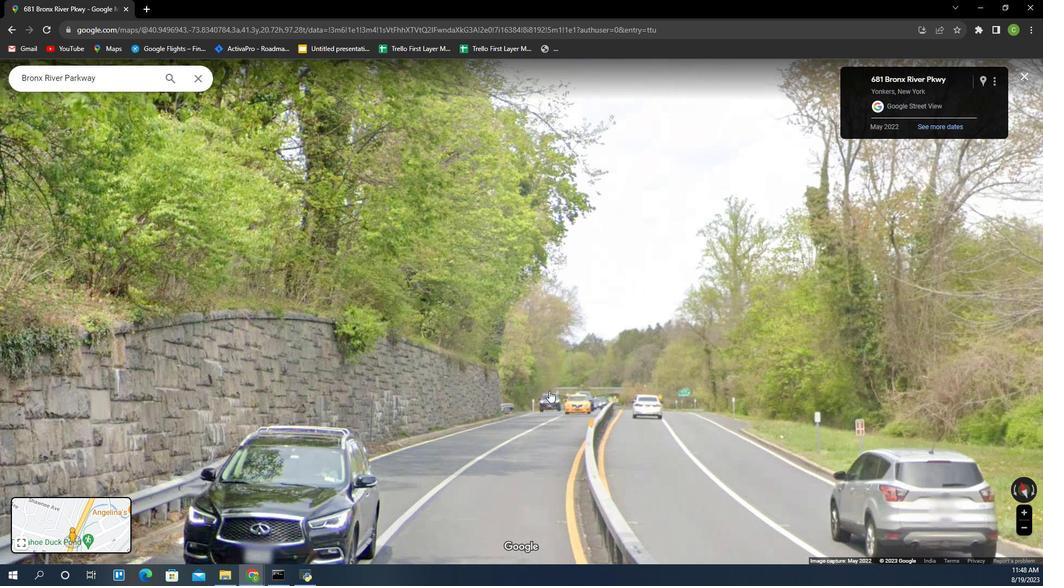 
Action: Mouse scrolled (557, 344) with delta (0, 0)
Screenshot: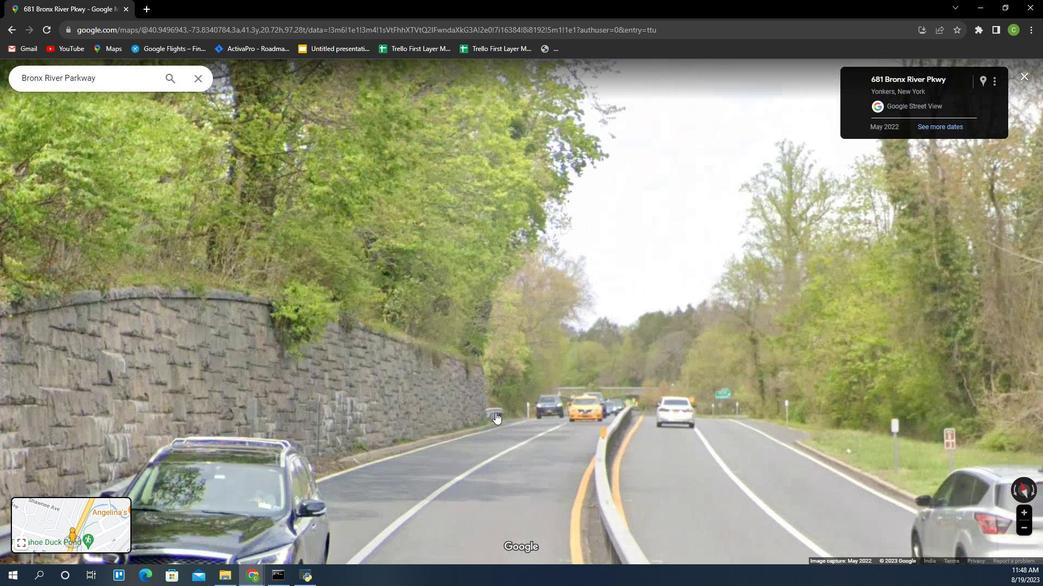 
Action: Mouse moved to (393, 394)
Screenshot: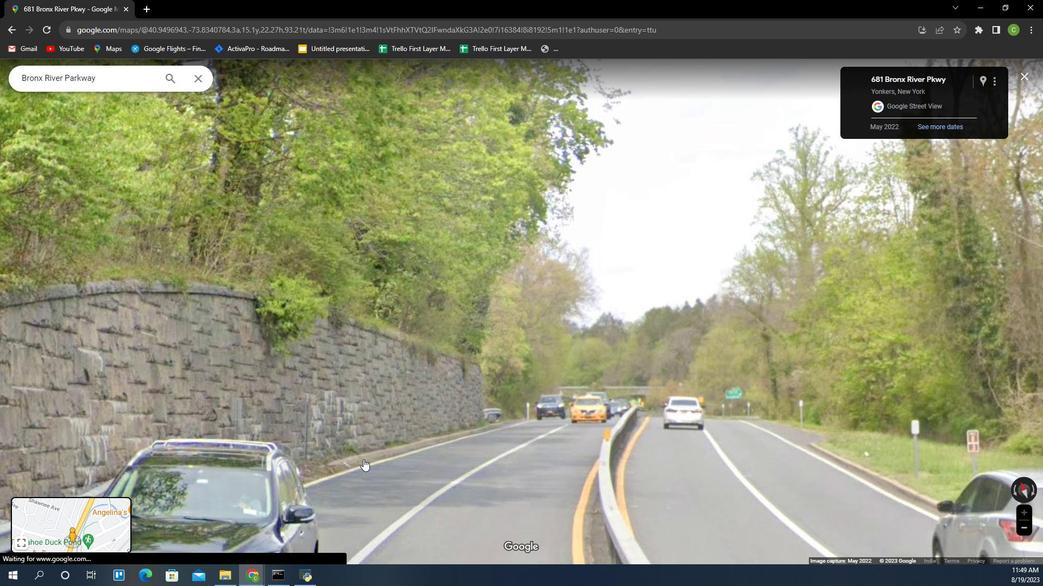 
Action: Mouse scrolled (393, 395) with delta (0, 0)
Screenshot: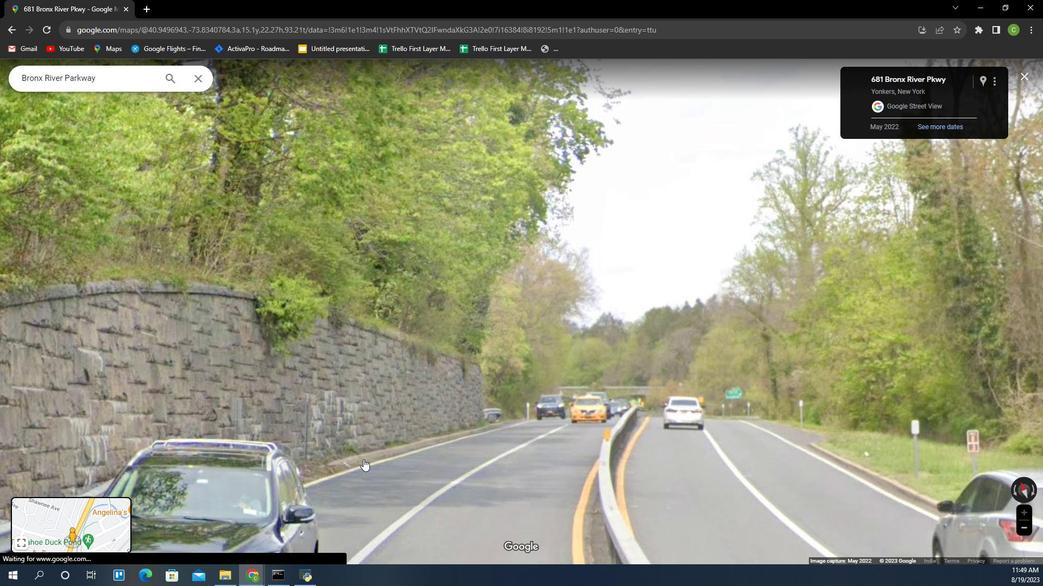 
Action: Mouse moved to (386, 384)
Screenshot: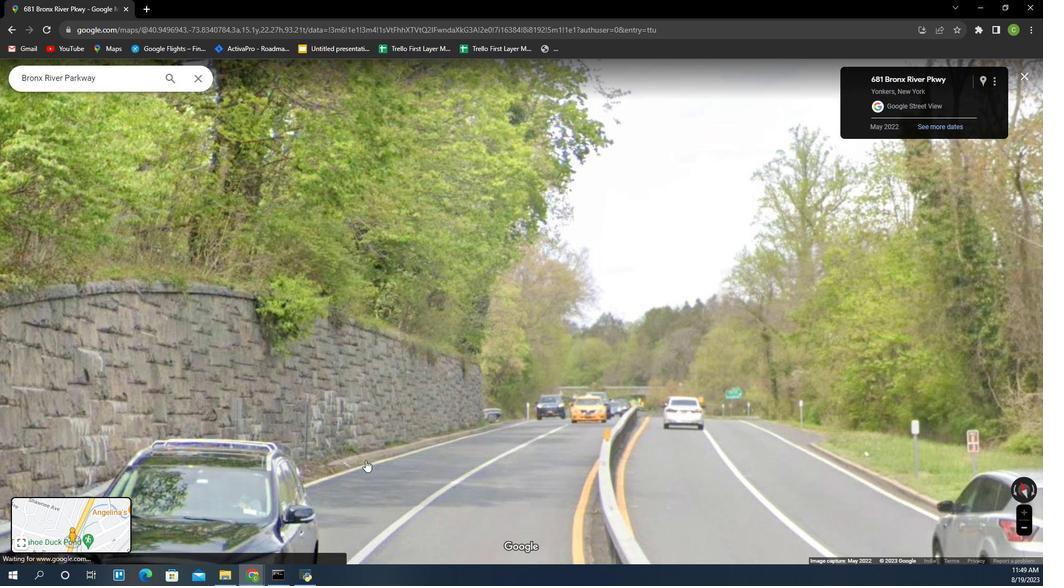 
Action: Mouse scrolled (386, 385) with delta (0, 0)
Screenshot: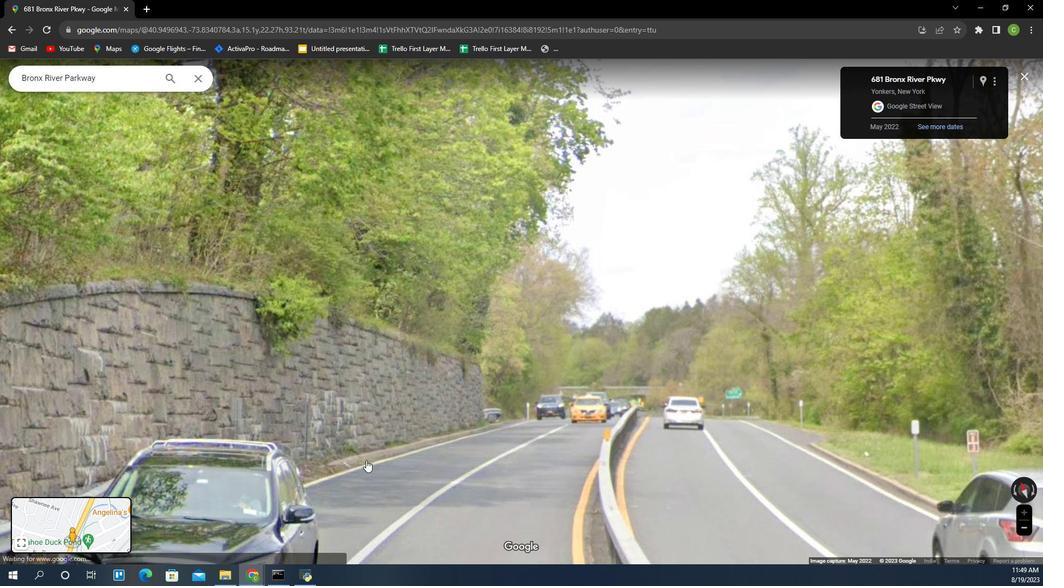
Action: Mouse moved to (431, 382)
Screenshot: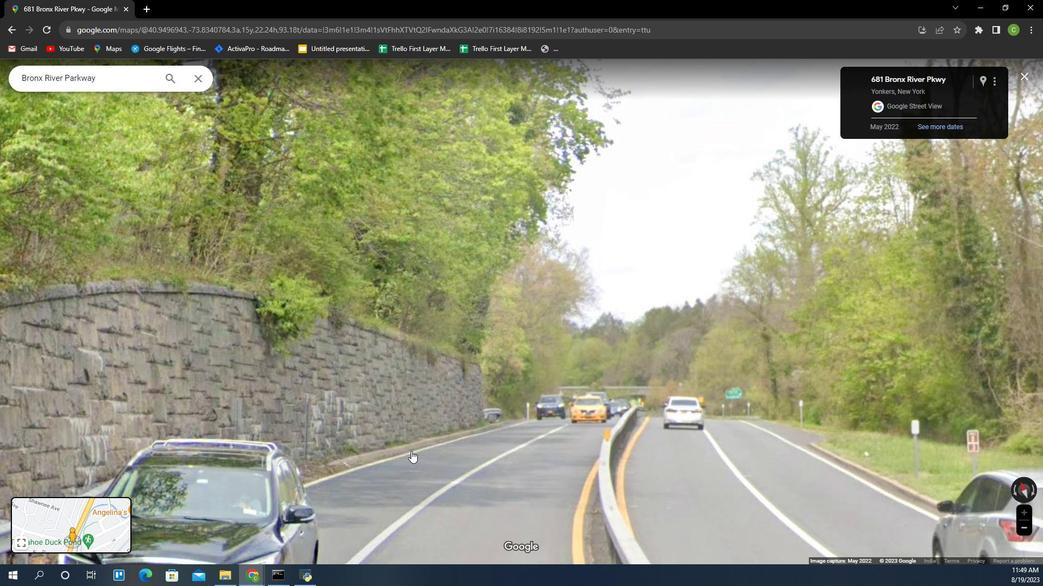 
Action: Mouse scrolled (431, 382) with delta (0, 0)
Screenshot: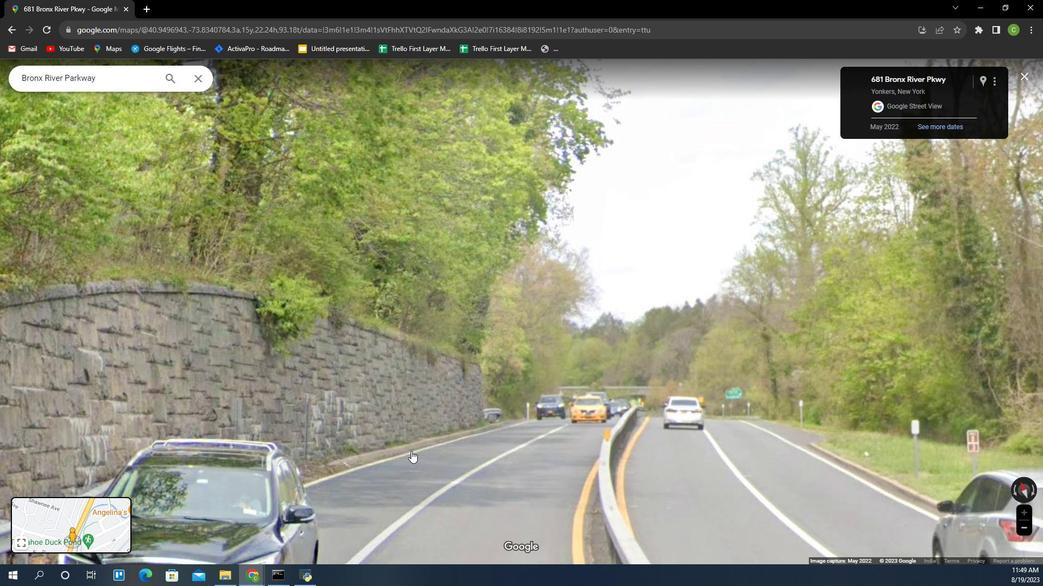 
Action: Mouse scrolled (431, 382) with delta (0, 0)
Screenshot: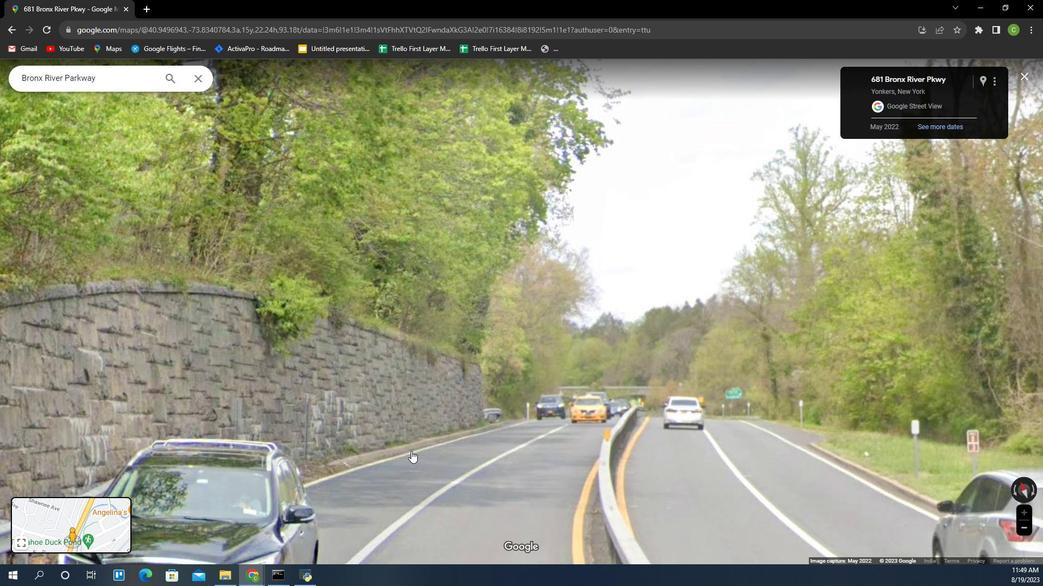 
Action: Mouse moved to (431, 382)
Screenshot: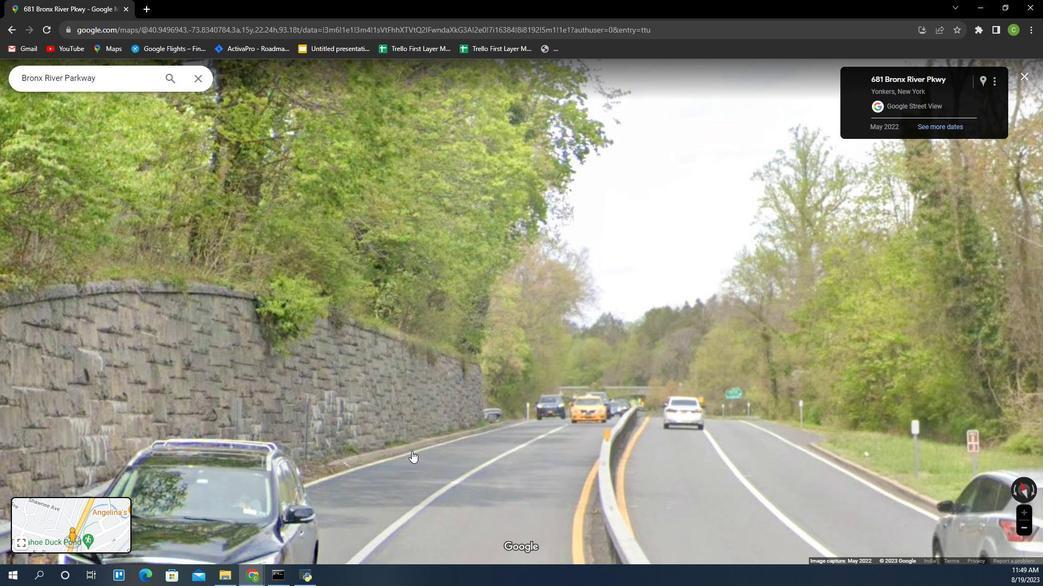 
Action: Mouse pressed left at (431, 382)
Screenshot: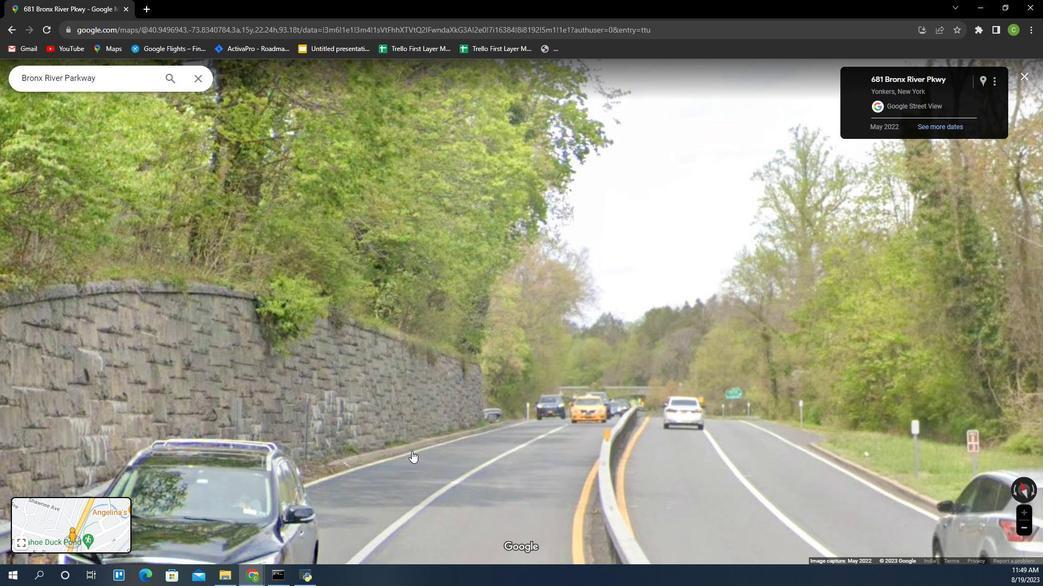 
Action: Mouse pressed left at (431, 382)
Screenshot: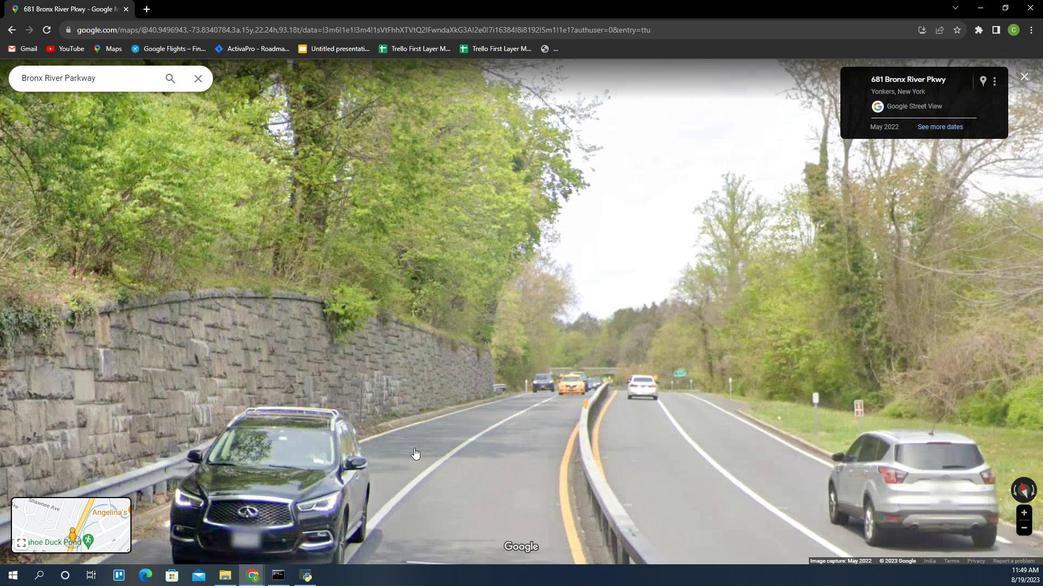 
Action: Mouse moved to (554, 313)
Screenshot: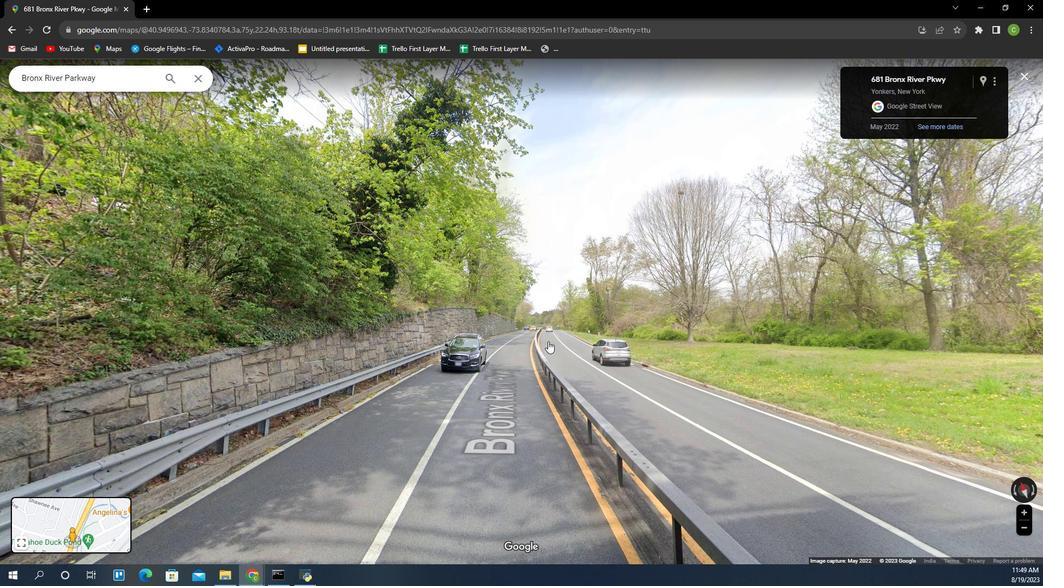 
Action: Mouse pressed left at (554, 313)
Screenshot: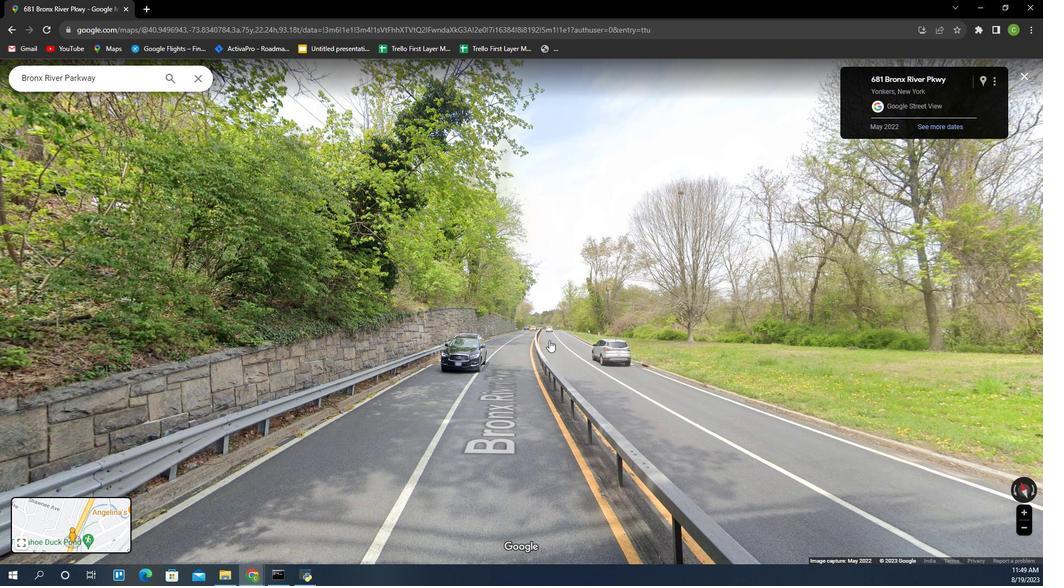 
Action: Mouse moved to (555, 313)
Screenshot: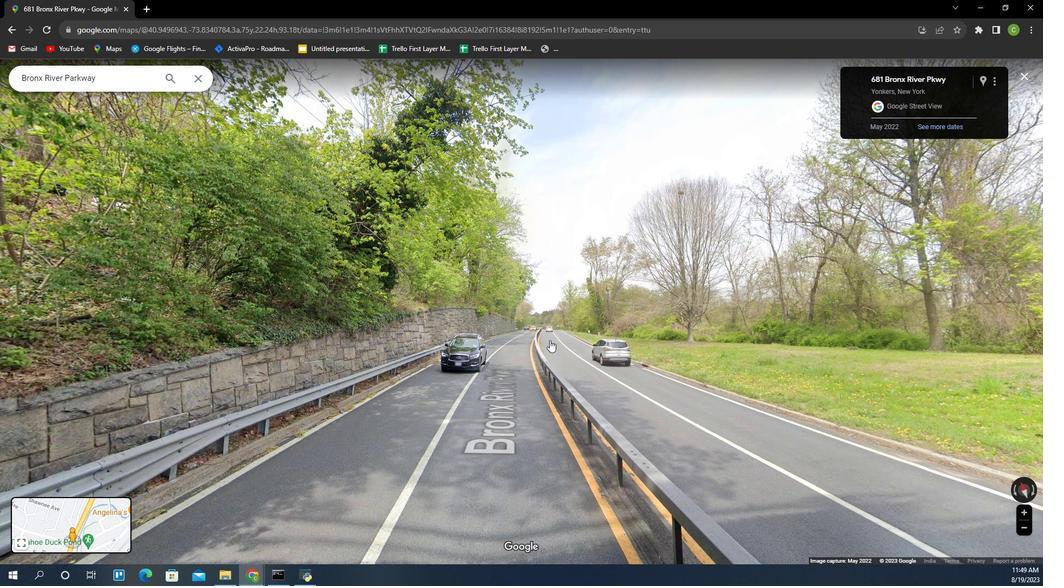 
Action: Mouse pressed left at (555, 313)
Screenshot: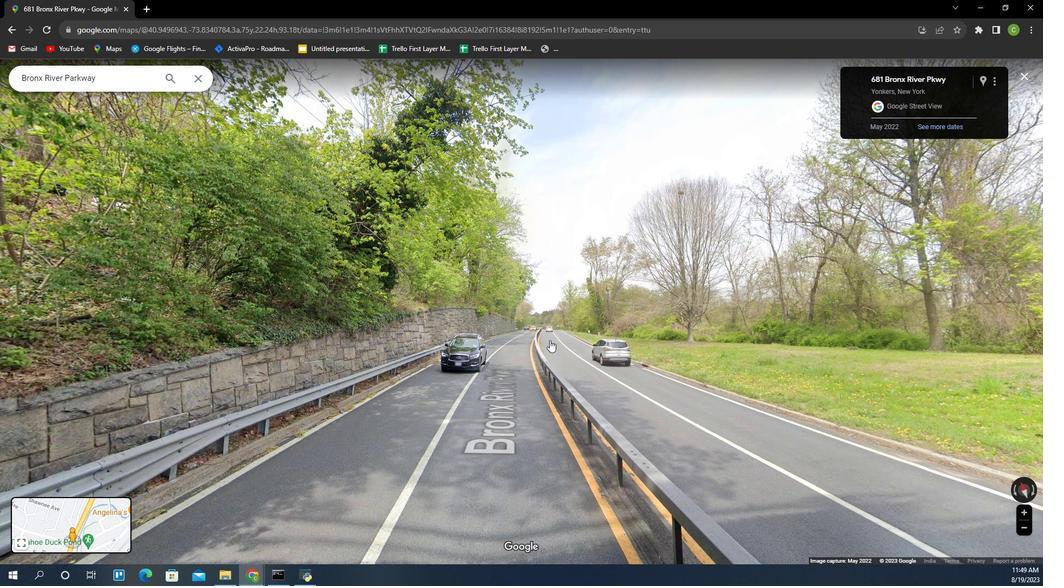 
Action: Mouse moved to (555, 313)
Screenshot: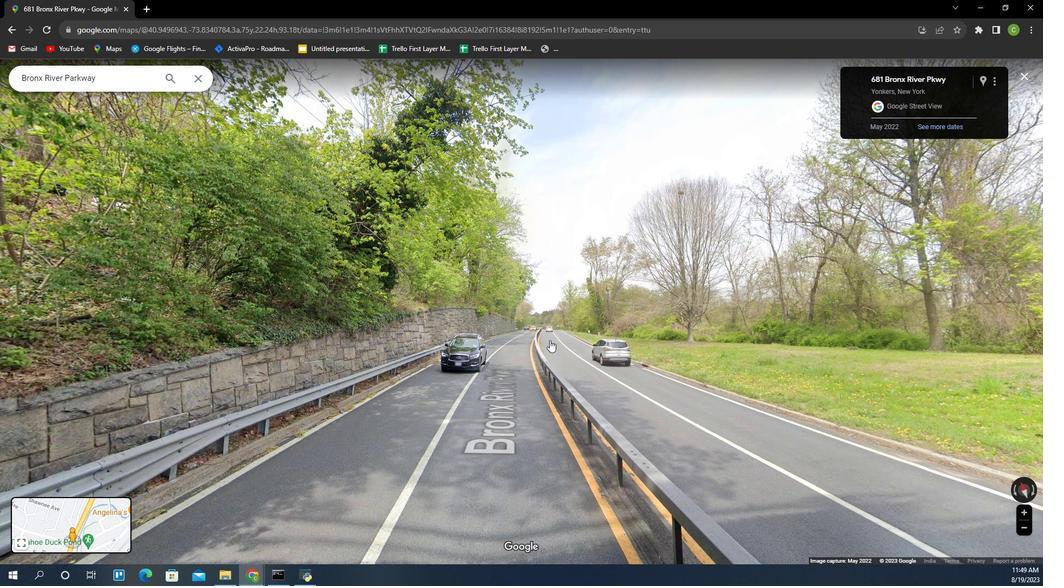 
Action: Mouse scrolled (555, 313) with delta (0, 0)
Screenshot: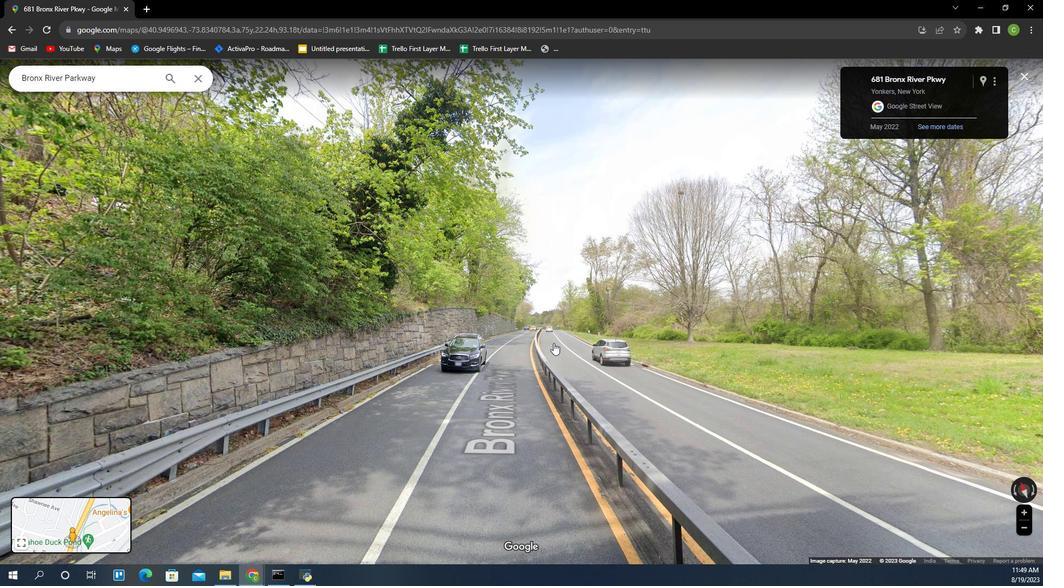 
Action: Mouse scrolled (555, 313) with delta (0, 0)
Screenshot: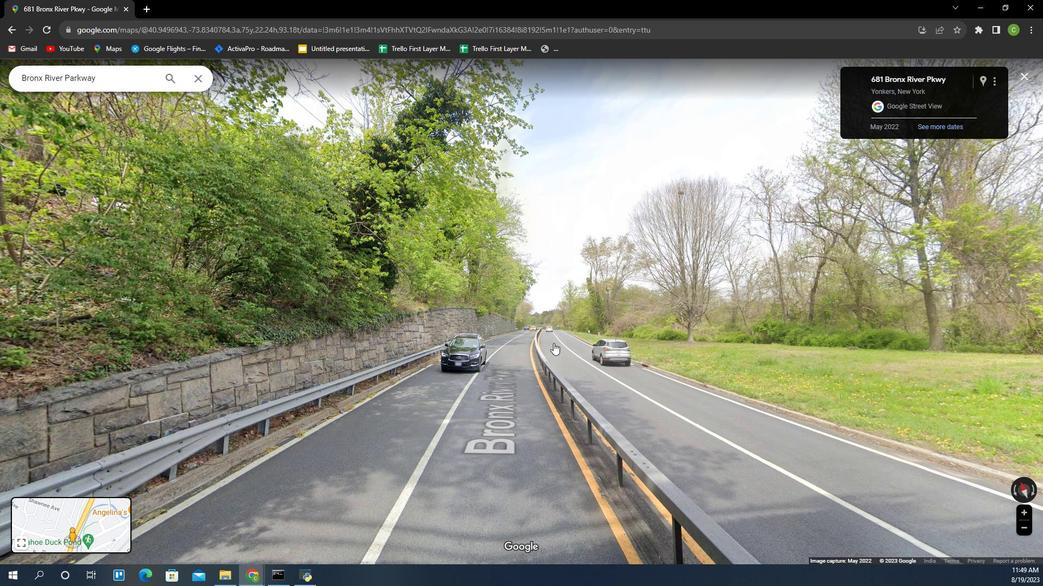 
Action: Mouse moved to (558, 313)
Screenshot: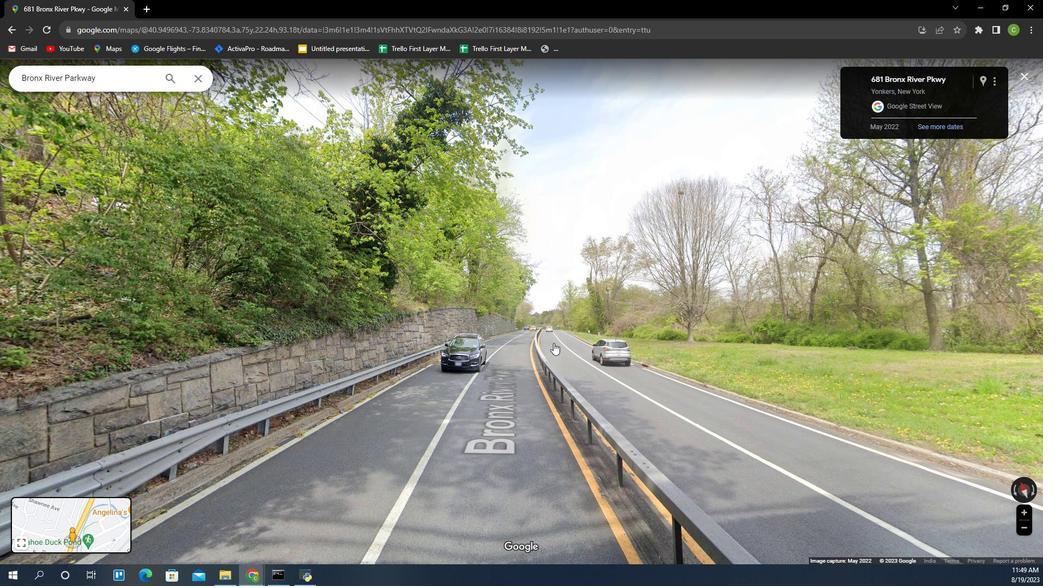 
Action: Mouse scrolled (558, 313) with delta (0, 0)
Screenshot: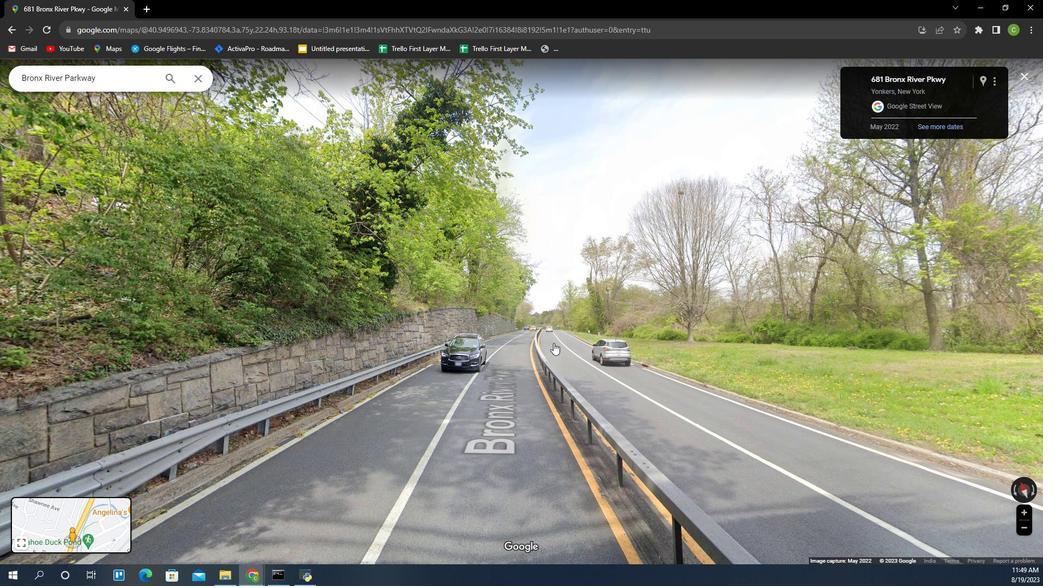 
Action: Mouse moved to (558, 314)
Screenshot: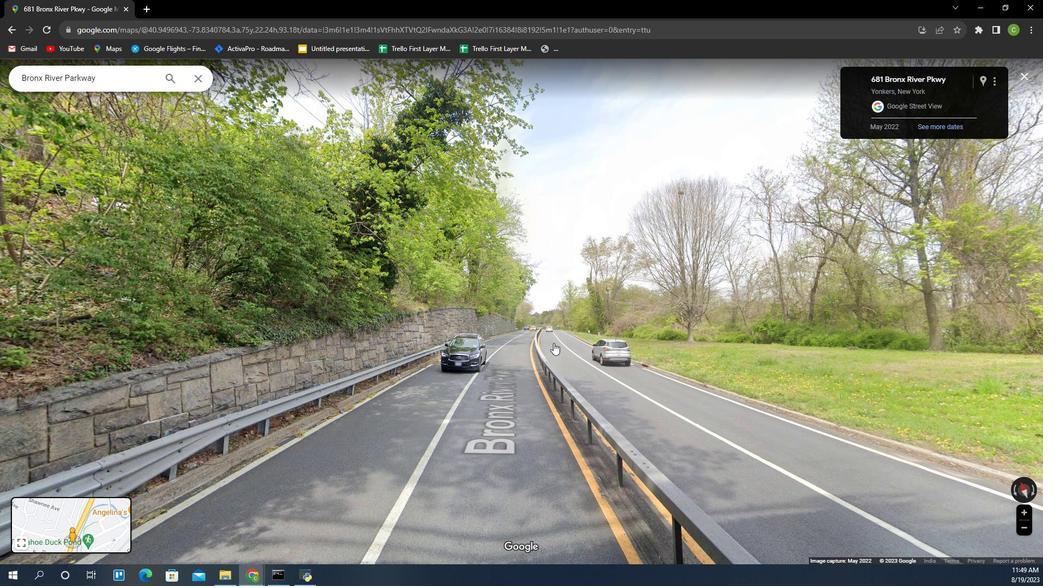 
Action: Mouse scrolled (558, 314) with delta (0, 0)
Screenshot: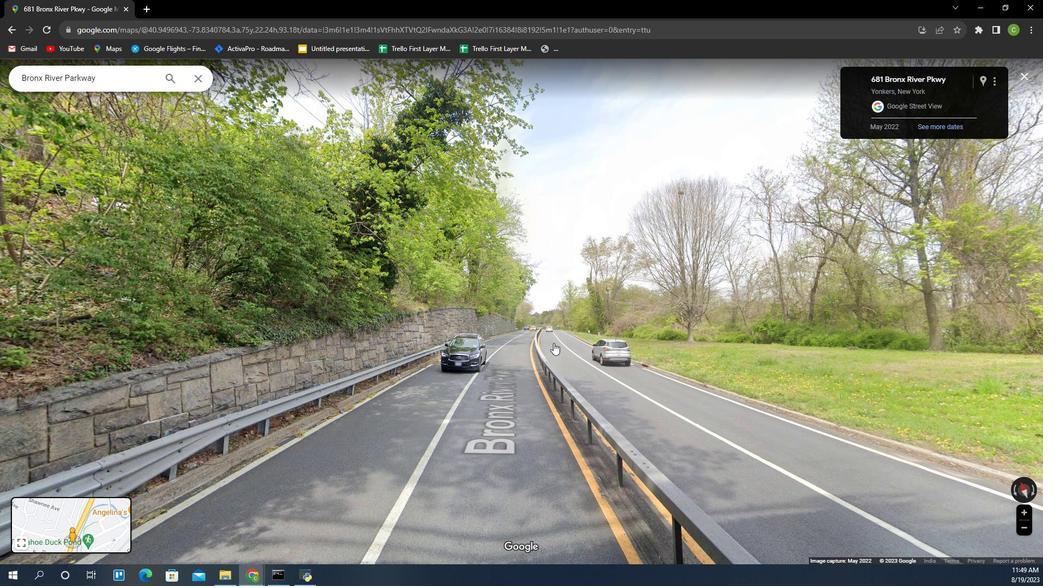
Action: Mouse moved to (536, 307)
Screenshot: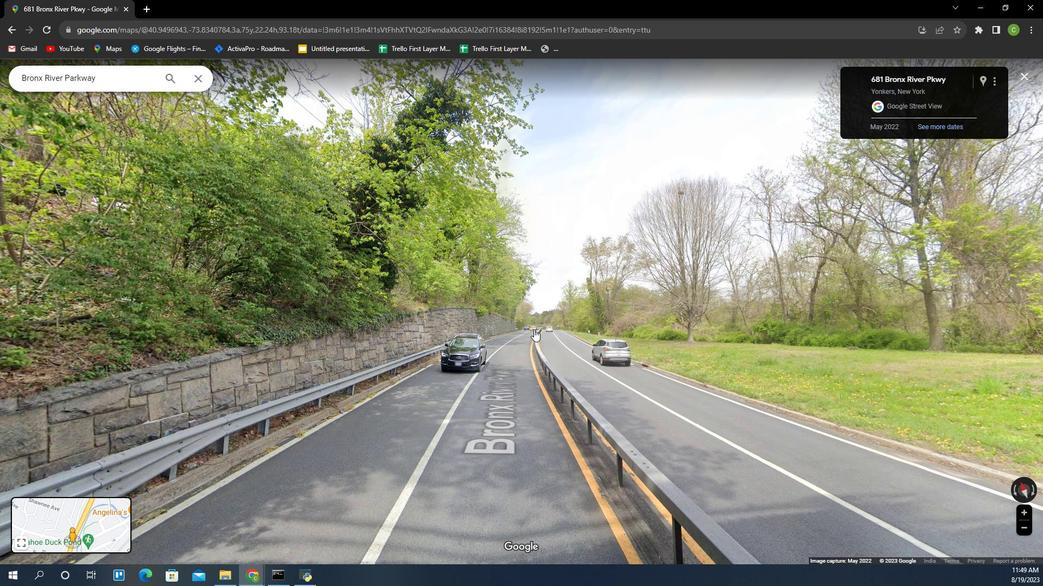 
Action: Mouse pressed left at (536, 307)
Screenshot: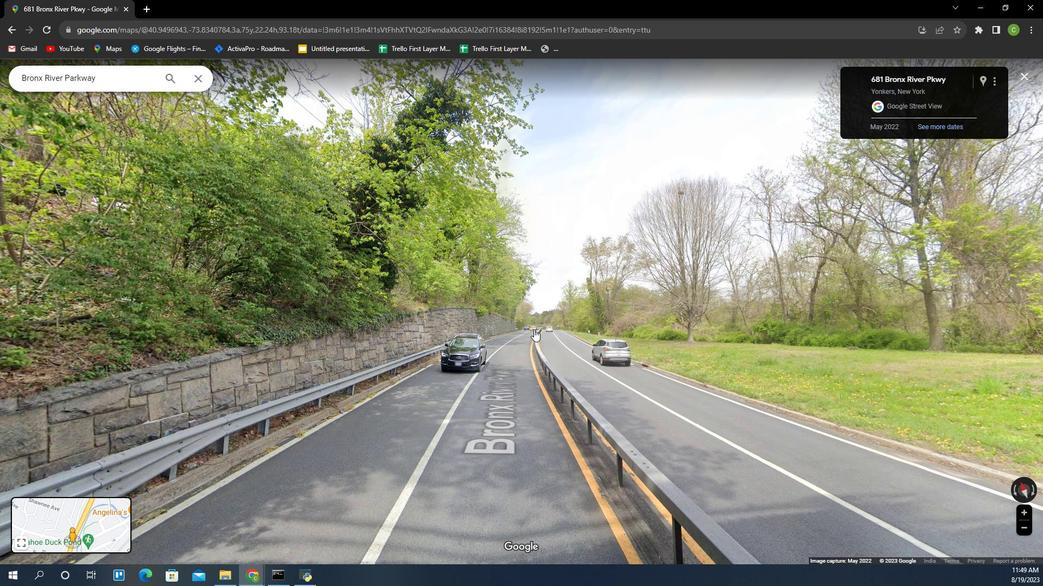 
Action: Mouse moved to (543, 305)
Screenshot: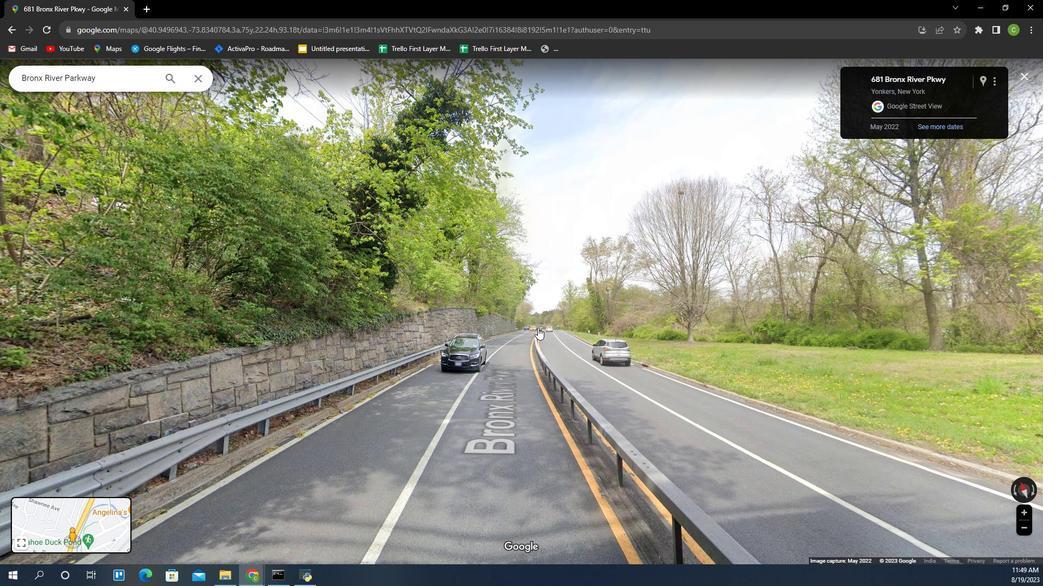 
Action: Mouse pressed left at (543, 305)
Screenshot: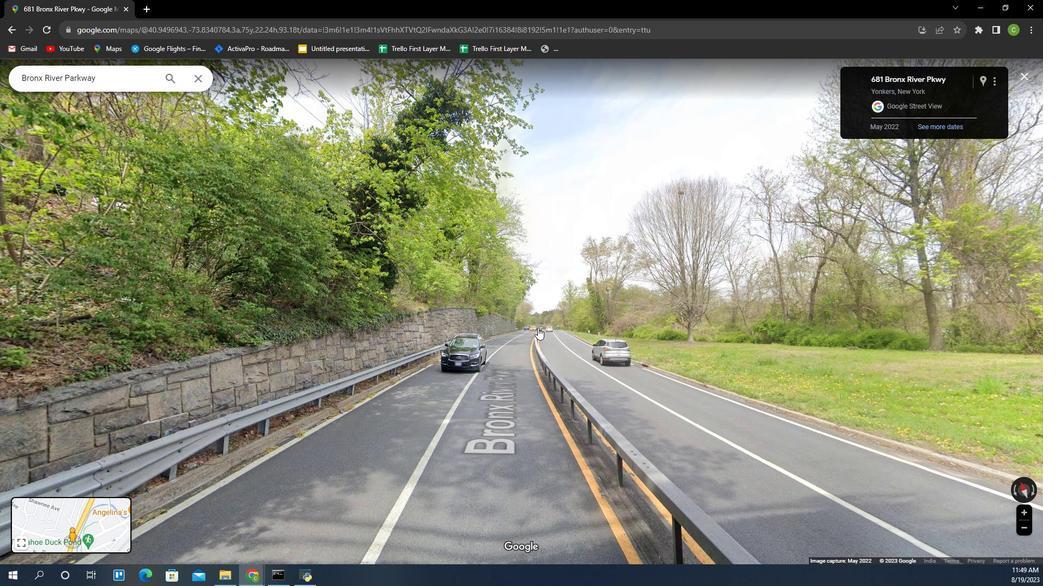 
Action: Mouse moved to (545, 305)
Screenshot: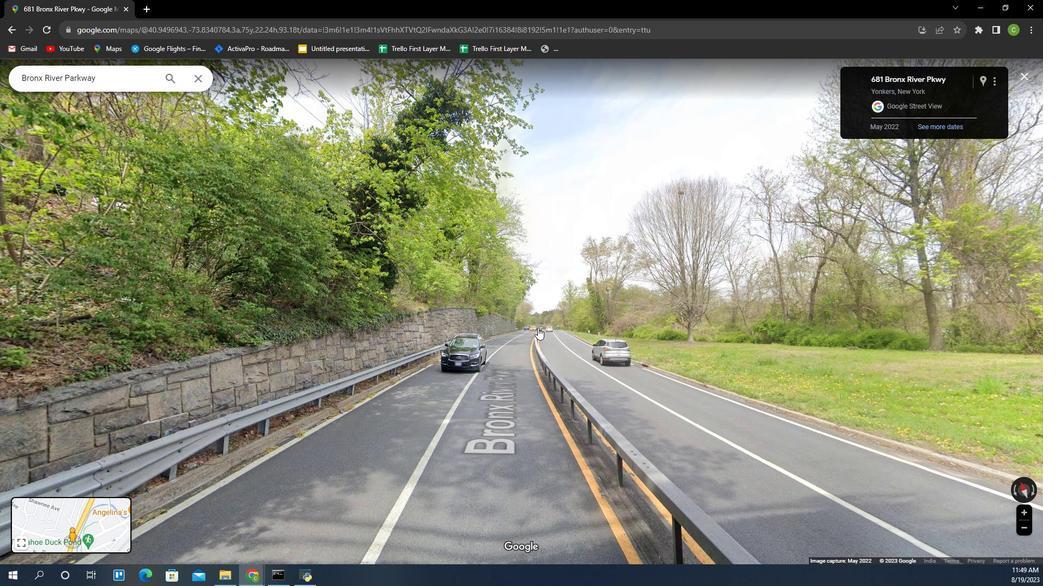 
Action: Mouse scrolled (545, 305) with delta (0, 0)
